 Task: Get directions from Grand Canyon National Park, Arizona, United States to Schlitterbahn, Texas, United States and explore the nearby things to do with rating 4.5 and open @ 5:00 Sunday
Action: Mouse moved to (144, 74)
Screenshot: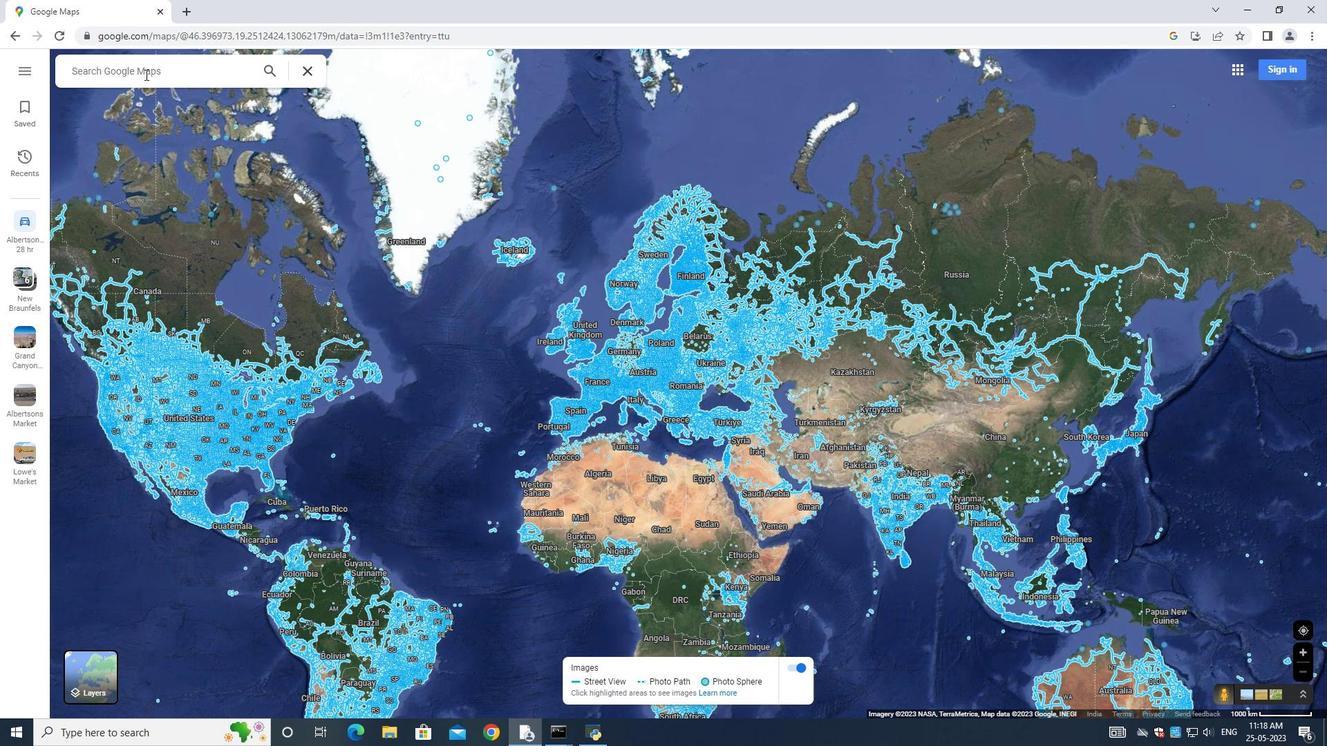 
Action: Mouse pressed left at (144, 74)
Screenshot: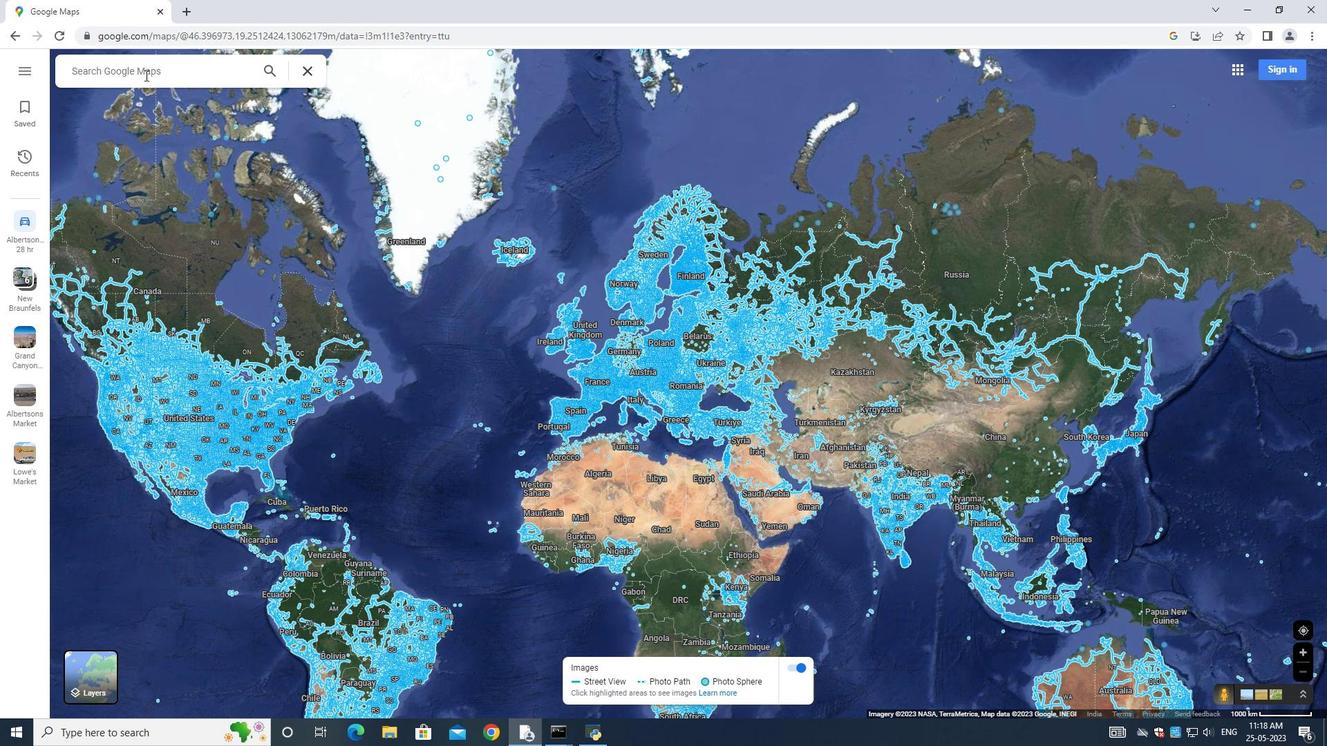 
Action: Mouse moved to (143, 74)
Screenshot: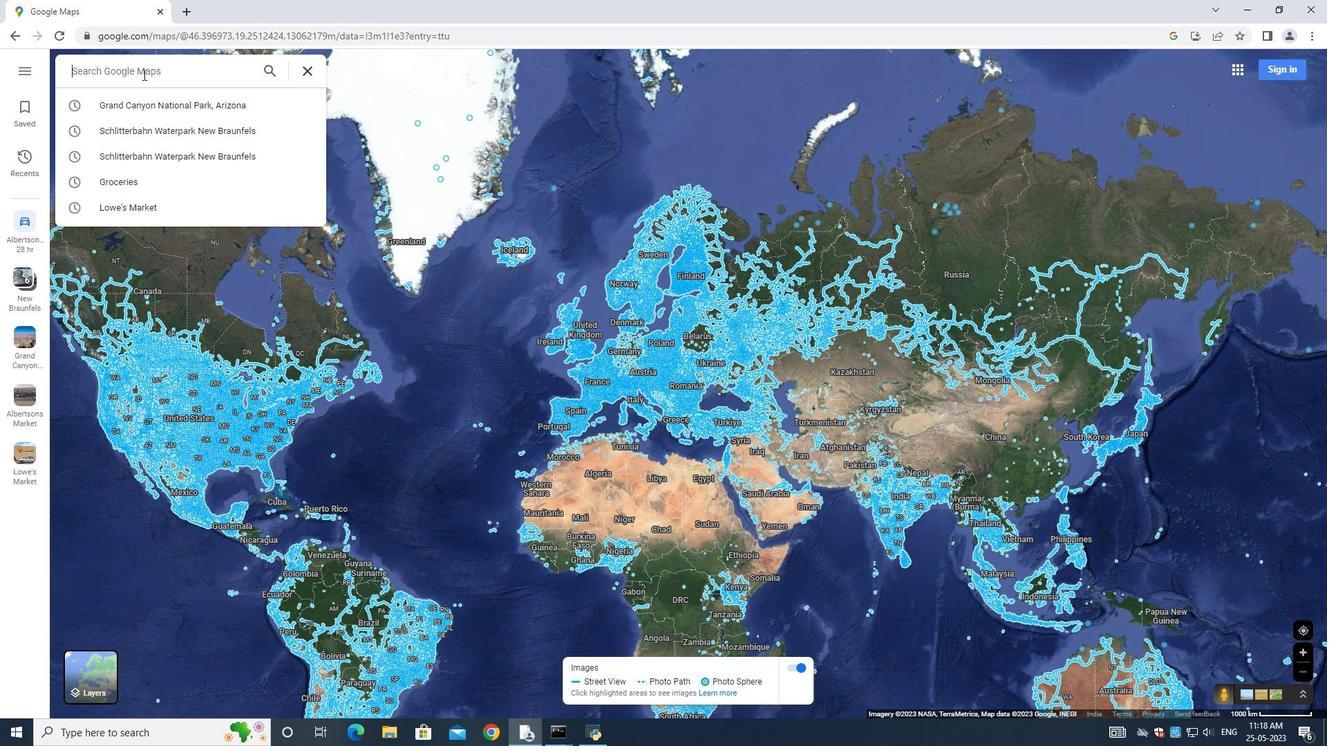 
Action: Key pressed grand<Key.space>canyon<Key.space>national<Key.space>park
Screenshot: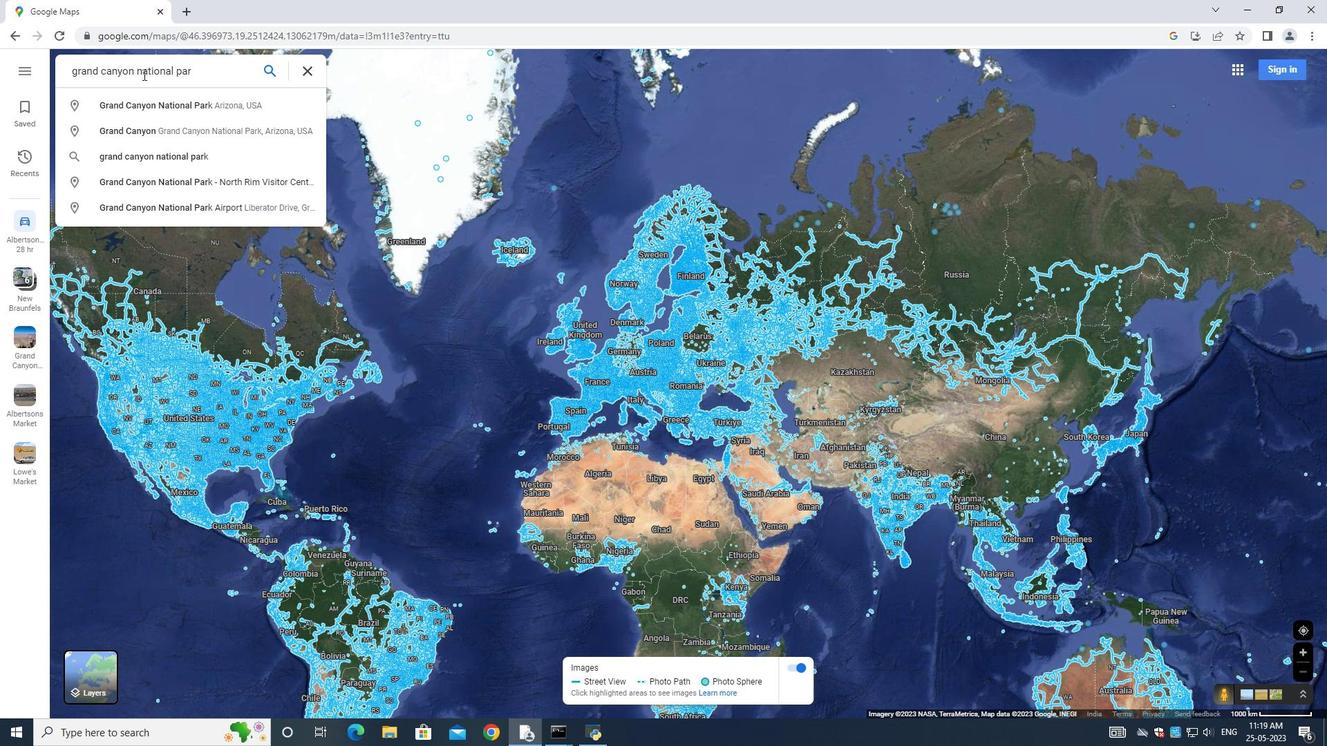 
Action: Mouse moved to (217, 87)
Screenshot: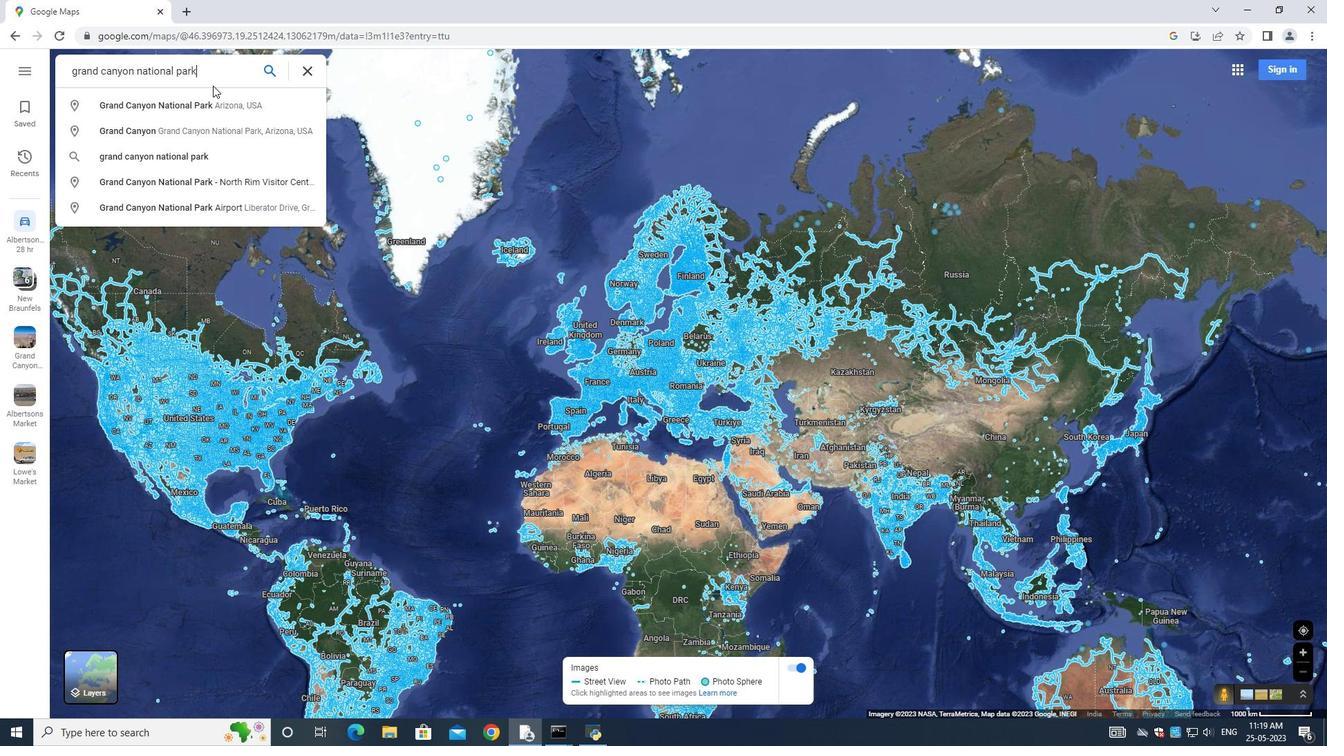
Action: Key pressed <Key.enter>
Screenshot: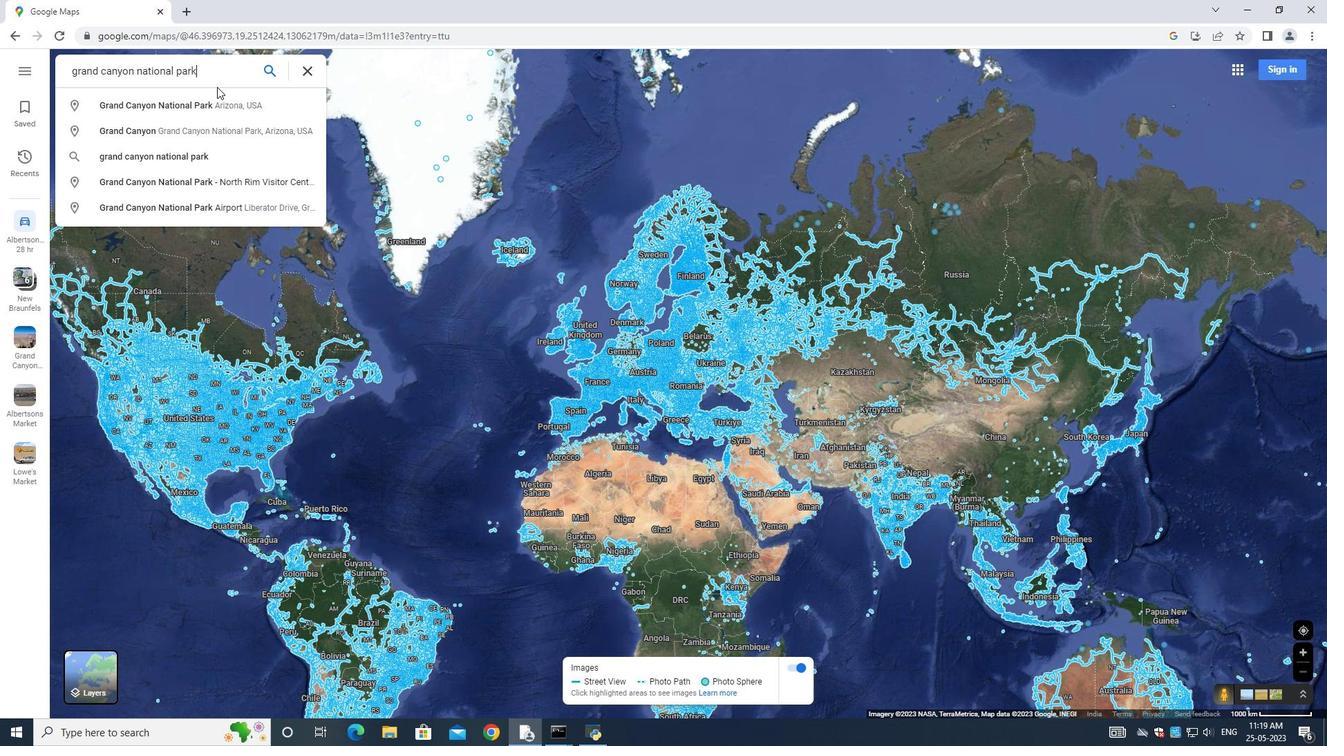 
Action: Mouse moved to (213, 75)
Screenshot: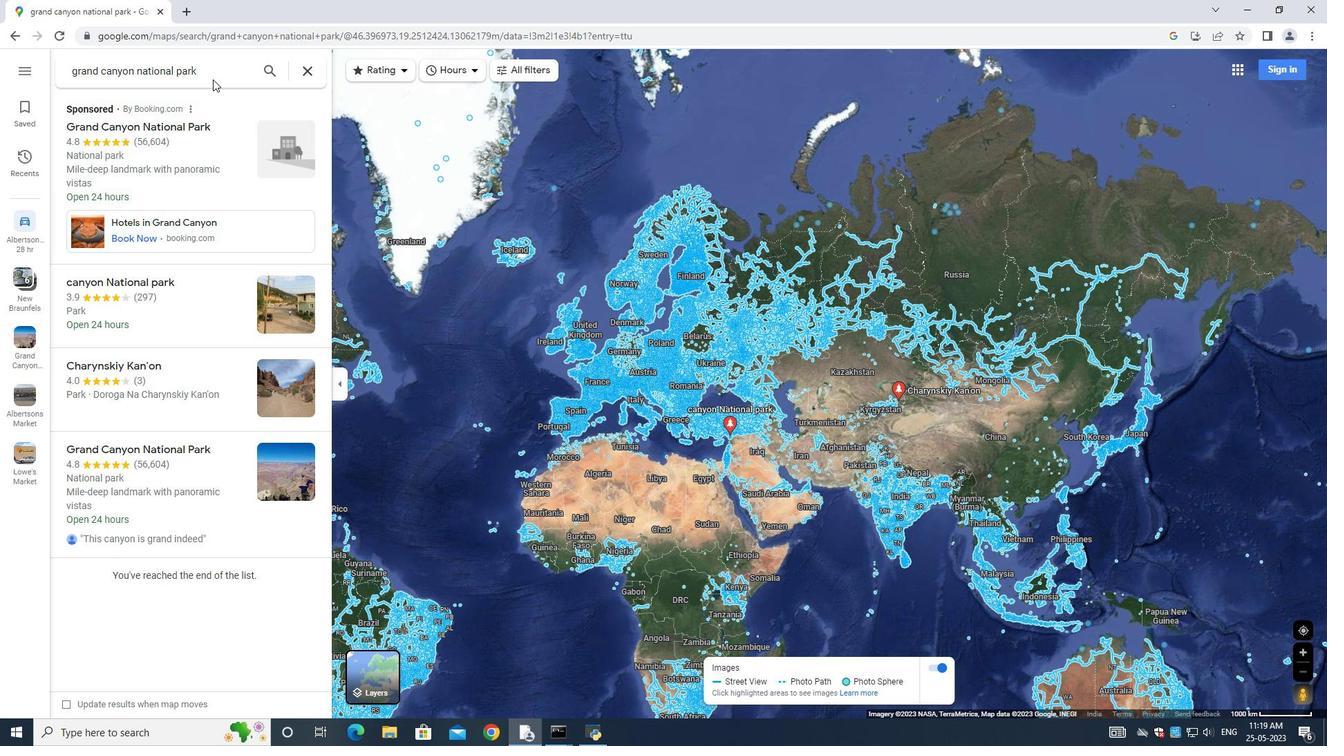 
Action: Mouse pressed left at (213, 75)
Screenshot: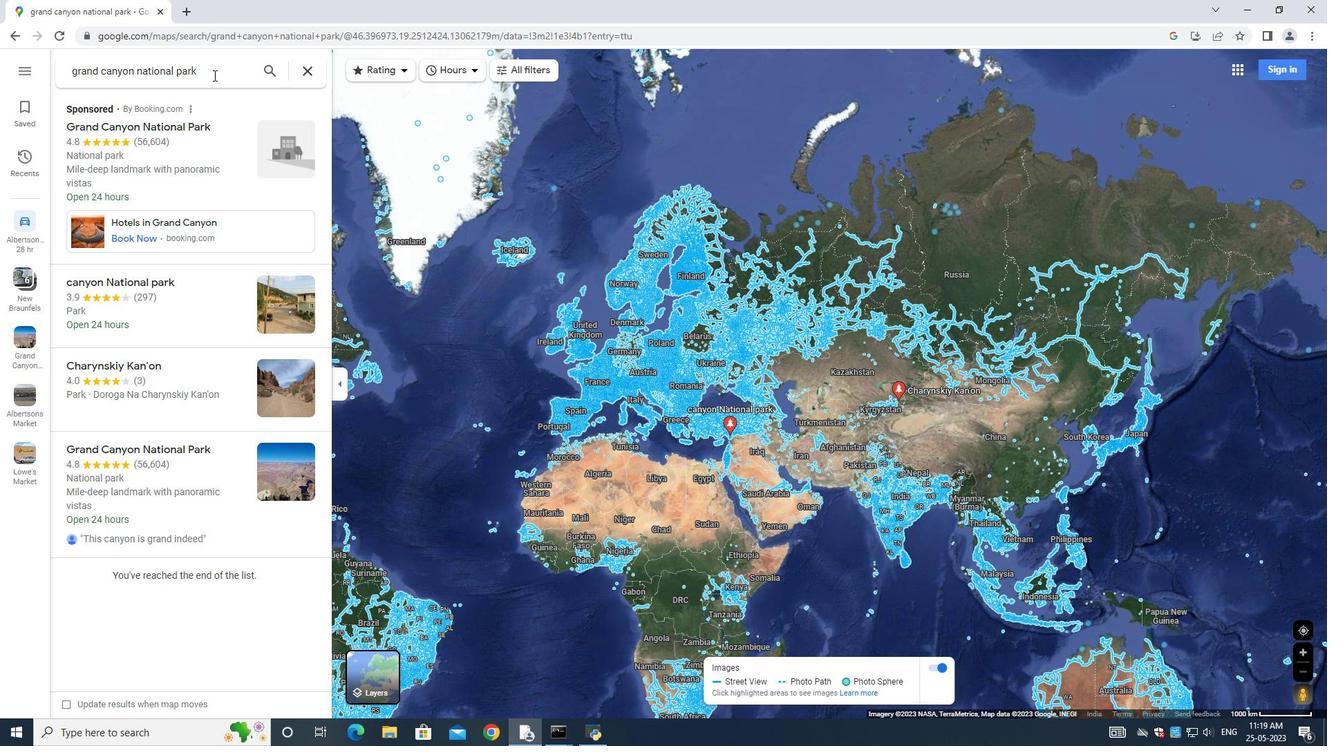 
Action: Mouse moved to (215, 75)
Screenshot: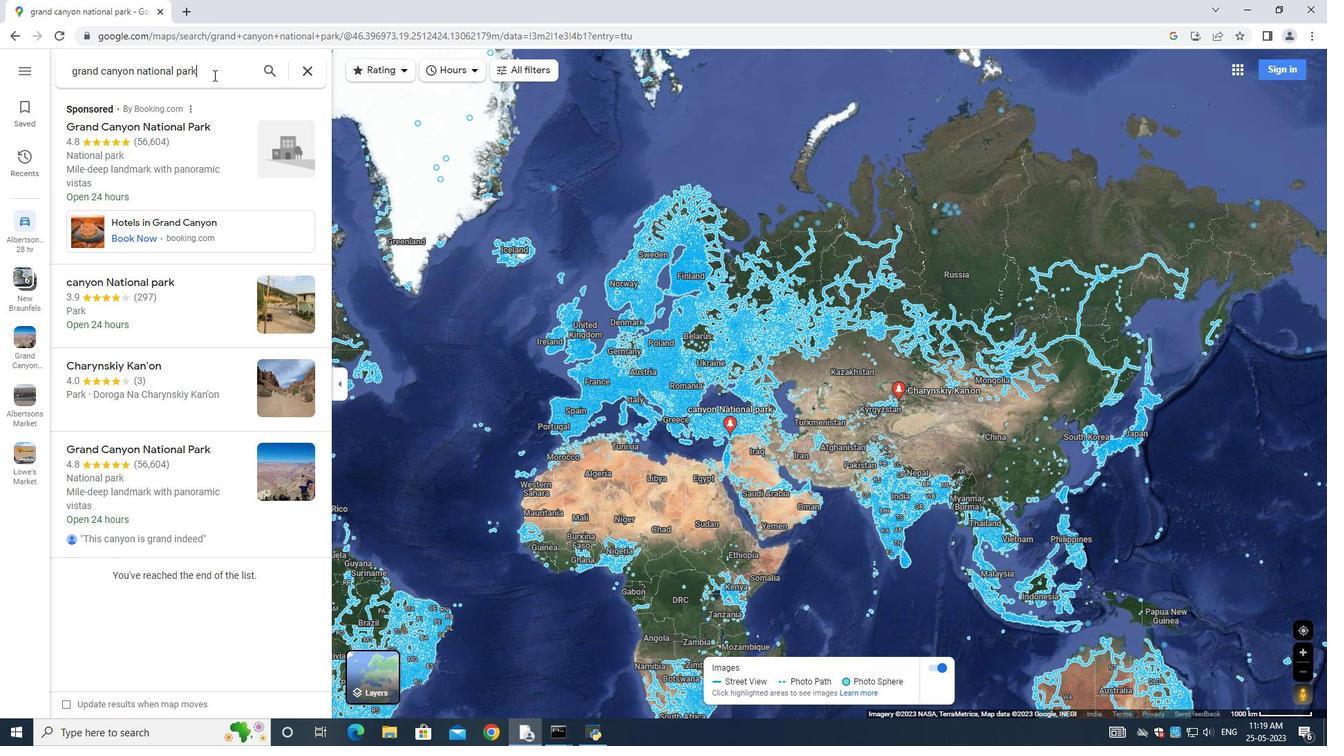
Action: Key pressed <Key.space><Key.shift>Arizona.us<Key.enter>
Screenshot: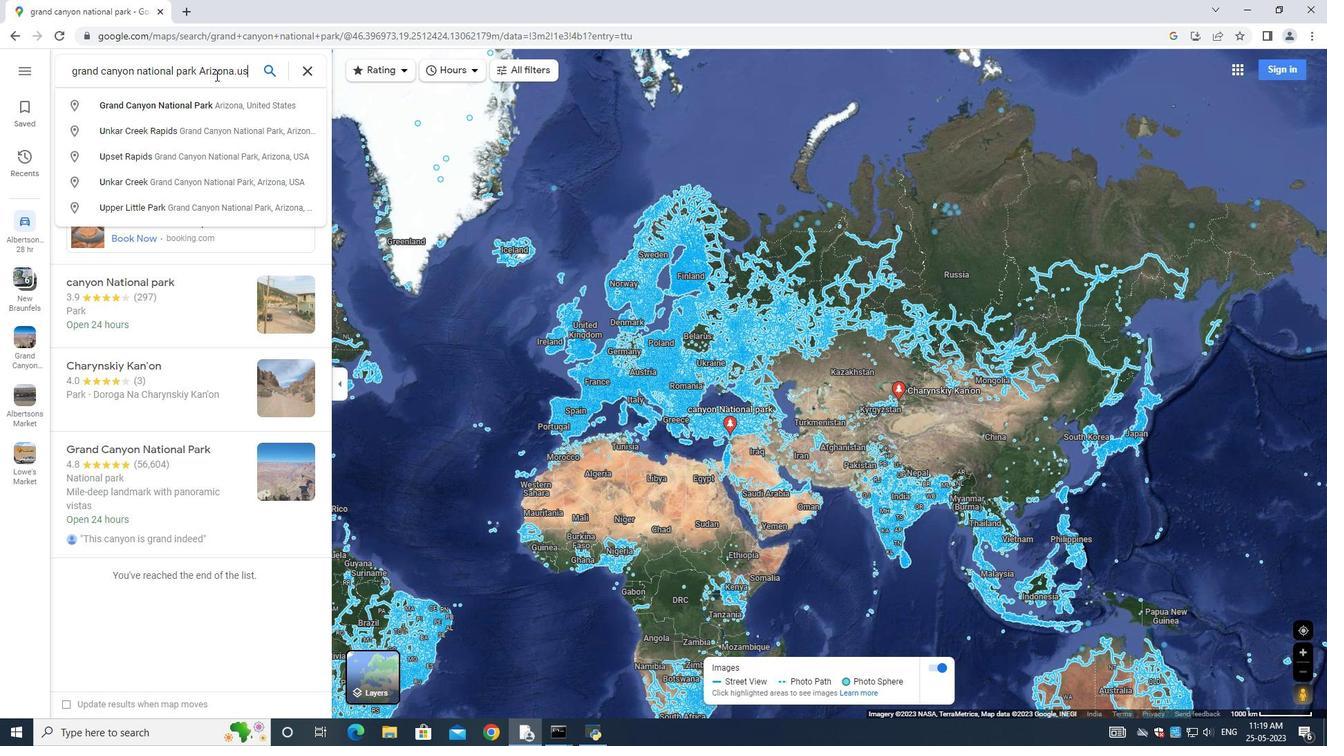 
Action: Mouse moved to (246, 67)
Screenshot: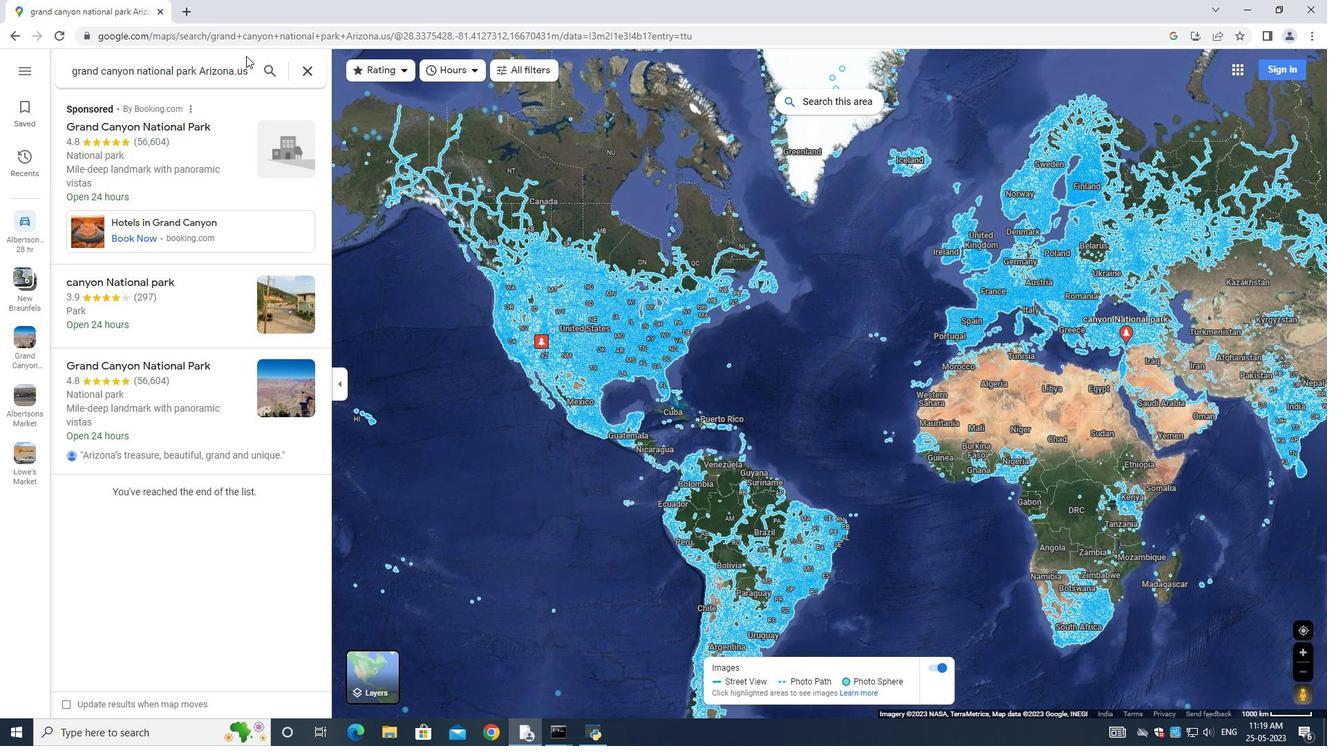 
Action: Mouse pressed left at (246, 67)
Screenshot: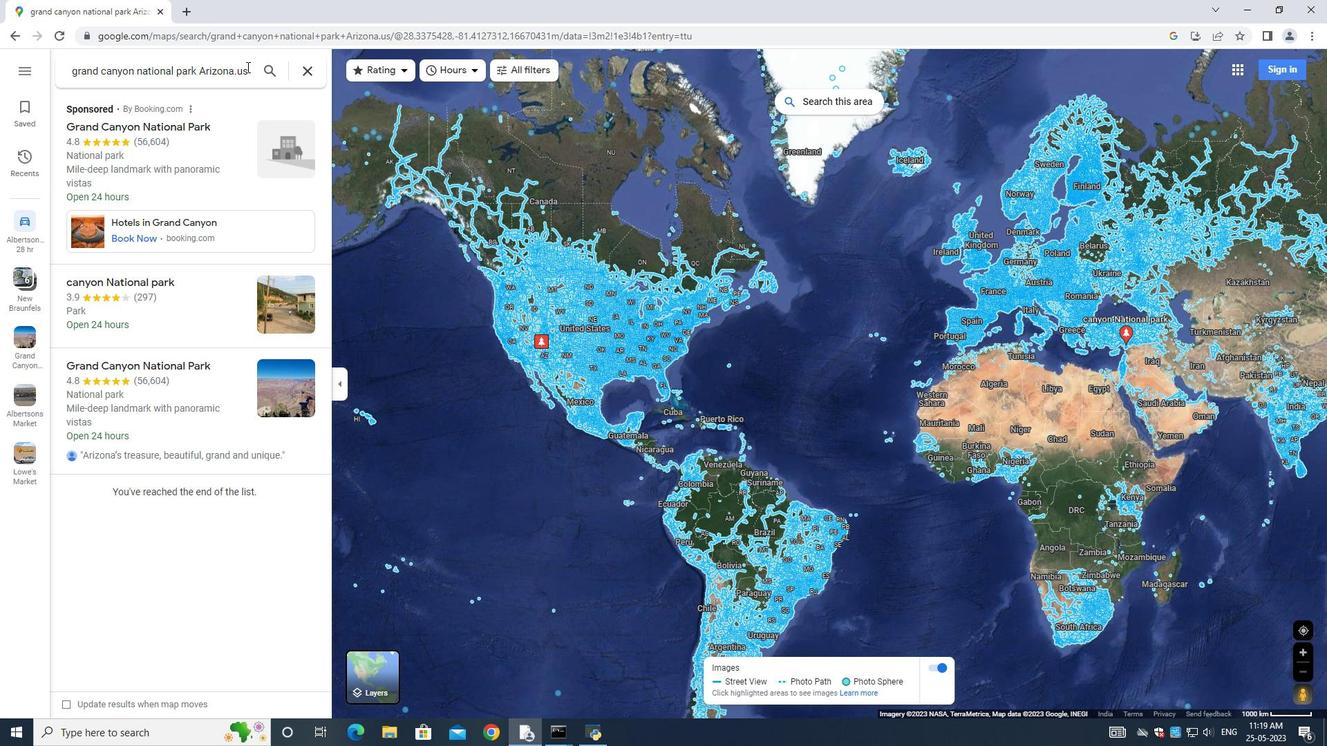 
Action: Mouse moved to (249, 68)
Screenshot: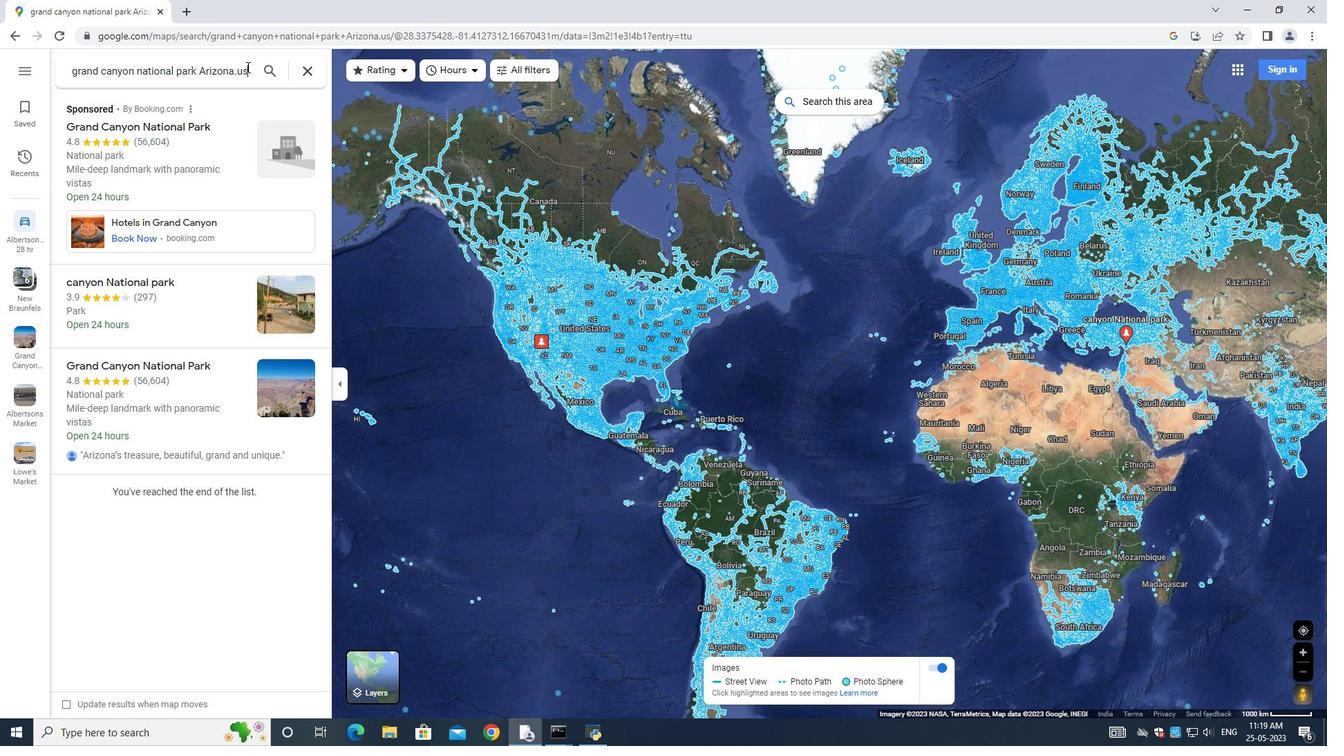 
Action: Key pressed <Key.backspace>
Screenshot: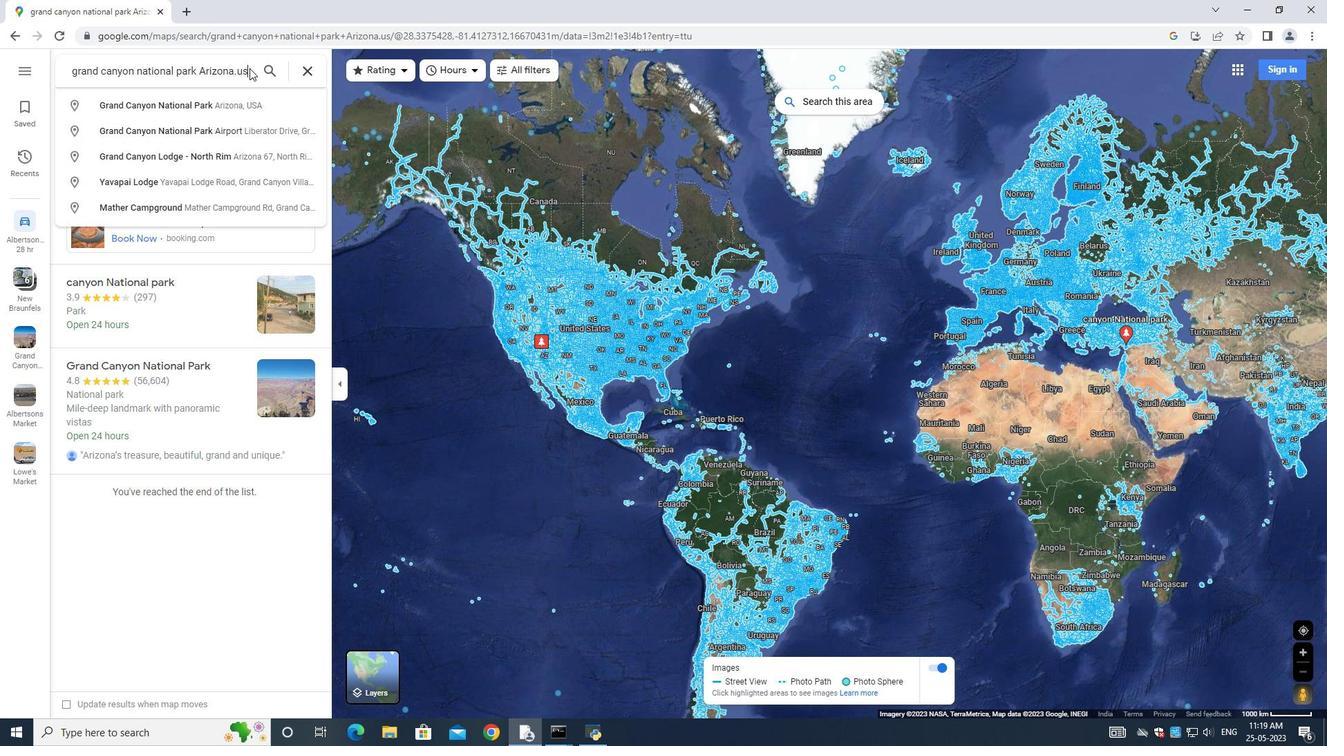 
Action: Mouse moved to (248, 106)
Screenshot: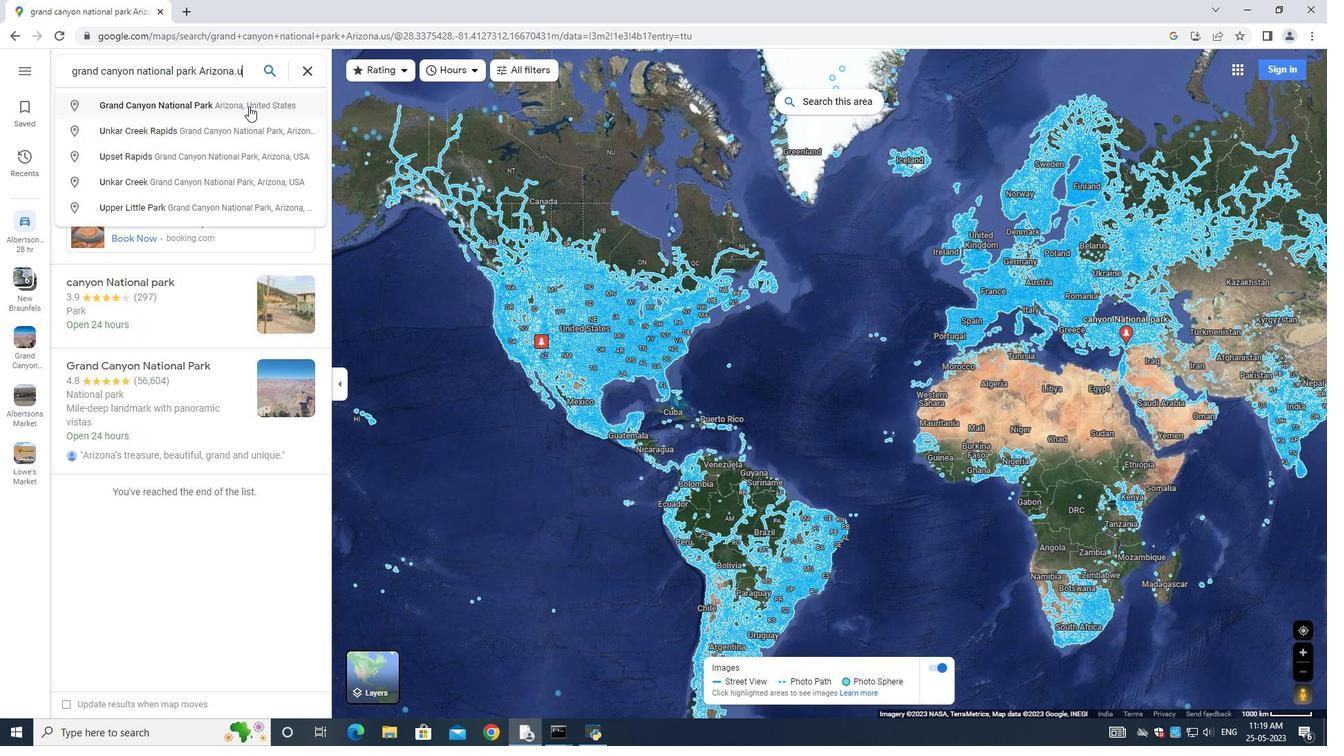 
Action: Mouse pressed left at (248, 106)
Screenshot: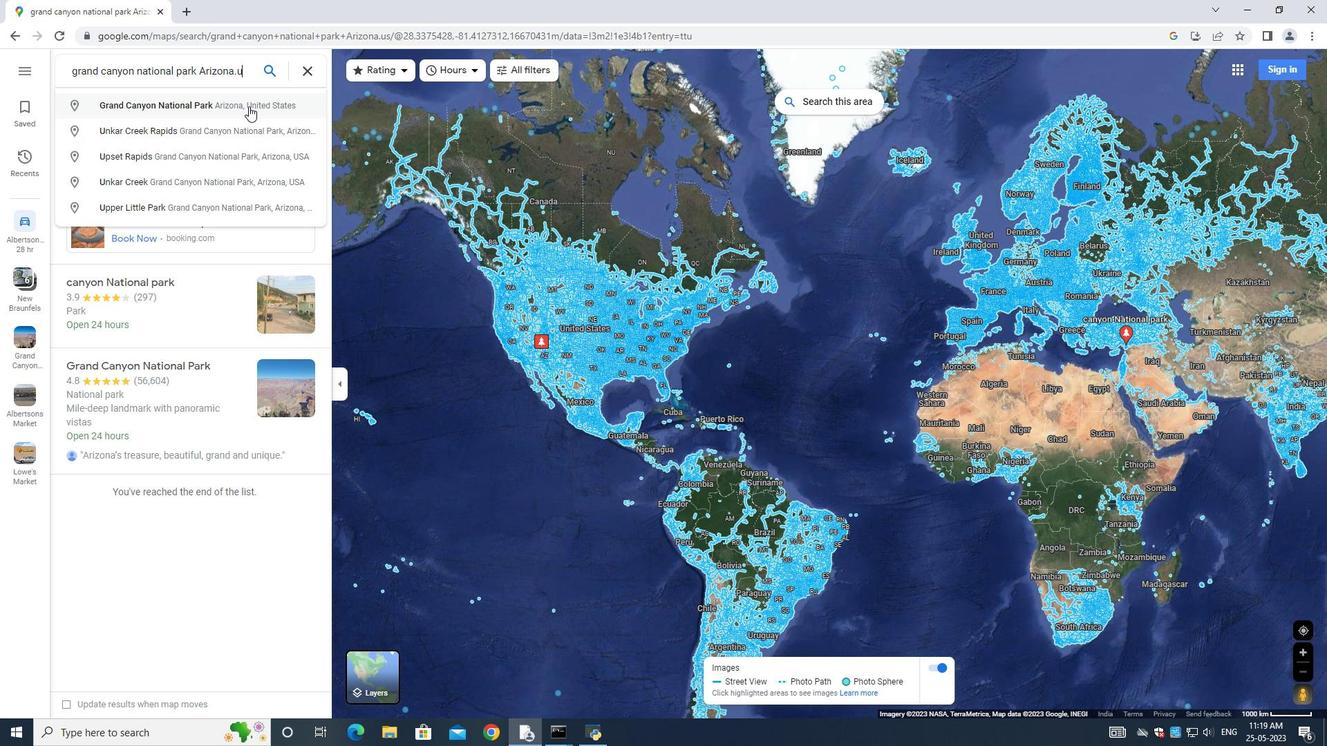 
Action: Mouse moved to (1009, 400)
Screenshot: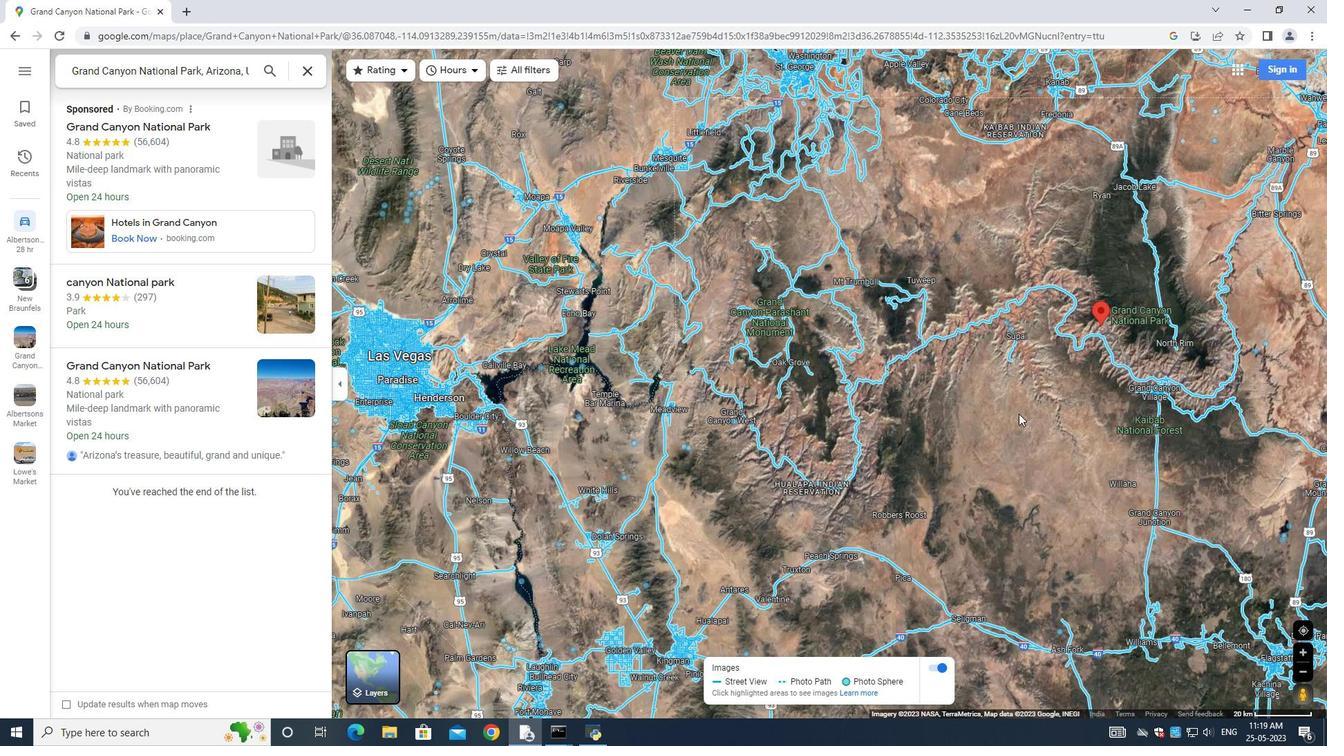 
Action: Mouse pressed left at (1009, 400)
Screenshot: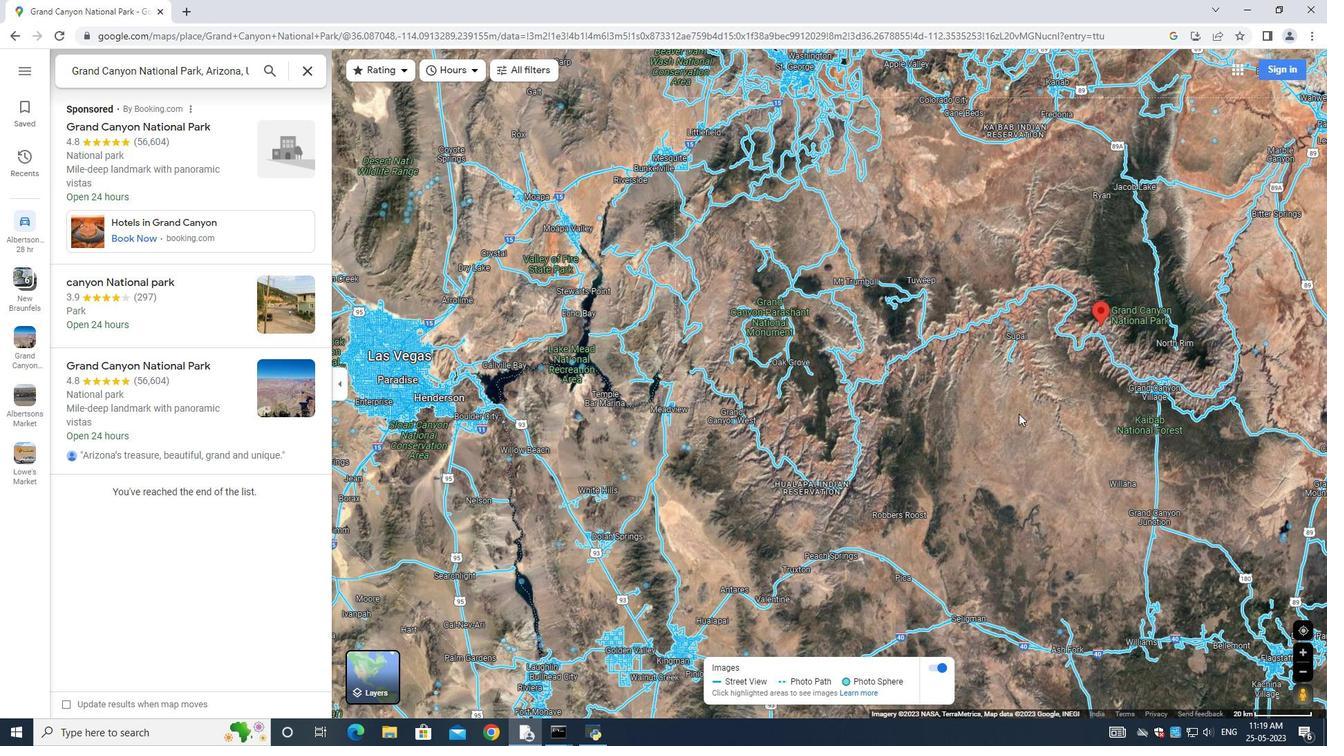 
Action: Mouse moved to (98, 335)
Screenshot: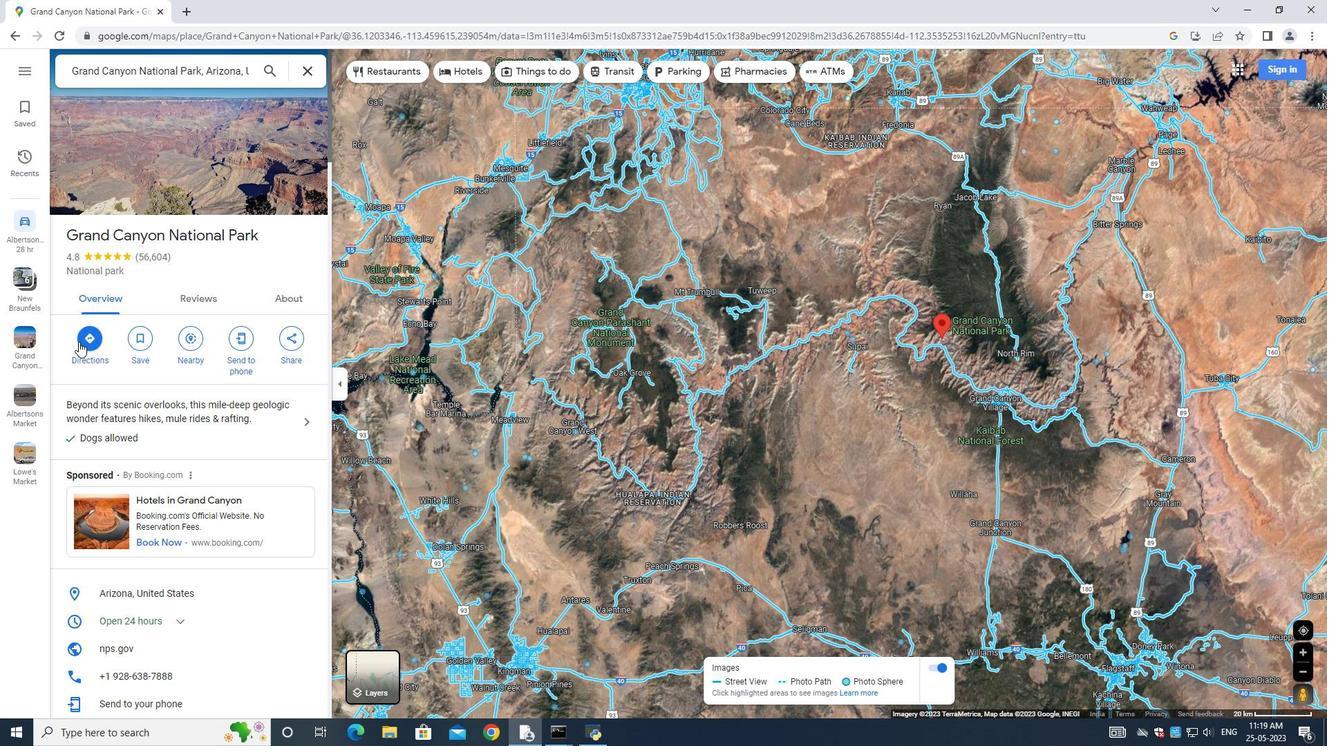 
Action: Mouse pressed left at (98, 335)
Screenshot: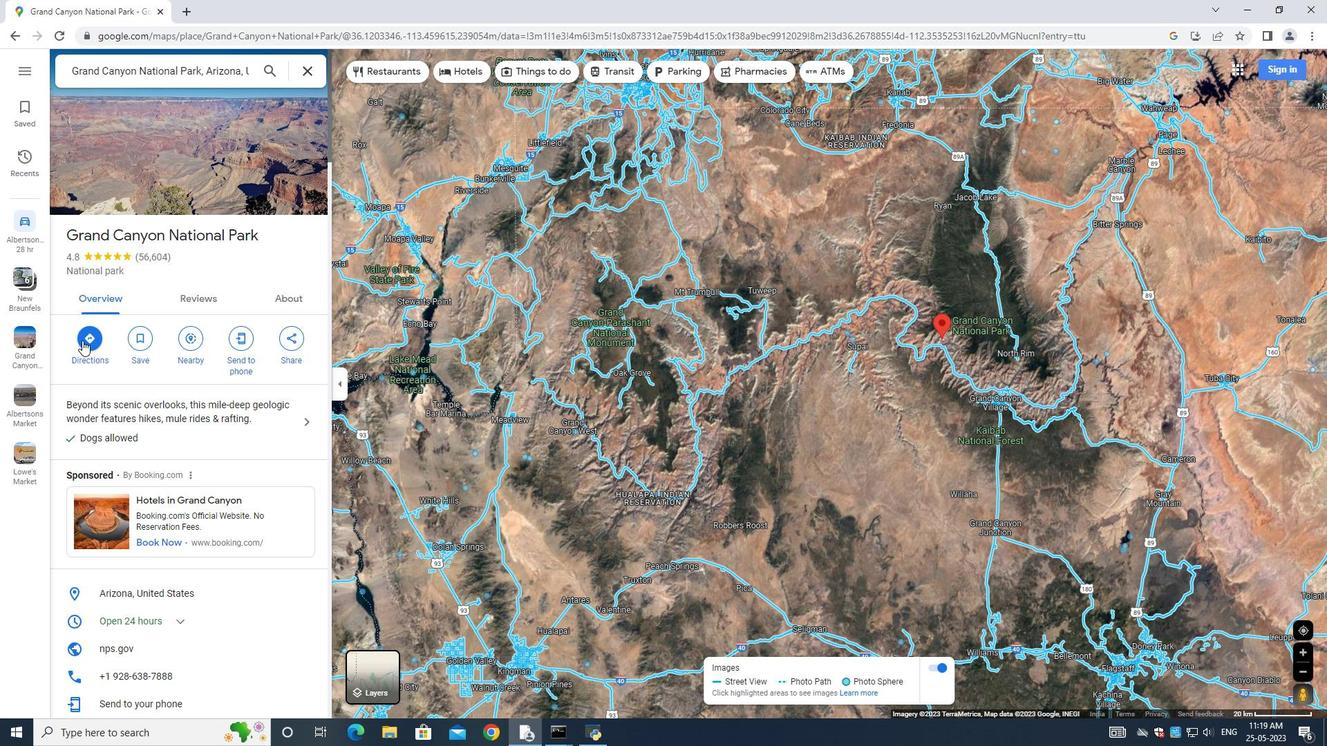 
Action: Mouse moved to (304, 123)
Screenshot: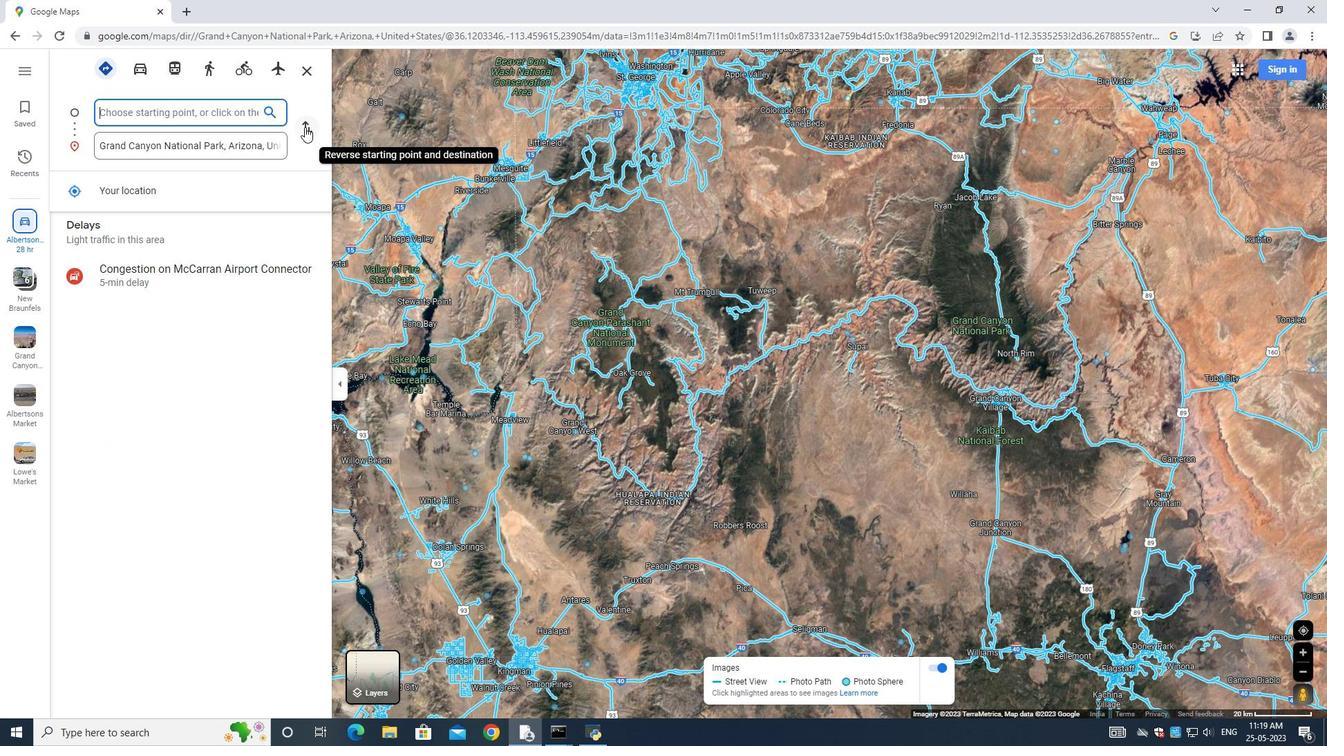 
Action: Mouse pressed left at (304, 123)
Screenshot: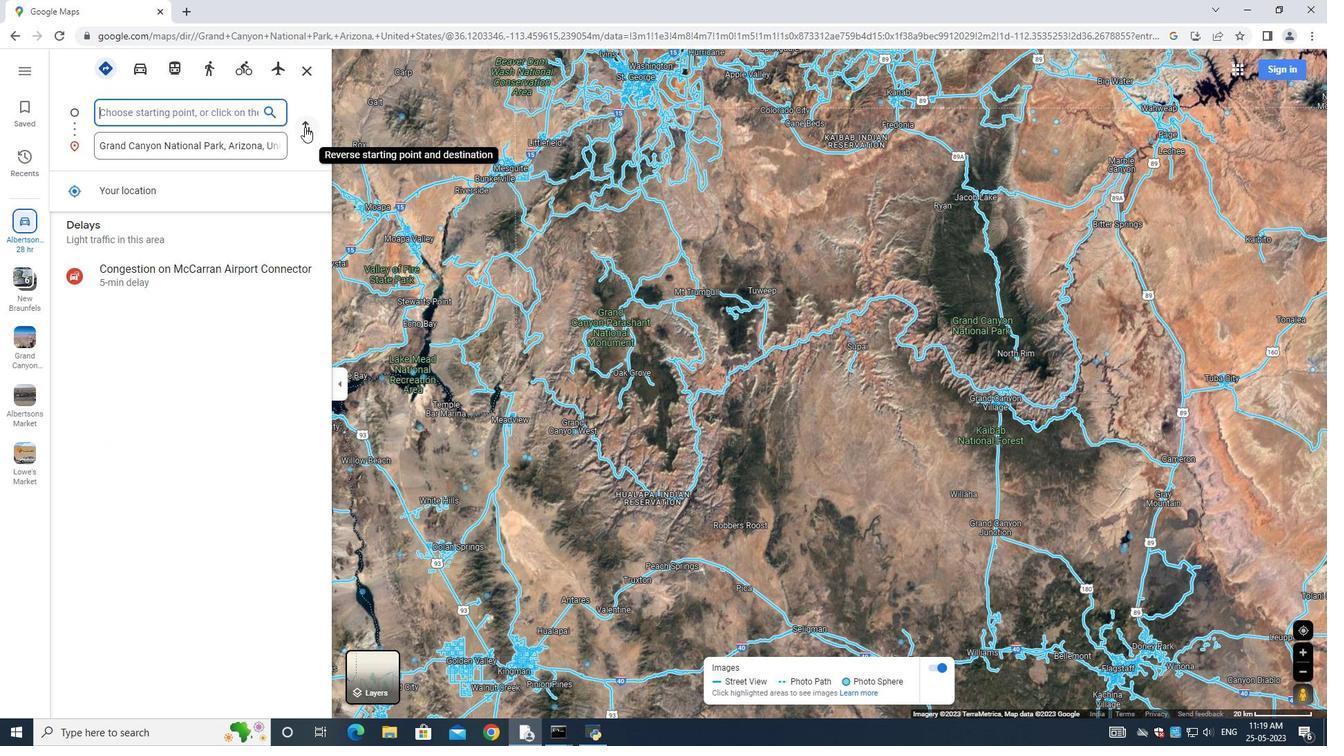 
Action: Mouse moved to (305, 123)
Screenshot: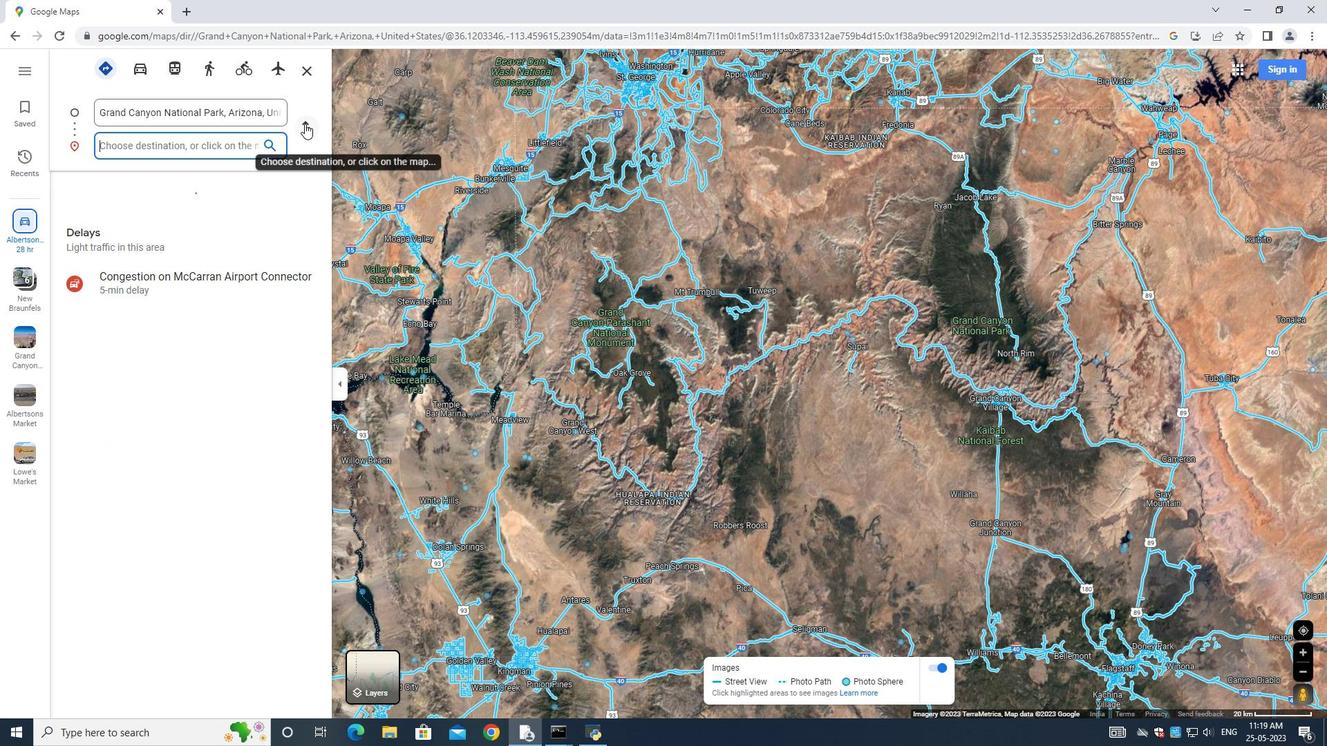 
Action: Mouse pressed left at (305, 123)
Screenshot: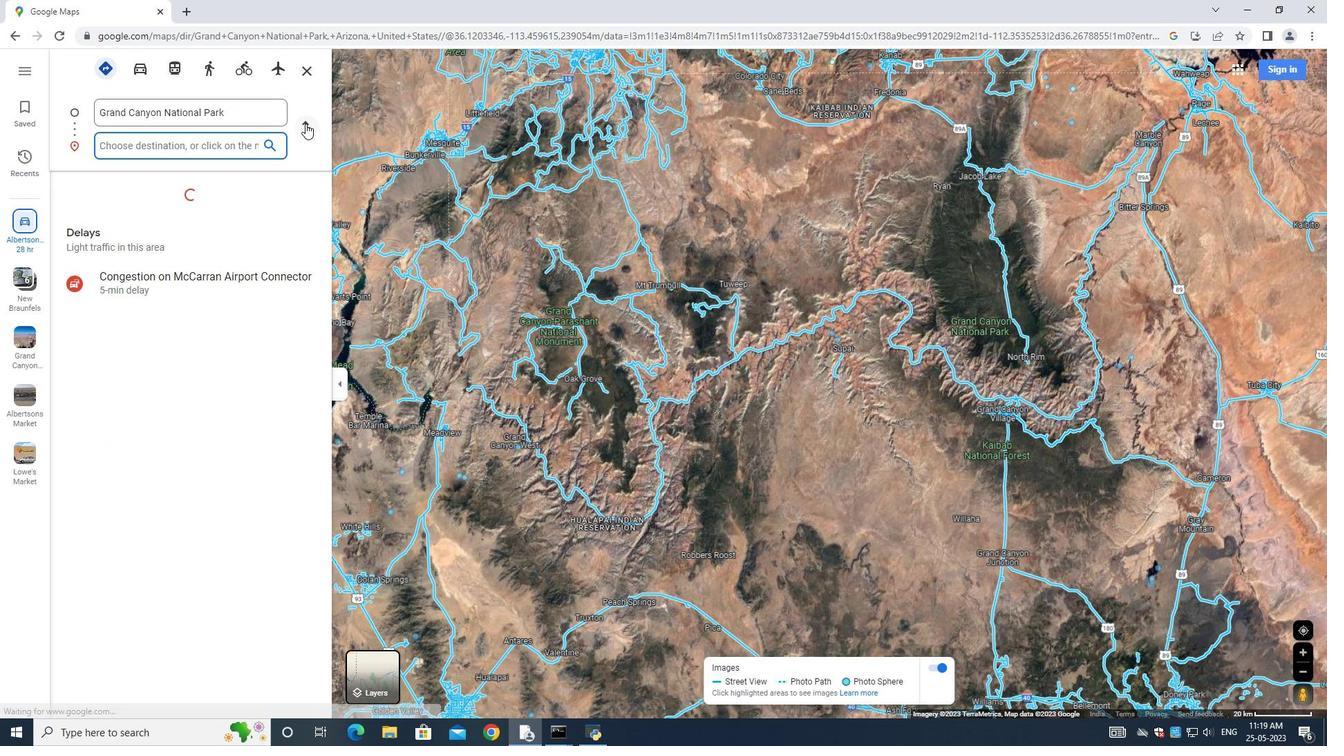 
Action: Mouse moved to (169, 111)
Screenshot: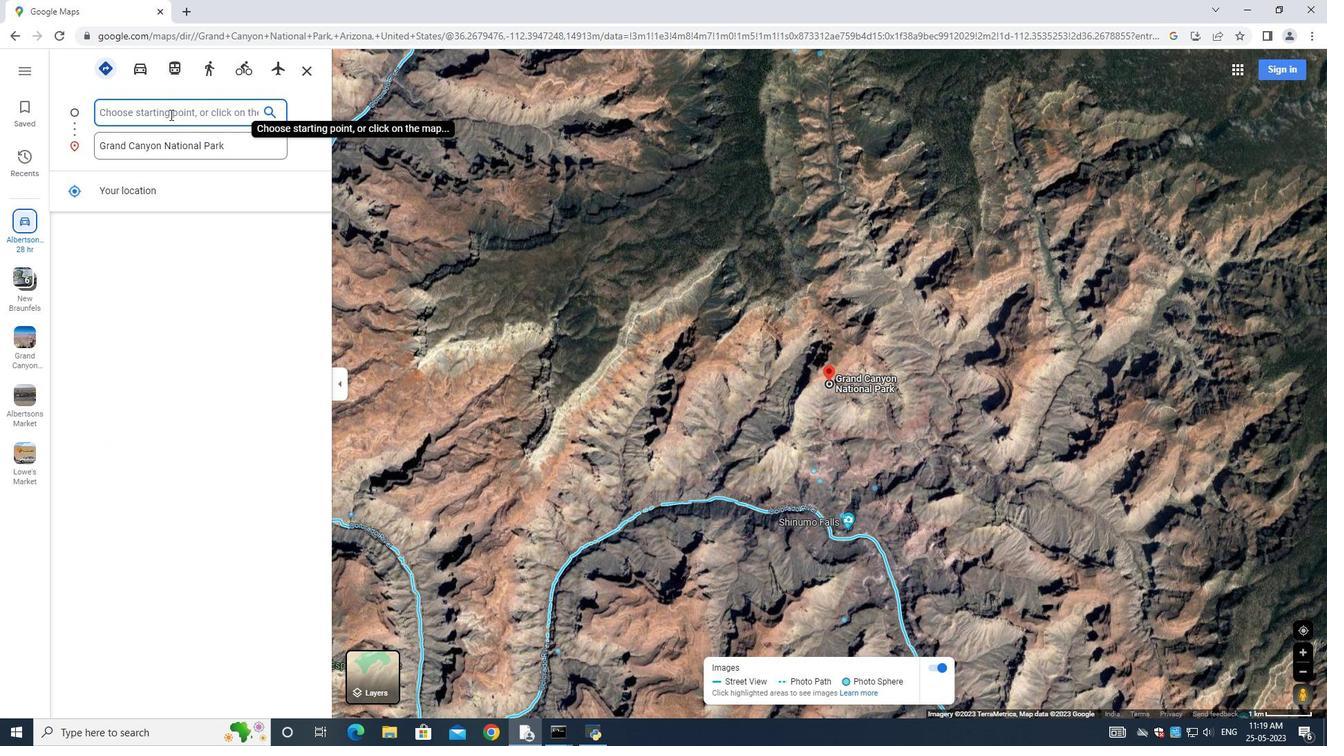 
Action: Mouse pressed left at (169, 111)
Screenshot: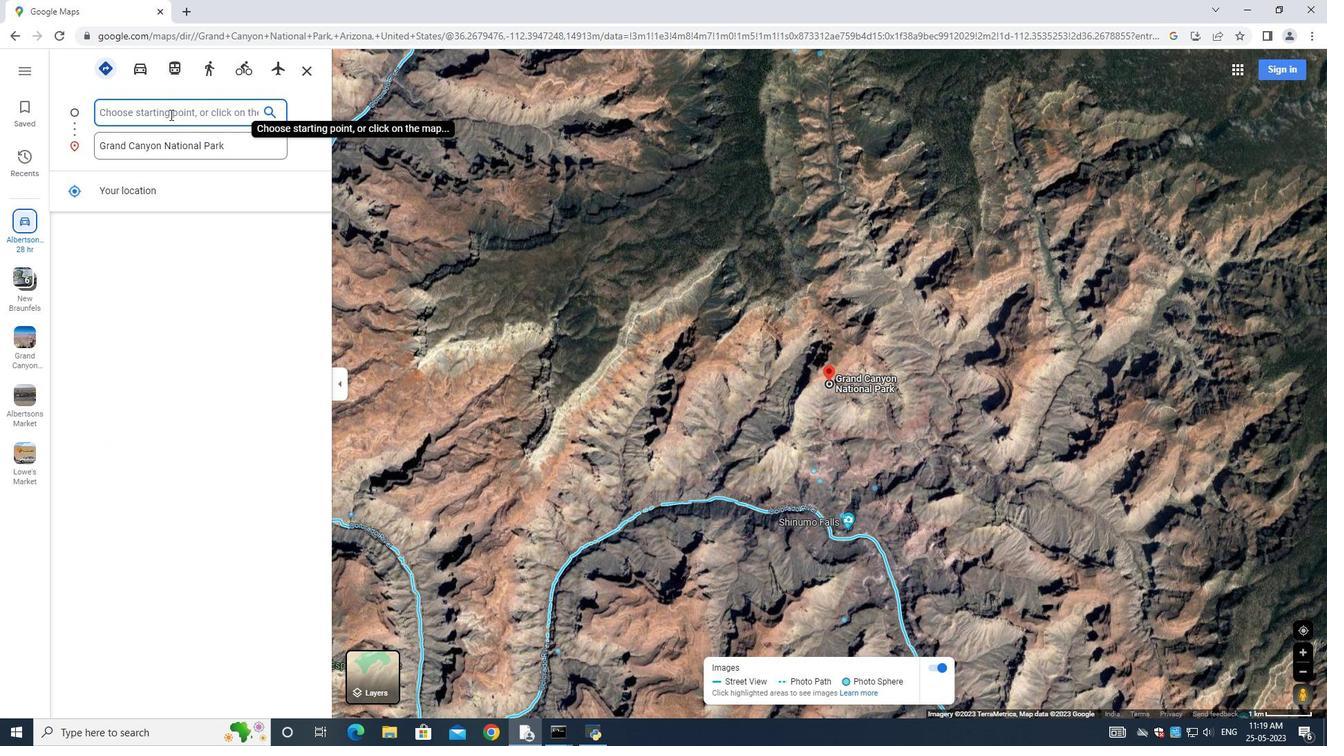 
Action: Mouse moved to (170, 111)
Screenshot: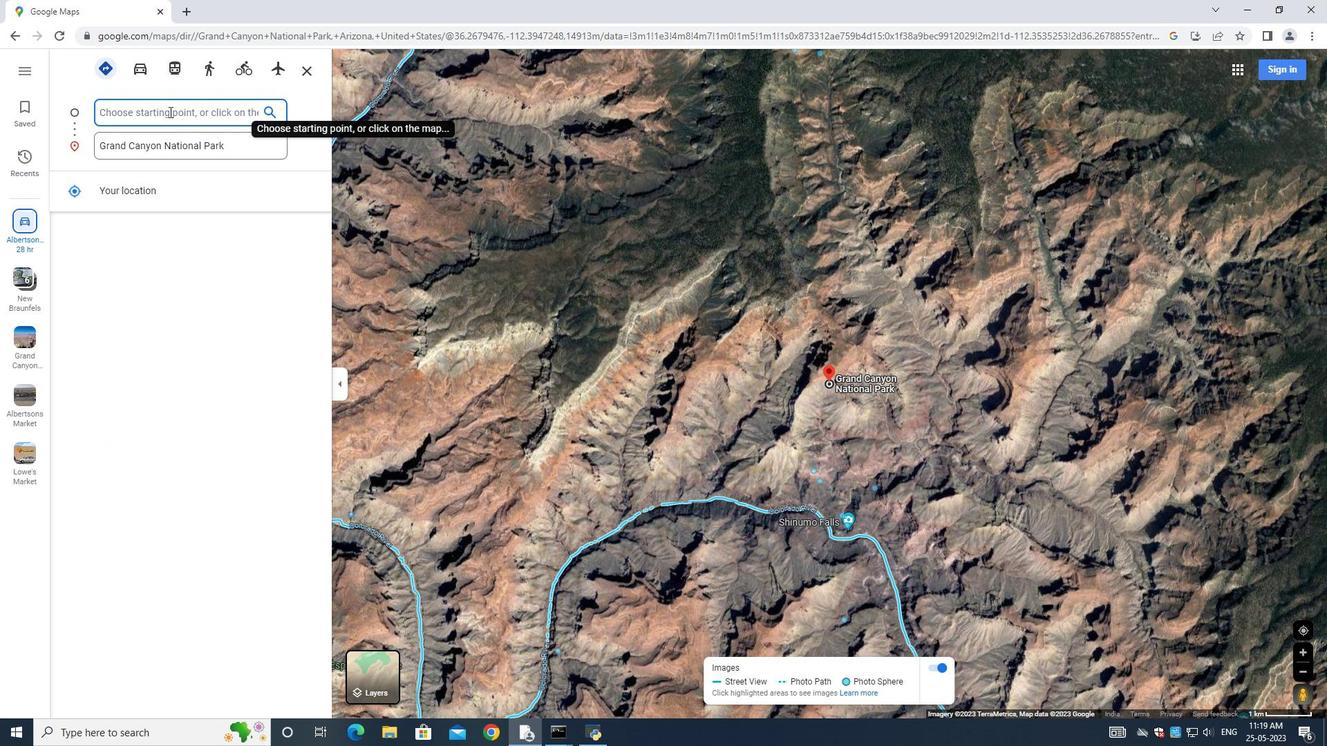 
Action: Key pressed <Key.shift>Schlitterbahn,<Key.space>texas,inted<Key.space>states<Key.enter>
Screenshot: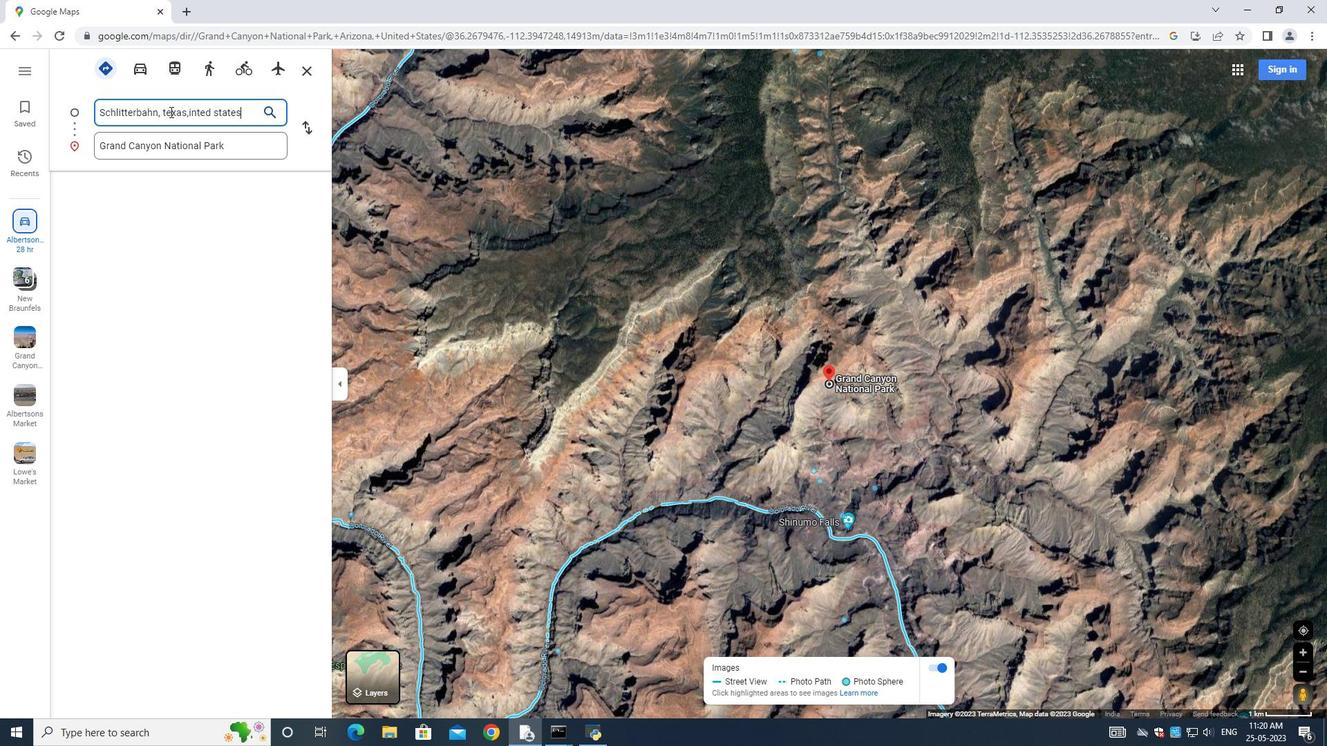 
Action: Mouse moved to (1105, 527)
Screenshot: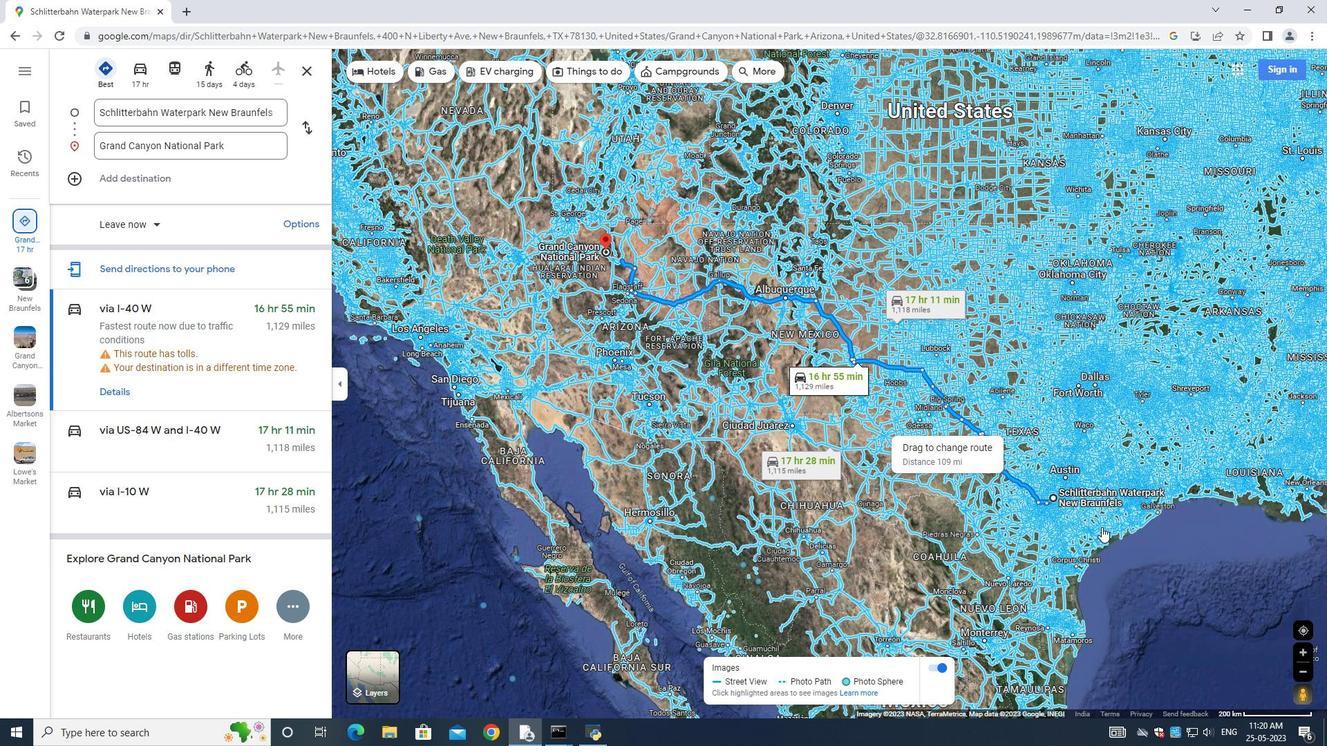 
Action: Mouse scrolled (1105, 528) with delta (0, 0)
Screenshot: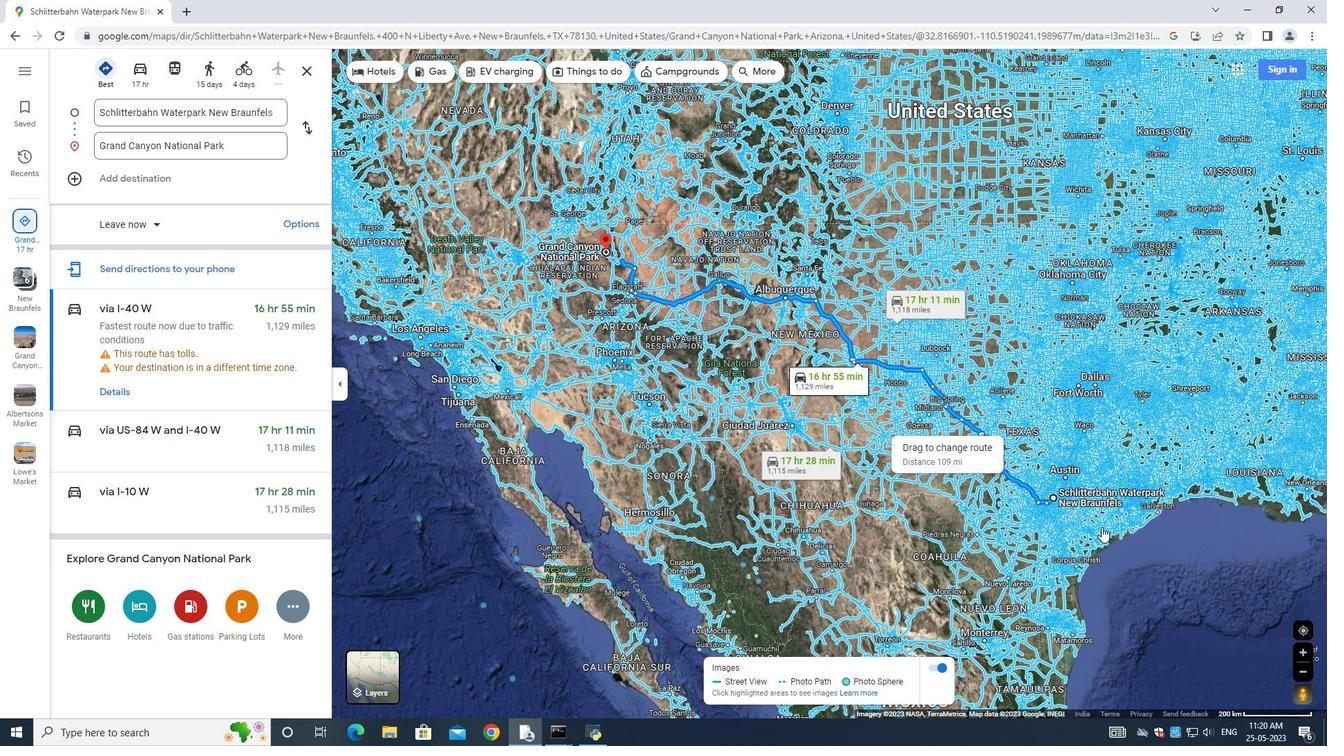 
Action: Mouse scrolled (1105, 528) with delta (0, 0)
Screenshot: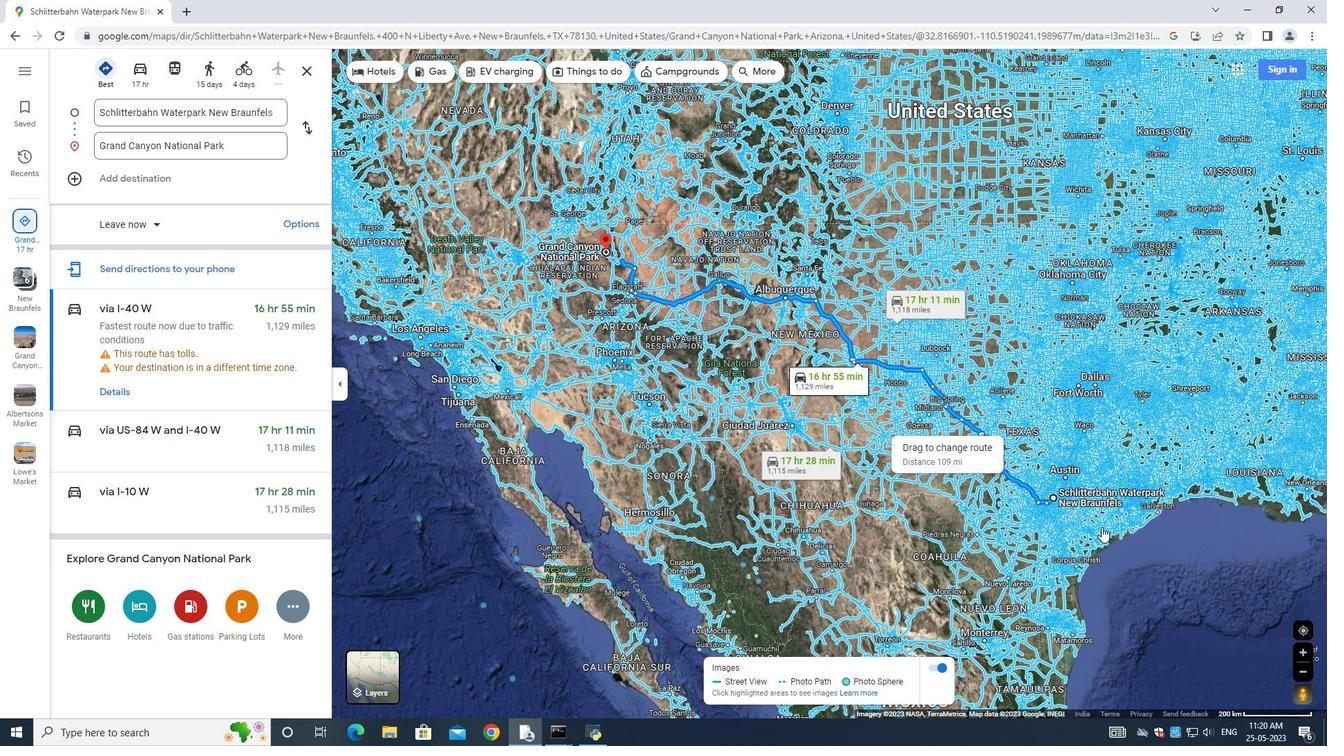 
Action: Mouse scrolled (1105, 528) with delta (0, 0)
Screenshot: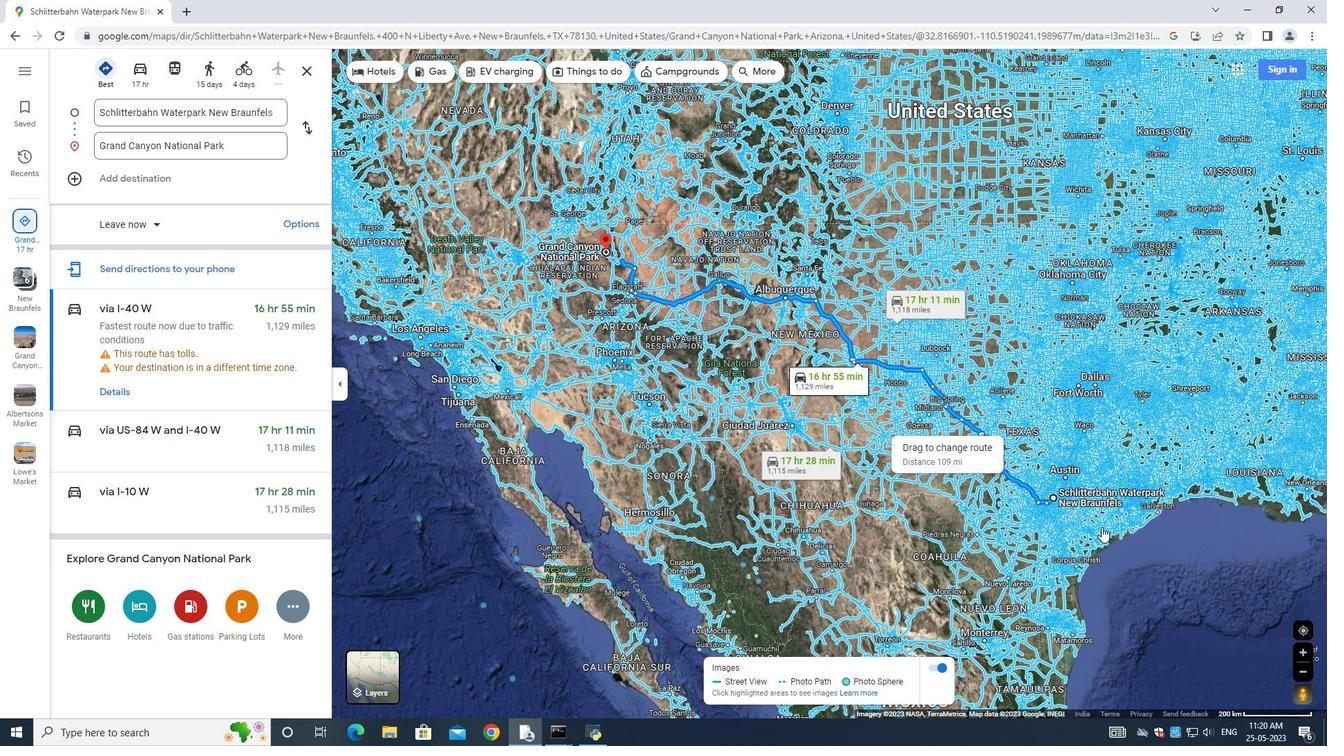
Action: Mouse scrolled (1105, 528) with delta (0, 0)
Screenshot: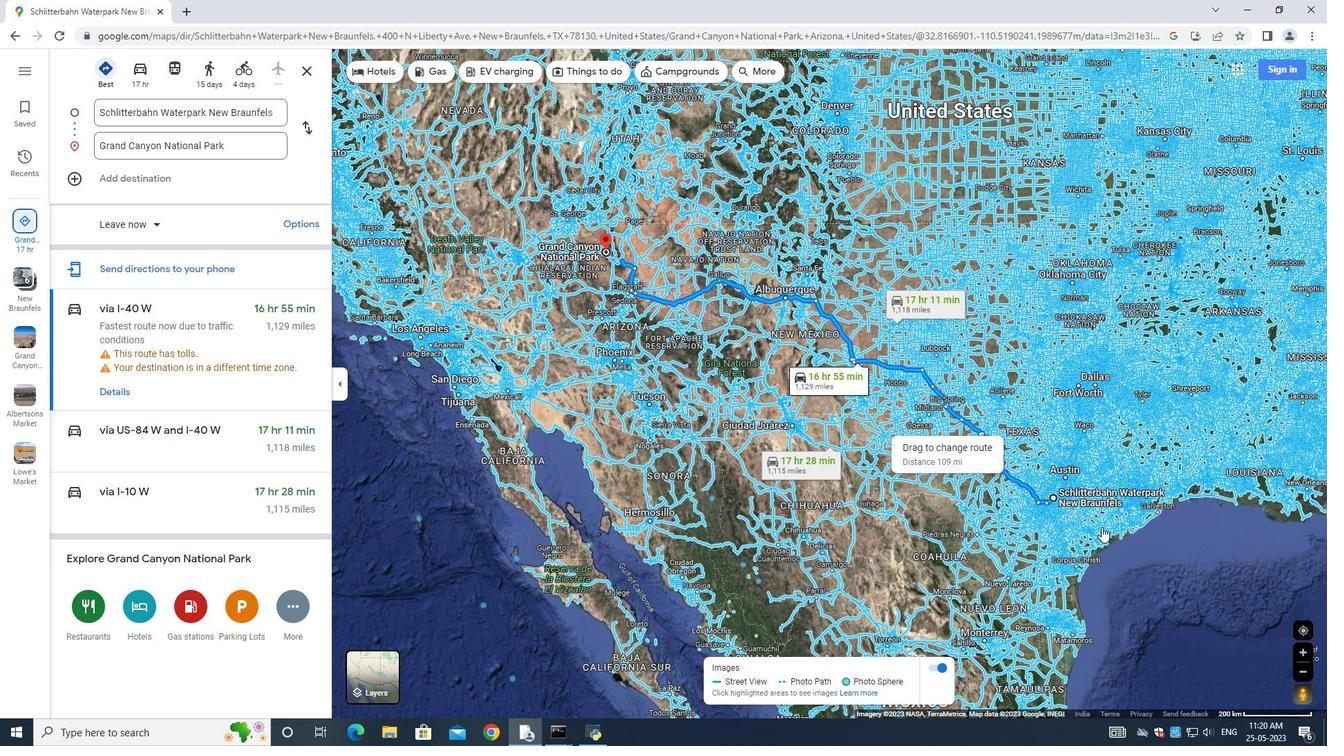 
Action: Mouse scrolled (1105, 528) with delta (0, 0)
Screenshot: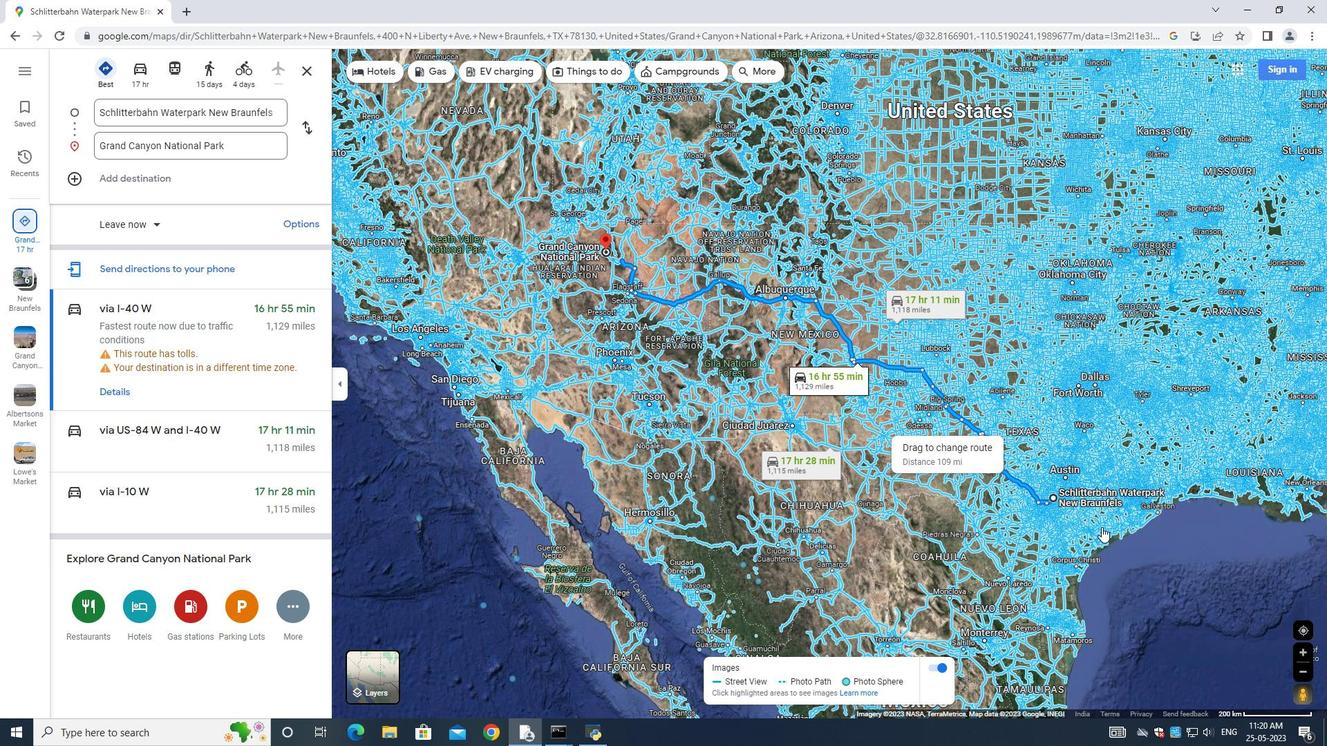 
Action: Mouse scrolled (1105, 528) with delta (0, 0)
Screenshot: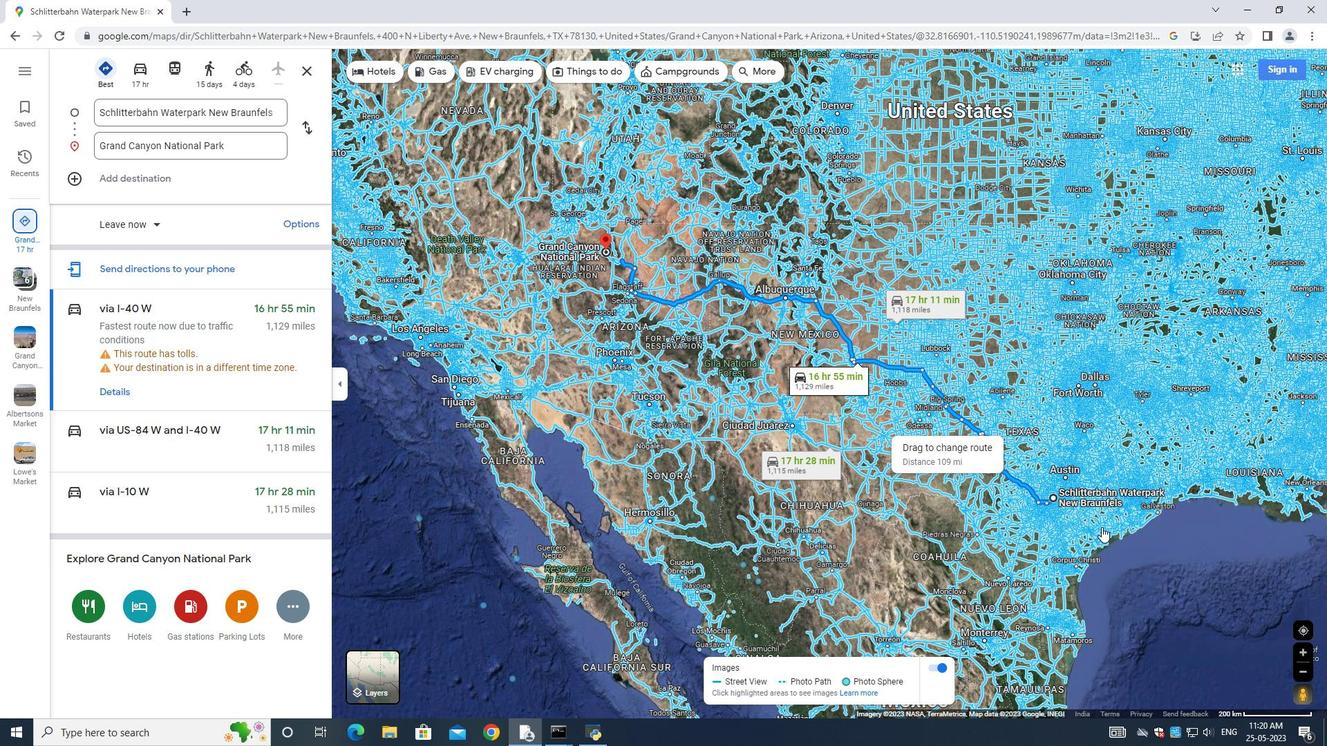 
Action: Mouse moved to (1034, 505)
Screenshot: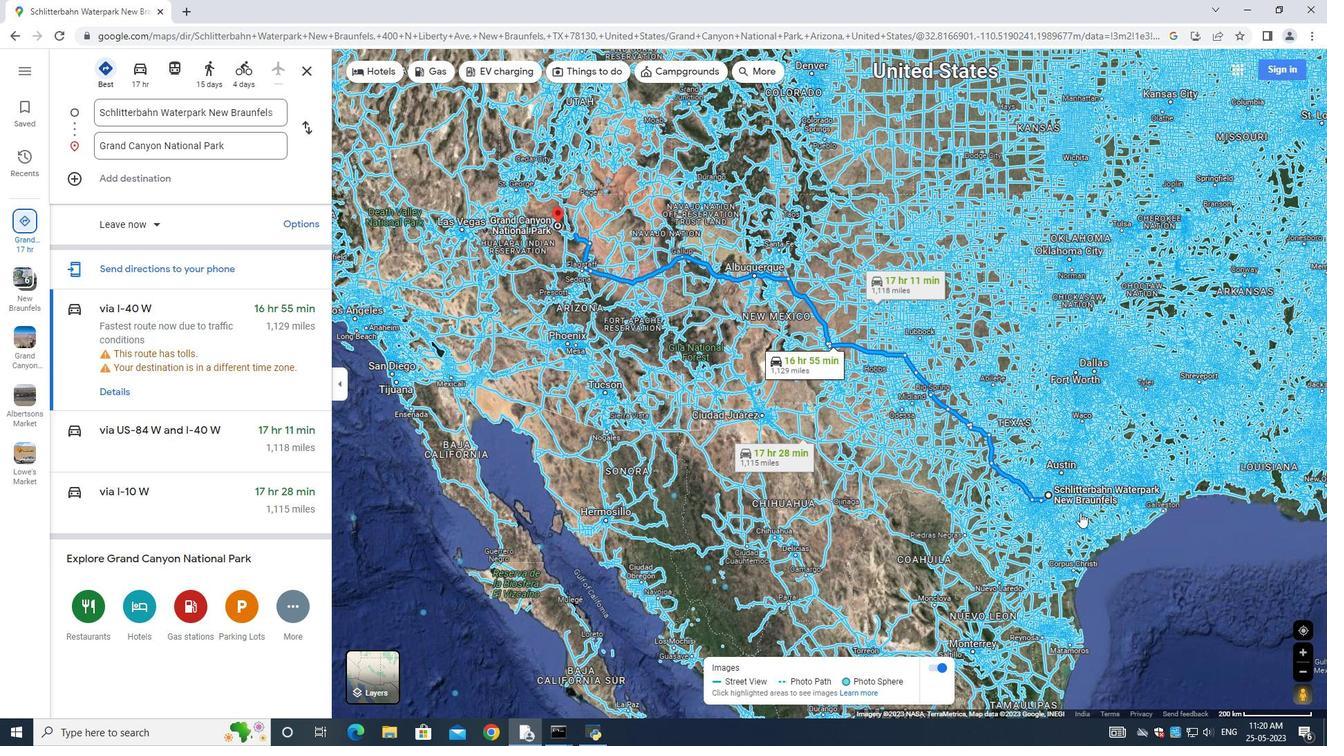 
Action: Mouse scrolled (1034, 506) with delta (0, 0)
Screenshot: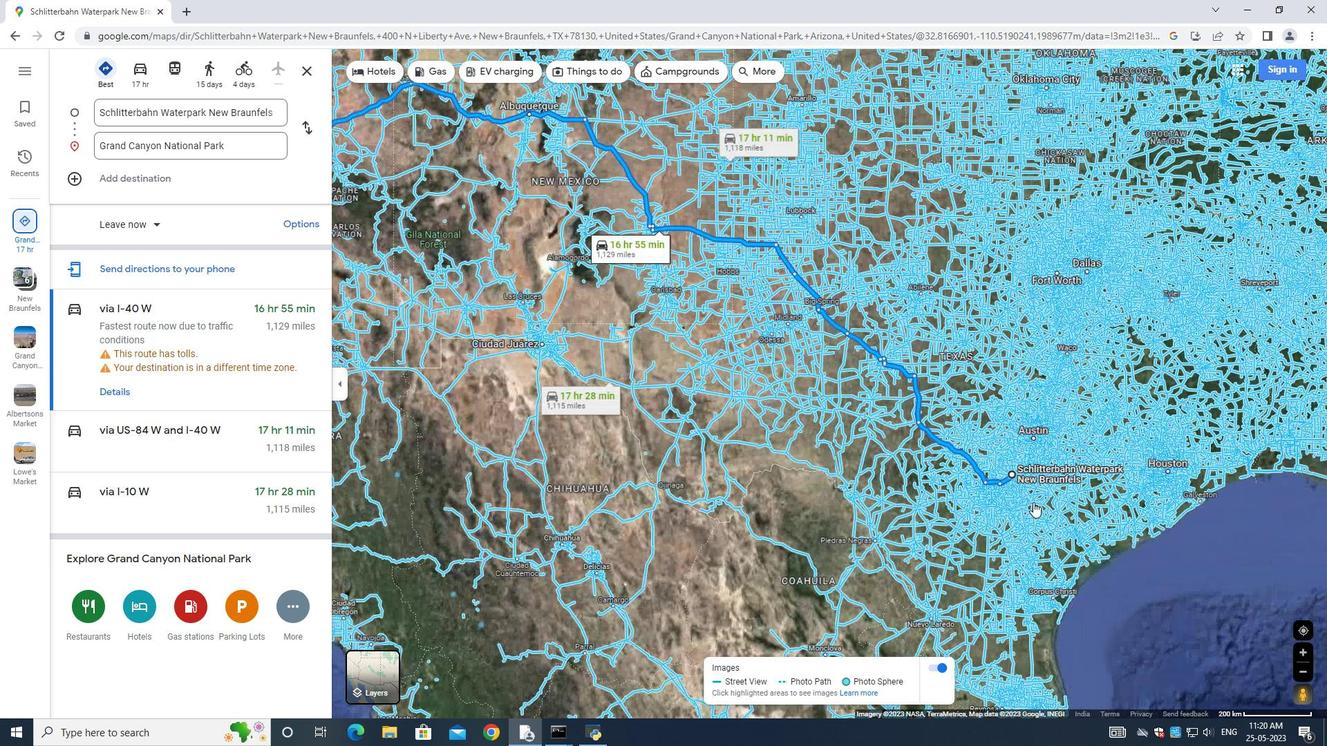 
Action: Mouse scrolled (1034, 506) with delta (0, 0)
Screenshot: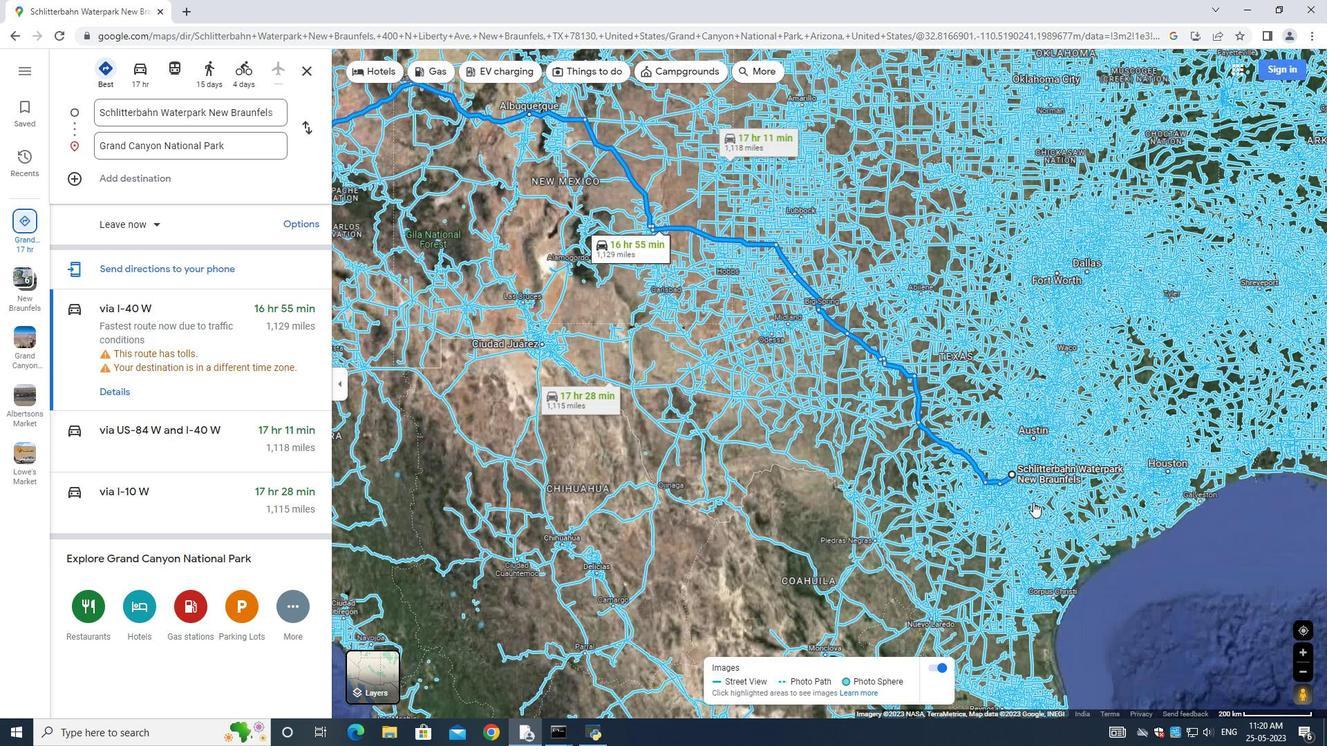 
Action: Mouse scrolled (1034, 506) with delta (0, 0)
Screenshot: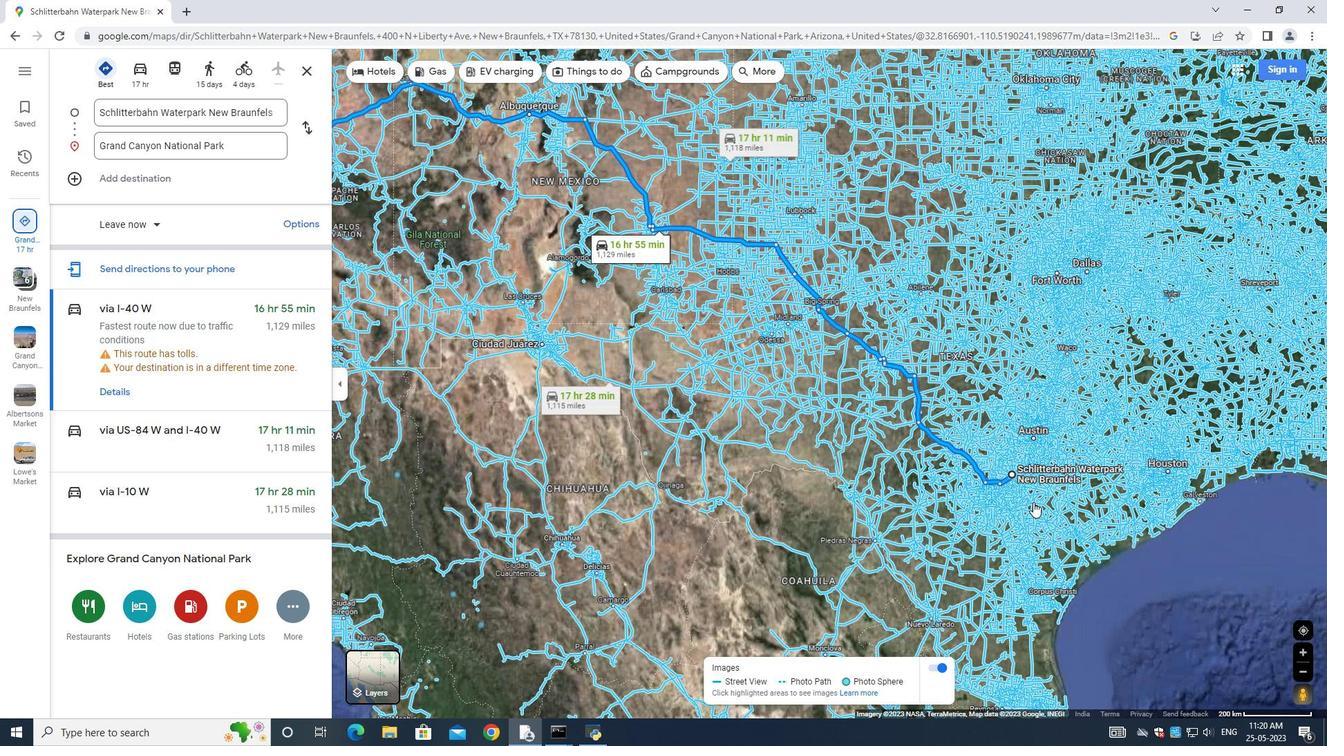 
Action: Mouse scrolled (1034, 506) with delta (0, 0)
Screenshot: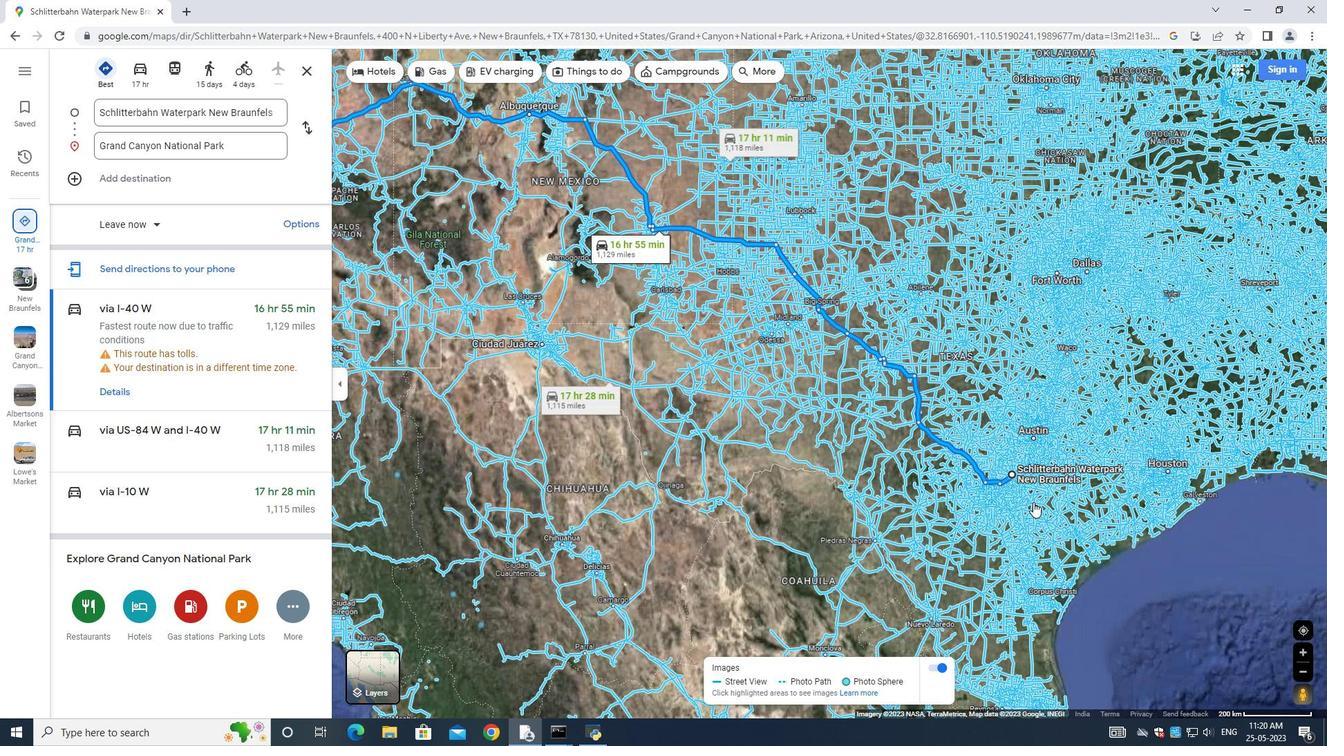 
Action: Mouse scrolled (1034, 506) with delta (0, 0)
Screenshot: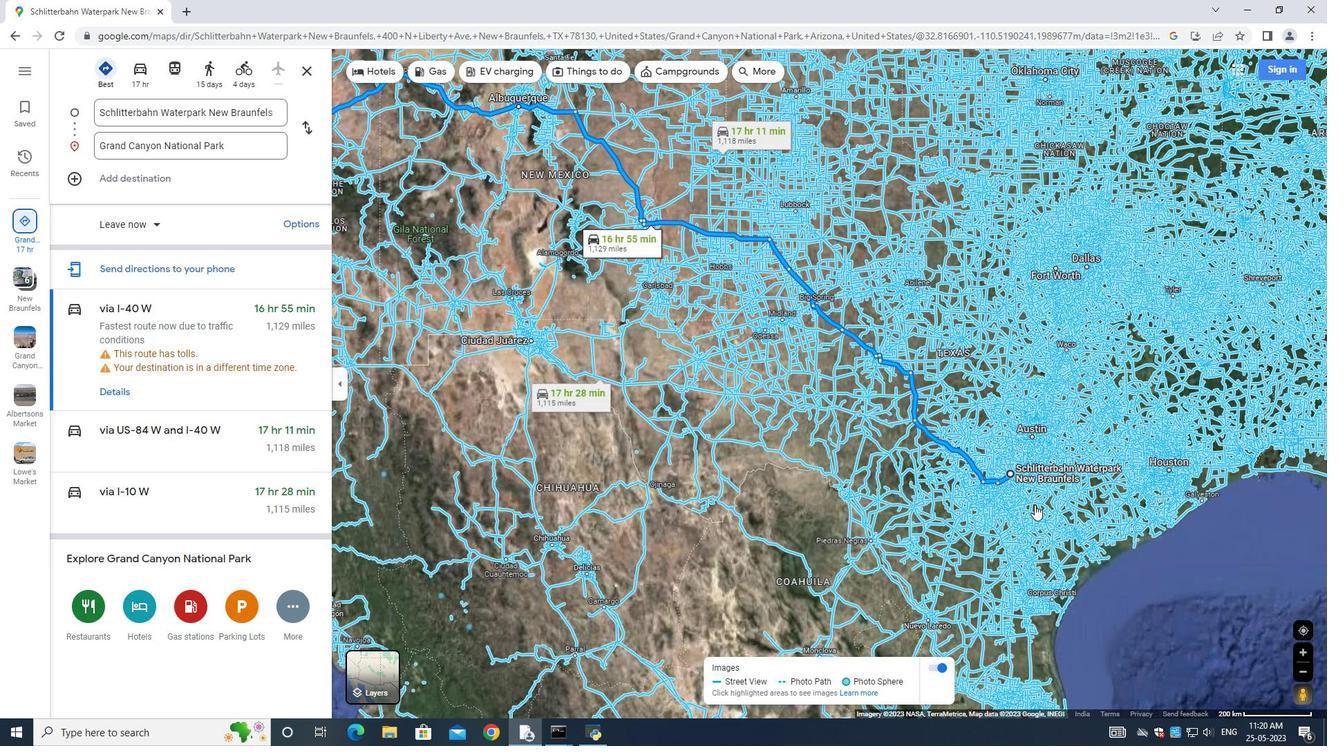 
Action: Mouse moved to (1034, 505)
Screenshot: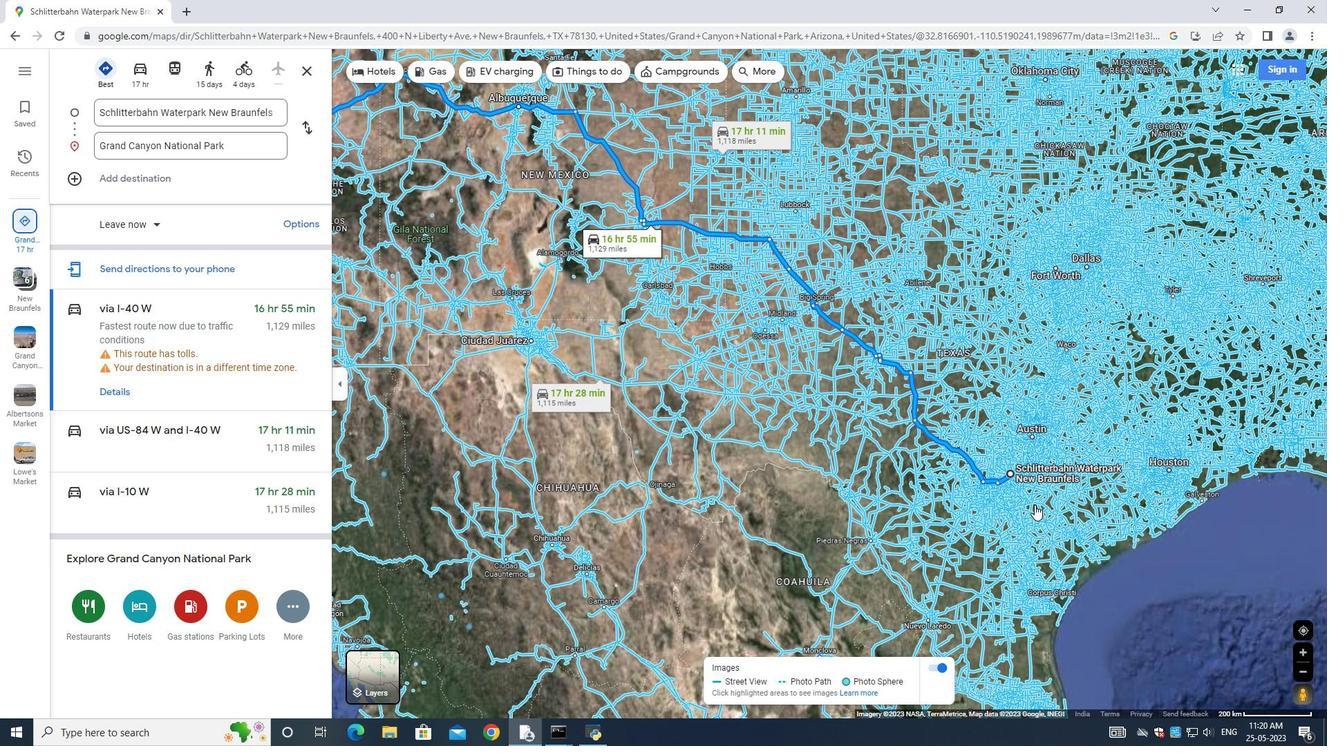 
Action: Mouse scrolled (1034, 506) with delta (0, 0)
Screenshot: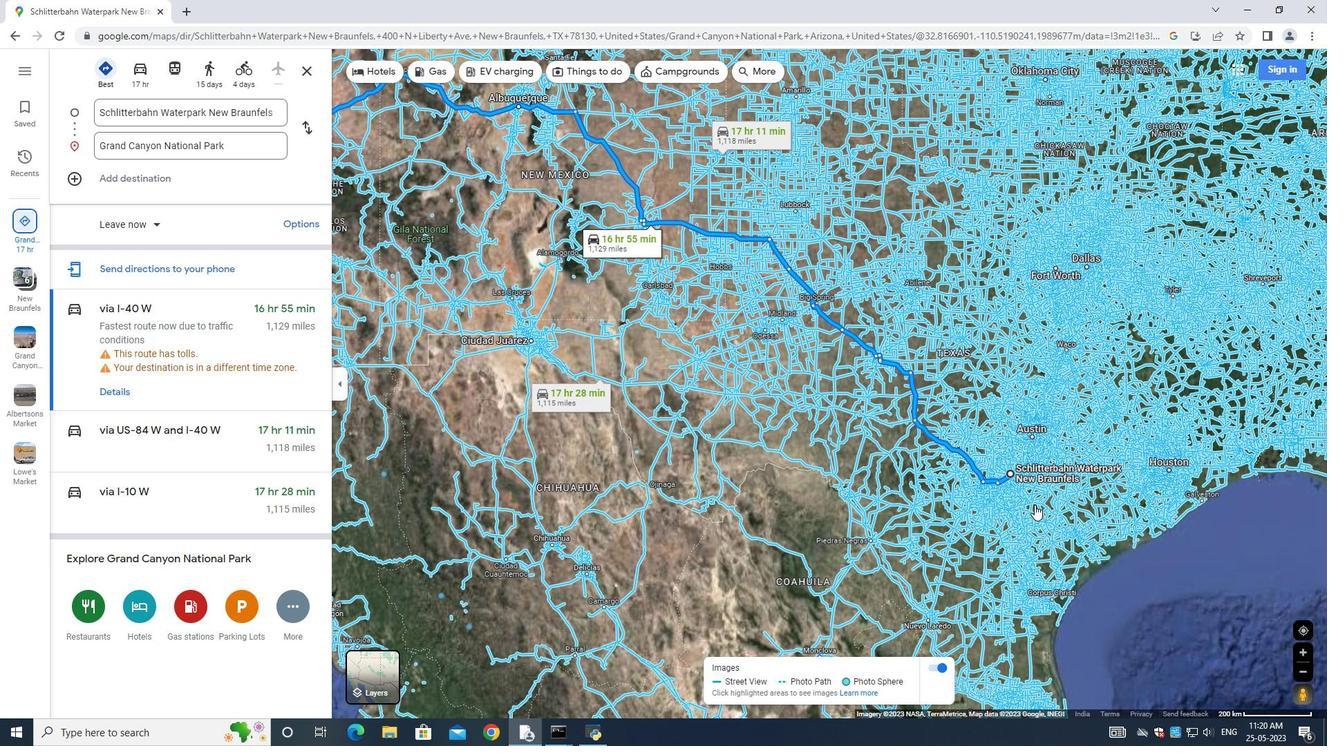 
Action: Mouse moved to (1019, 496)
Screenshot: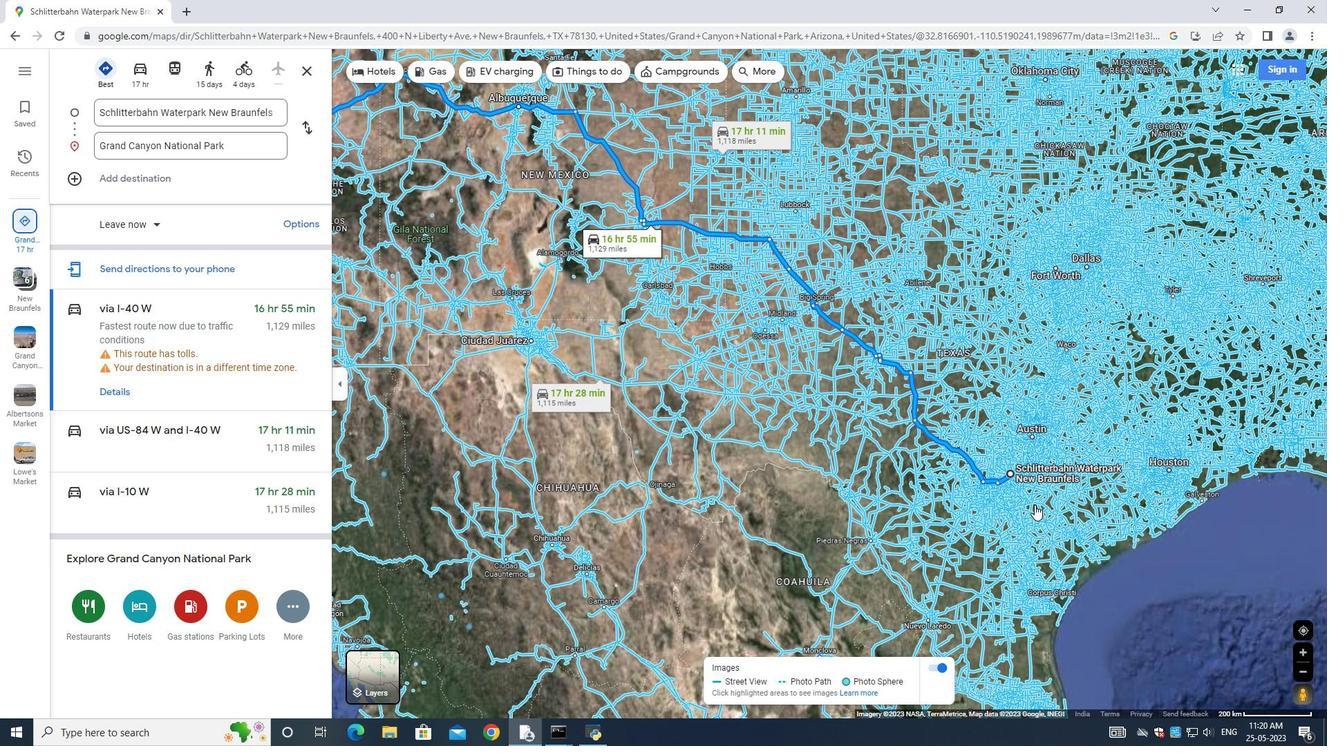 
Action: Mouse scrolled (1034, 506) with delta (0, 0)
Screenshot: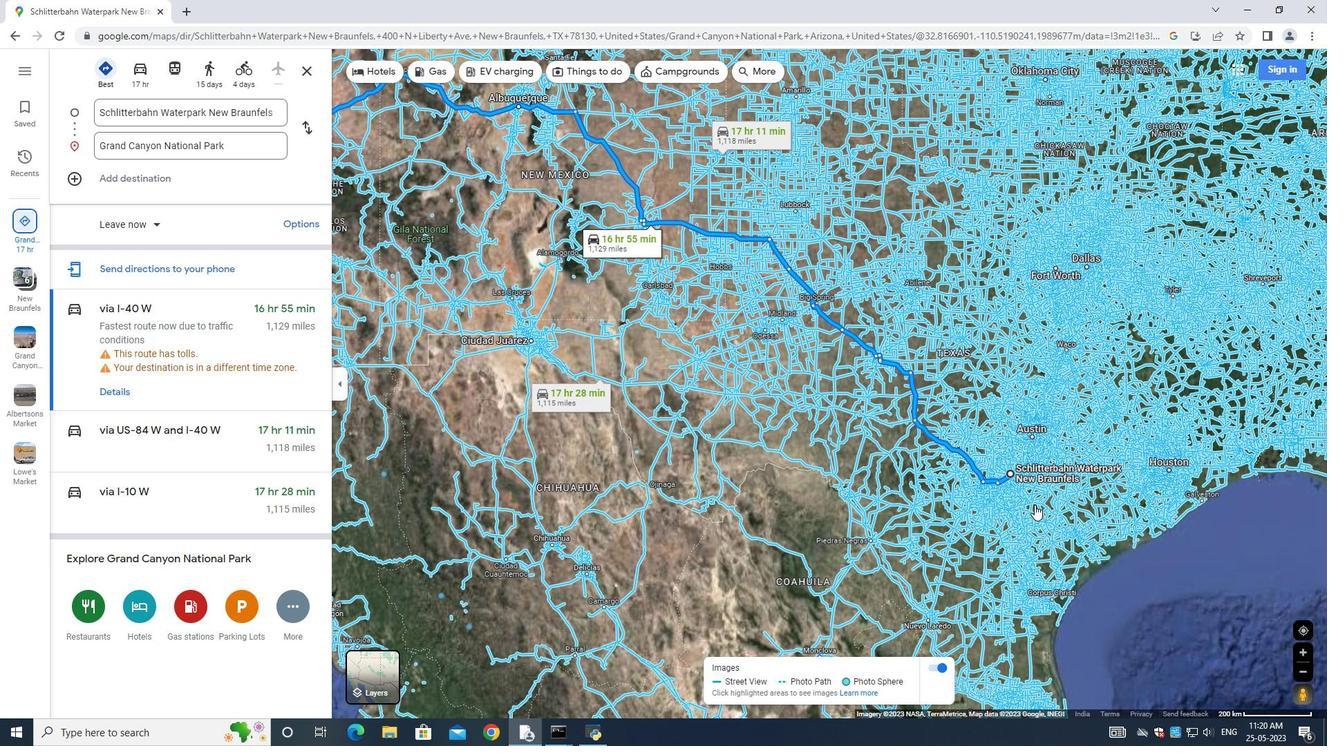 
Action: Mouse moved to (967, 472)
Screenshot: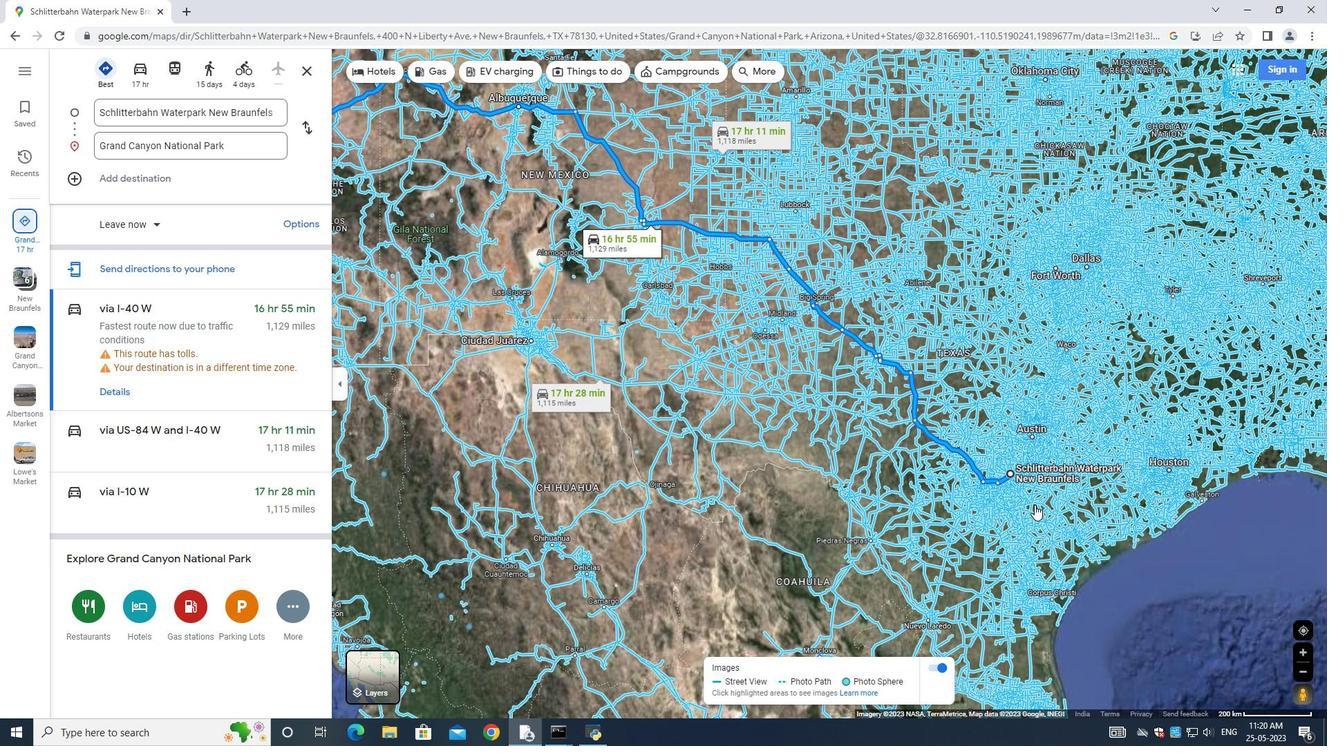 
Action: Mouse scrolled (967, 473) with delta (0, 0)
Screenshot: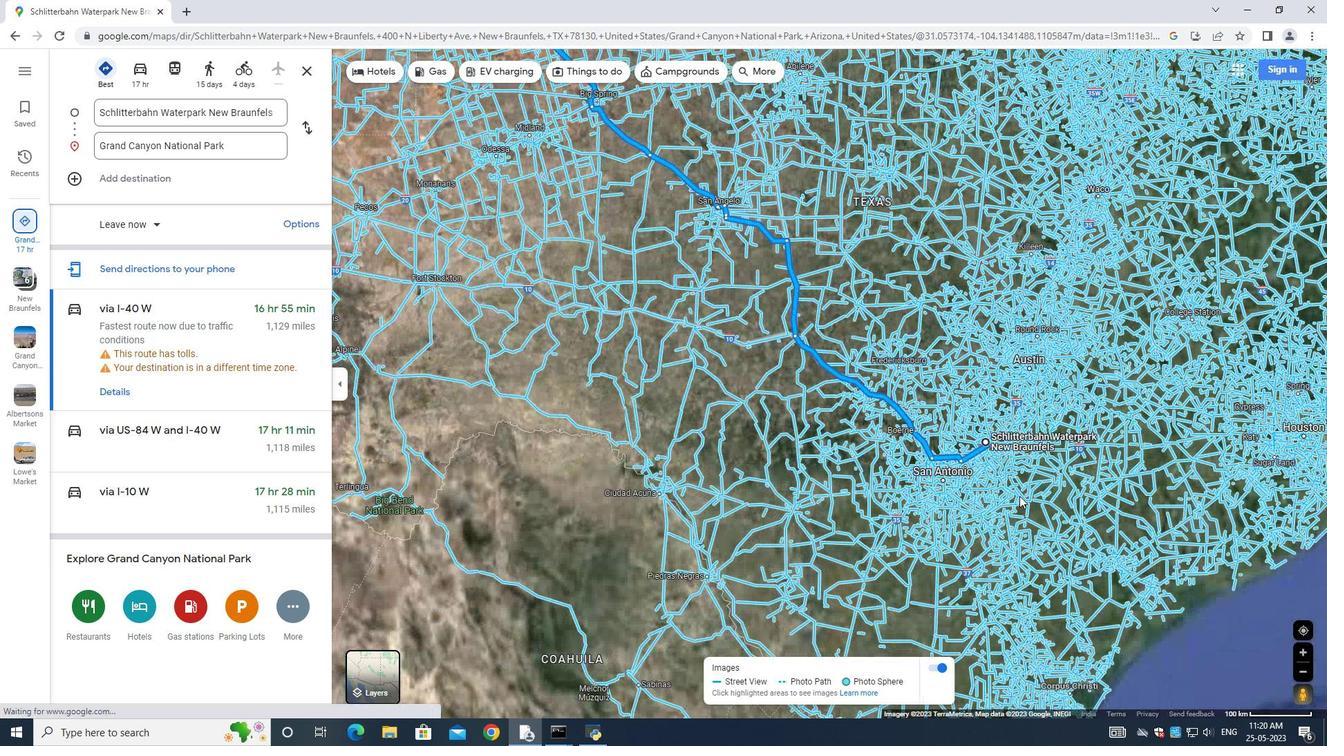 
Action: Mouse scrolled (967, 473) with delta (0, 0)
Screenshot: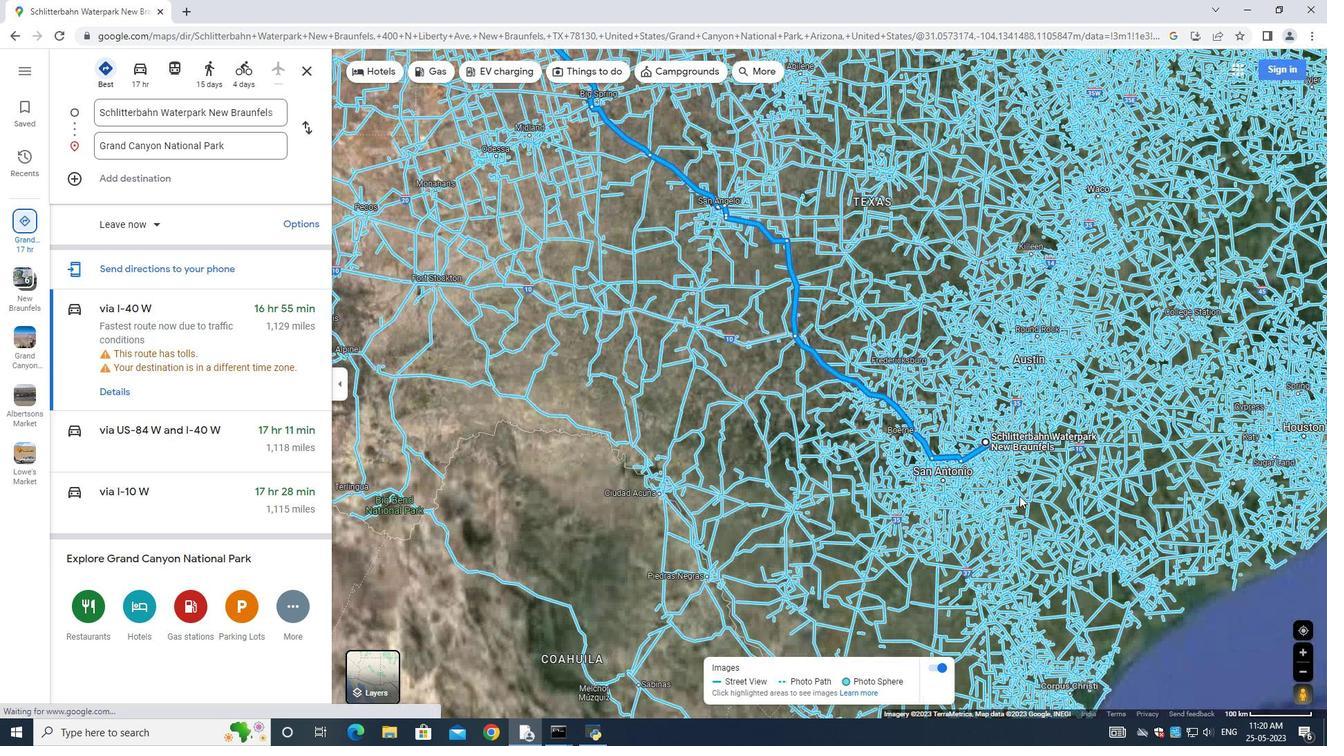 
Action: Mouse scrolled (967, 473) with delta (0, 0)
Screenshot: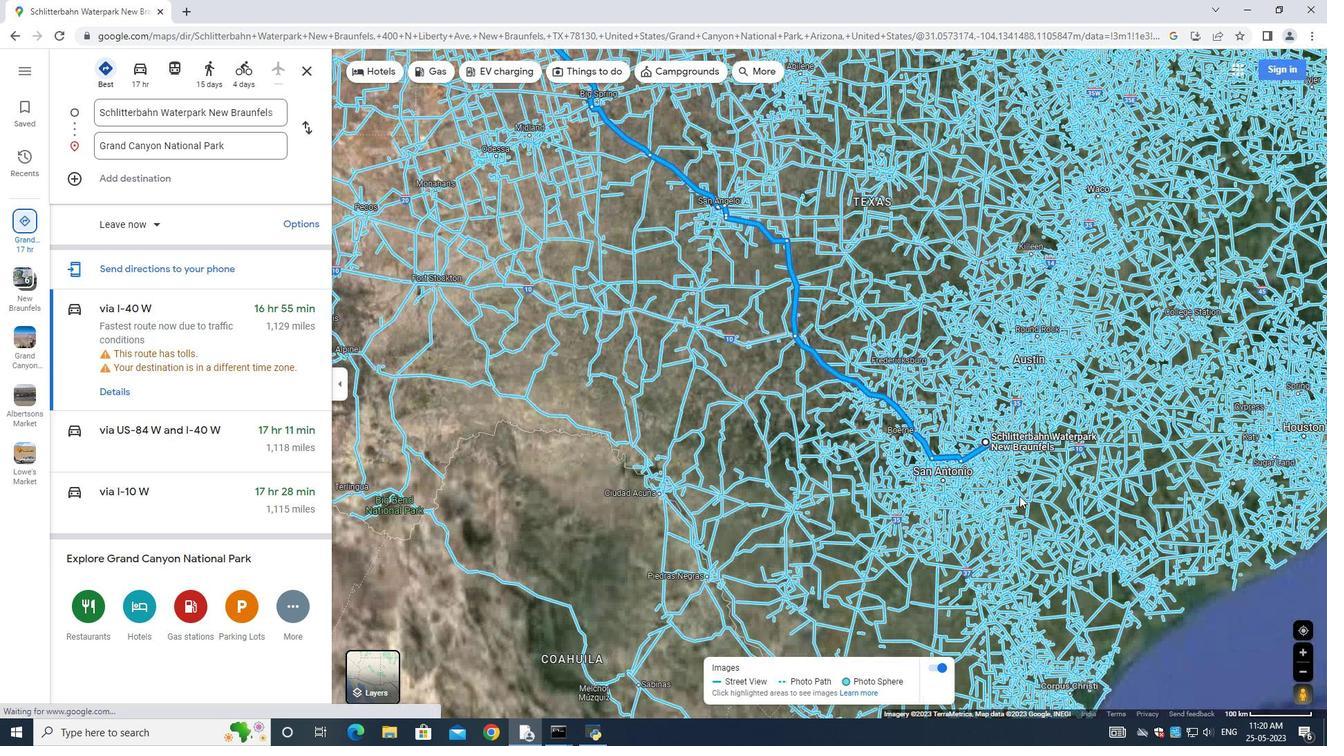 
Action: Mouse moved to (967, 472)
Screenshot: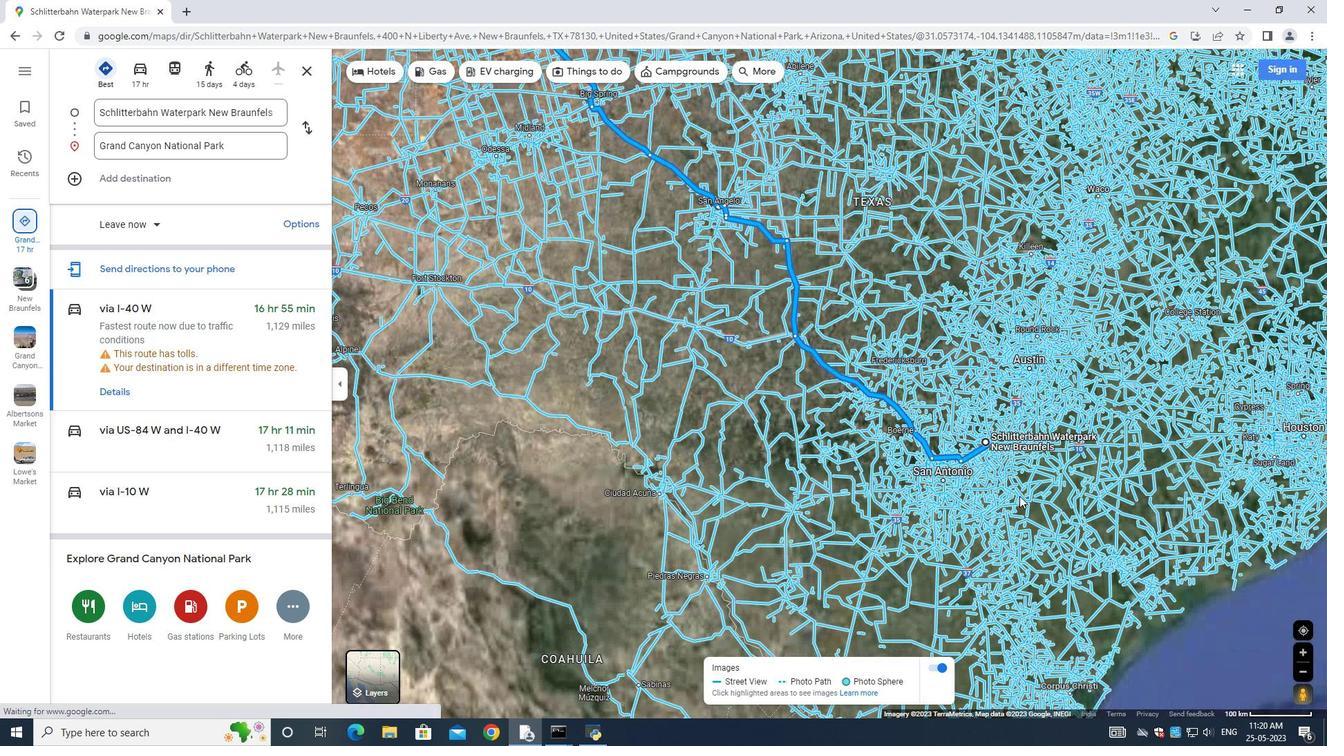 
Action: Mouse scrolled (967, 473) with delta (0, 0)
Screenshot: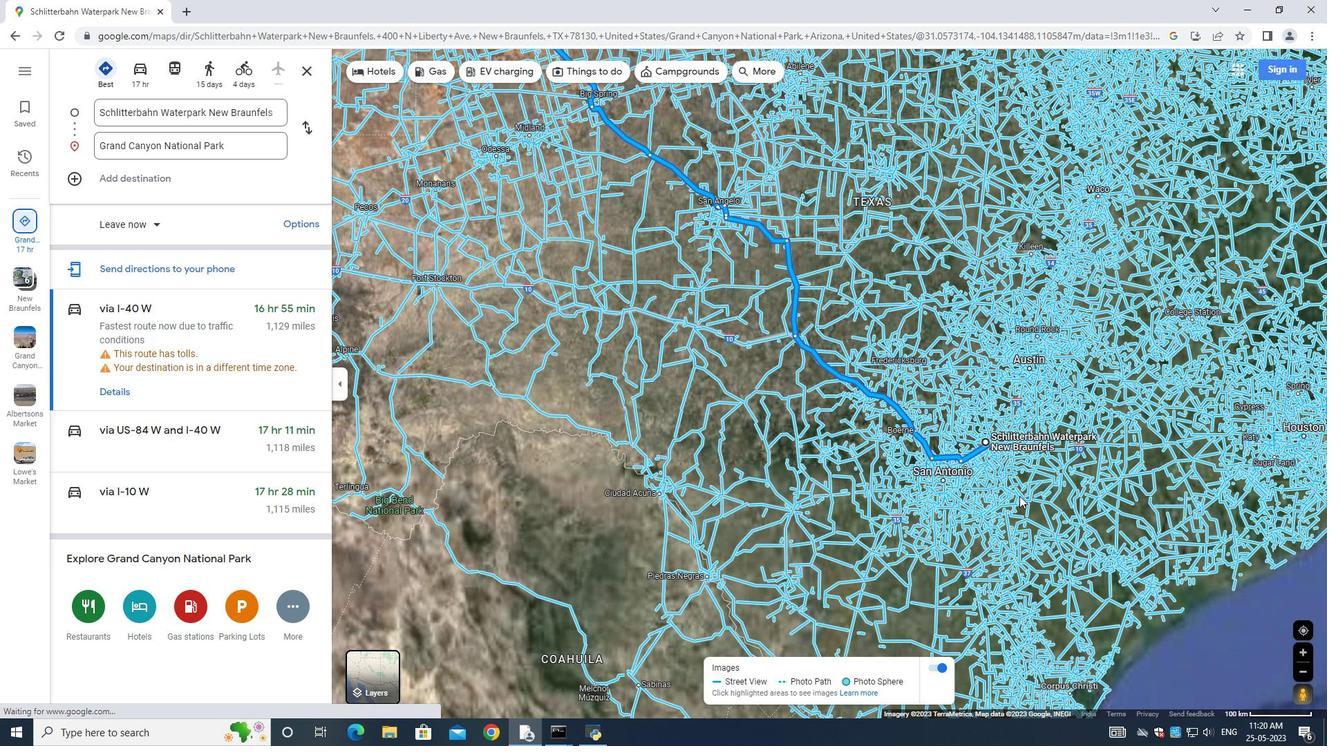 
Action: Mouse moved to (966, 472)
Screenshot: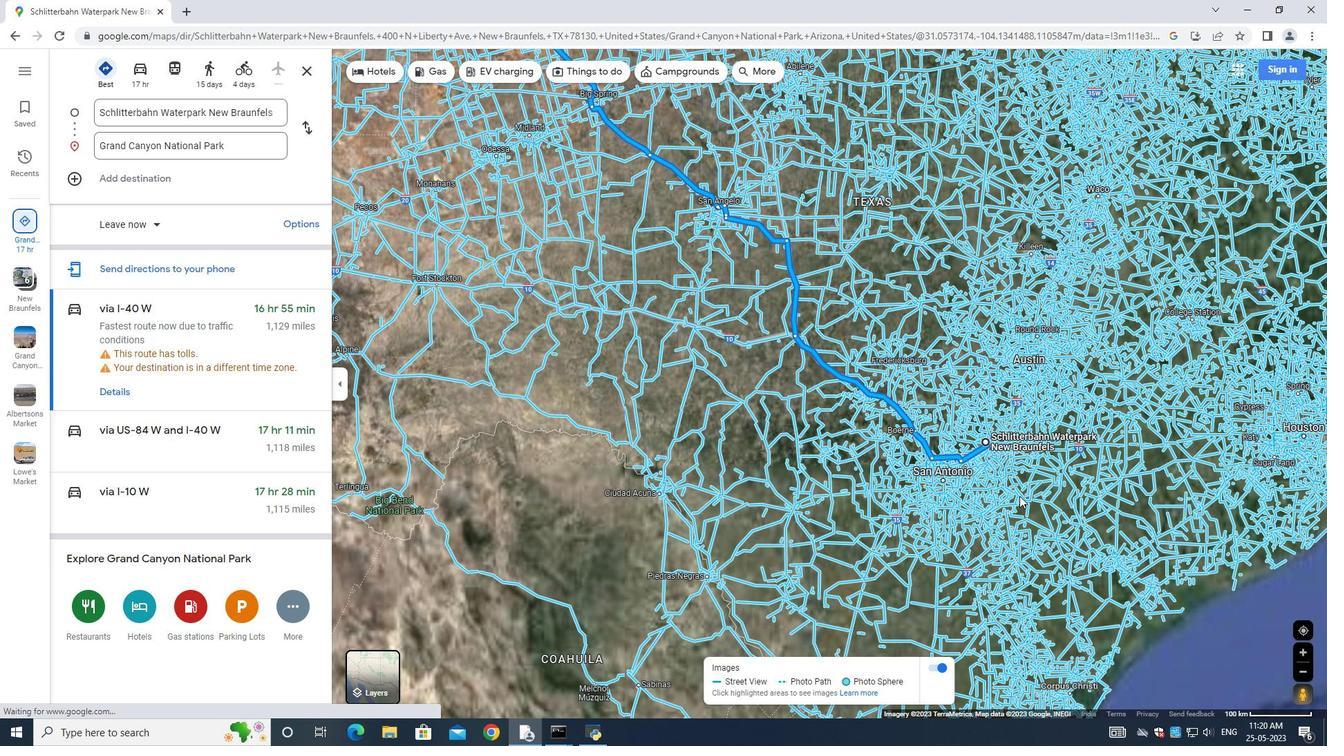 
Action: Mouse scrolled (966, 473) with delta (0, 0)
Screenshot: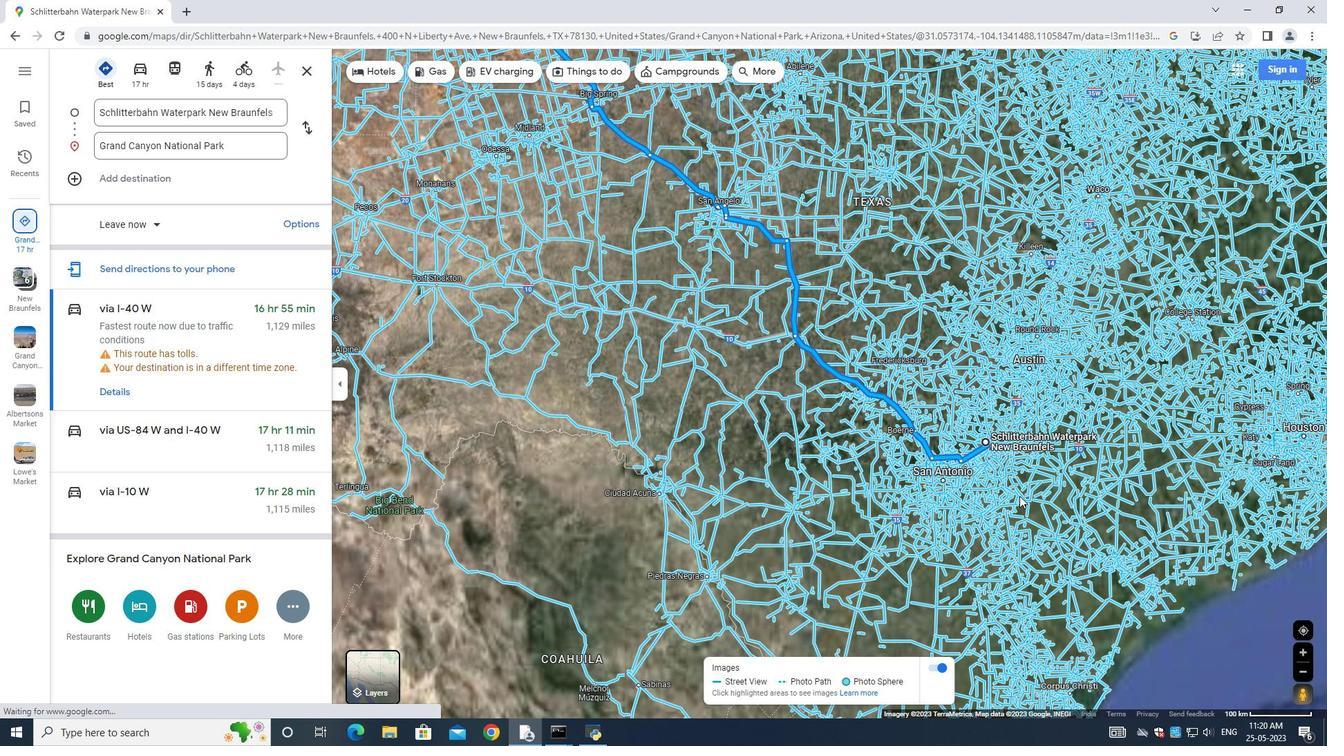 
Action: Mouse scrolled (966, 473) with delta (0, 0)
Screenshot: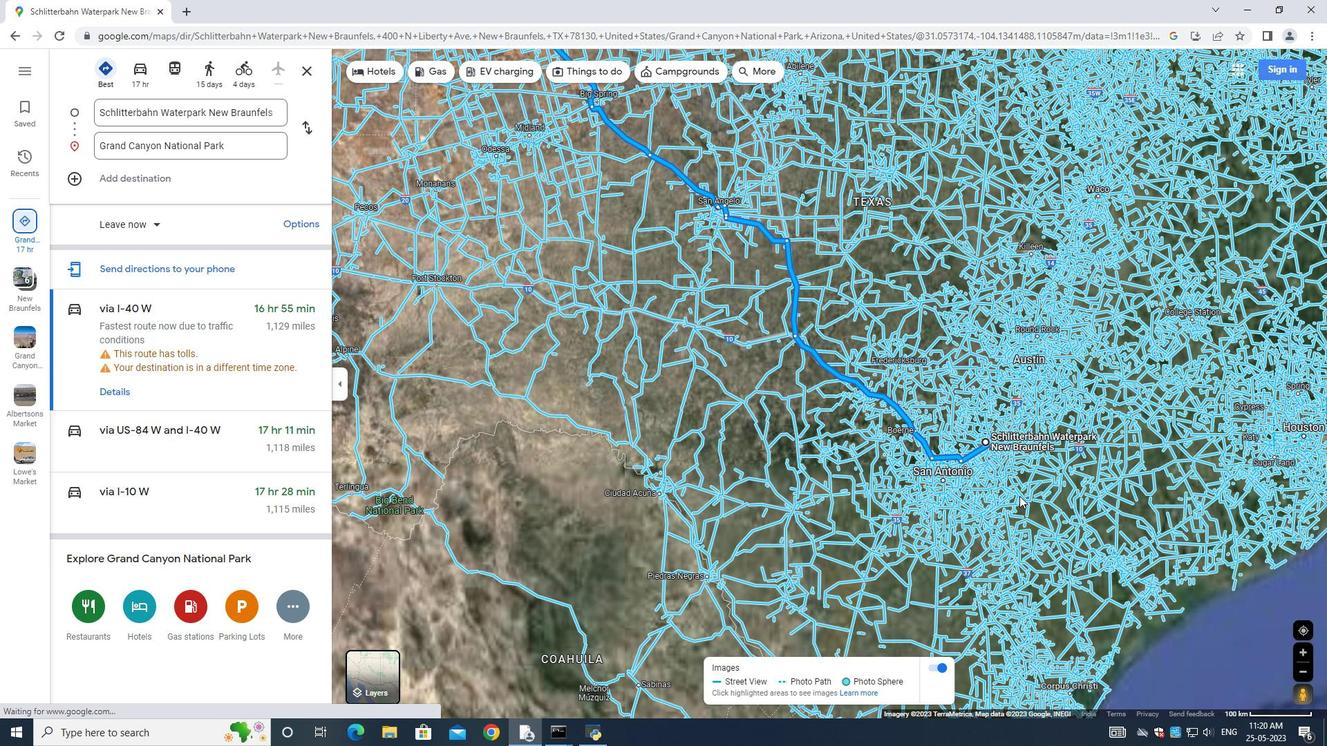 
Action: Mouse scrolled (966, 473) with delta (0, 0)
Screenshot: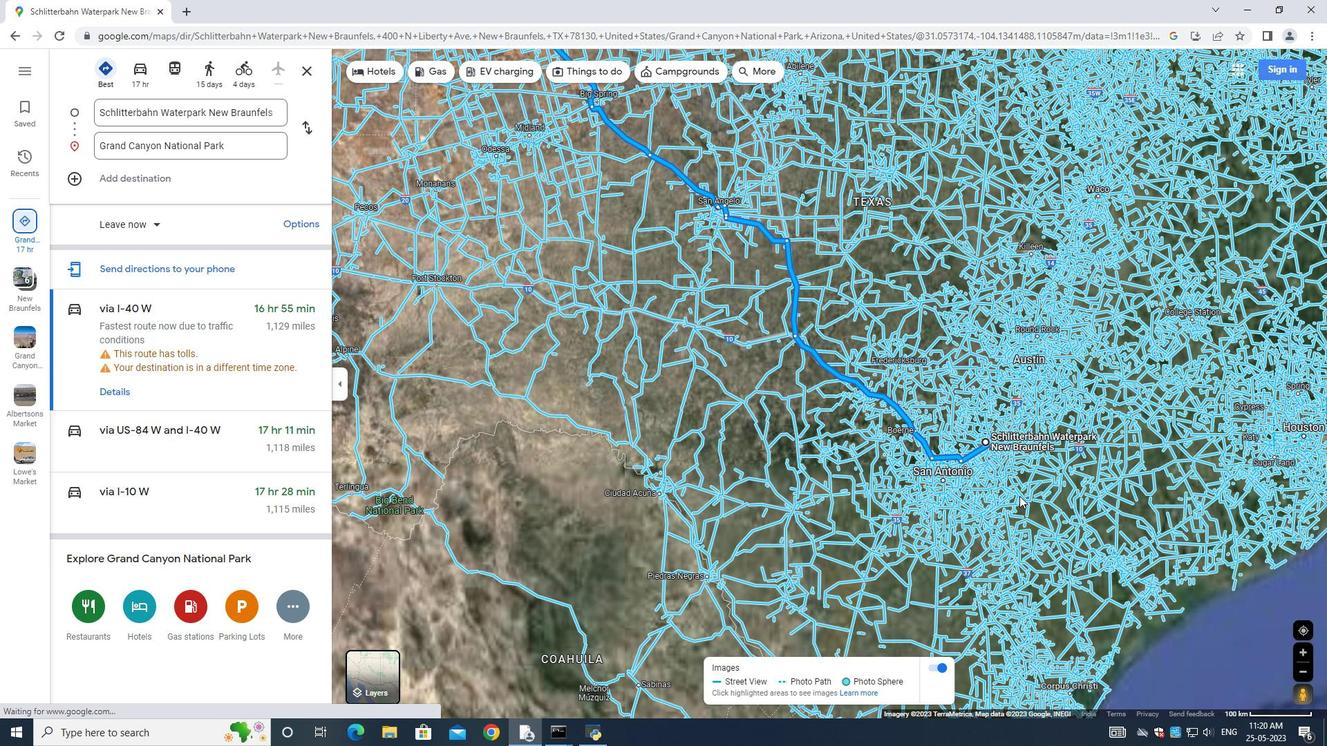 
Action: Mouse moved to (965, 472)
Screenshot: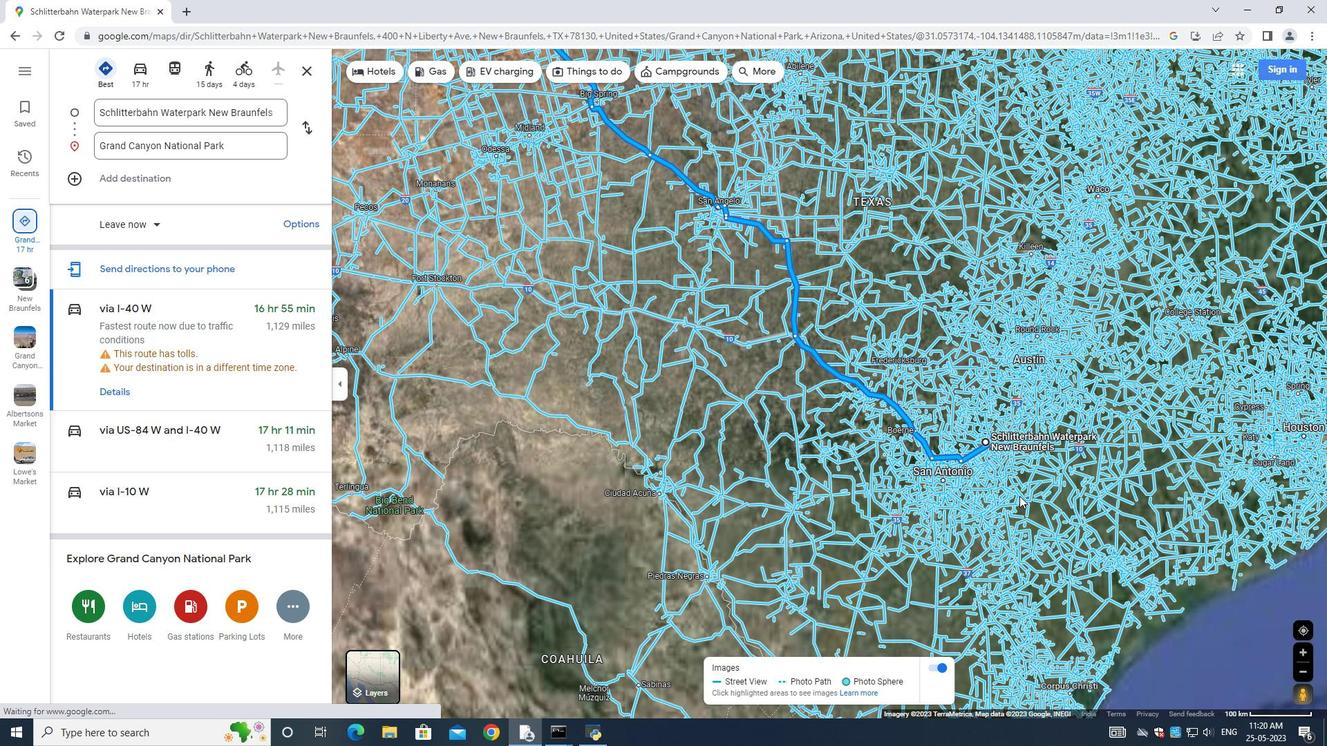 
Action: Mouse scrolled (966, 472) with delta (0, 0)
Screenshot: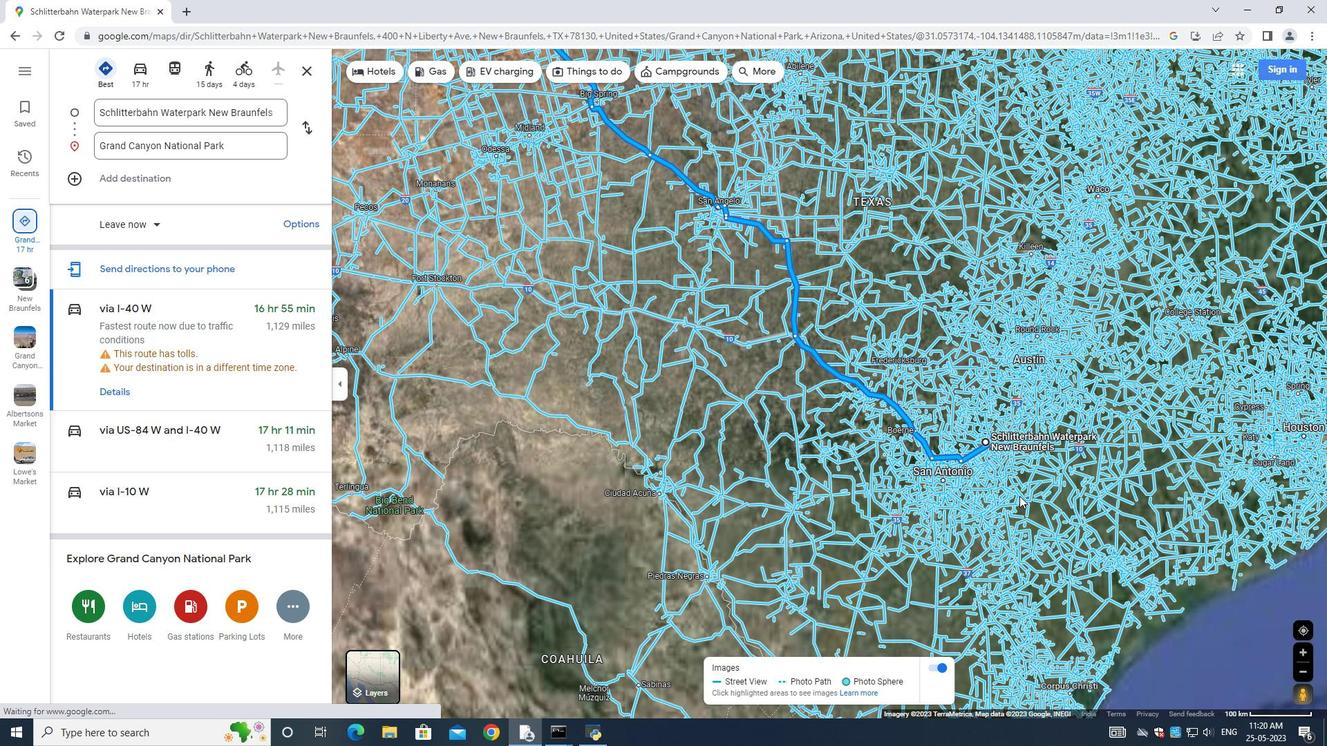 
Action: Mouse moved to (963, 297)
Screenshot: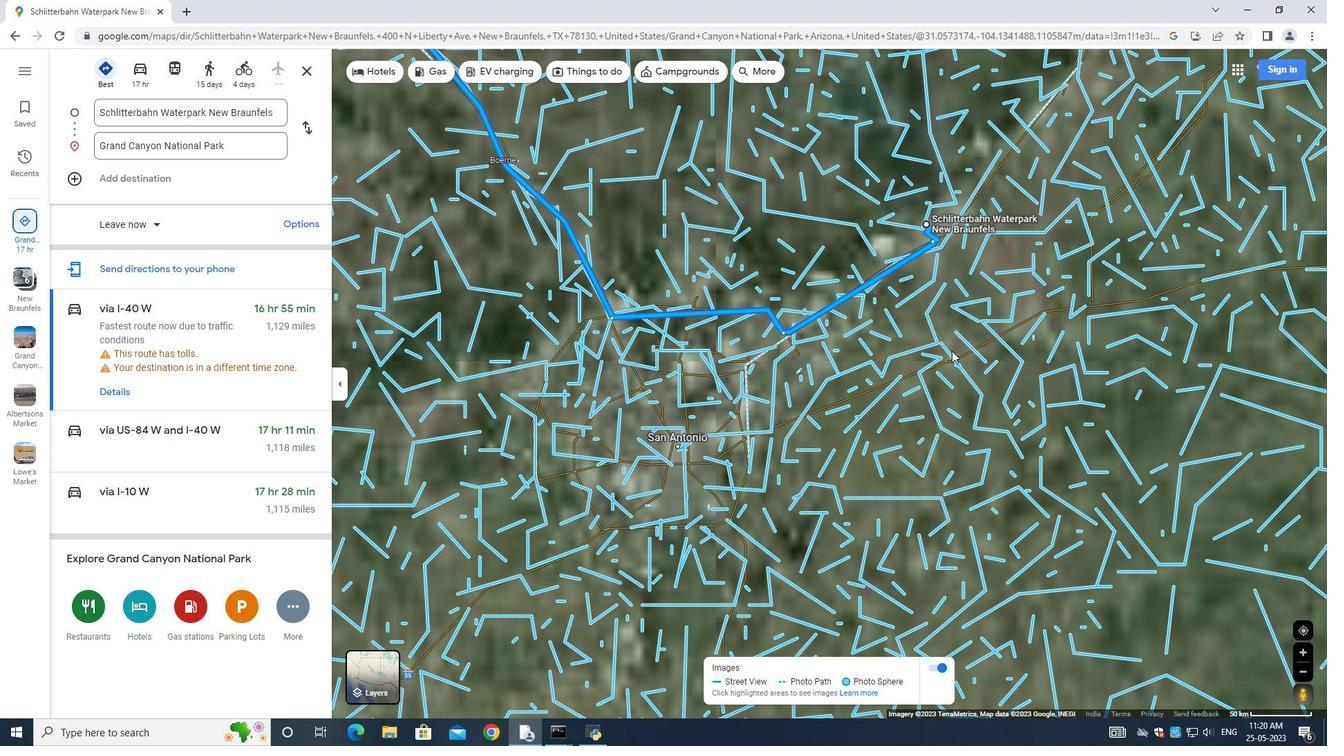 
Action: Mouse pressed left at (963, 297)
Screenshot: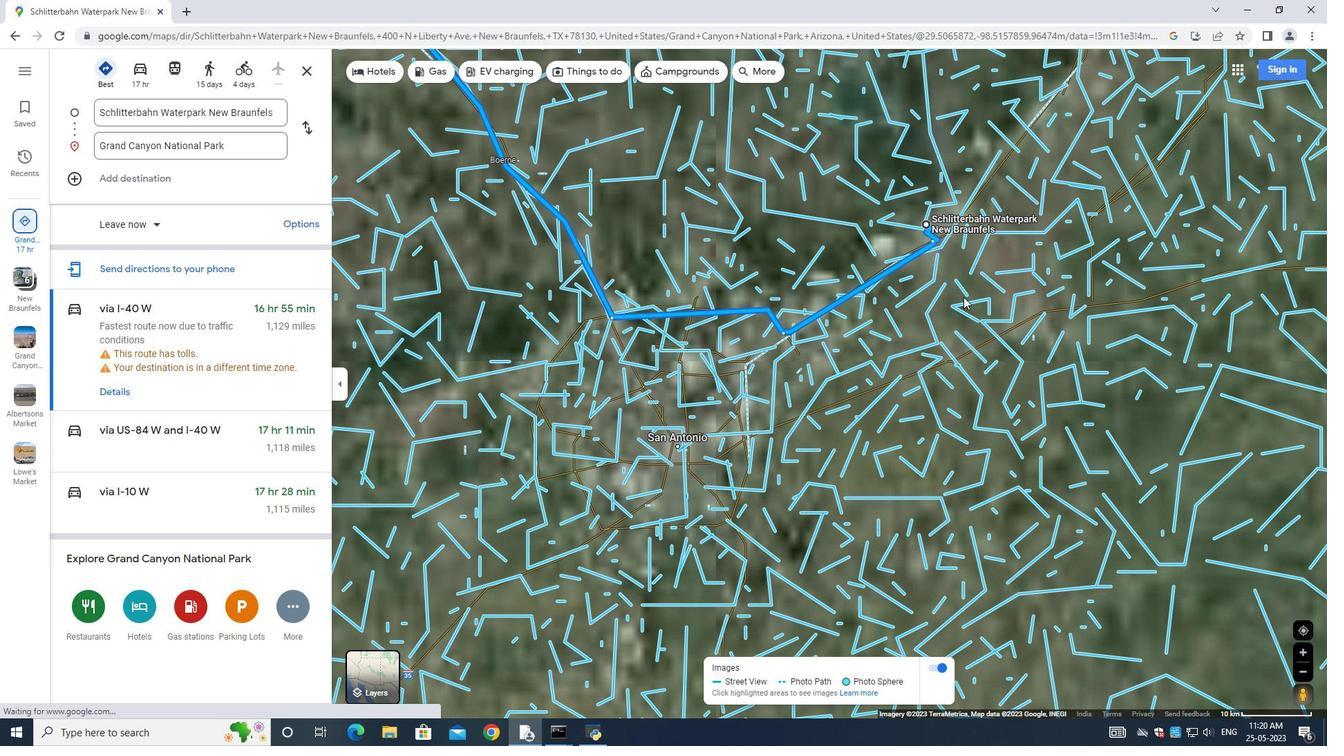 
Action: Mouse moved to (971, 428)
Screenshot: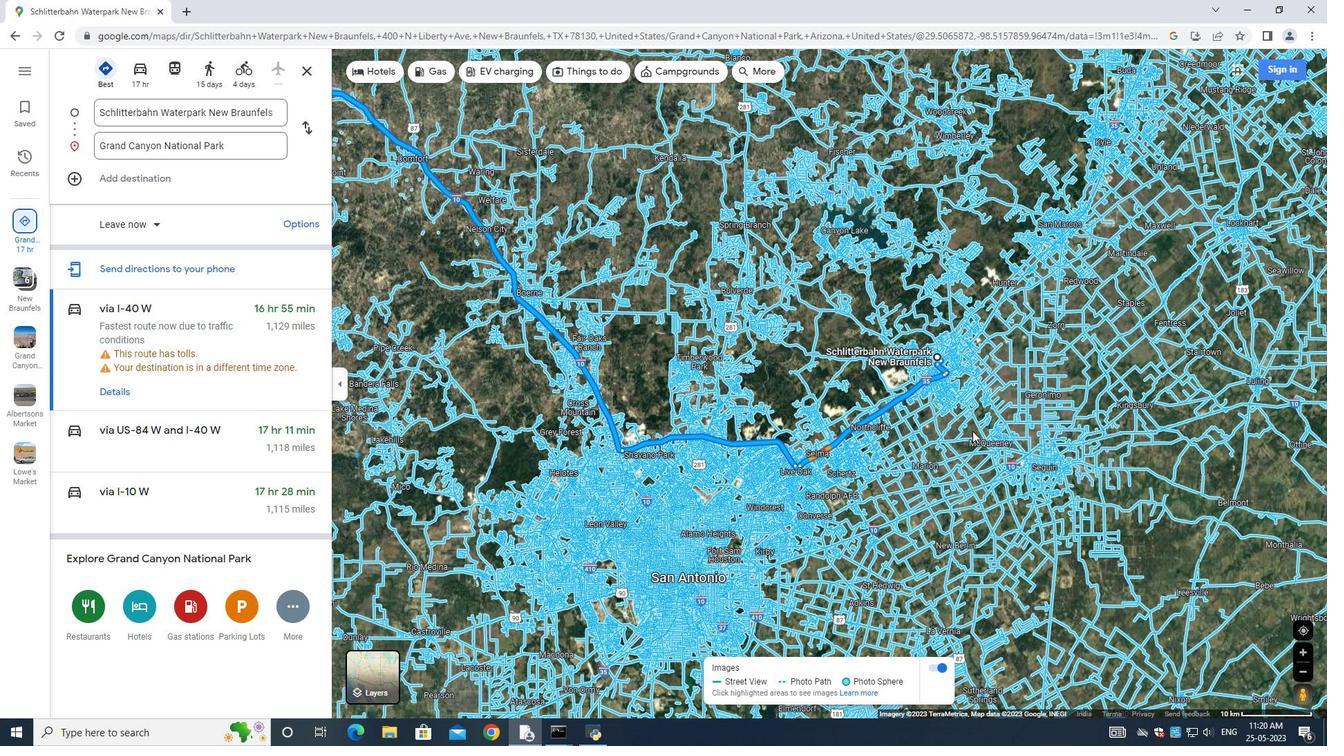 
Action: Mouse scrolled (971, 429) with delta (0, 0)
Screenshot: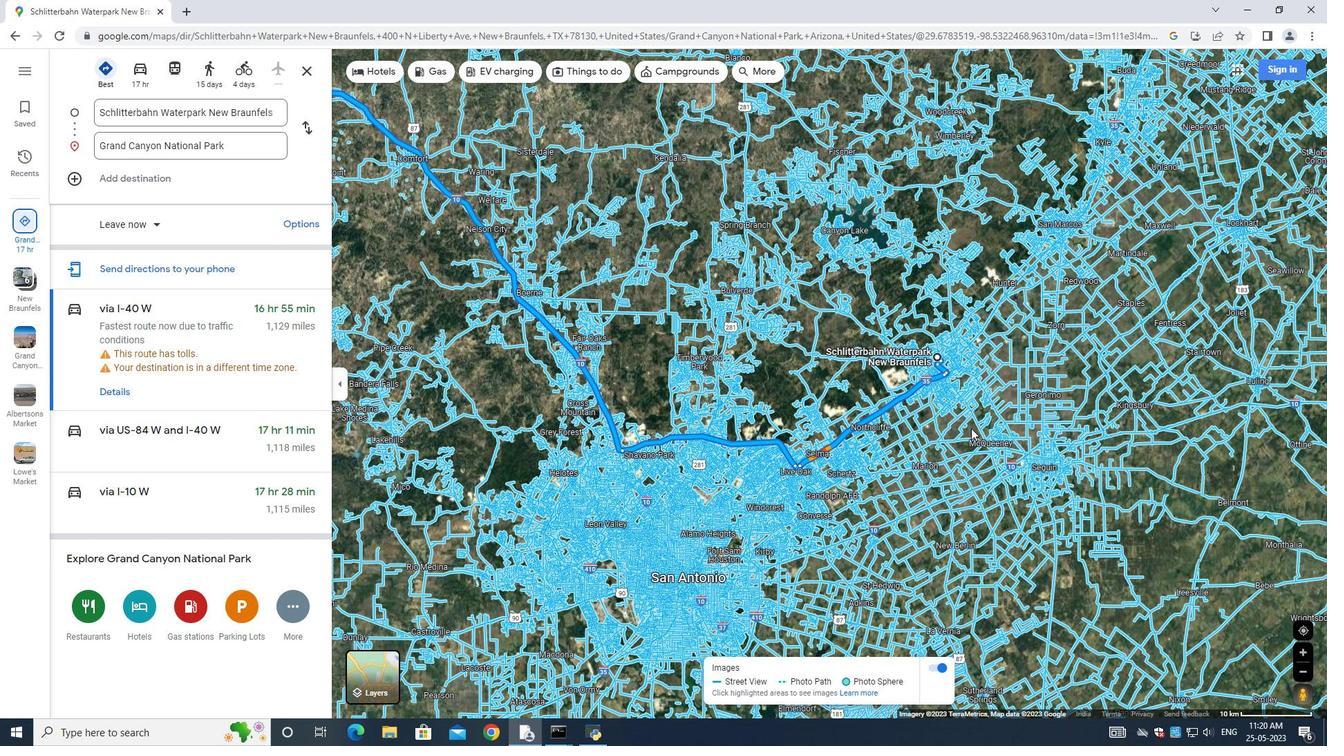 
Action: Mouse scrolled (971, 429) with delta (0, 0)
Screenshot: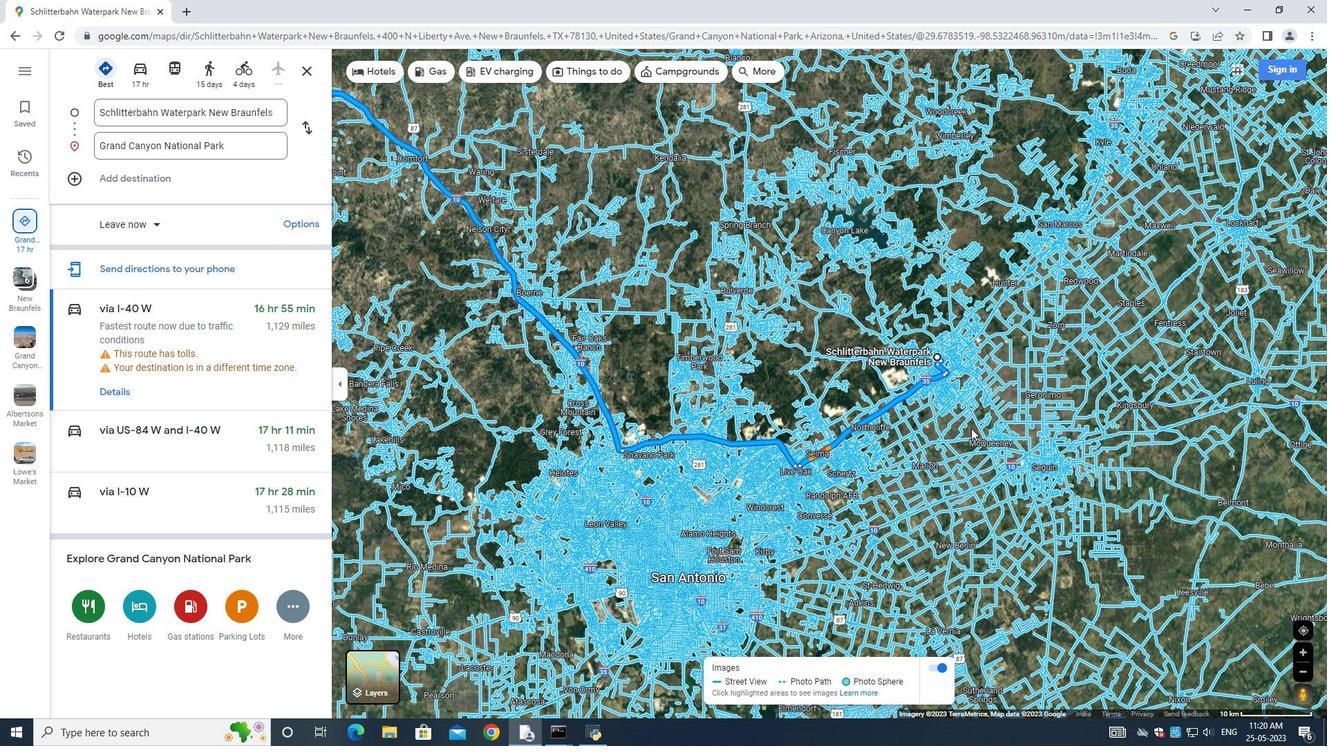 
Action: Mouse scrolled (971, 429) with delta (0, 0)
Screenshot: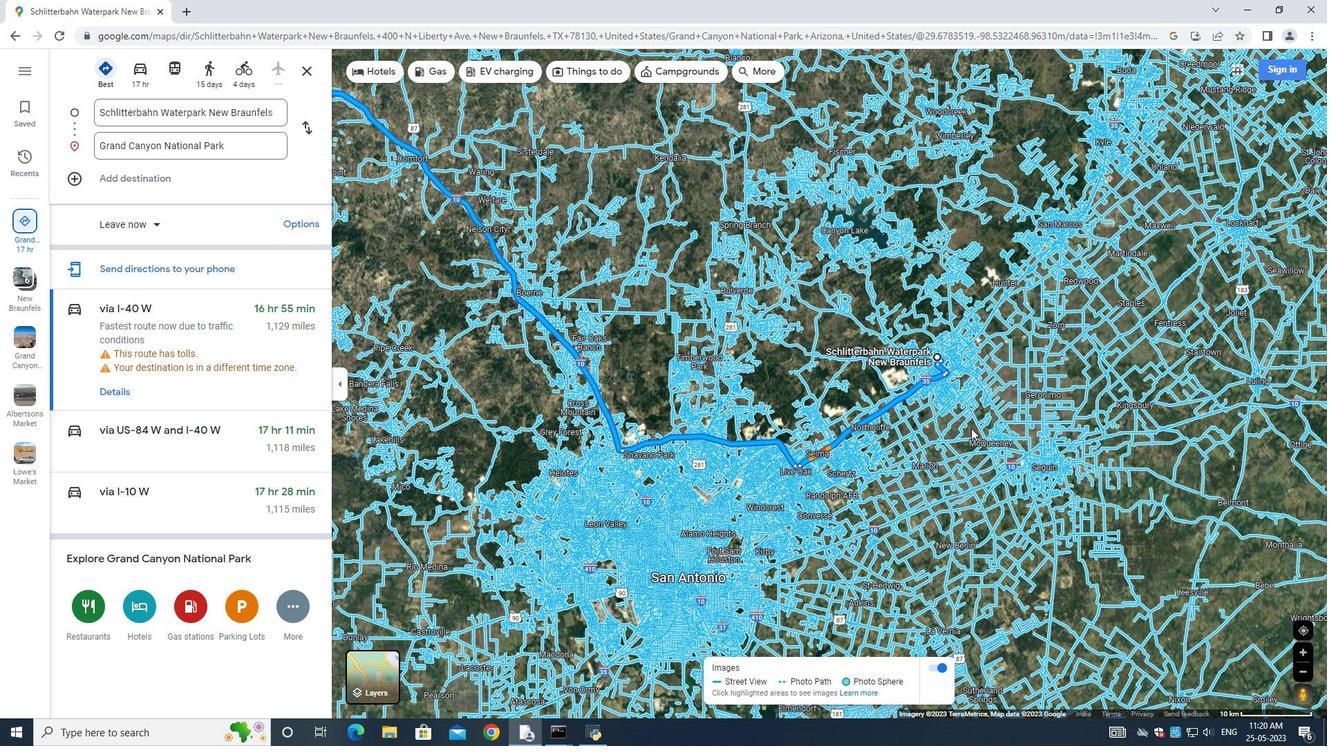 
Action: Mouse scrolled (971, 429) with delta (0, 0)
Screenshot: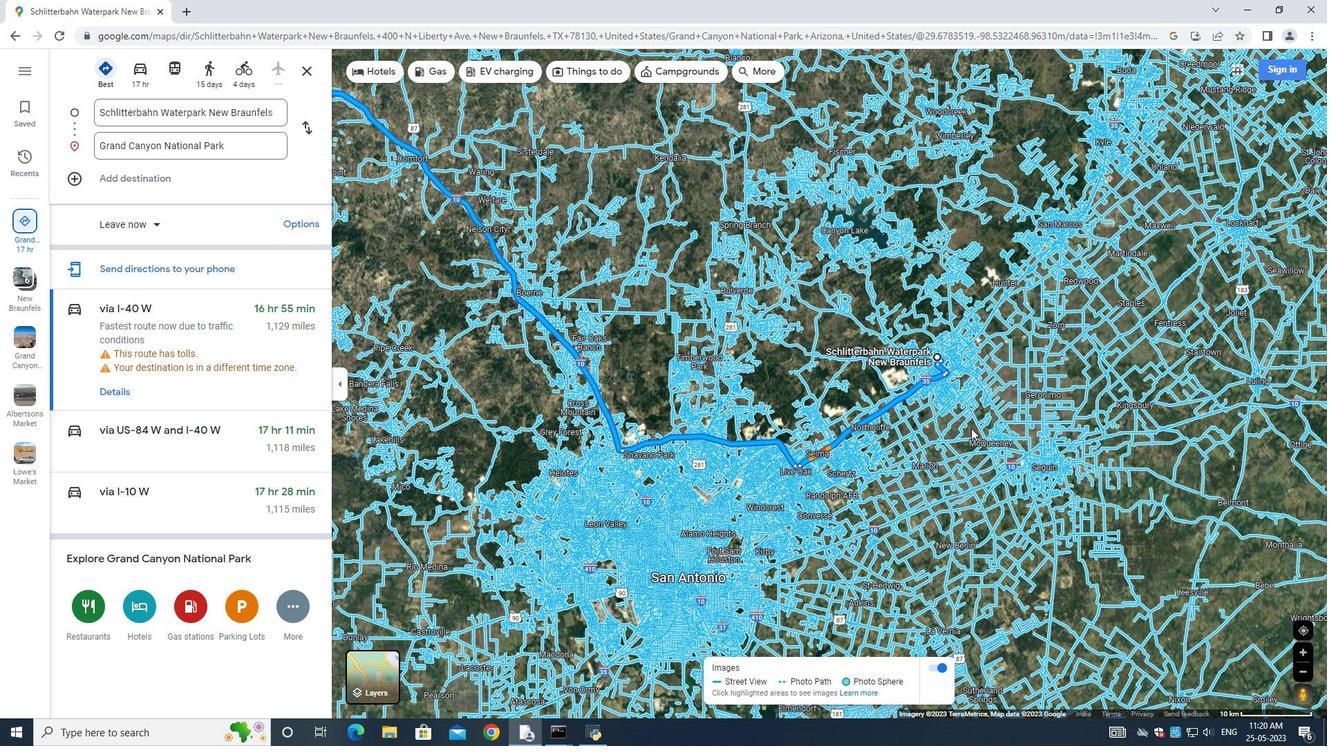 
Action: Mouse moved to (969, 426)
Screenshot: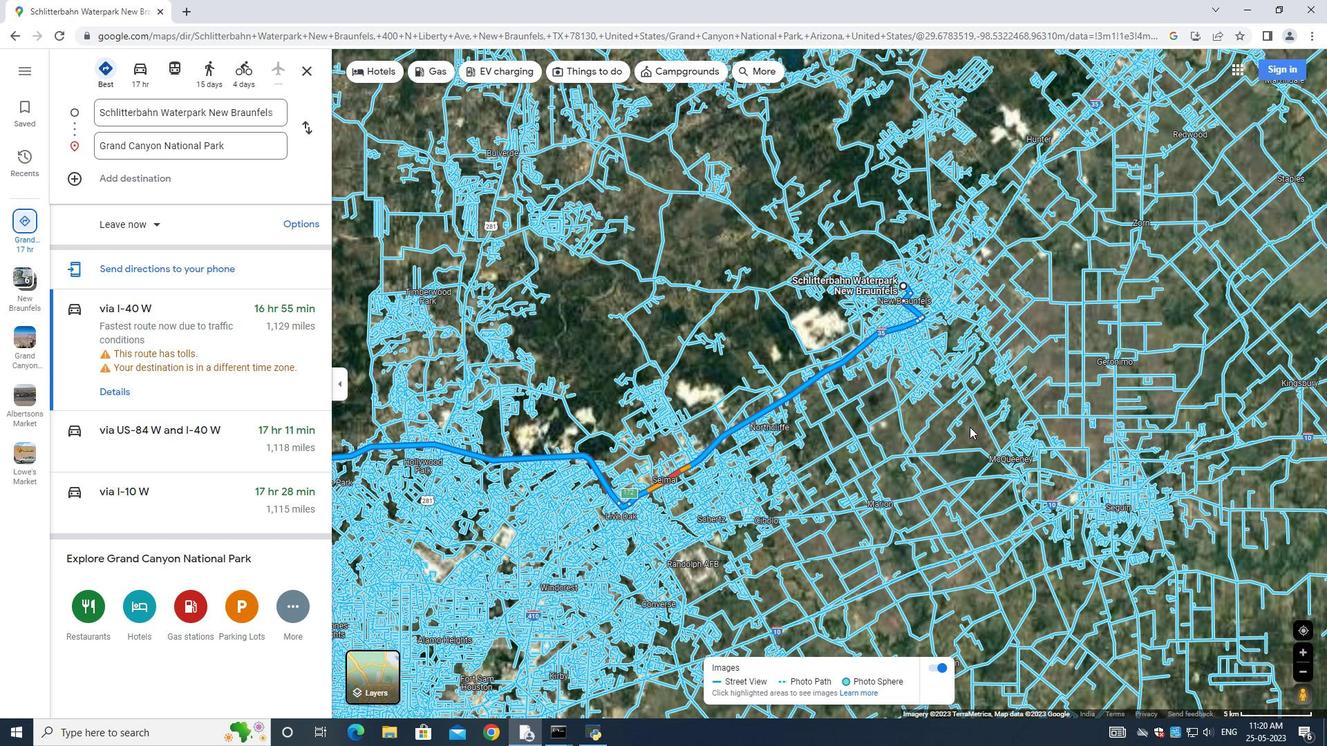 
Action: Mouse scrolled (969, 425) with delta (0, 0)
Screenshot: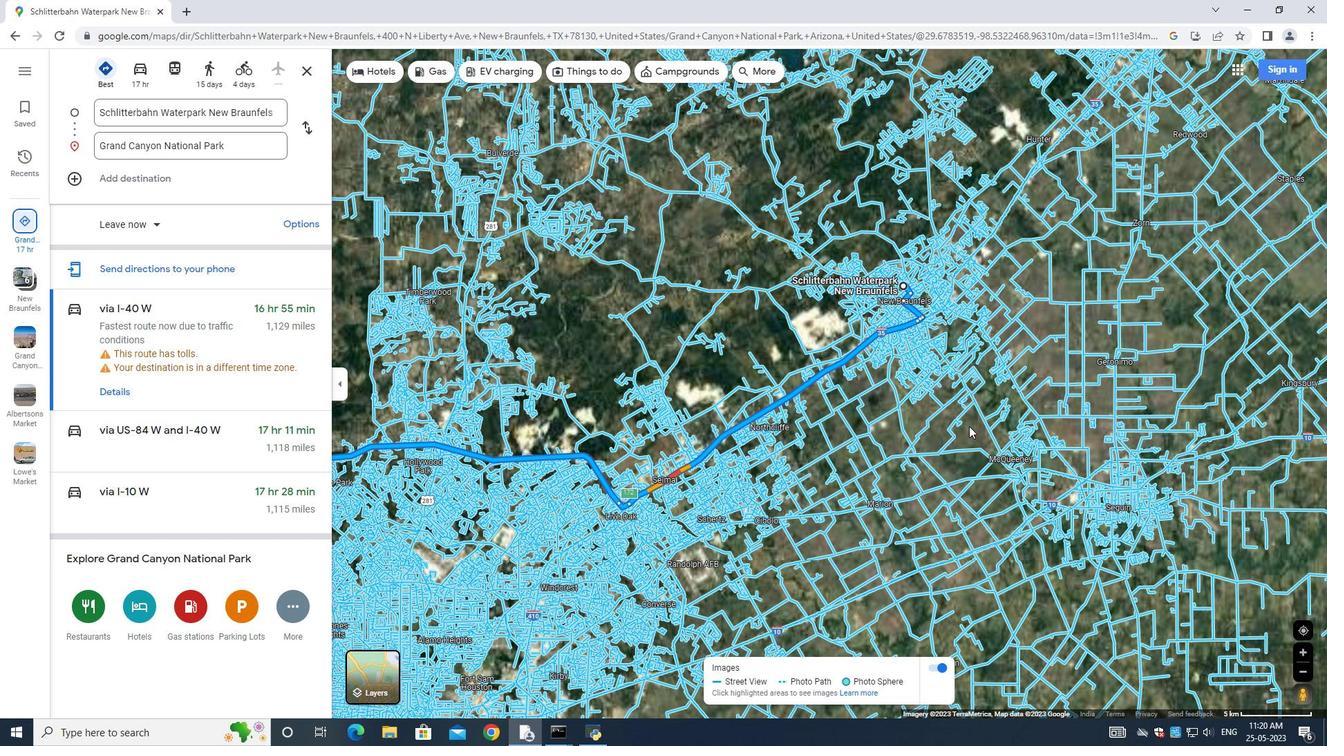 
Action: Mouse scrolled (969, 425) with delta (0, 0)
Screenshot: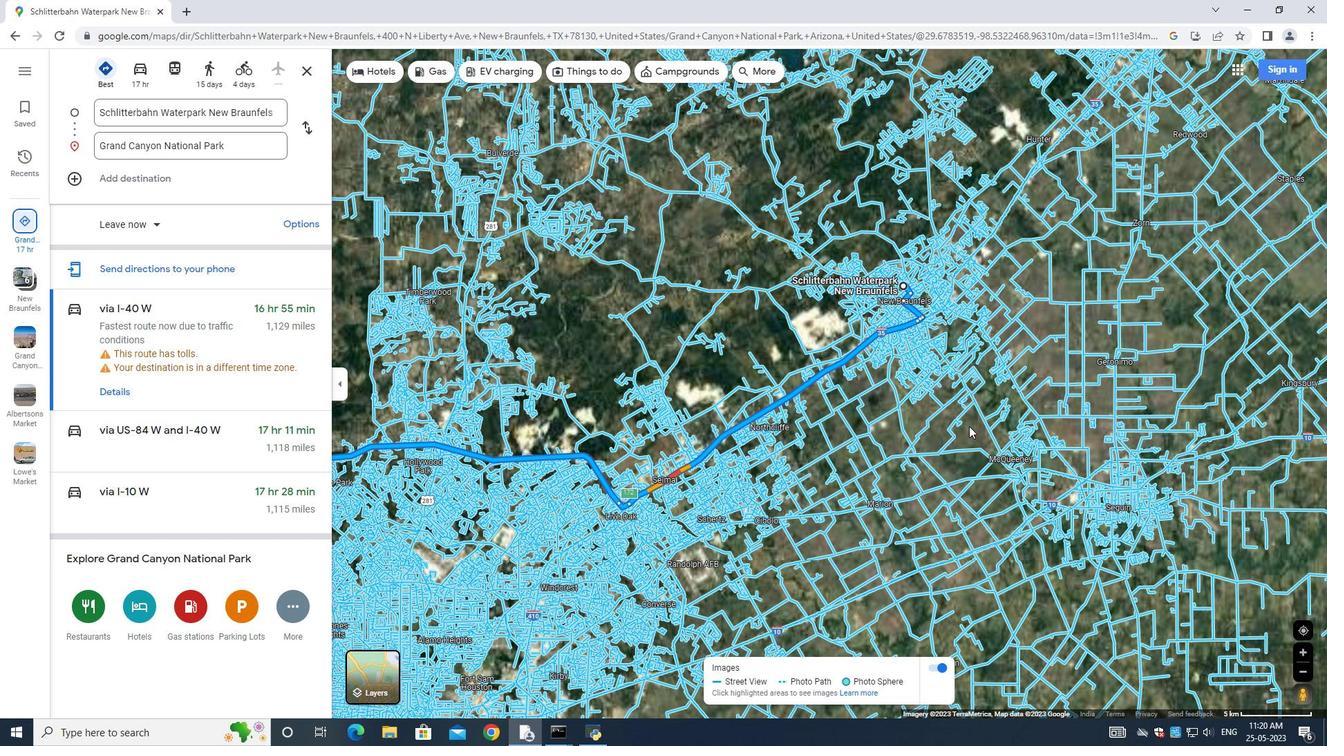 
Action: Mouse moved to (936, 407)
Screenshot: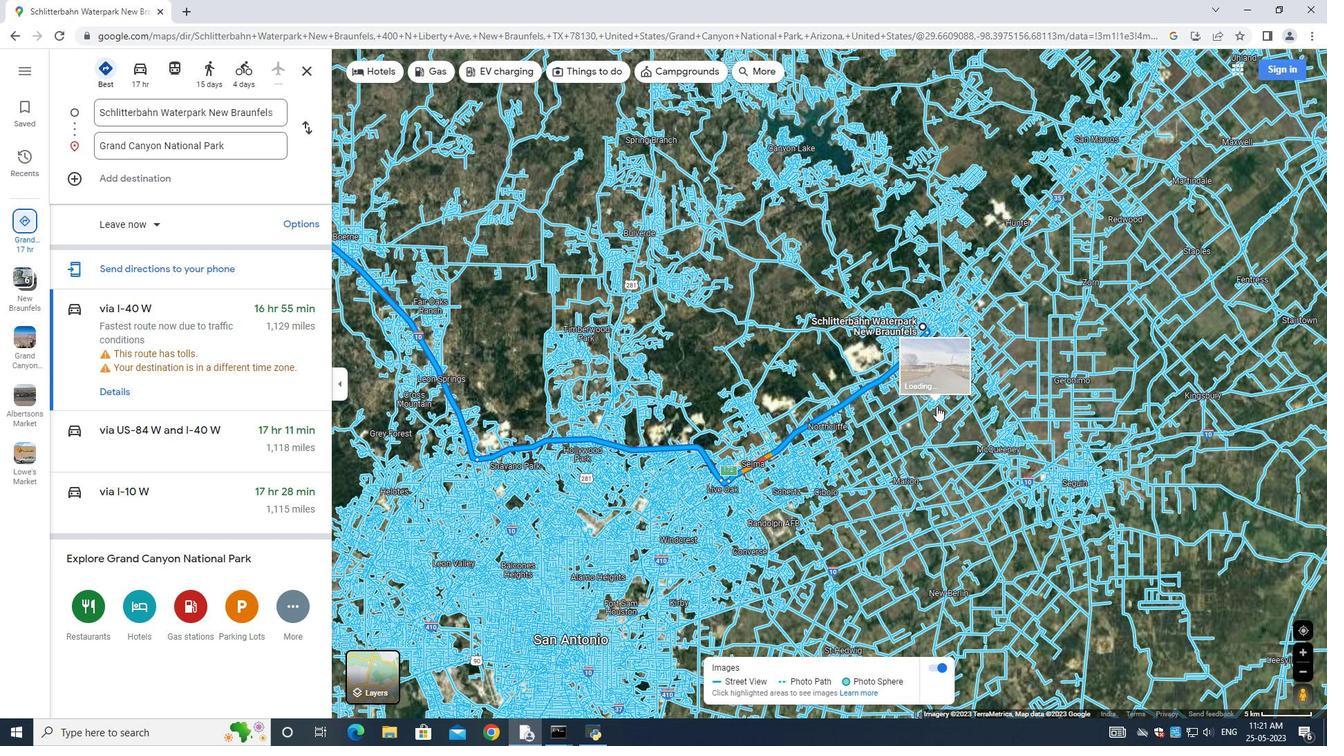 
Action: Mouse scrolled (936, 408) with delta (0, 0)
Screenshot: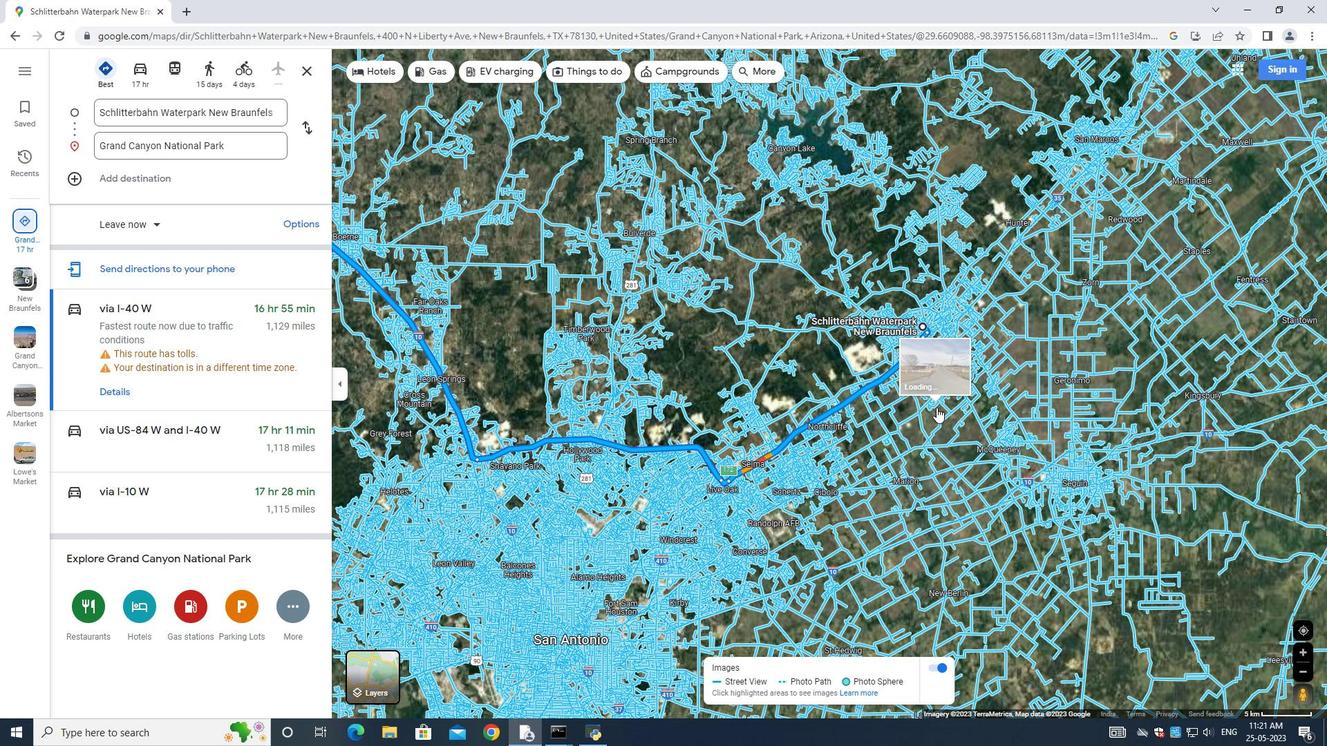 
Action: Mouse scrolled (936, 408) with delta (0, 0)
Screenshot: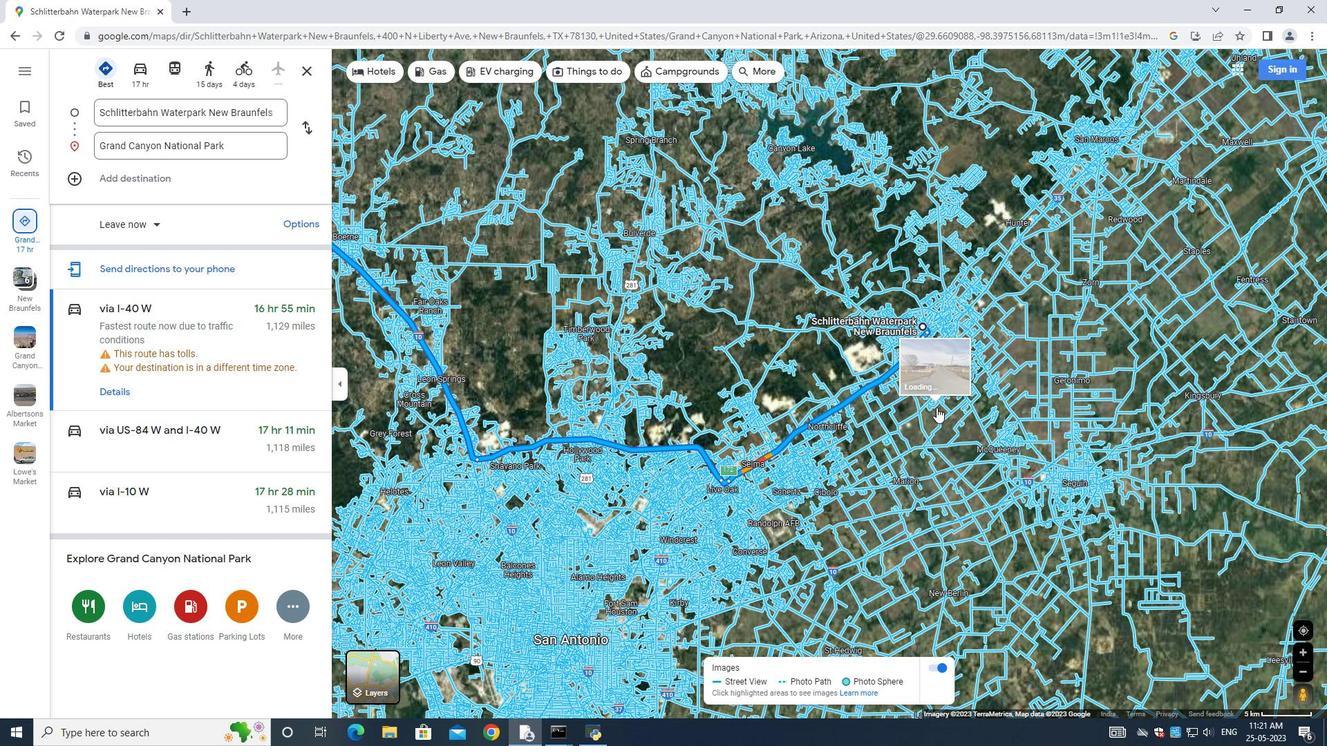 
Action: Mouse scrolled (936, 408) with delta (0, 0)
Screenshot: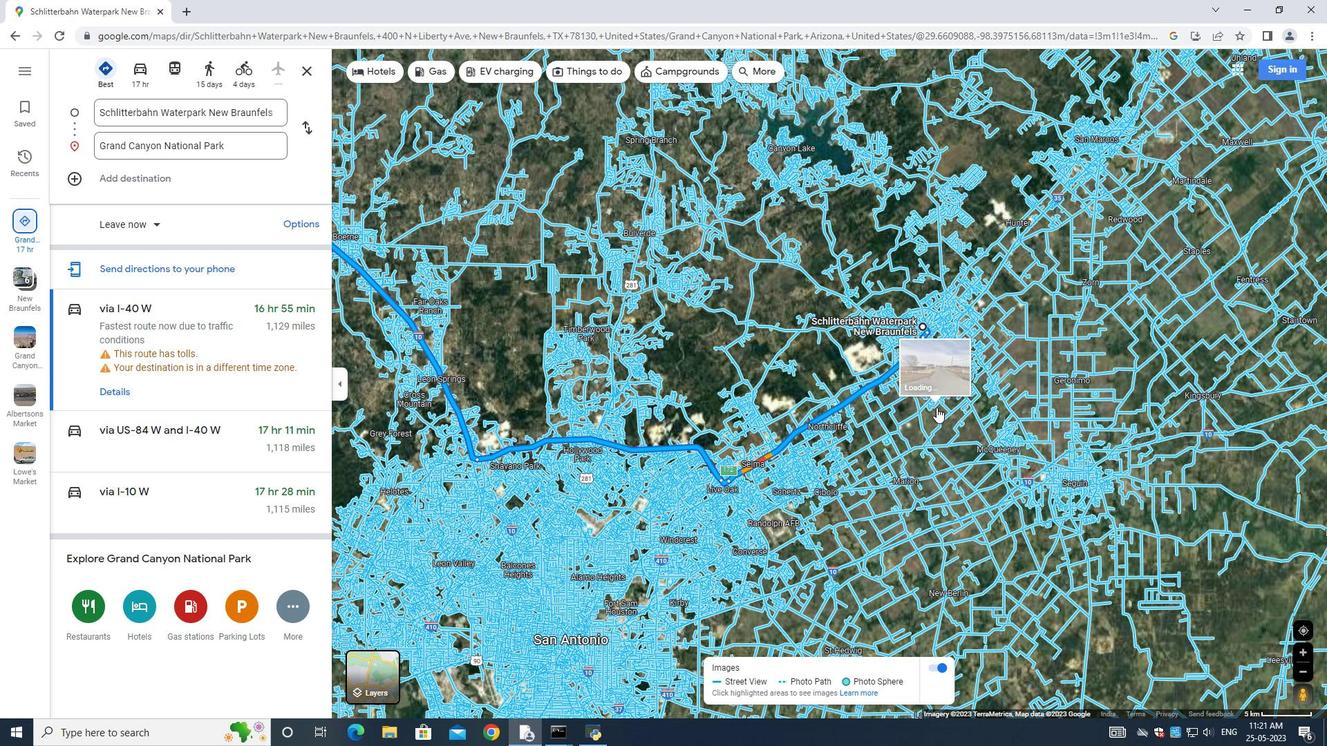 
Action: Mouse scrolled (936, 408) with delta (0, 0)
Screenshot: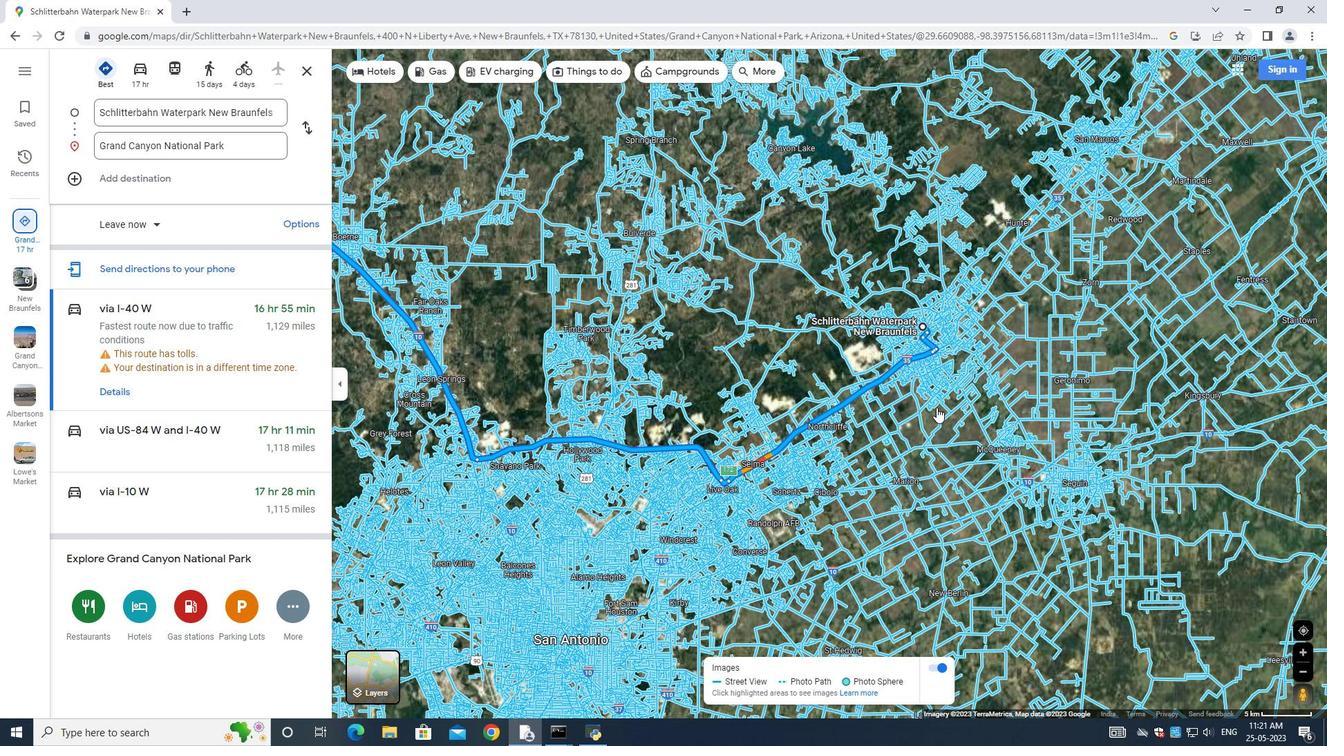 
Action: Mouse scrolled (936, 408) with delta (0, 0)
Screenshot: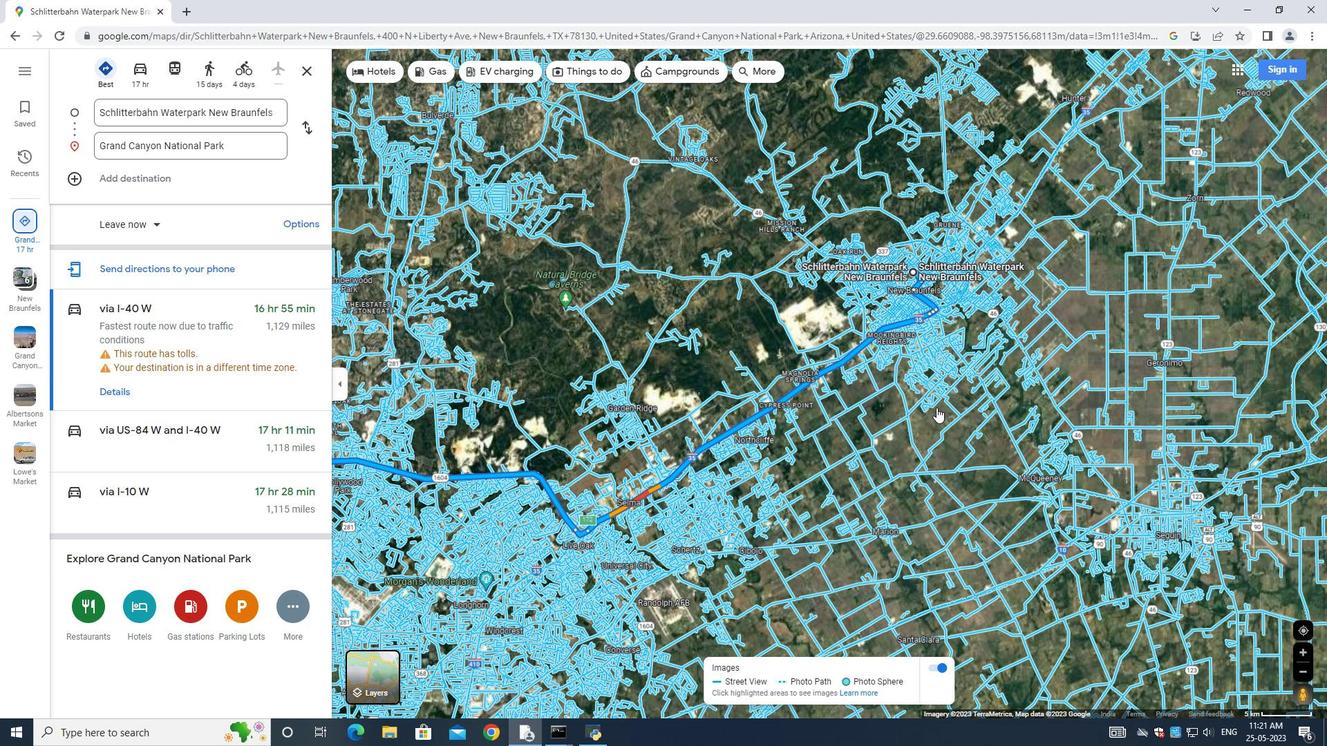 
Action: Mouse scrolled (936, 408) with delta (0, 0)
Screenshot: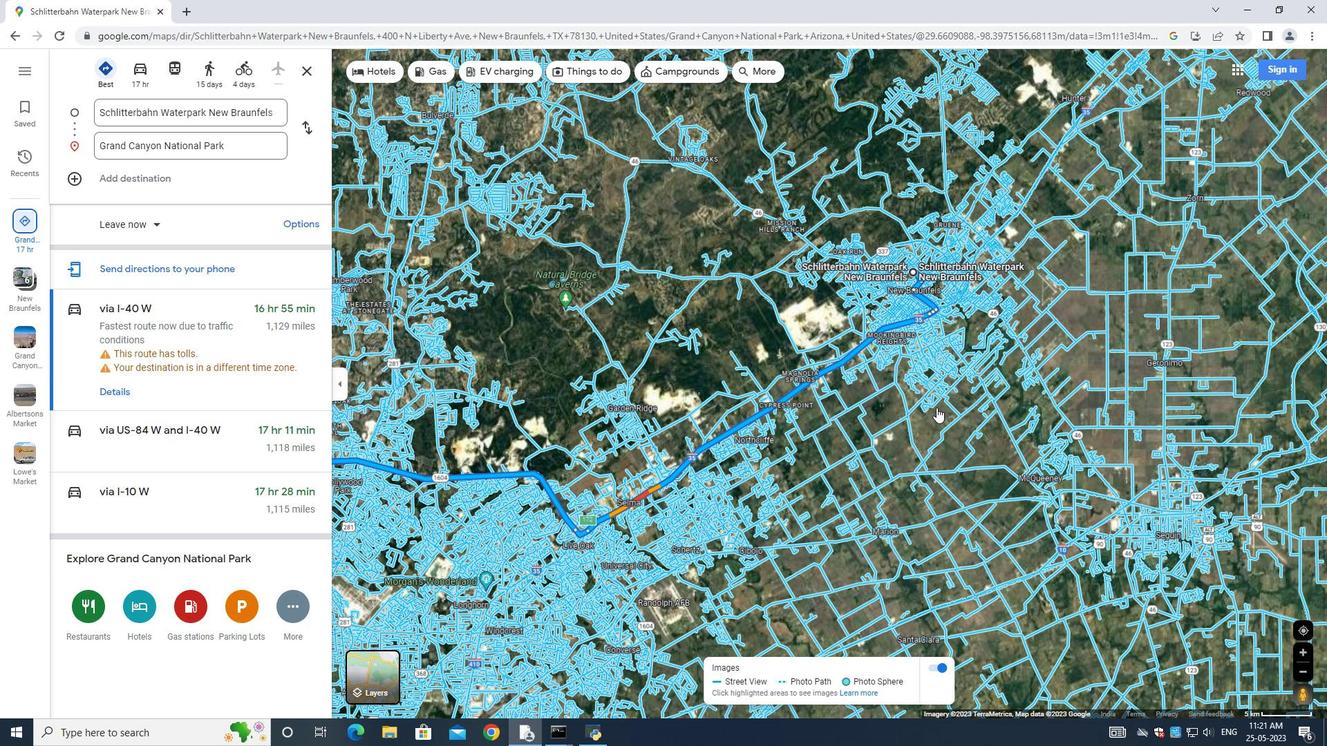 
Action: Mouse scrolled (936, 408) with delta (0, 0)
Screenshot: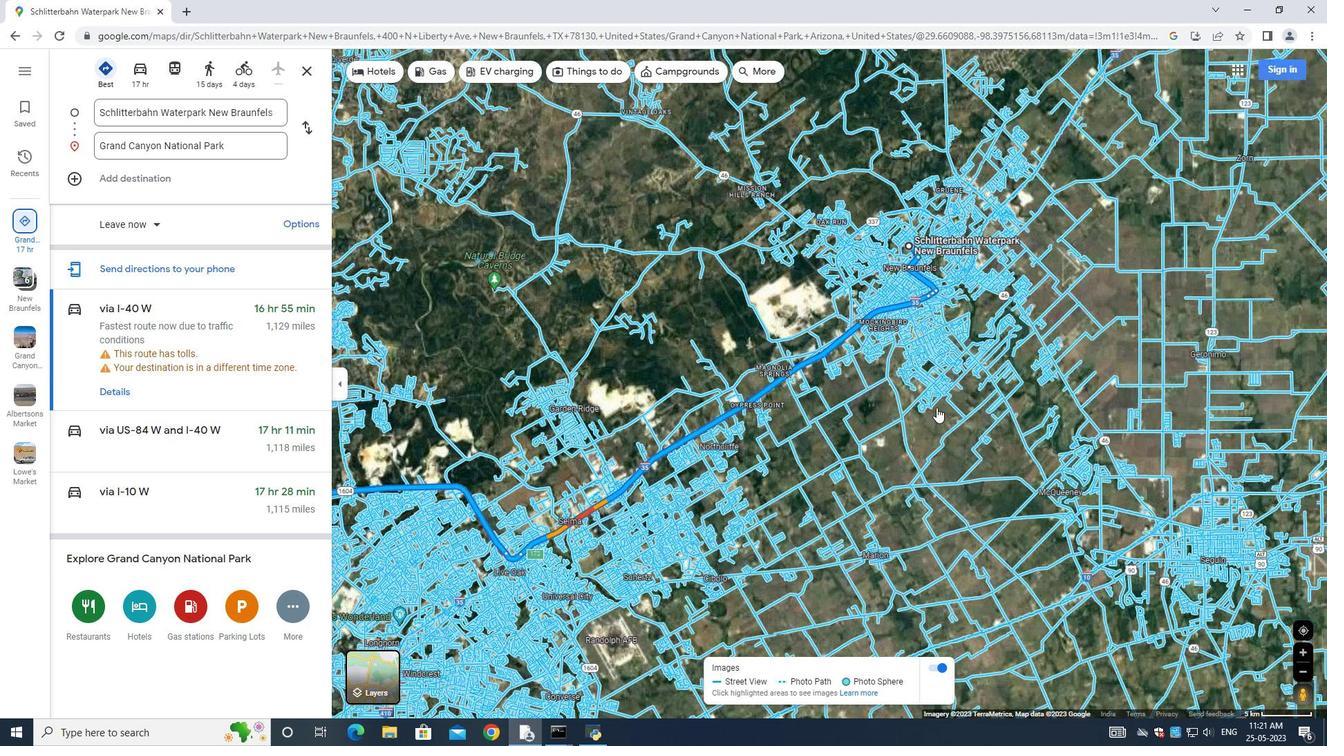 
Action: Mouse scrolled (936, 408) with delta (0, 0)
Screenshot: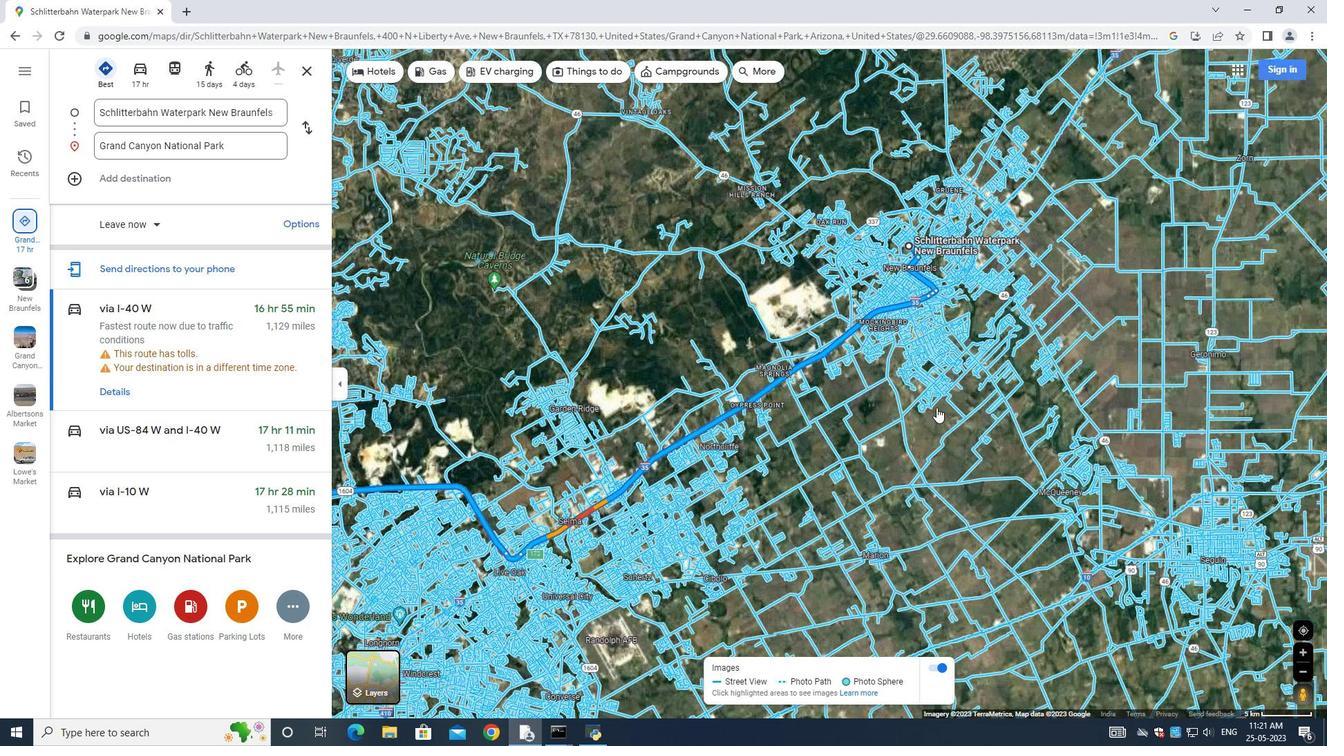
Action: Mouse moved to (923, 331)
Screenshot: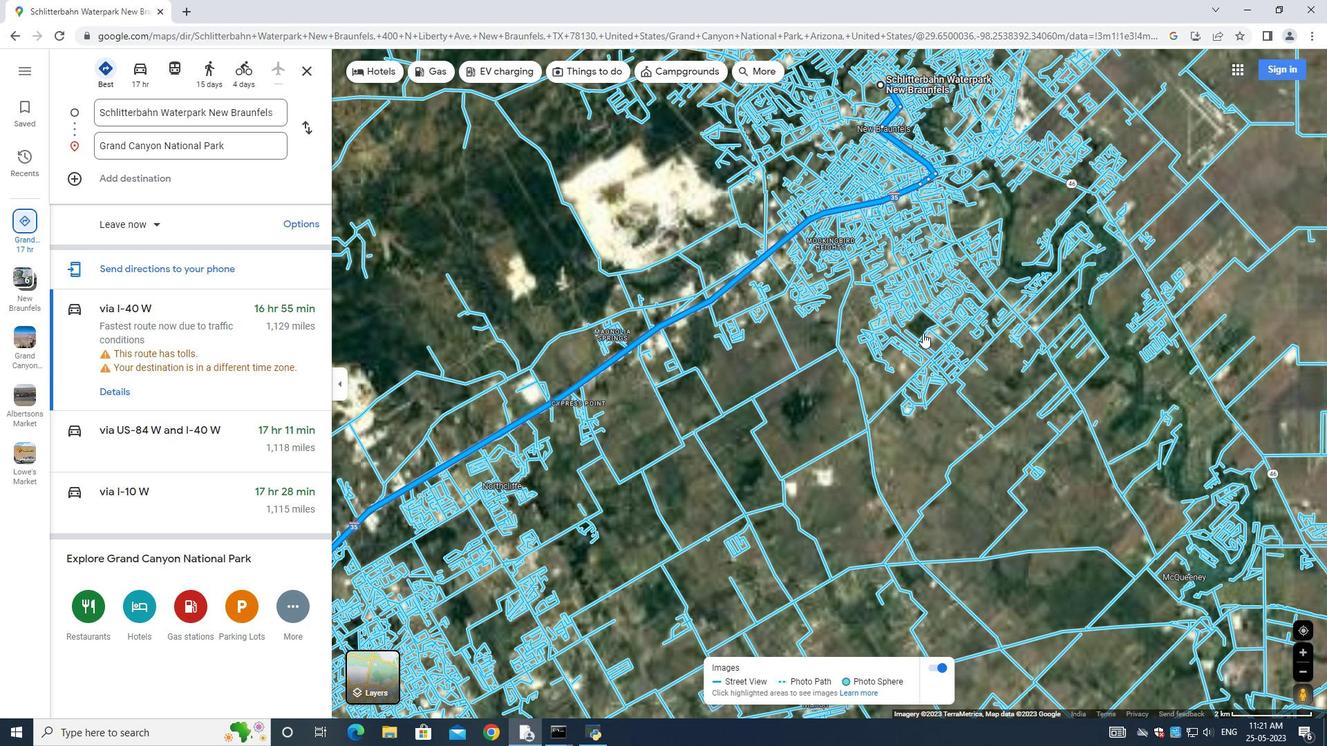 
Action: Mouse scrolled (923, 331) with delta (0, 0)
Screenshot: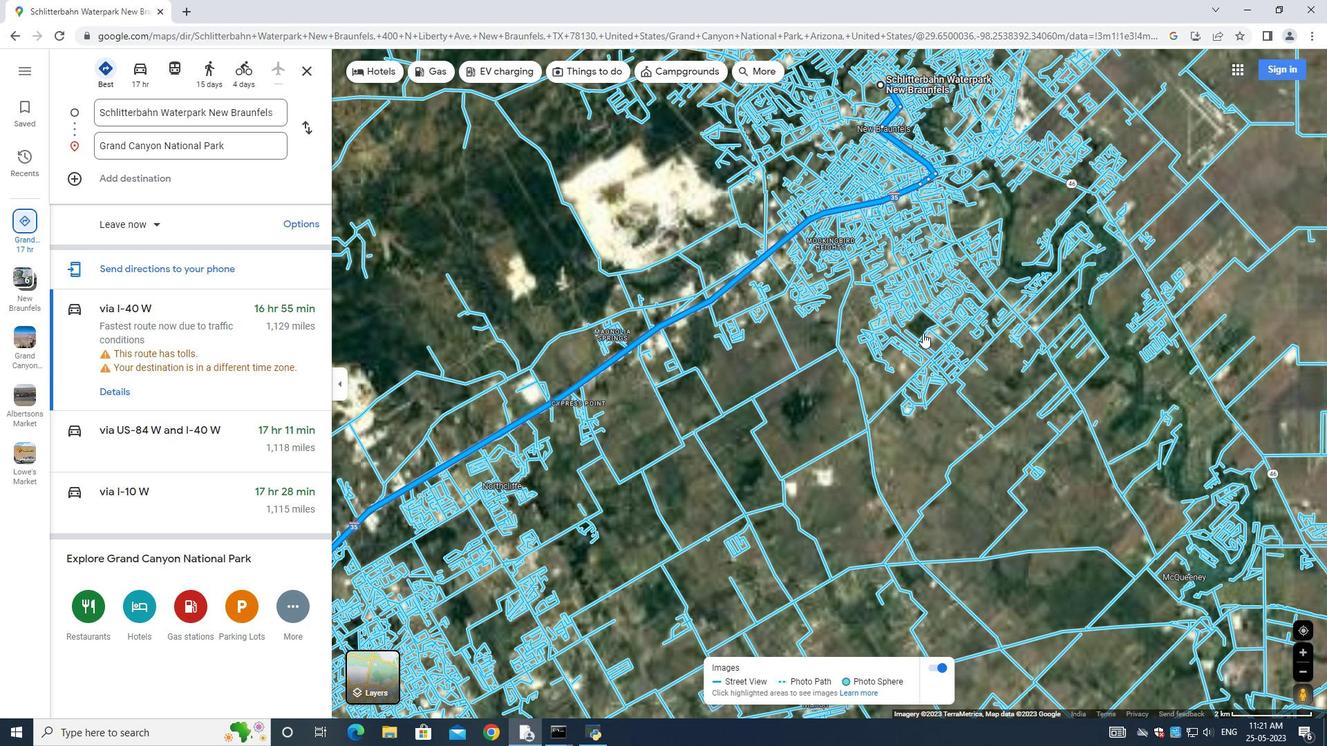
Action: Mouse scrolled (923, 331) with delta (0, 0)
Screenshot: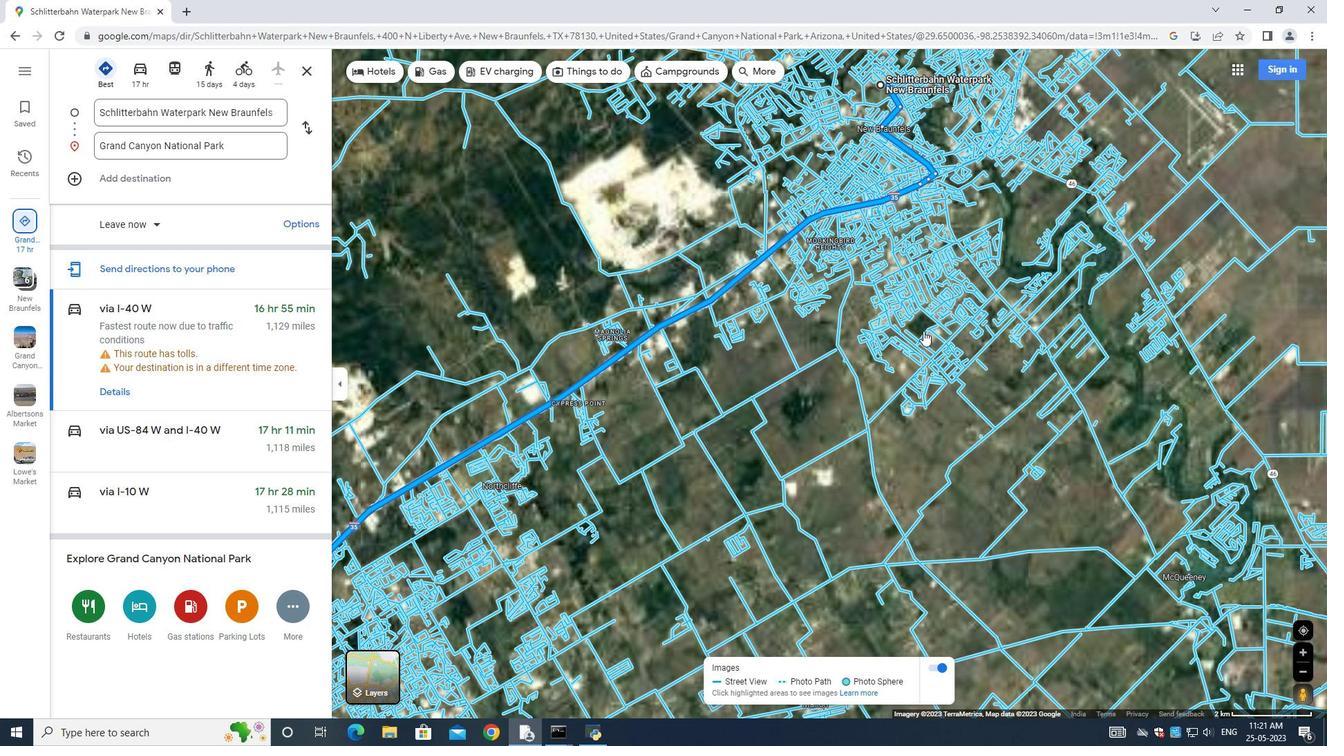 
Action: Mouse moved to (139, 609)
Screenshot: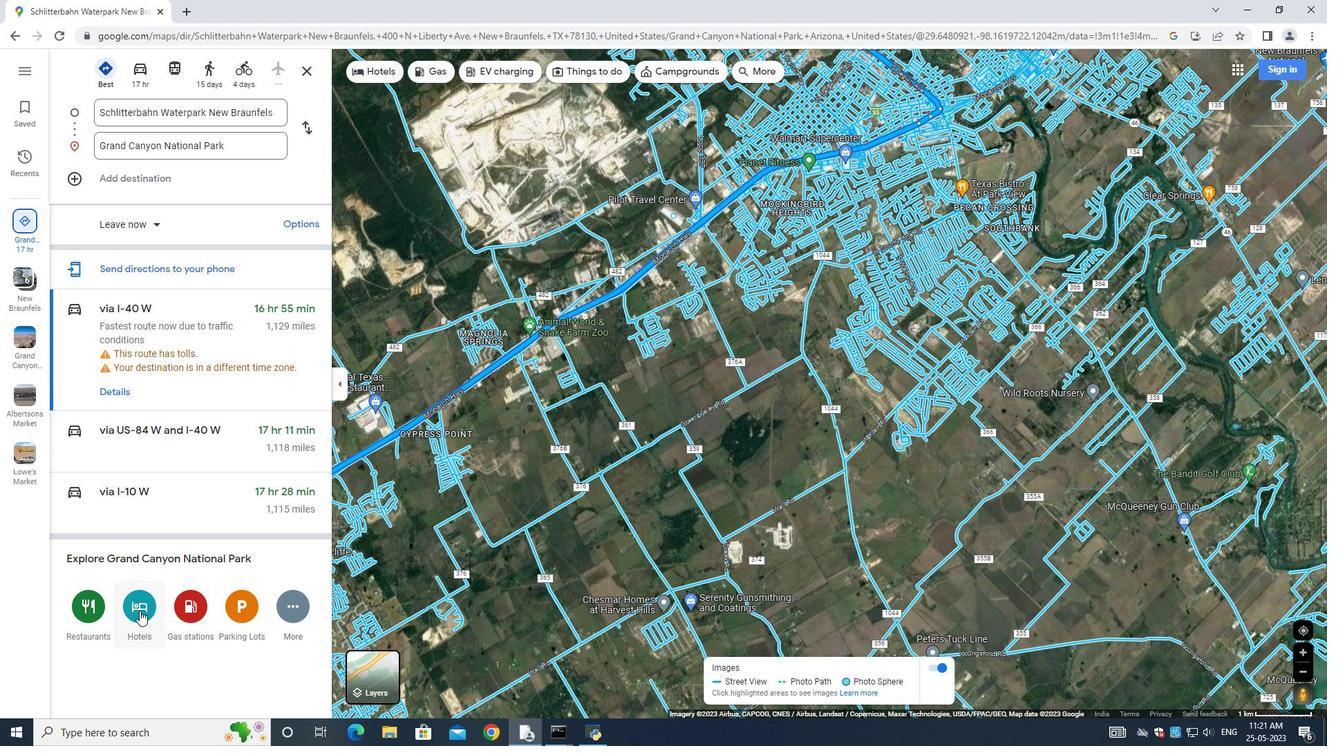 
Action: Mouse pressed left at (139, 609)
Screenshot: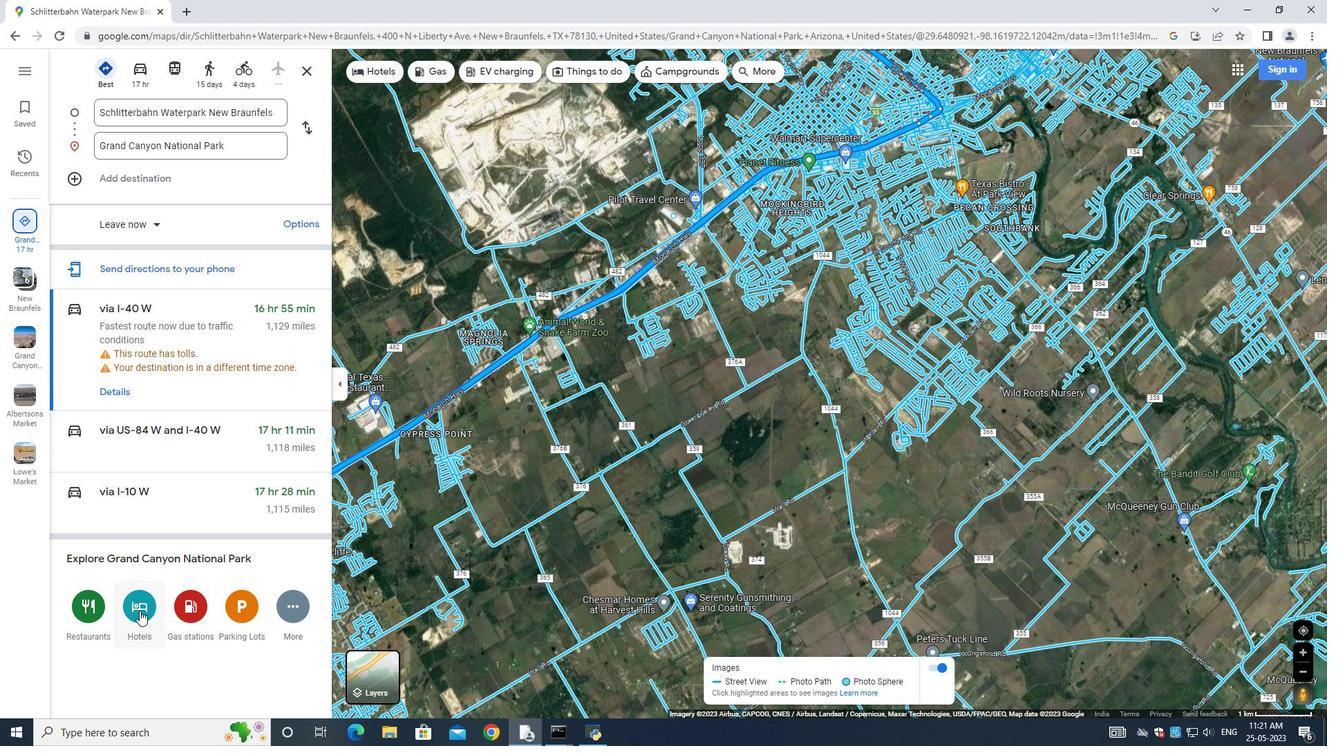 
Action: Mouse moved to (231, 493)
Screenshot: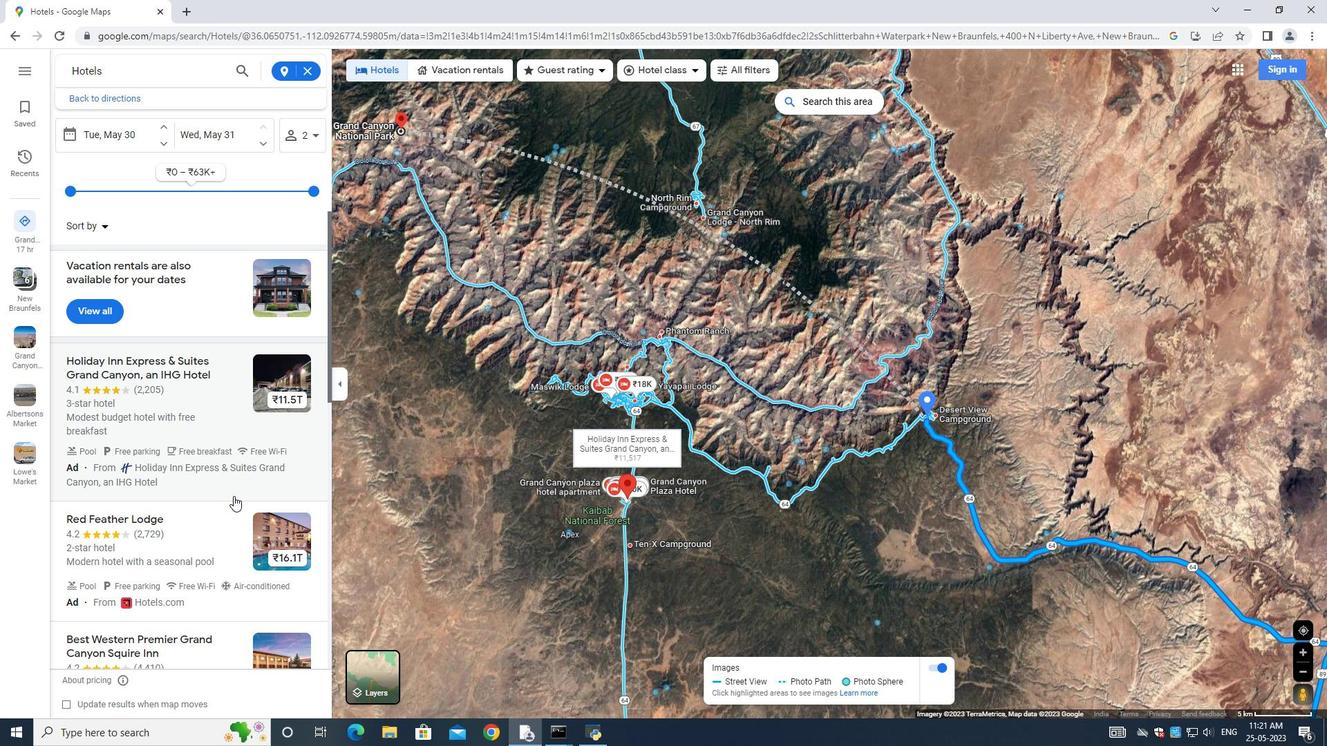 
Action: Mouse scrolled (231, 492) with delta (0, 0)
Screenshot: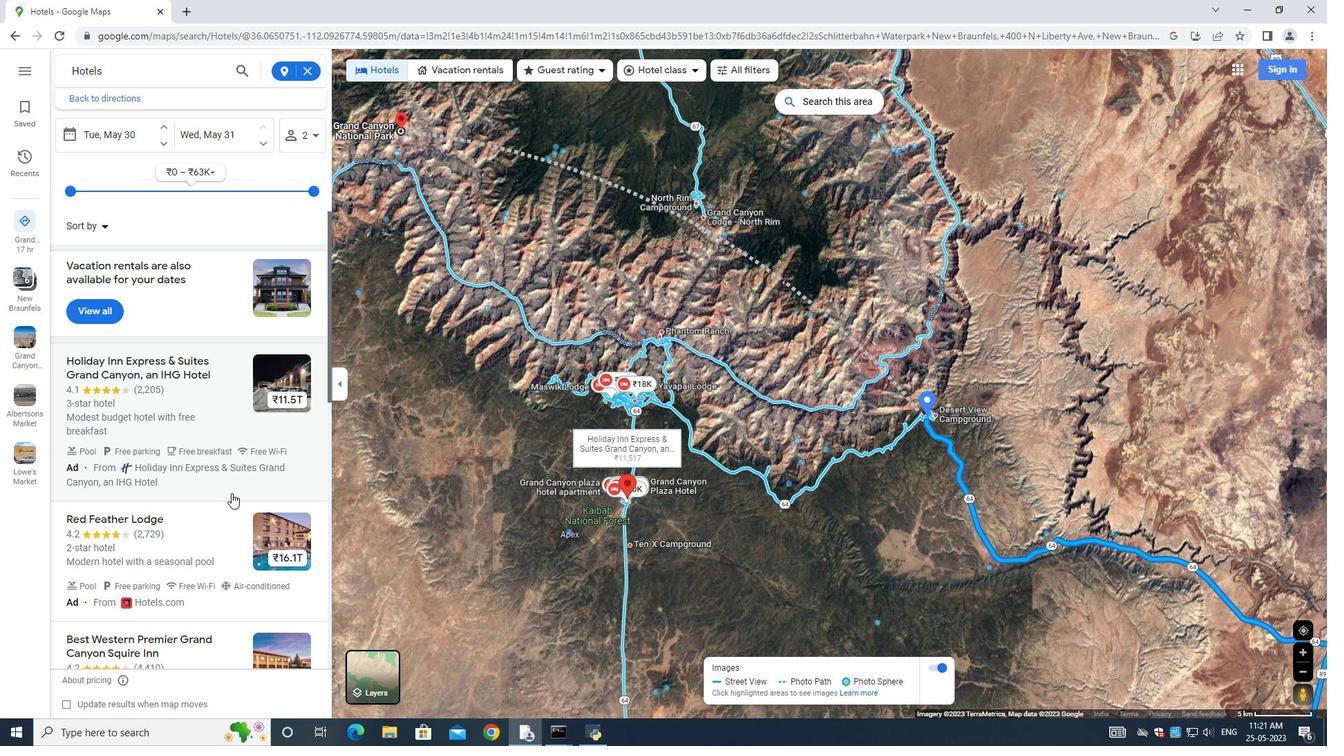 
Action: Mouse scrolled (231, 492) with delta (0, 0)
Screenshot: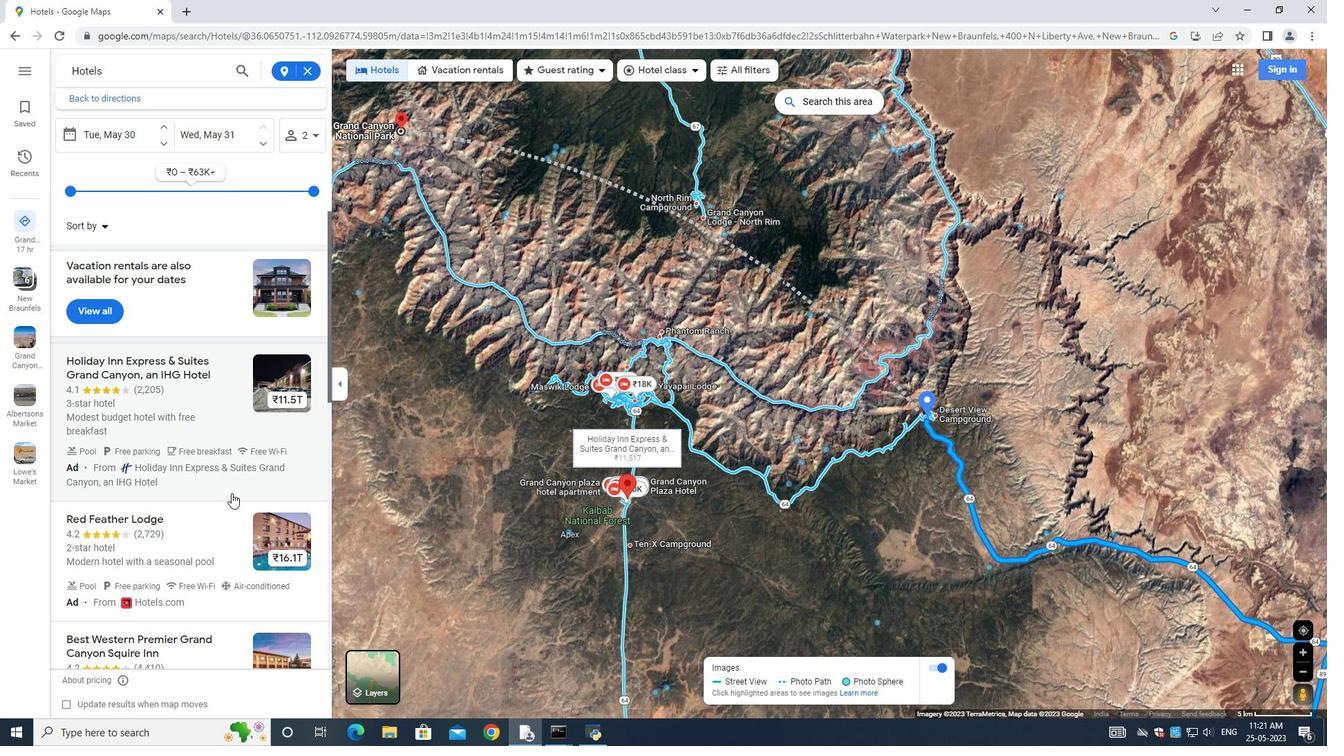 
Action: Mouse scrolled (231, 492) with delta (0, 0)
Screenshot: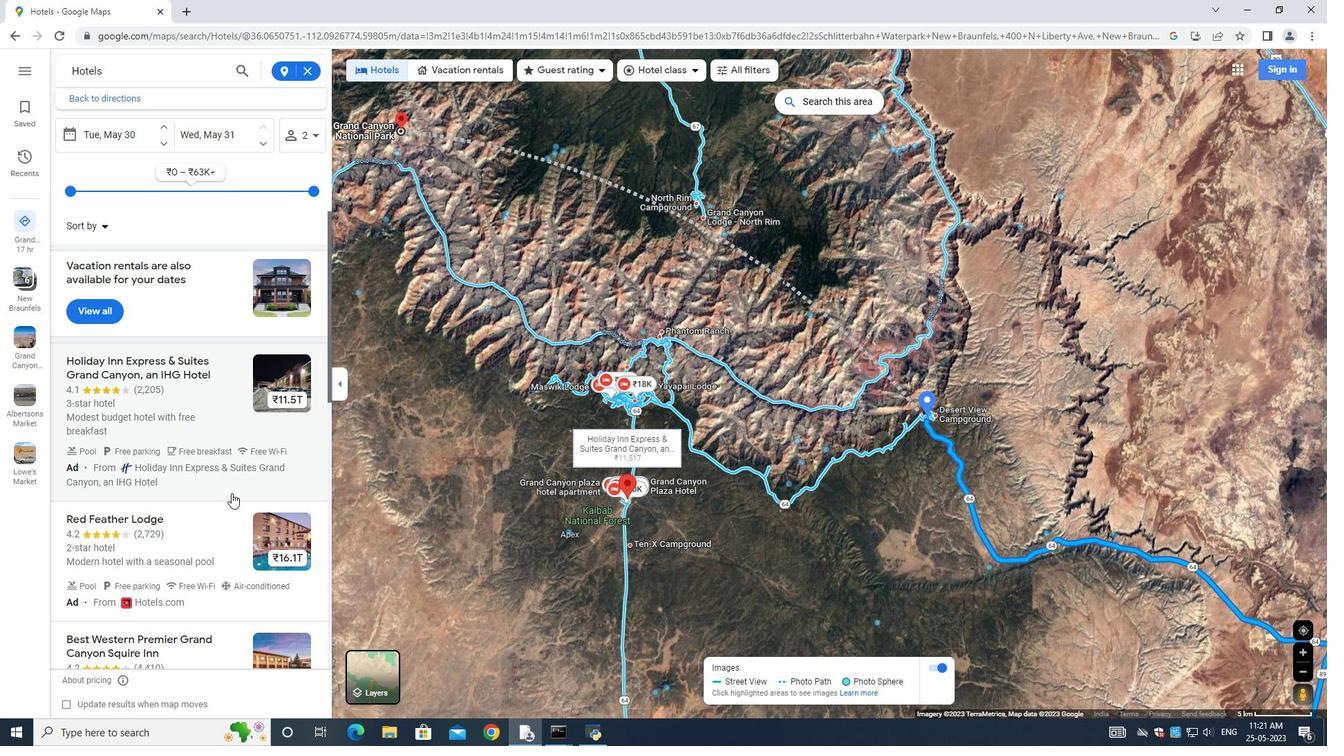 
Action: Mouse scrolled (231, 492) with delta (0, 0)
Screenshot: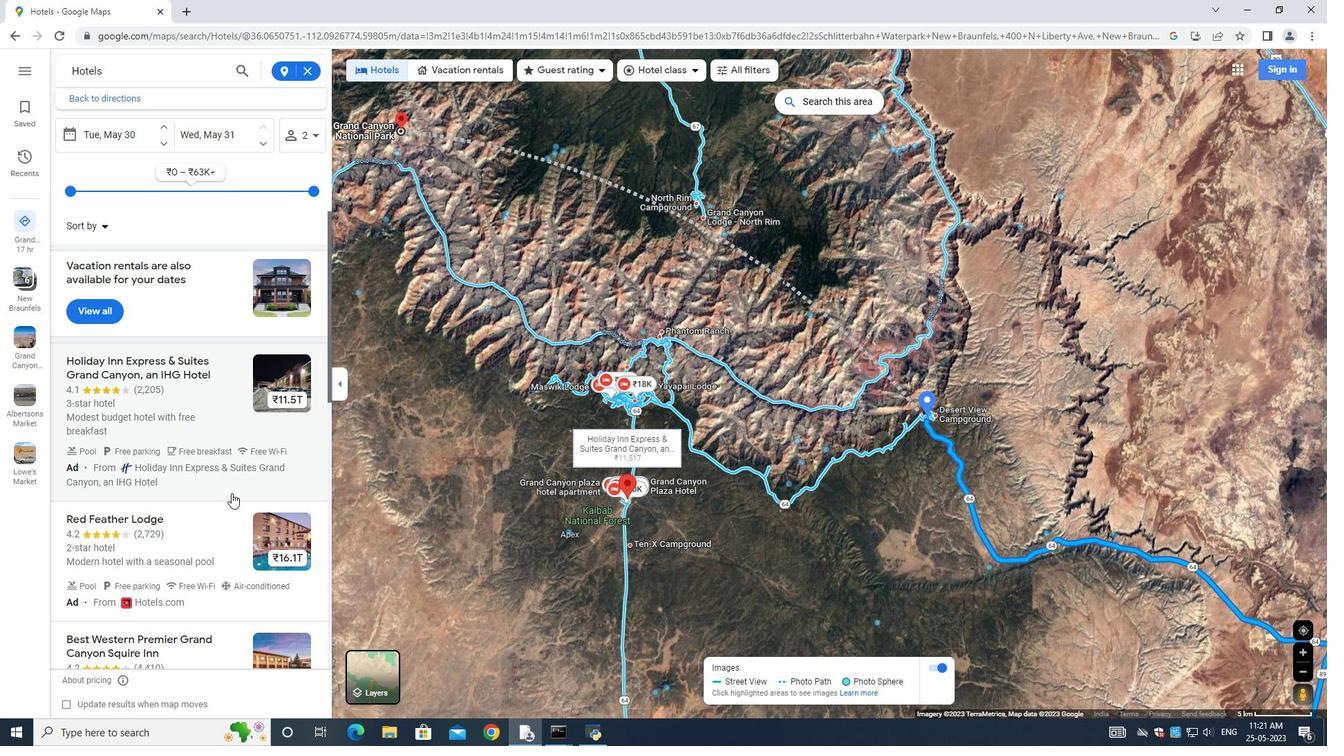 
Action: Mouse moved to (197, 554)
Screenshot: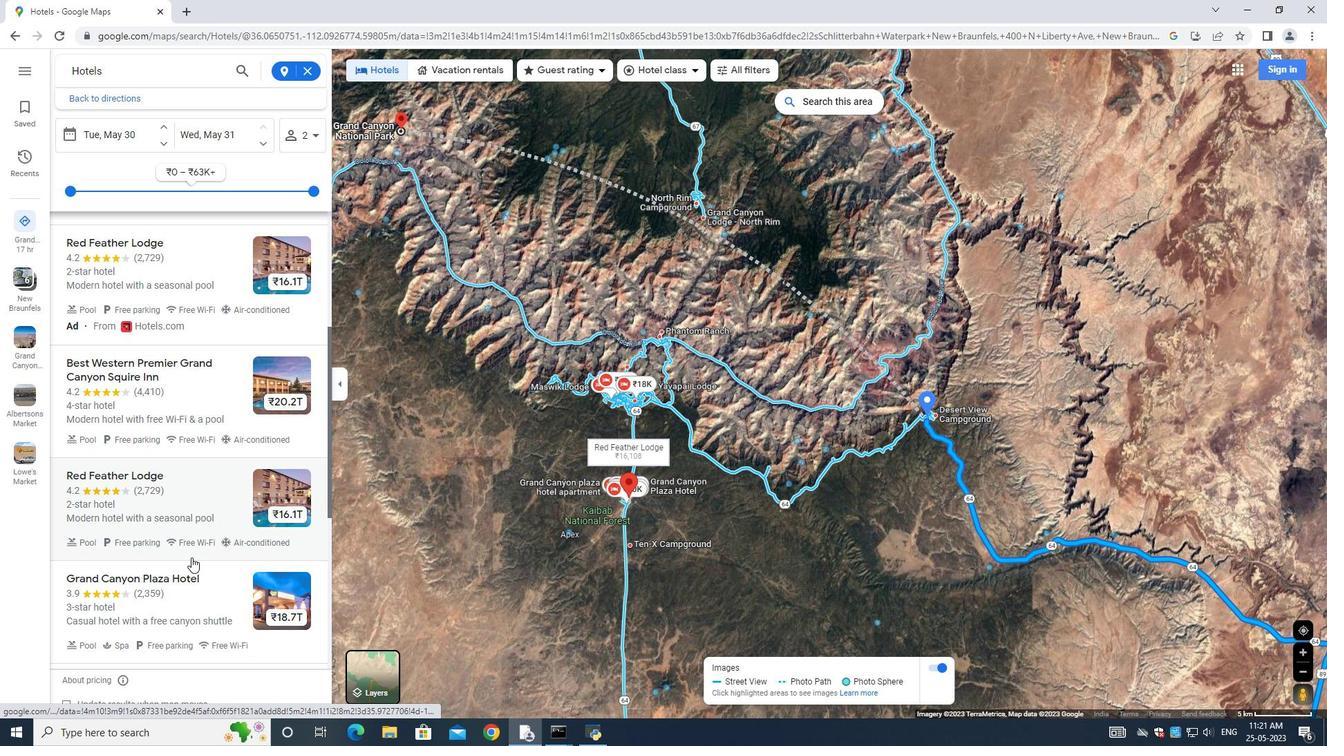 
Action: Mouse scrolled (197, 553) with delta (0, 0)
Screenshot: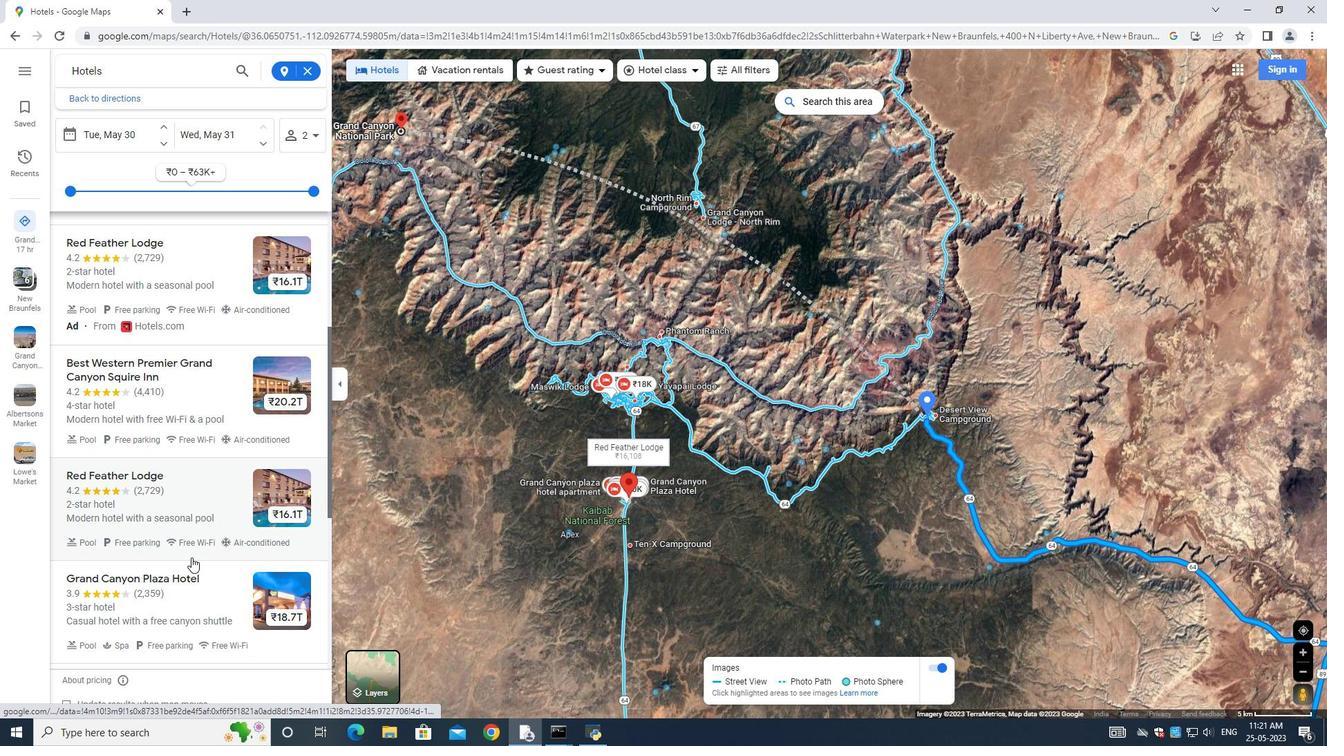 
Action: Mouse scrolled (197, 553) with delta (0, 0)
Screenshot: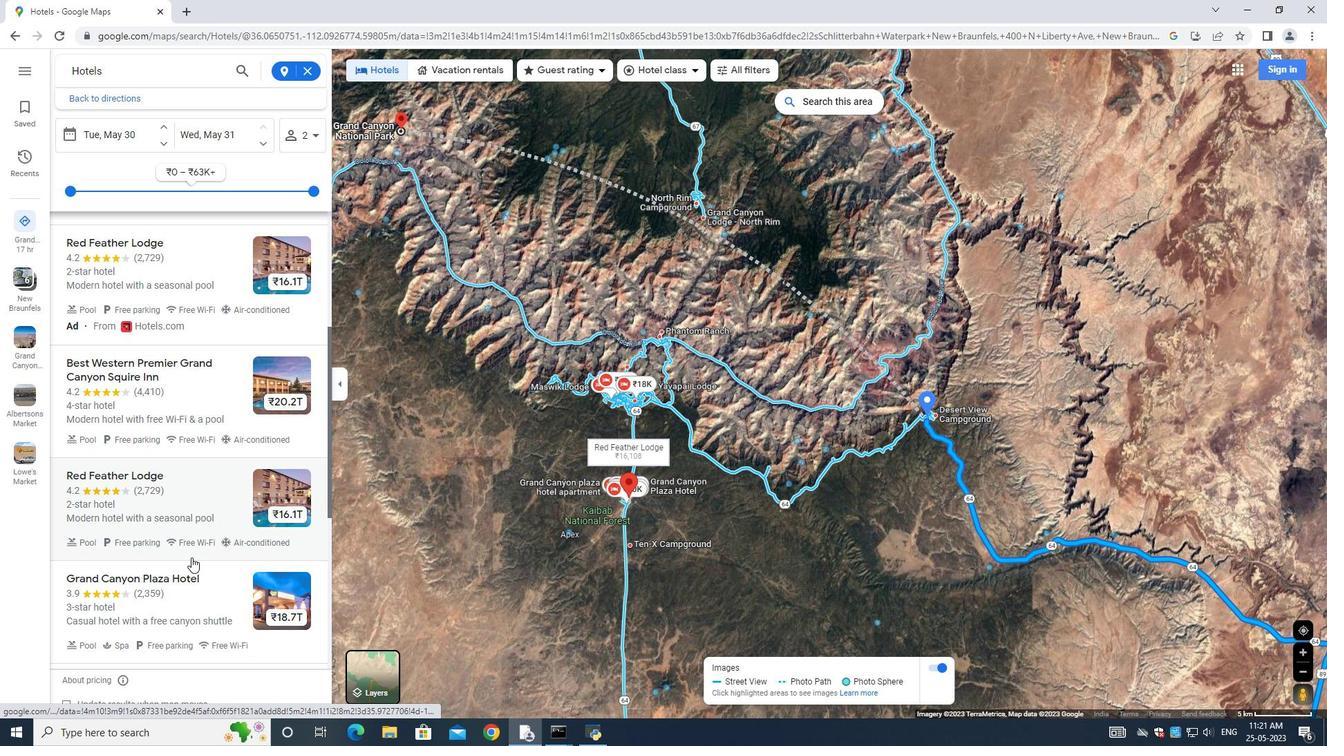 
Action: Mouse scrolled (197, 553) with delta (0, 0)
Screenshot: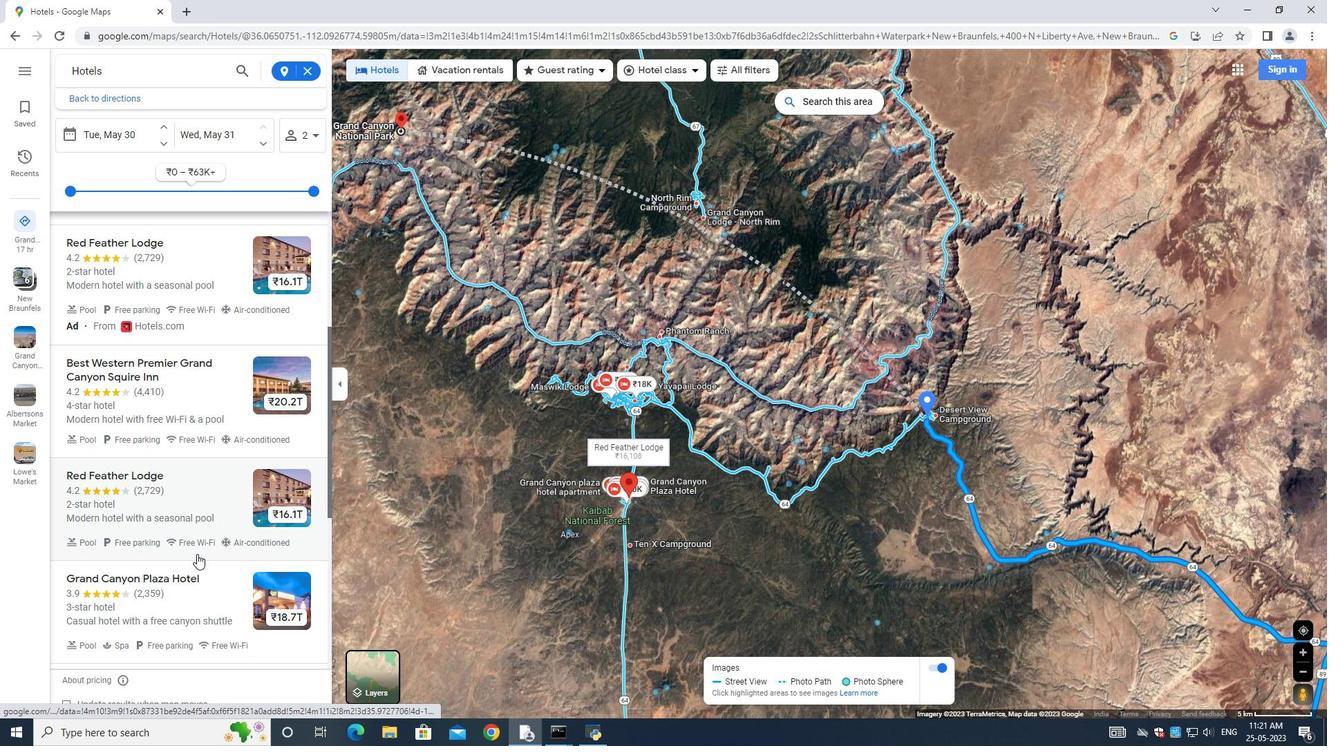 
Action: Mouse scrolled (197, 553) with delta (0, 0)
Screenshot: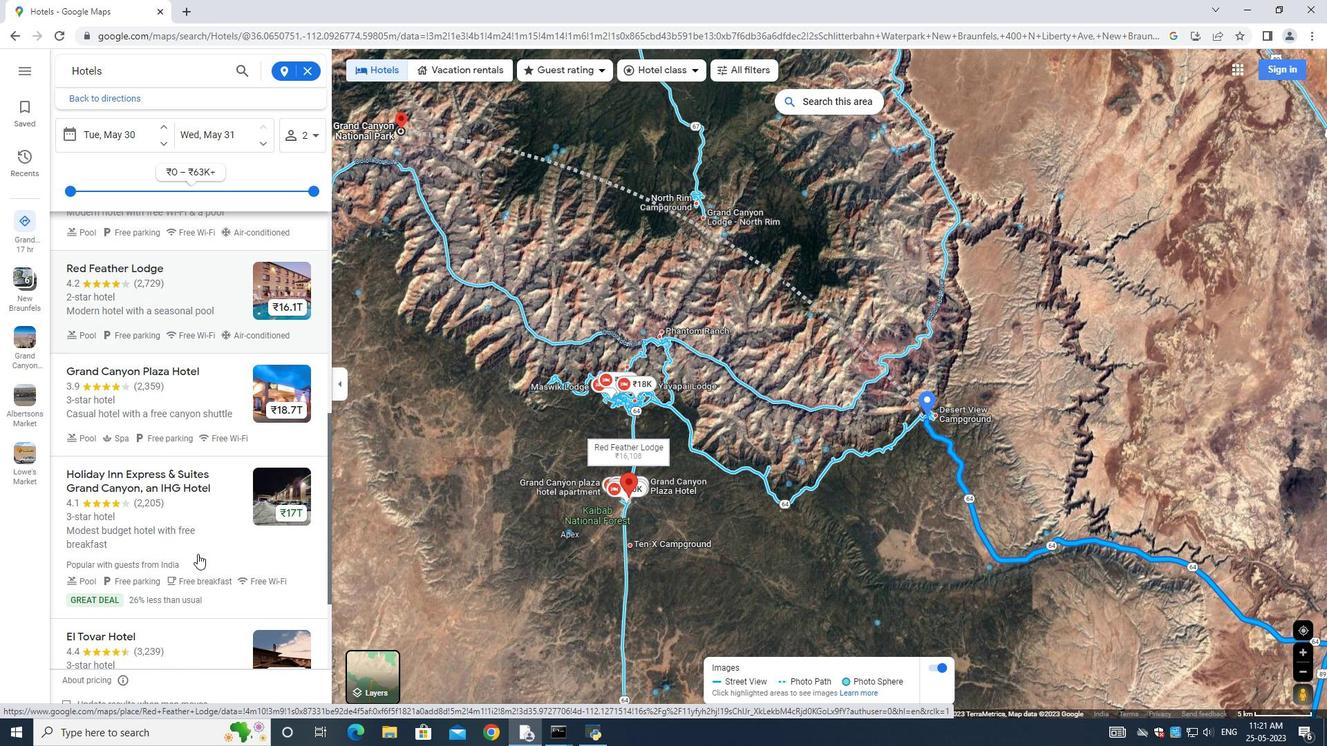 
Action: Mouse scrolled (197, 553) with delta (0, 0)
Screenshot: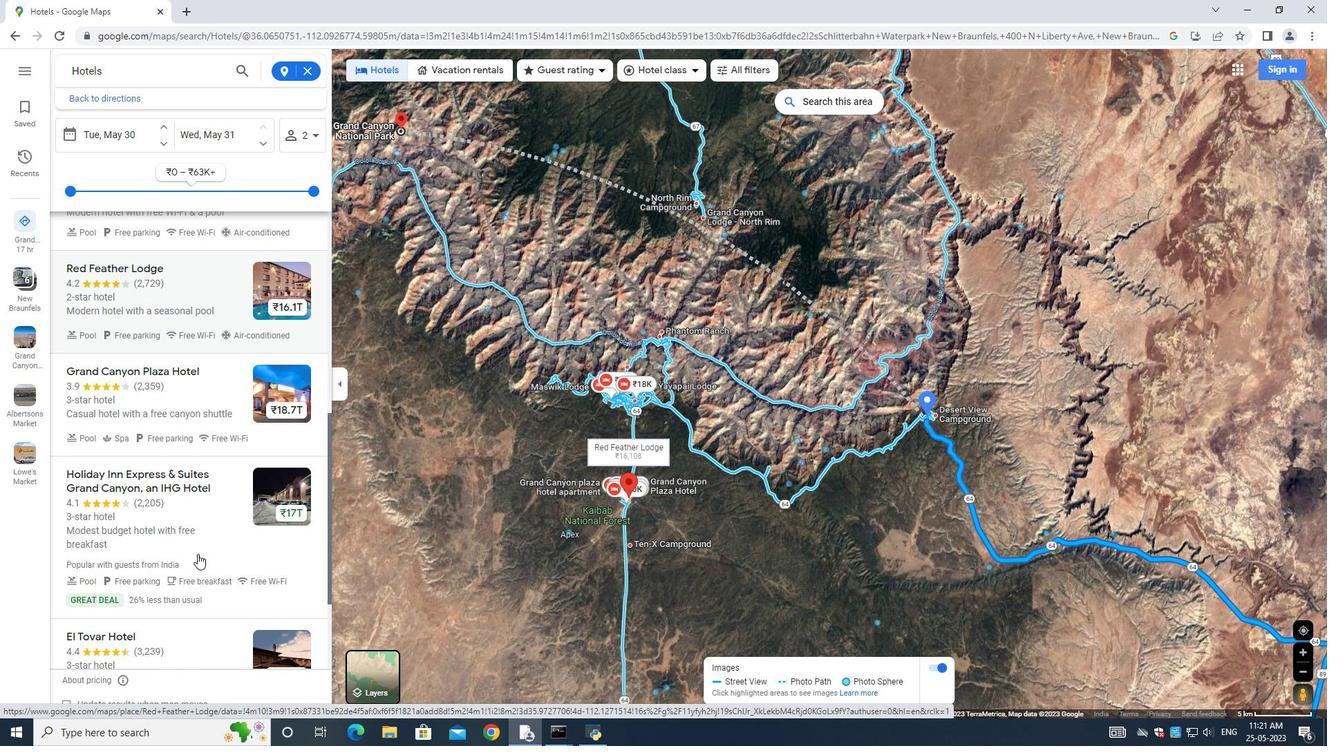 
Action: Mouse scrolled (197, 553) with delta (0, 0)
Screenshot: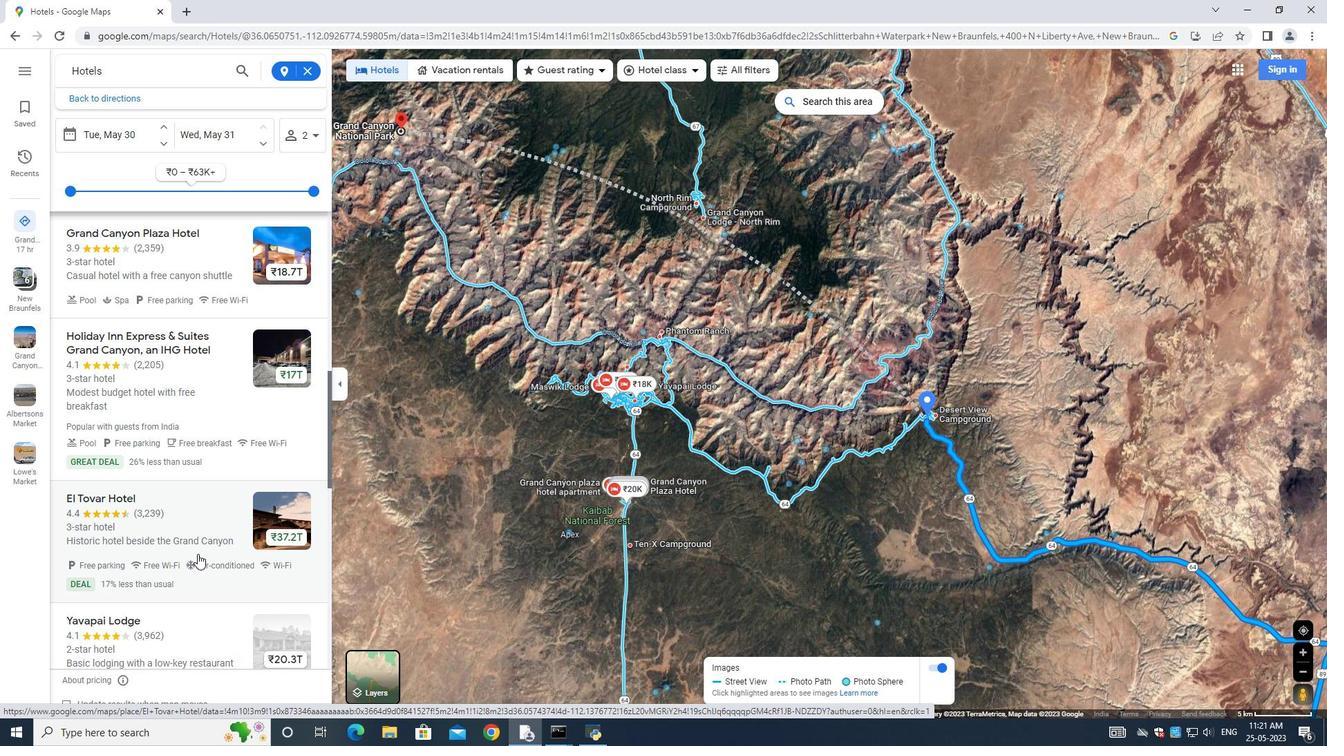 
Action: Mouse scrolled (197, 553) with delta (0, 0)
Screenshot: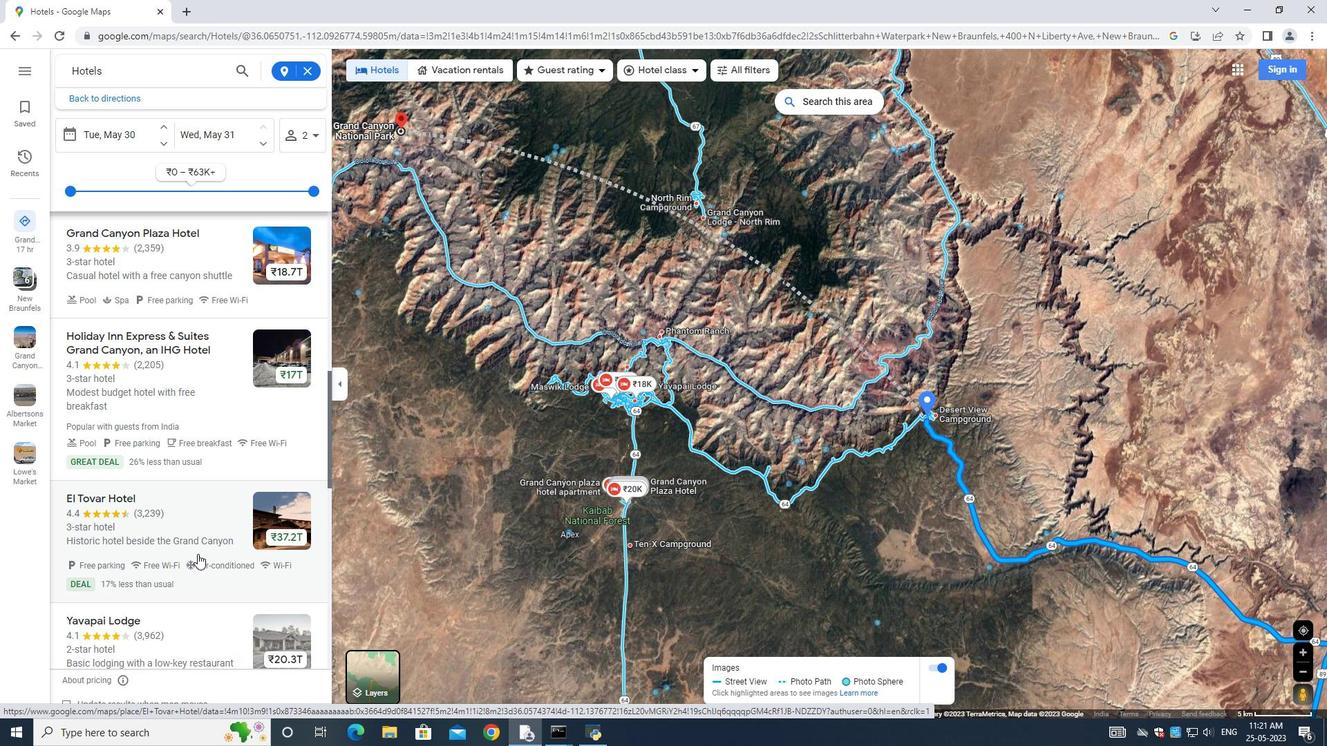 
Action: Mouse moved to (197, 551)
Screenshot: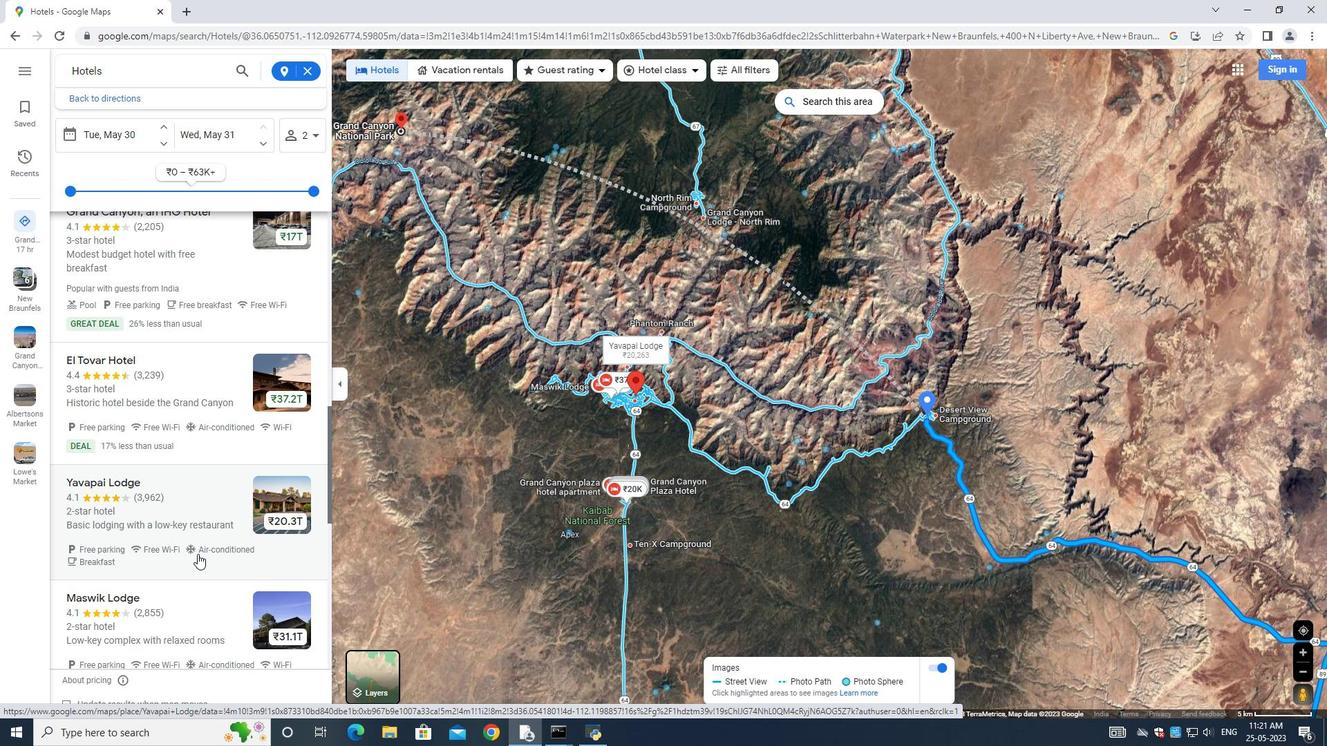 
Action: Mouse scrolled (197, 550) with delta (0, 0)
Screenshot: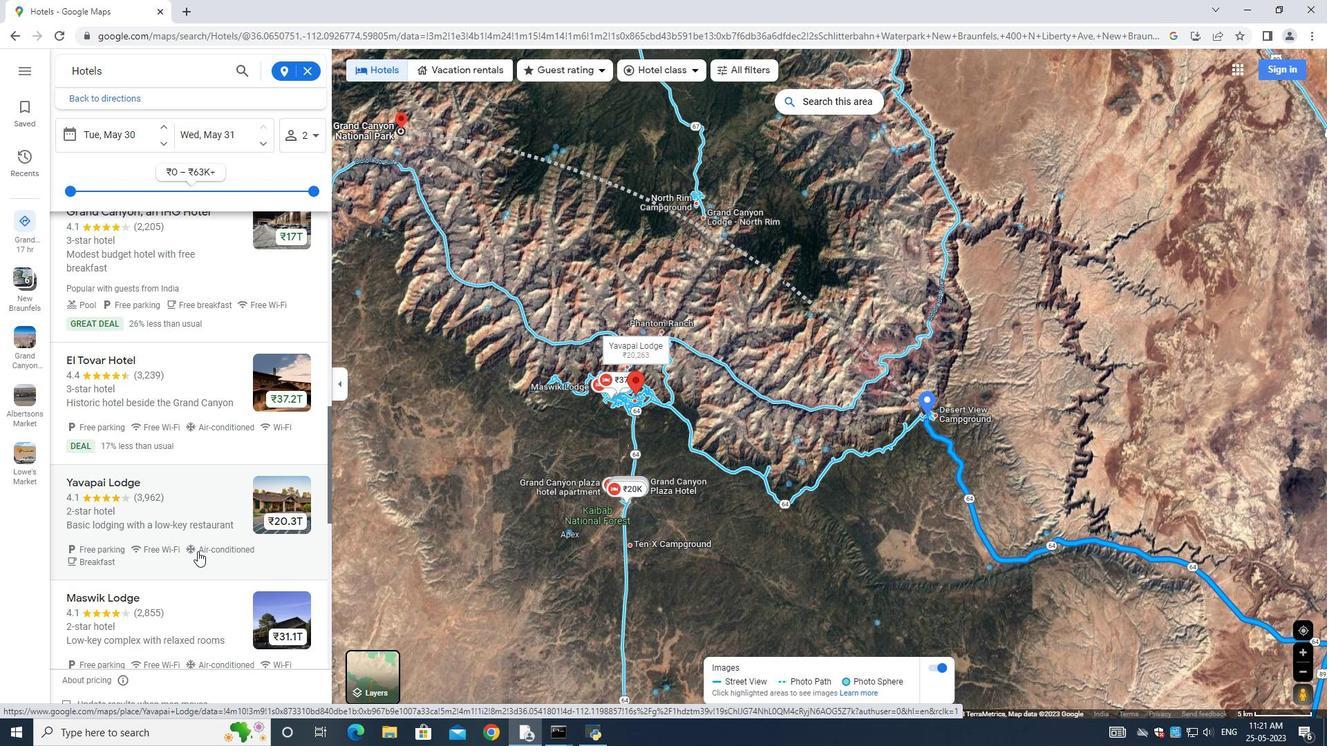 
Action: Mouse scrolled (197, 550) with delta (0, 0)
Screenshot: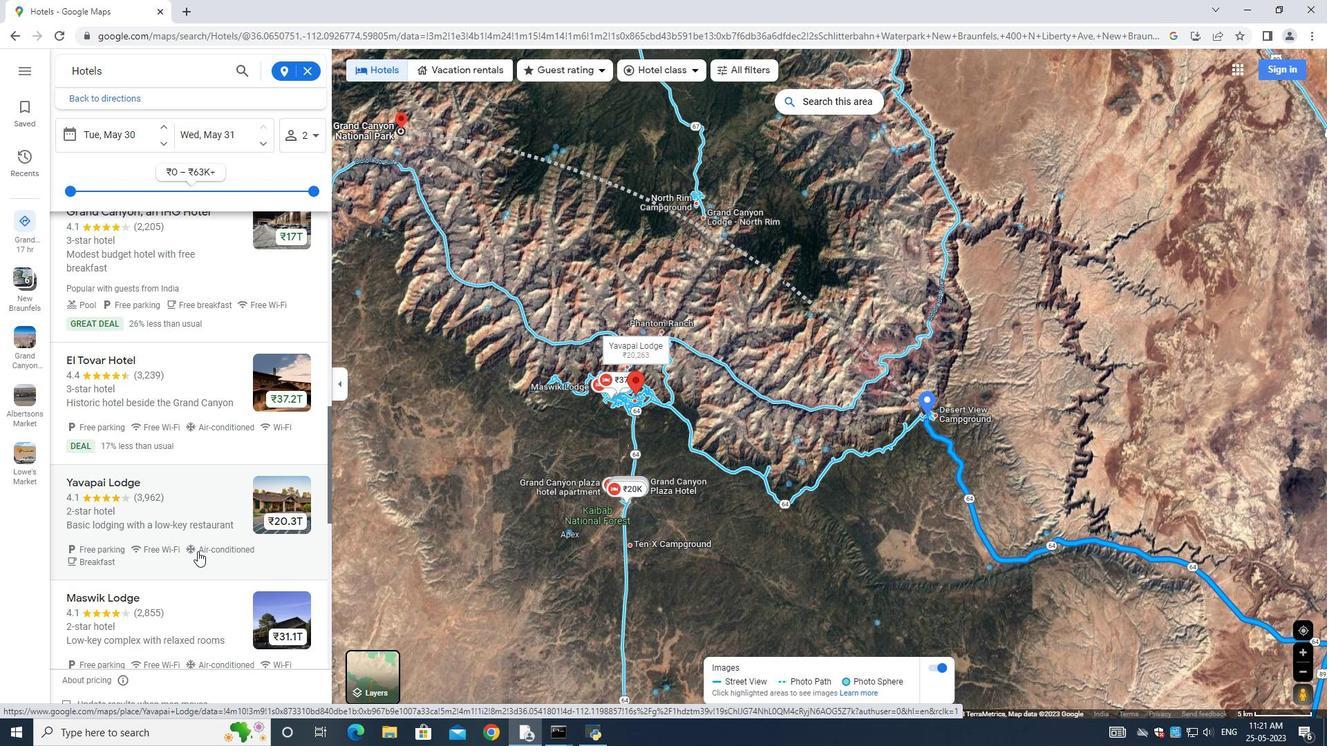 
Action: Mouse moved to (197, 549)
Screenshot: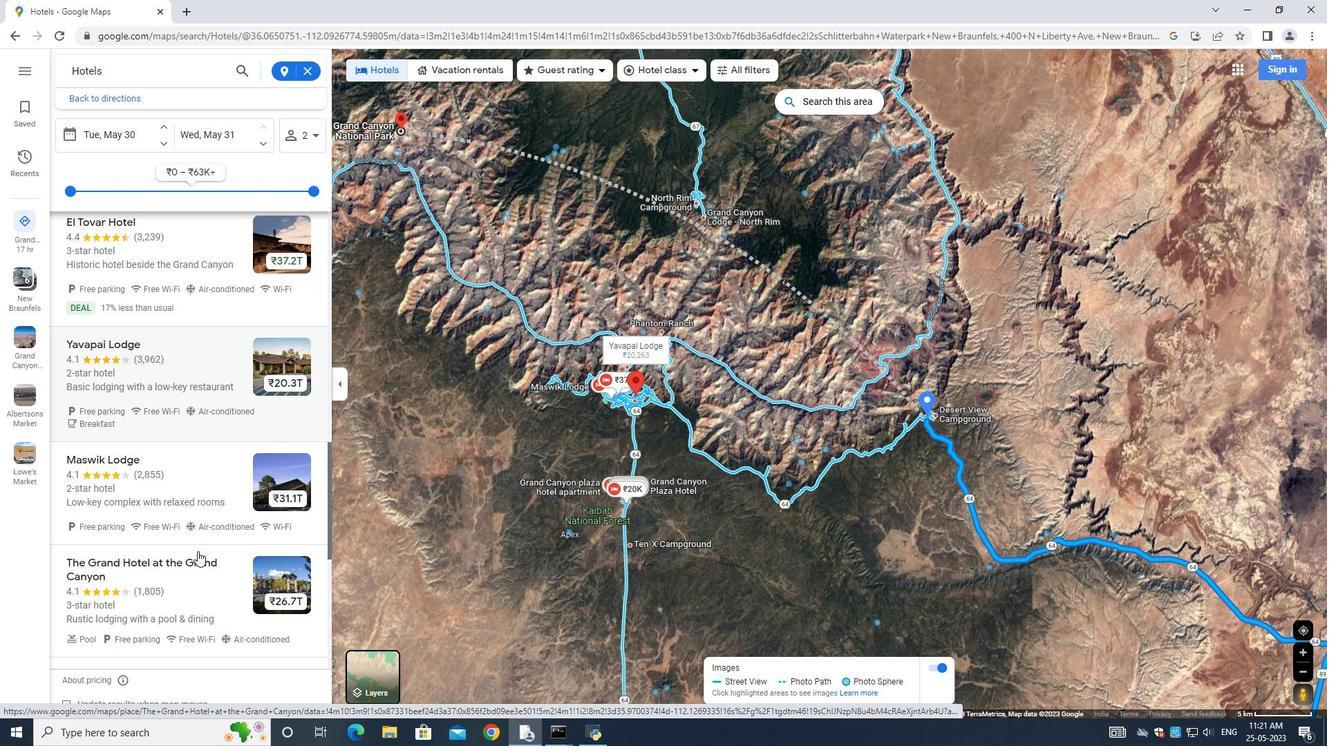 
Action: Mouse scrolled (197, 548) with delta (0, 0)
Screenshot: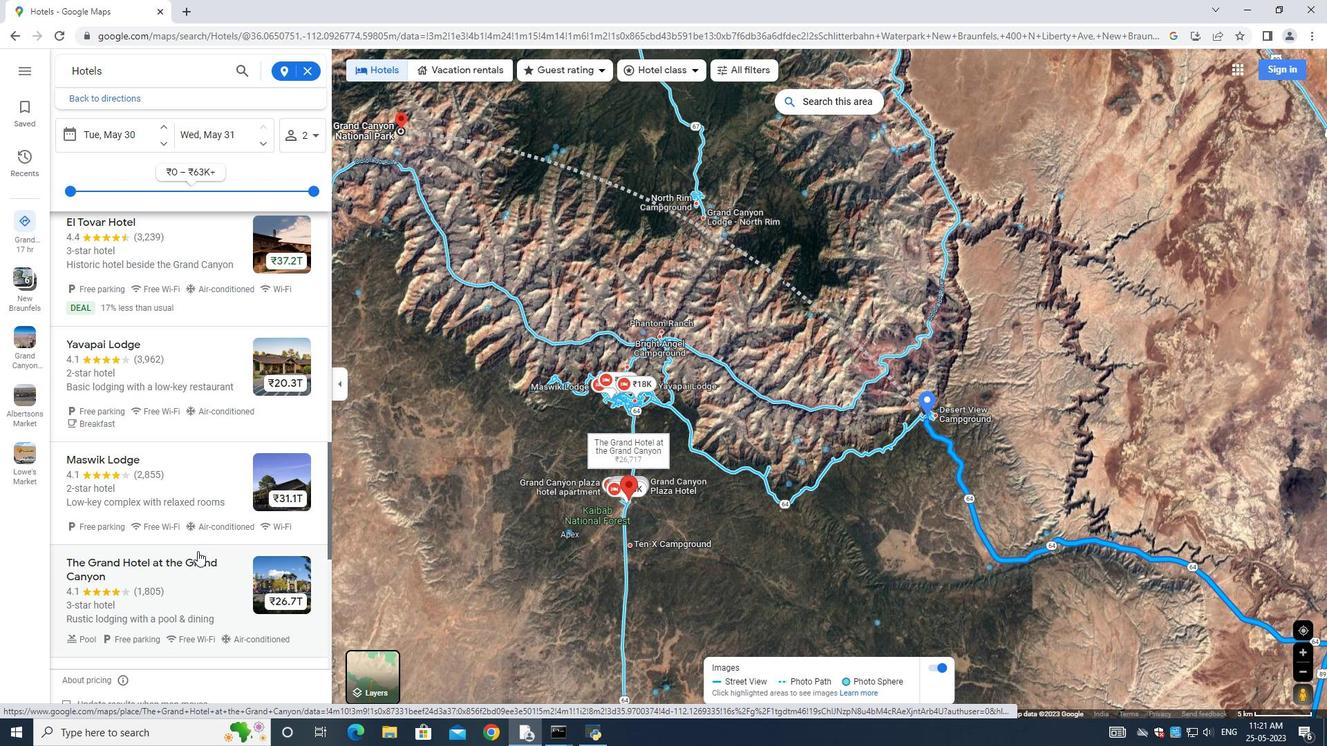 
Action: Mouse scrolled (197, 548) with delta (0, 0)
Screenshot: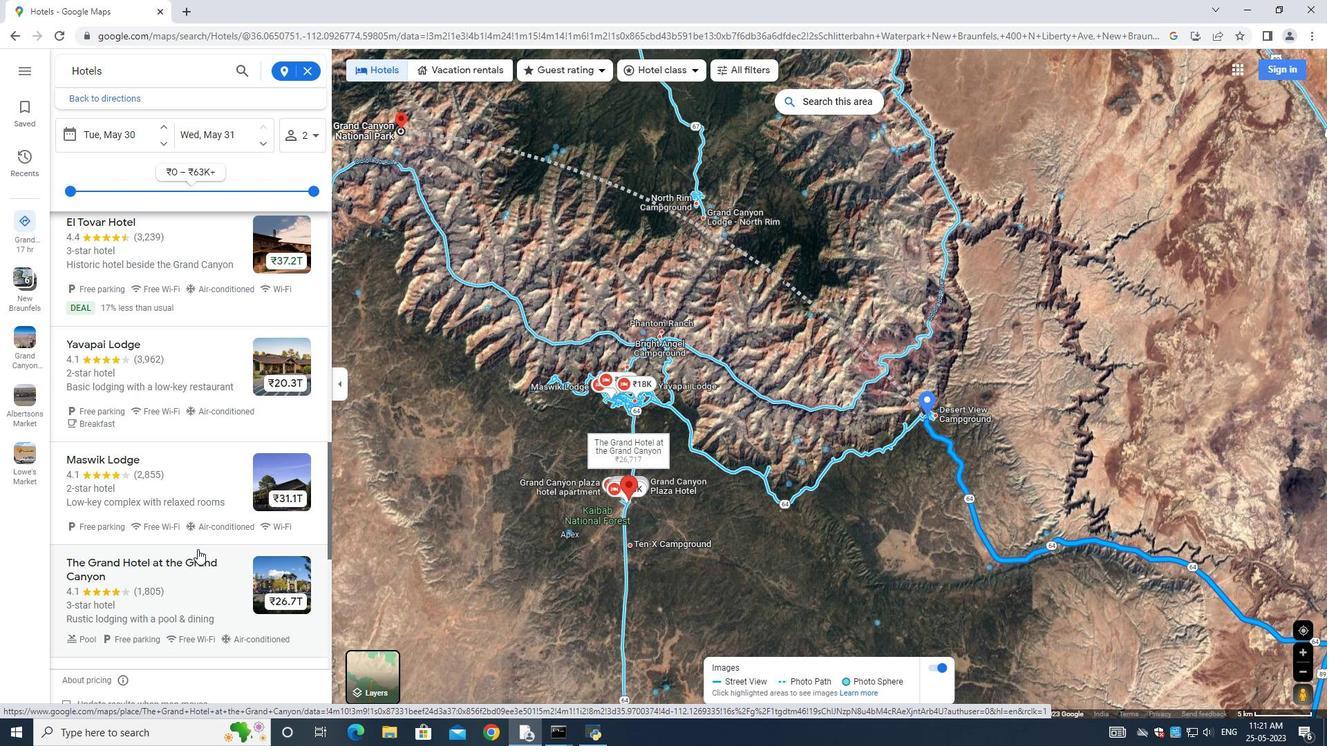 
Action: Mouse scrolled (197, 548) with delta (0, 0)
Screenshot: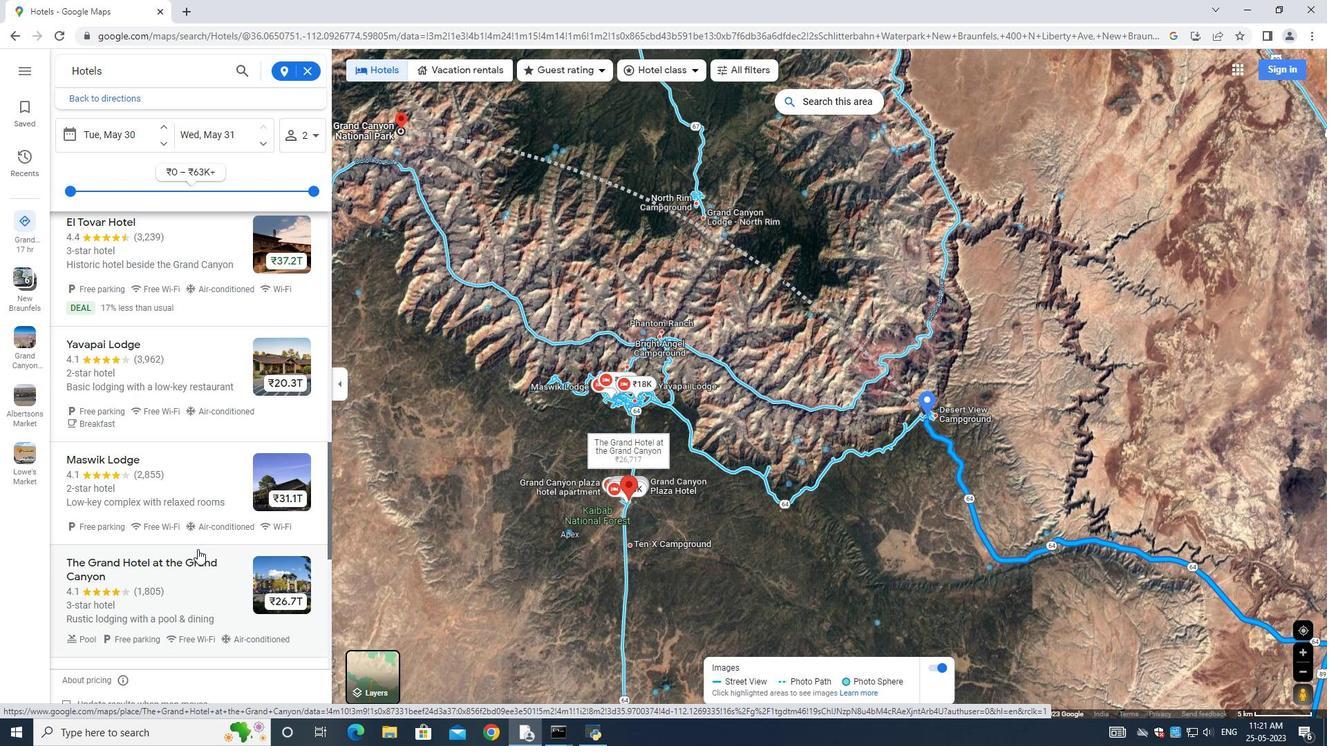 
Action: Mouse scrolled (197, 548) with delta (0, 0)
Screenshot: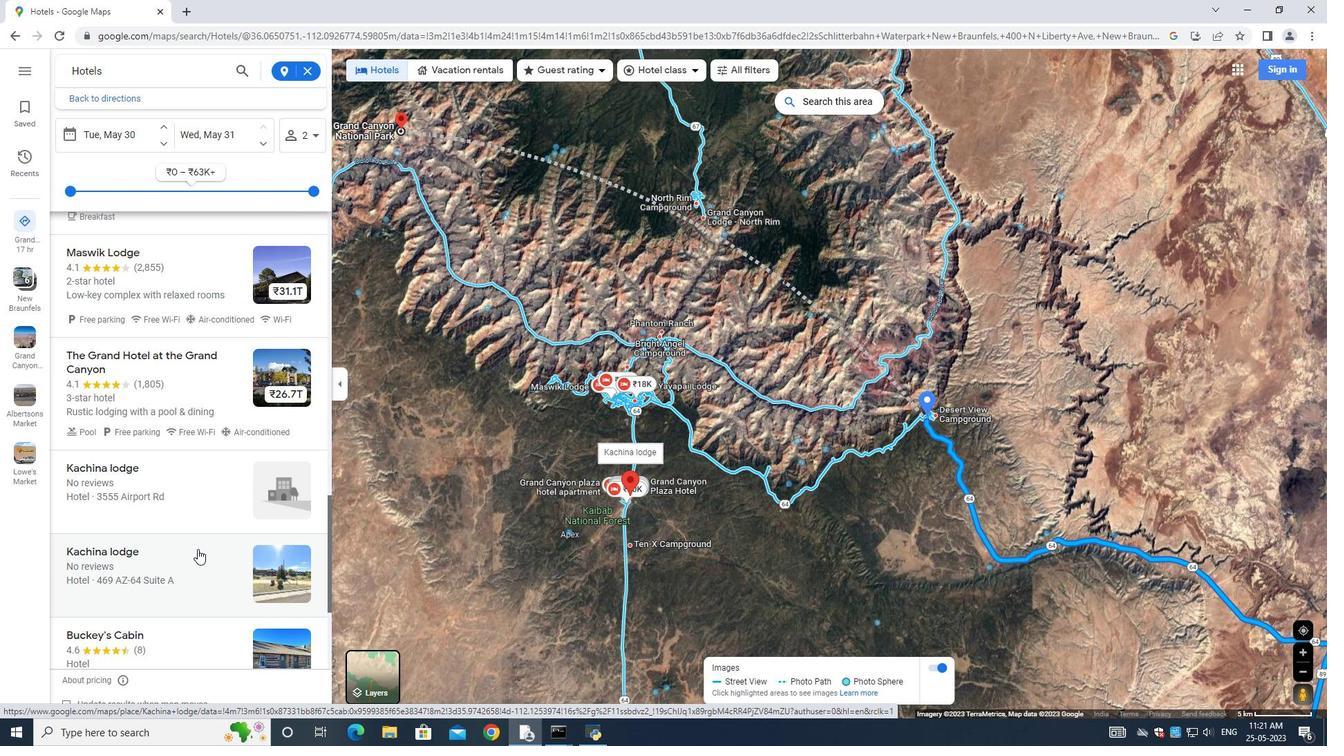 
Action: Mouse scrolled (197, 548) with delta (0, 0)
Screenshot: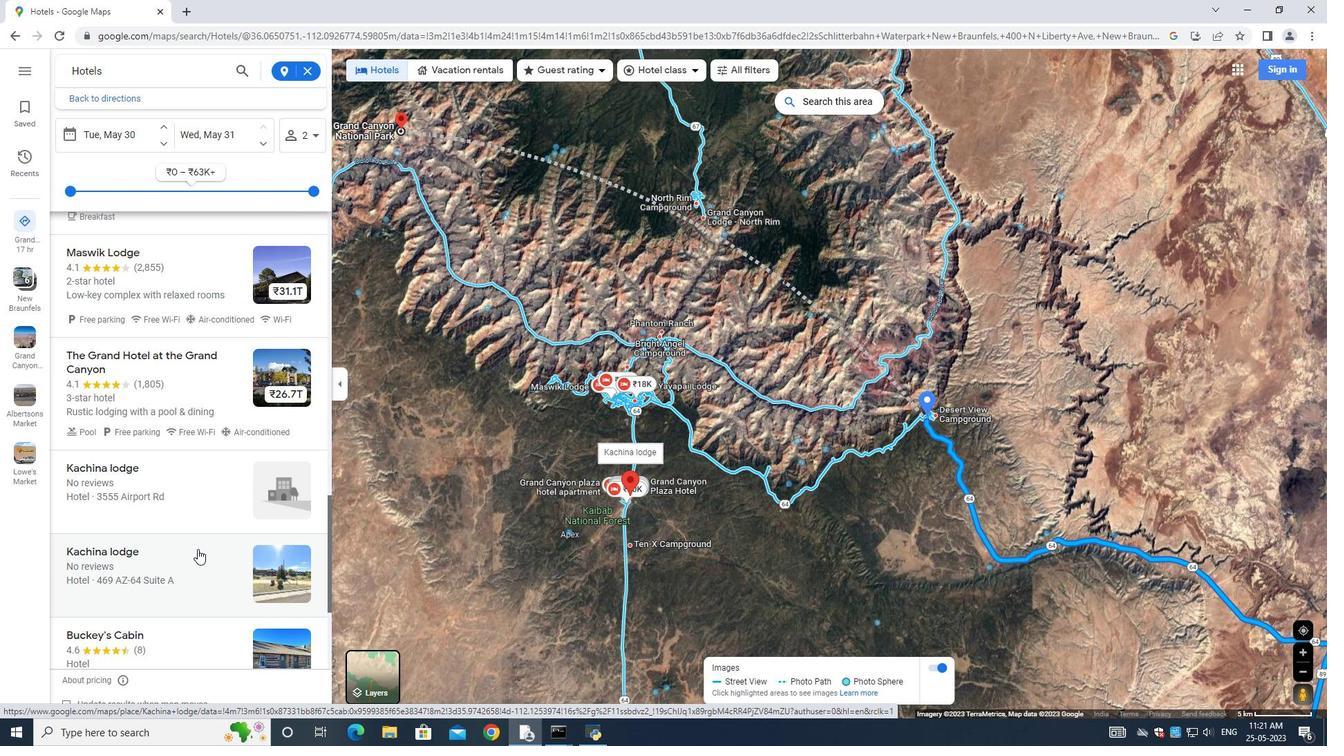 
Action: Mouse scrolled (197, 548) with delta (0, 0)
Screenshot: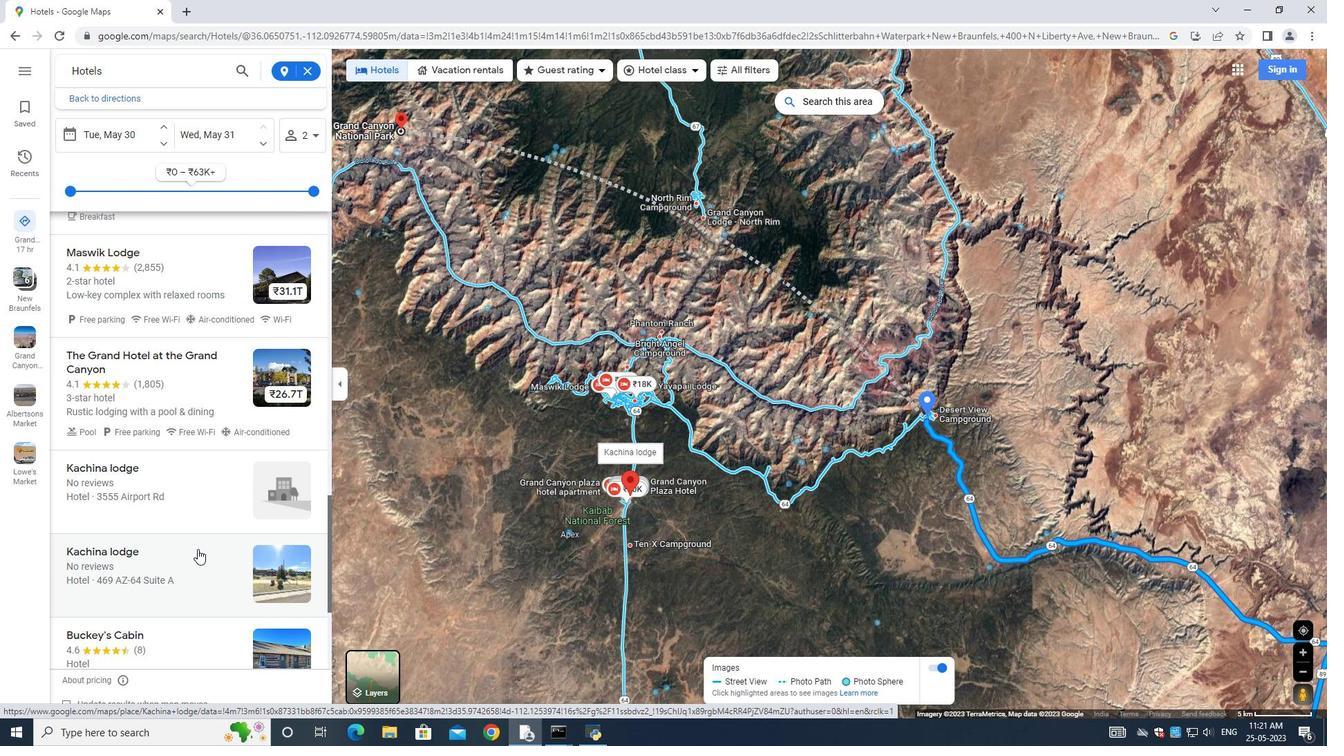 
Action: Mouse moved to (261, 540)
Screenshot: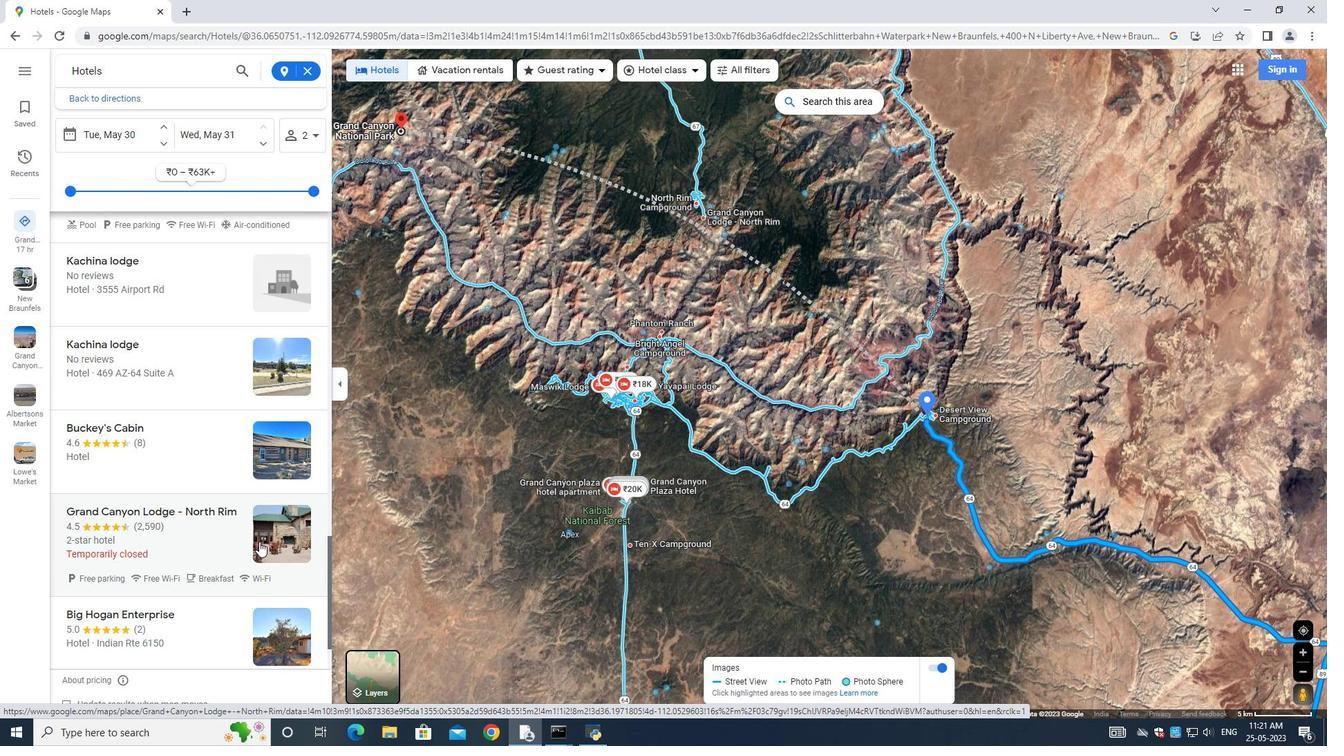 
Action: Mouse pressed left at (261, 540)
Screenshot: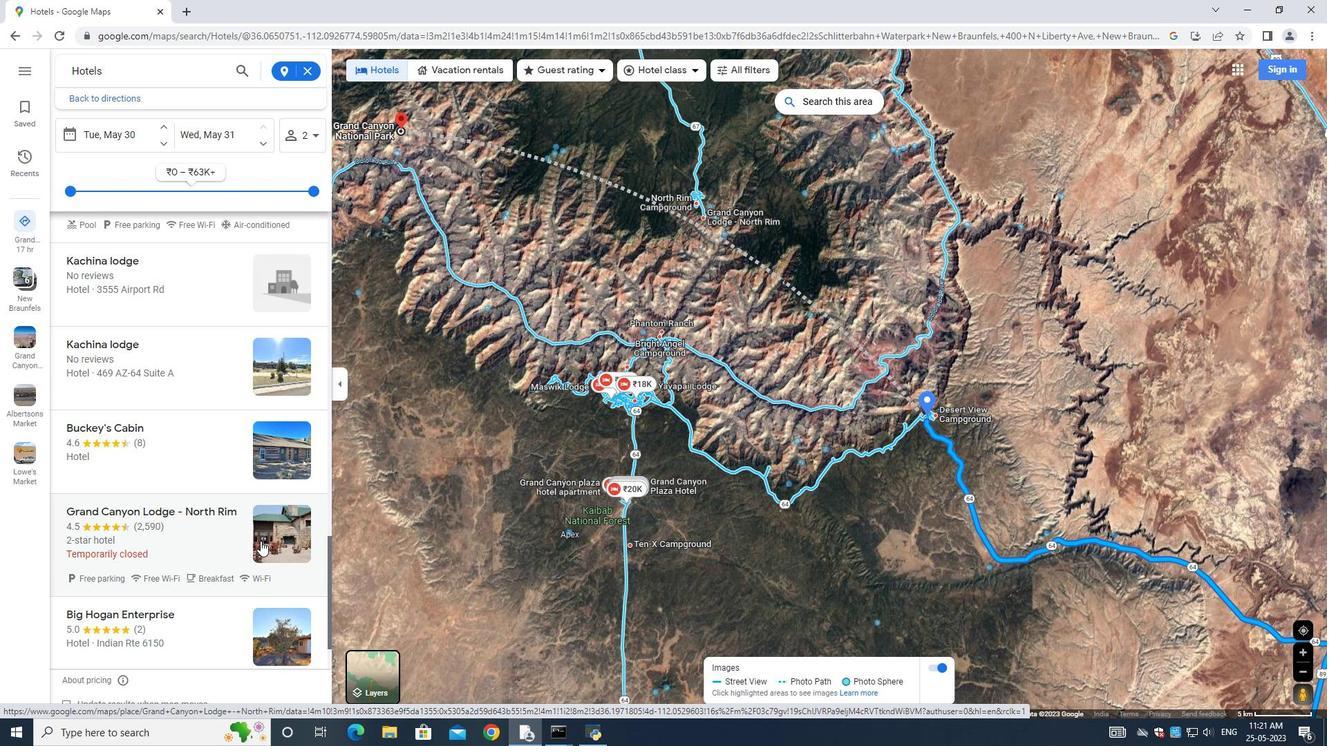 
Action: Mouse moved to (521, 531)
Screenshot: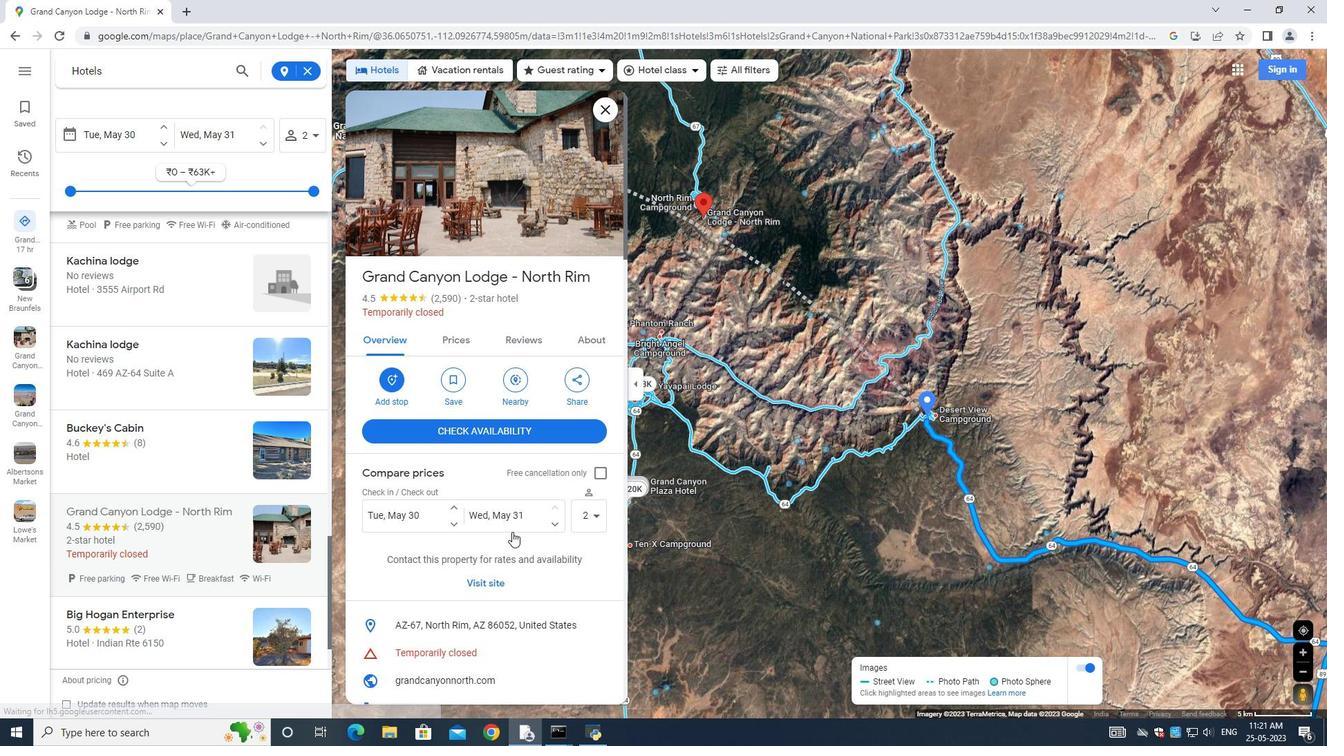 
Action: Mouse scrolled (521, 530) with delta (0, 0)
Screenshot: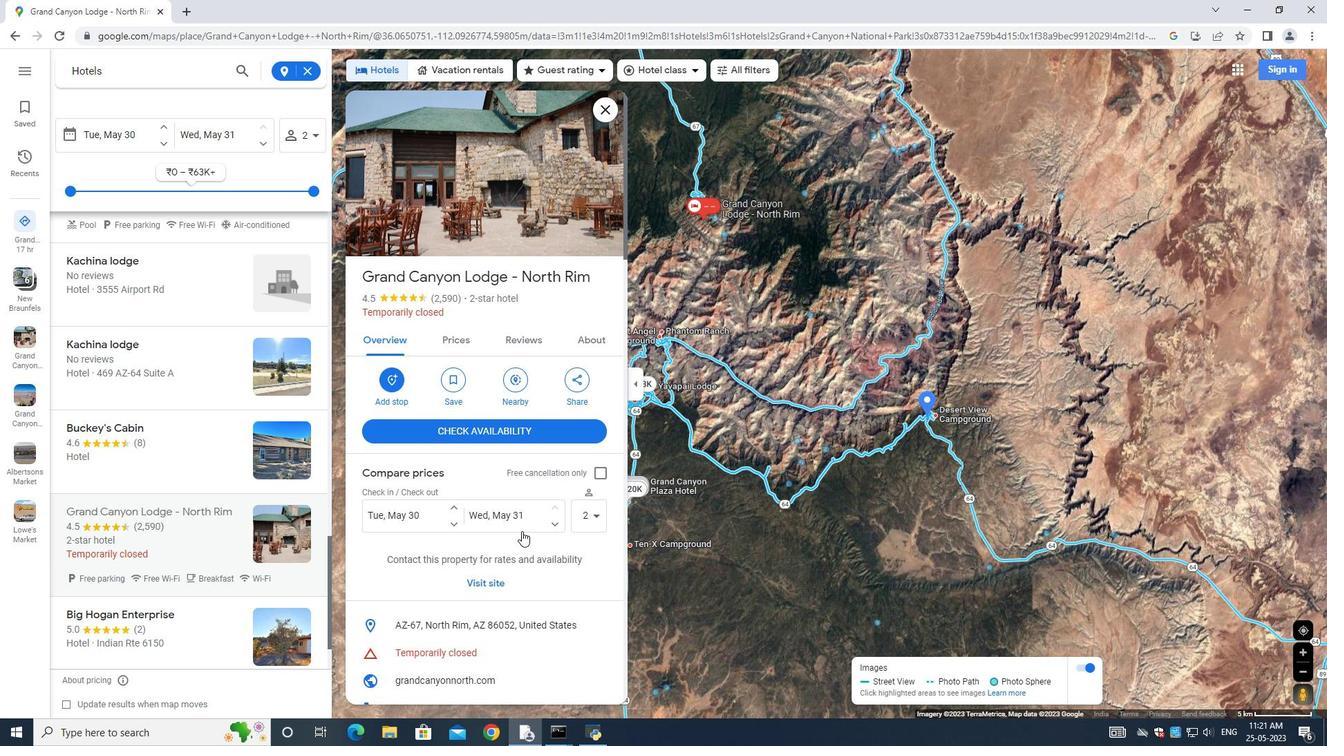 
Action: Mouse scrolled (521, 530) with delta (0, 0)
Screenshot: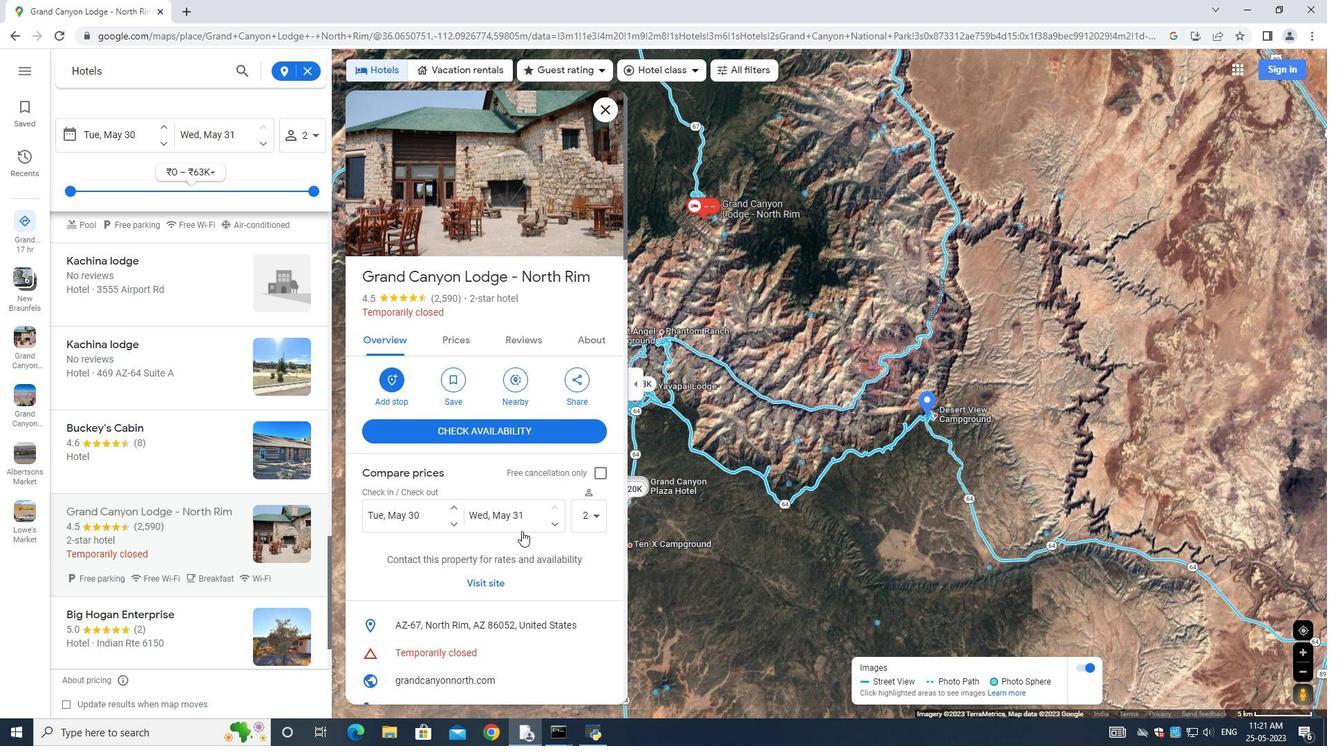 
Action: Mouse scrolled (521, 530) with delta (0, 0)
Screenshot: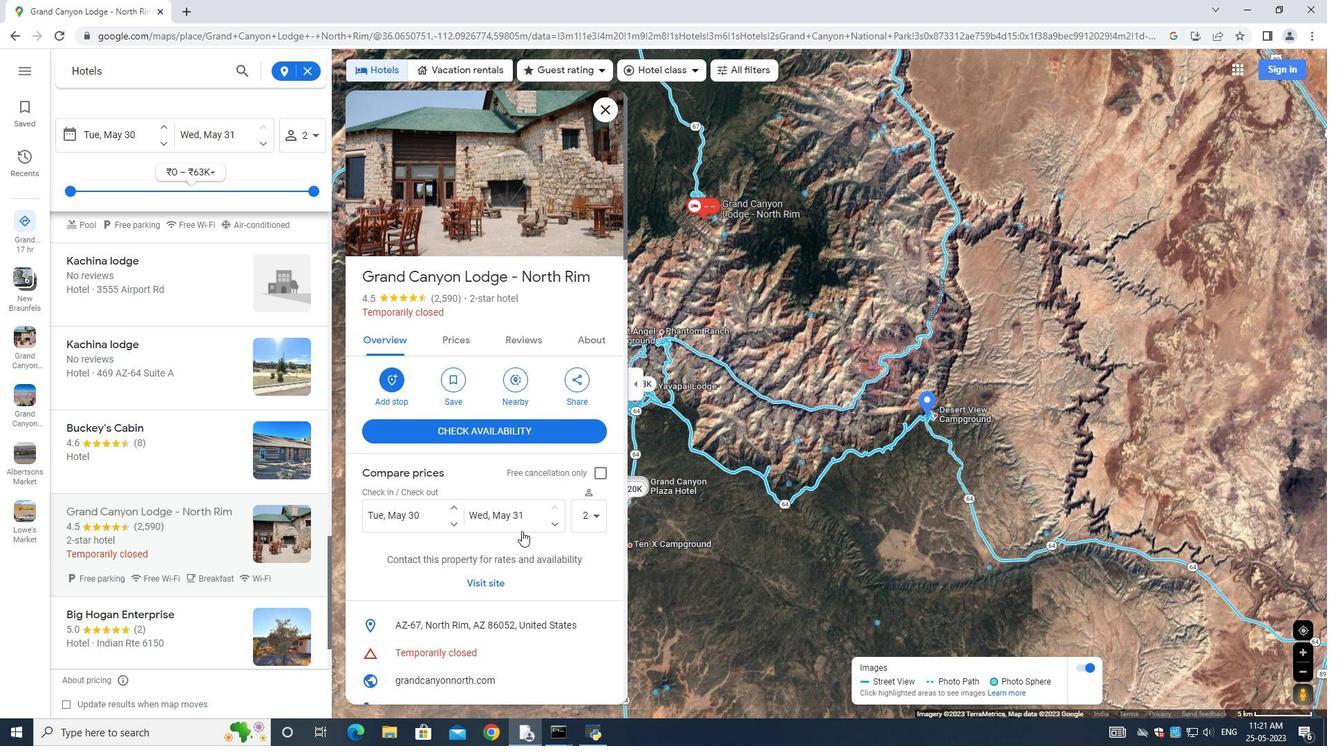 
Action: Mouse scrolled (521, 530) with delta (0, 0)
Screenshot: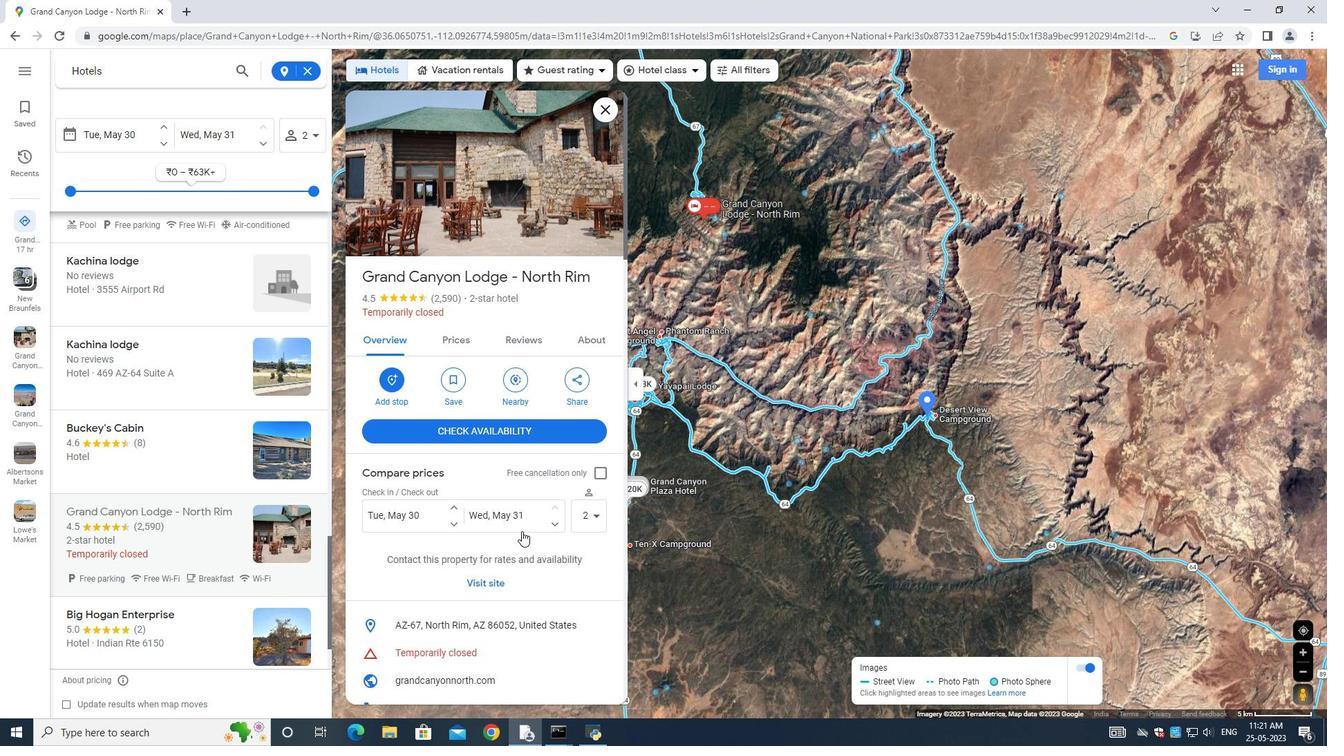 
Action: Mouse moved to (528, 488)
Screenshot: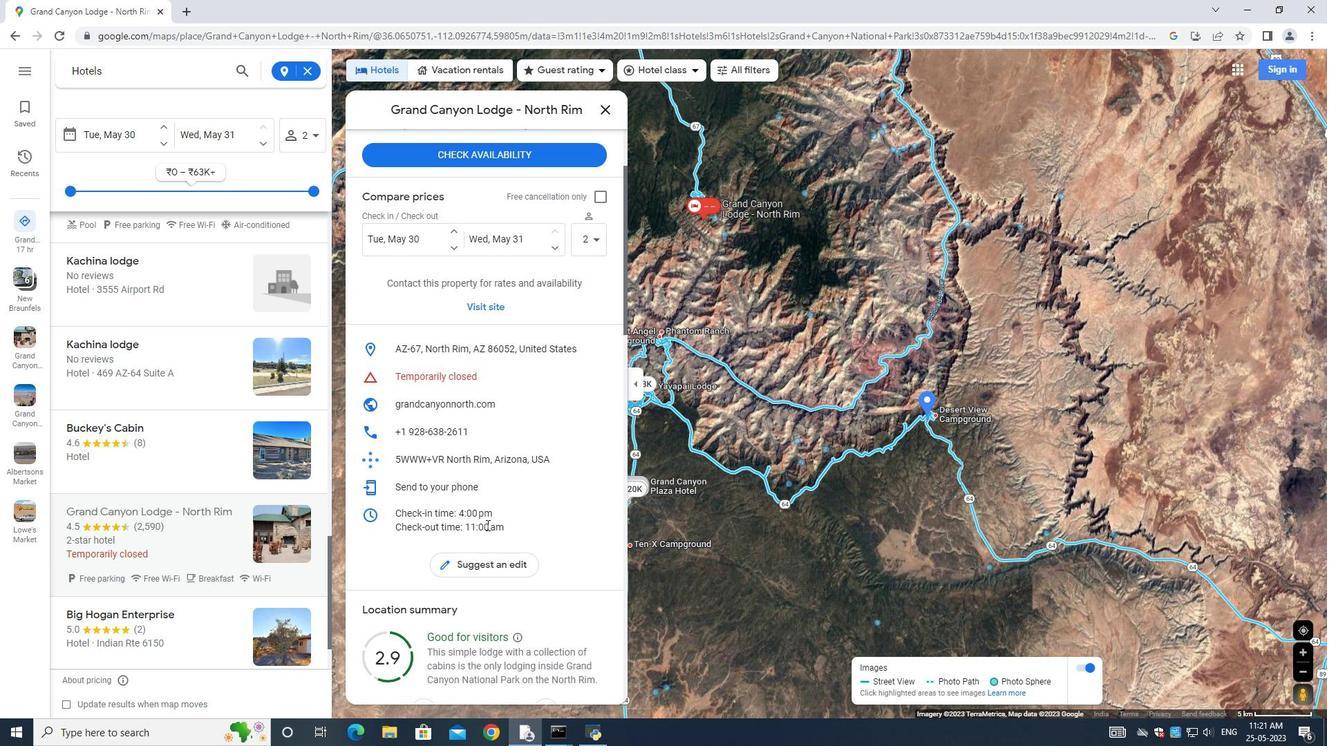 
Action: Mouse scrolled (528, 488) with delta (0, 0)
Screenshot: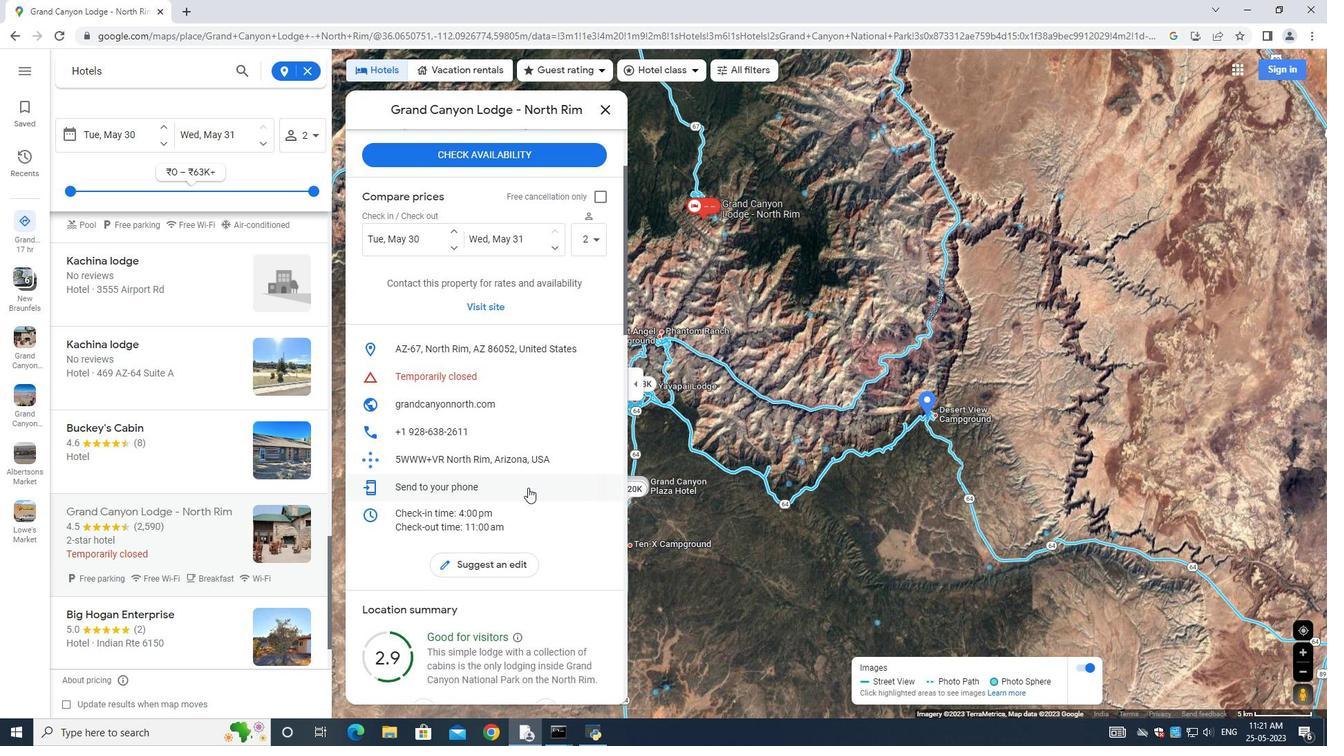 
Action: Mouse scrolled (528, 488) with delta (0, 0)
Screenshot: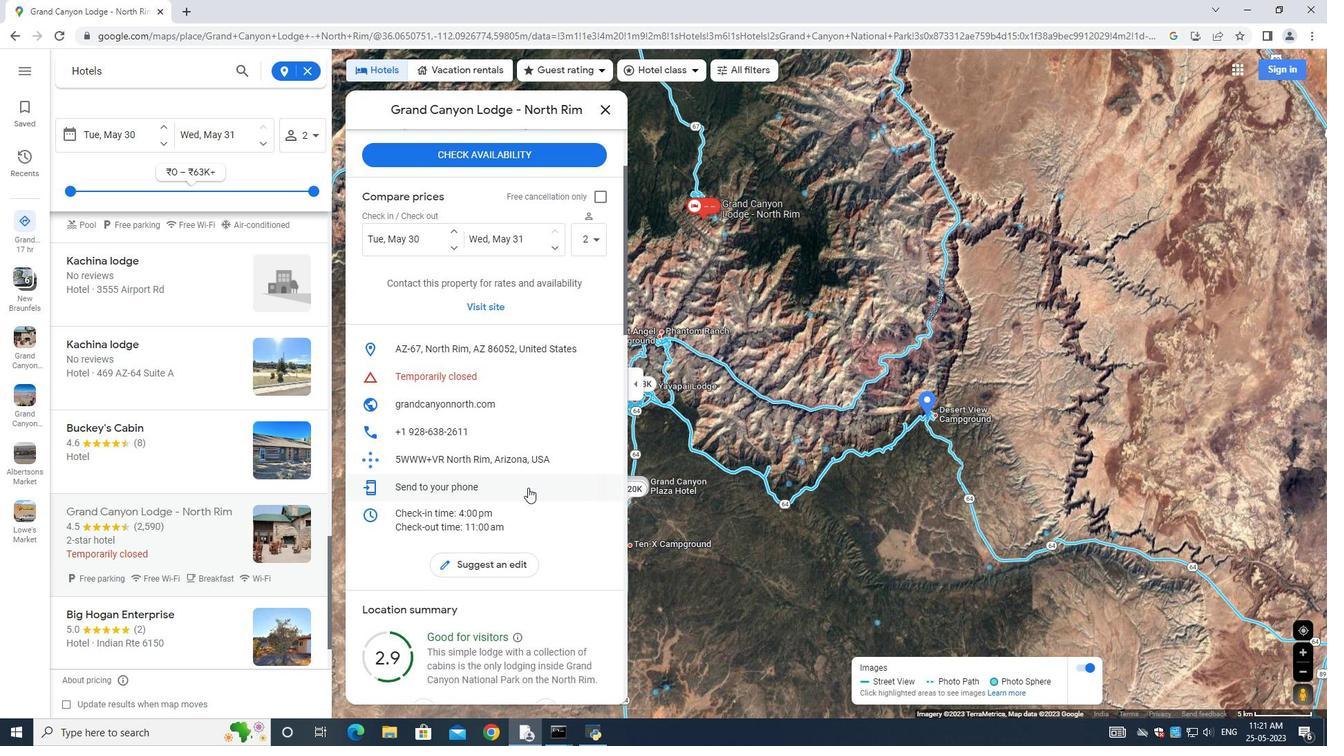 
Action: Mouse scrolled (528, 488) with delta (0, 0)
Screenshot: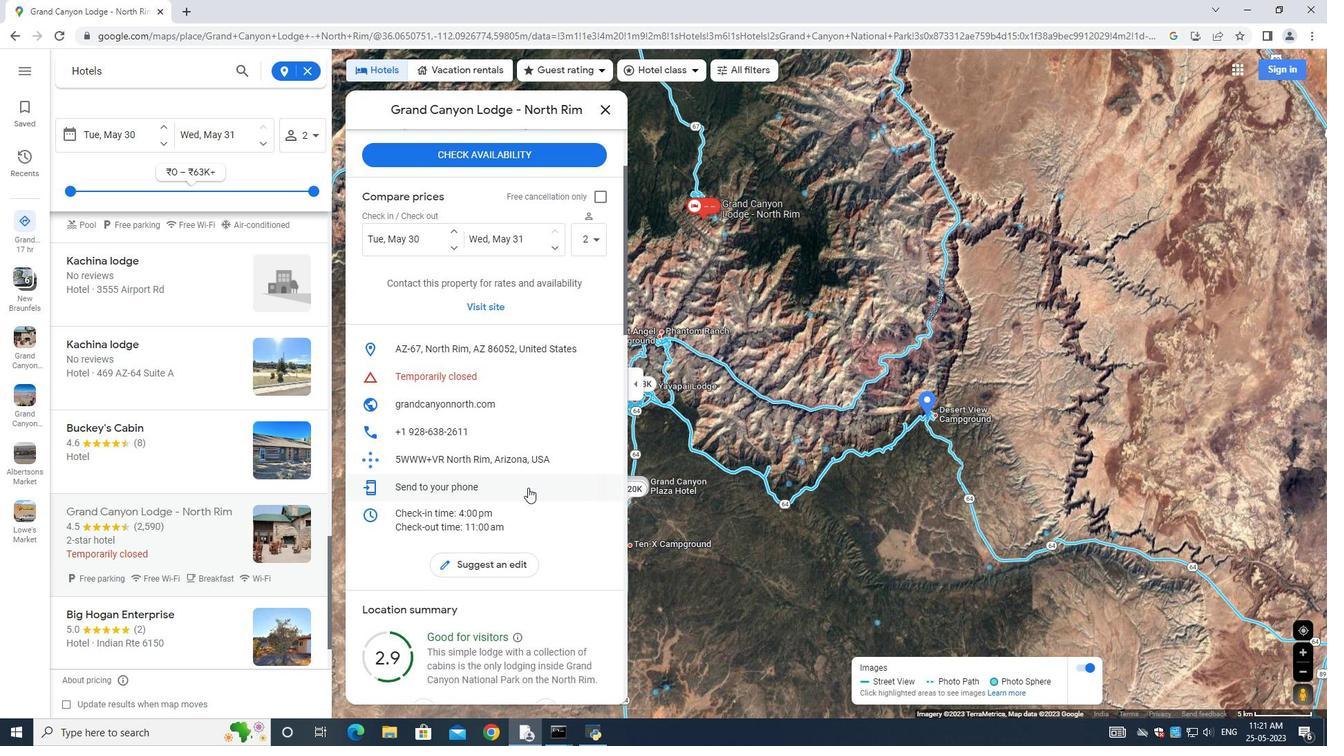 
Action: Mouse scrolled (528, 488) with delta (0, 0)
Screenshot: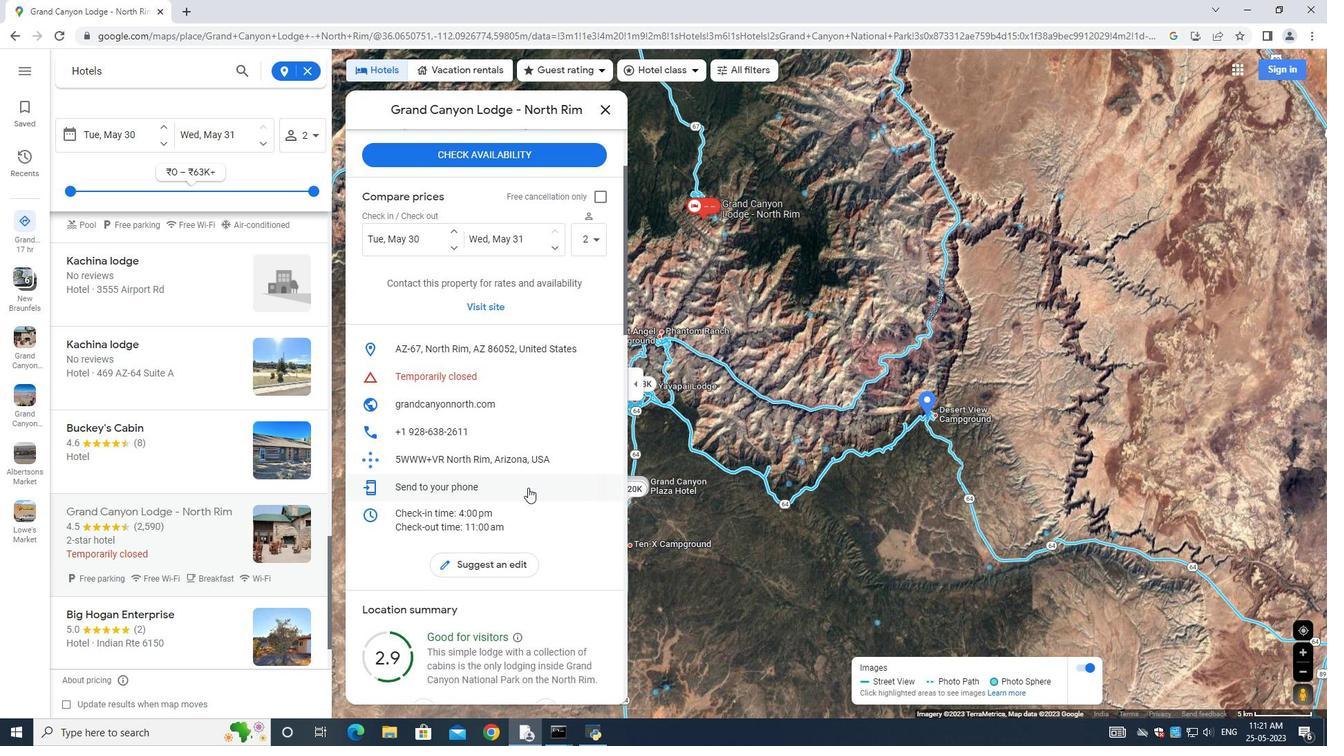 
Action: Mouse scrolled (528, 488) with delta (0, 0)
Screenshot: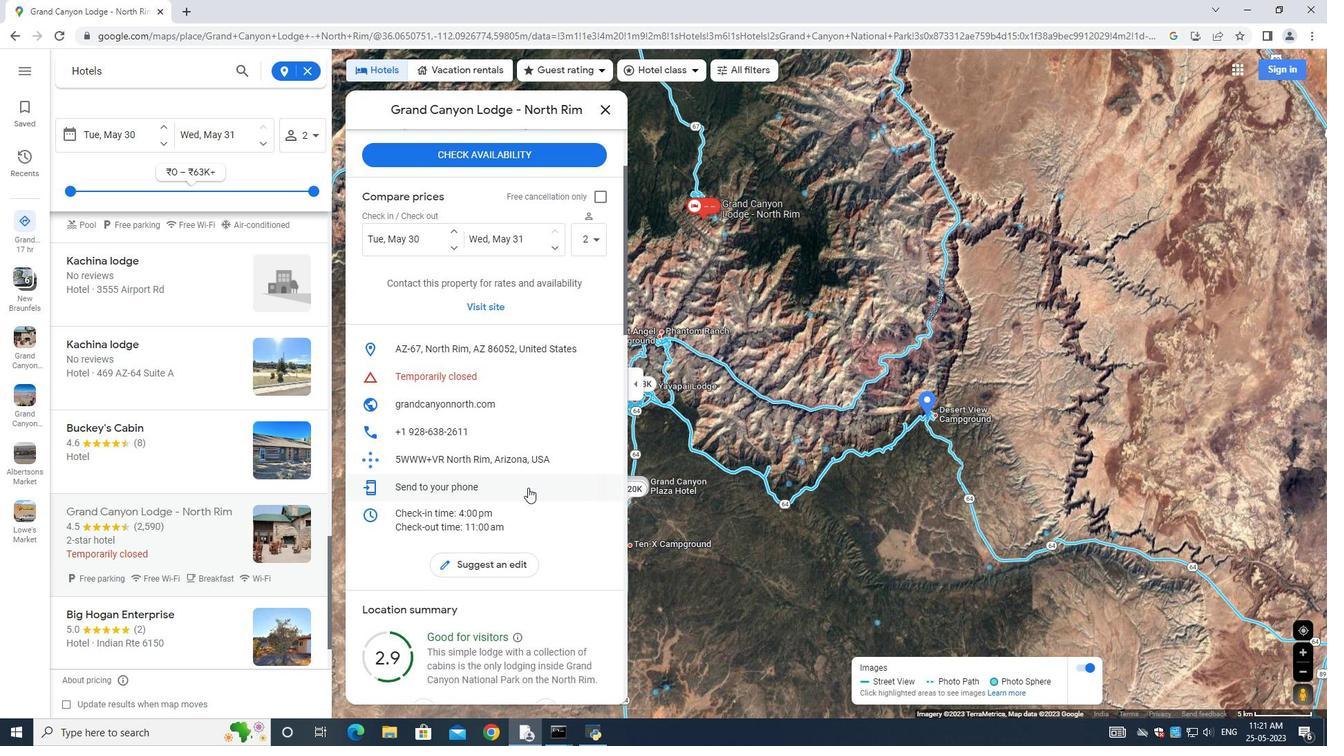 
Action: Mouse moved to (528, 488)
Screenshot: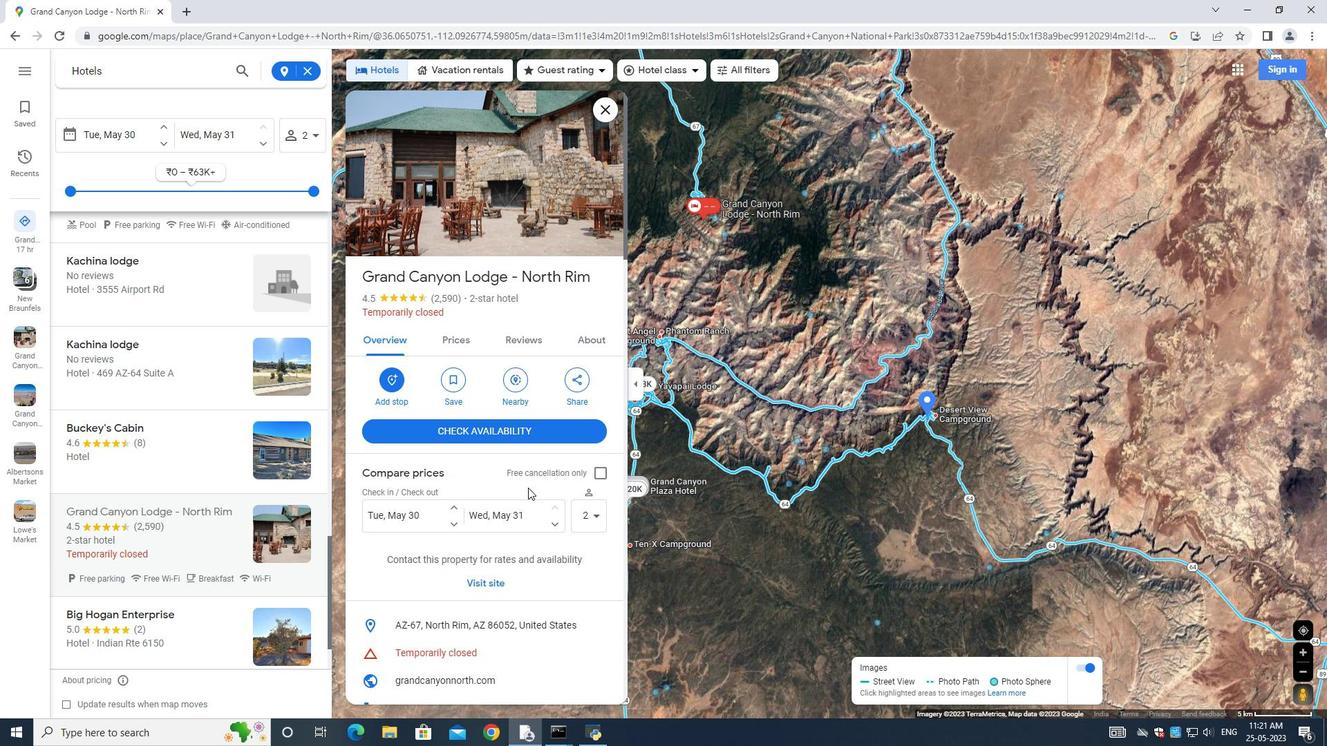 
Action: Mouse scrolled (528, 487) with delta (0, 0)
Screenshot: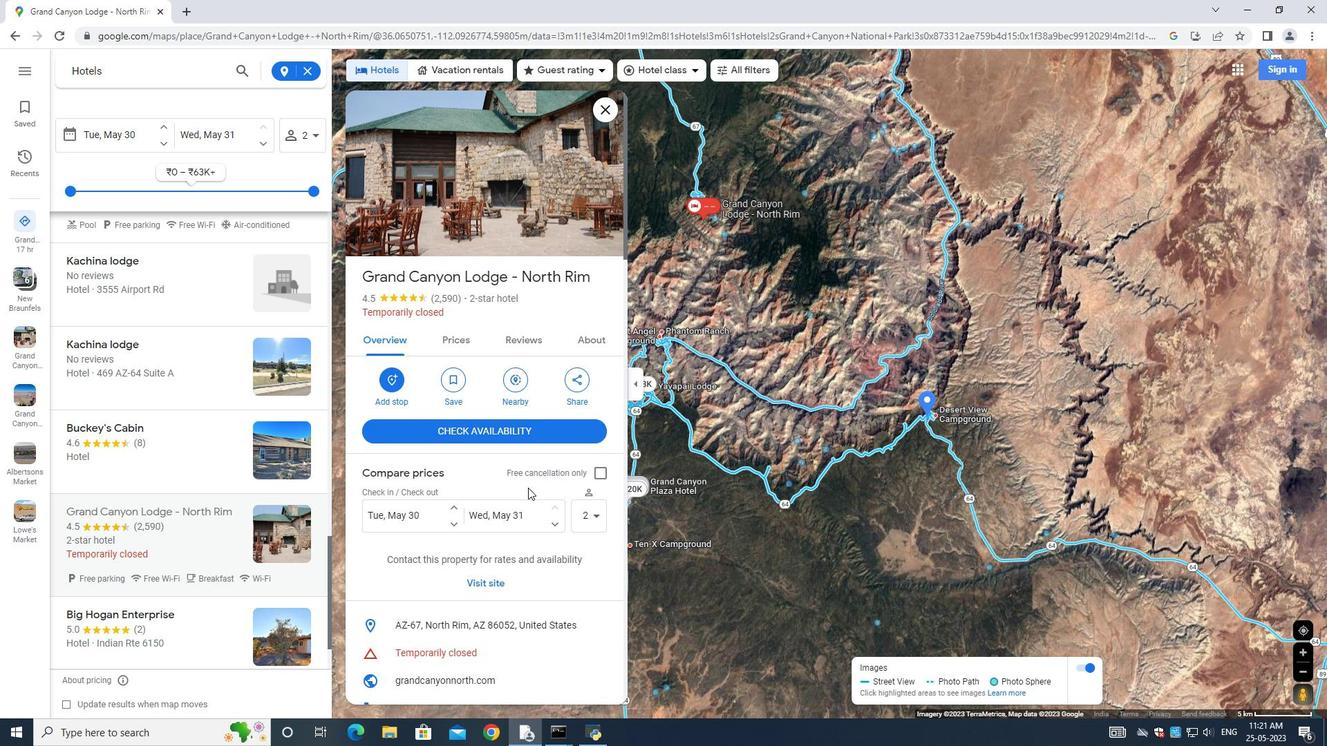 
Action: Mouse scrolled (528, 487) with delta (0, 0)
Screenshot: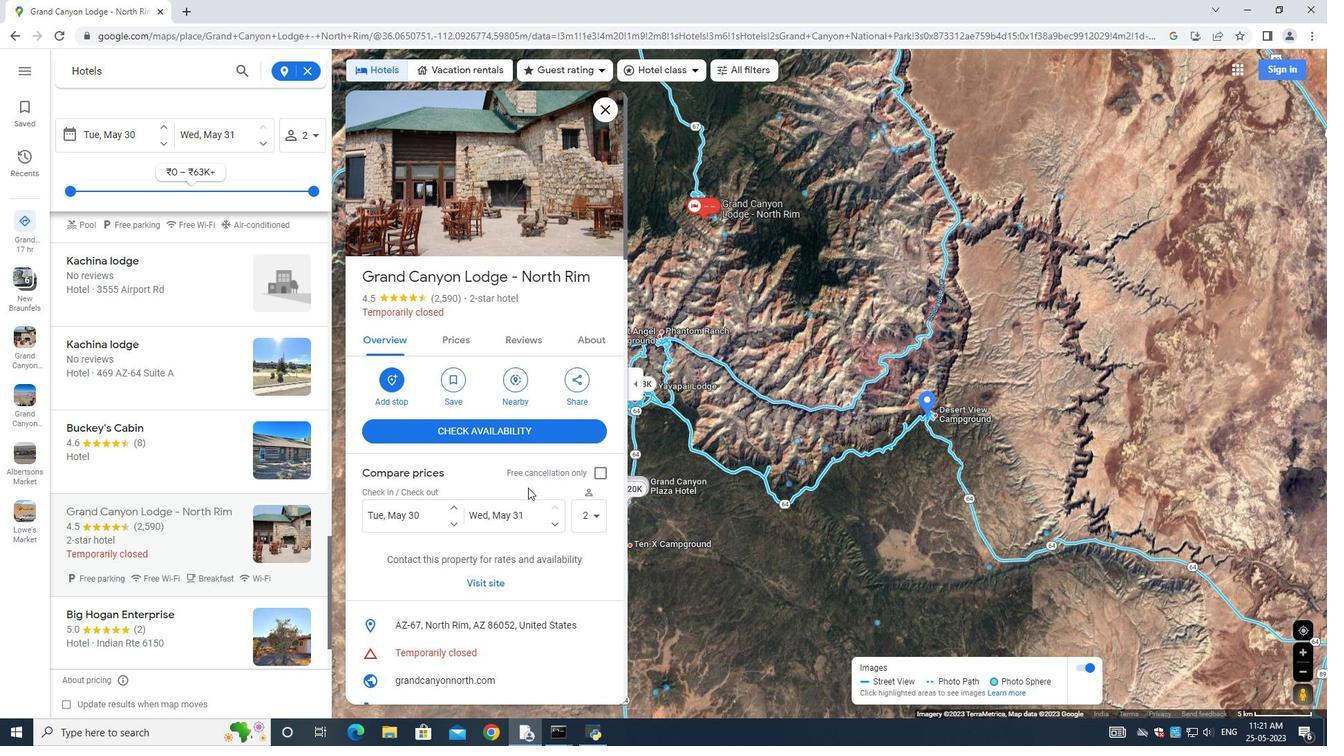 
Action: Mouse scrolled (528, 487) with delta (0, 0)
Screenshot: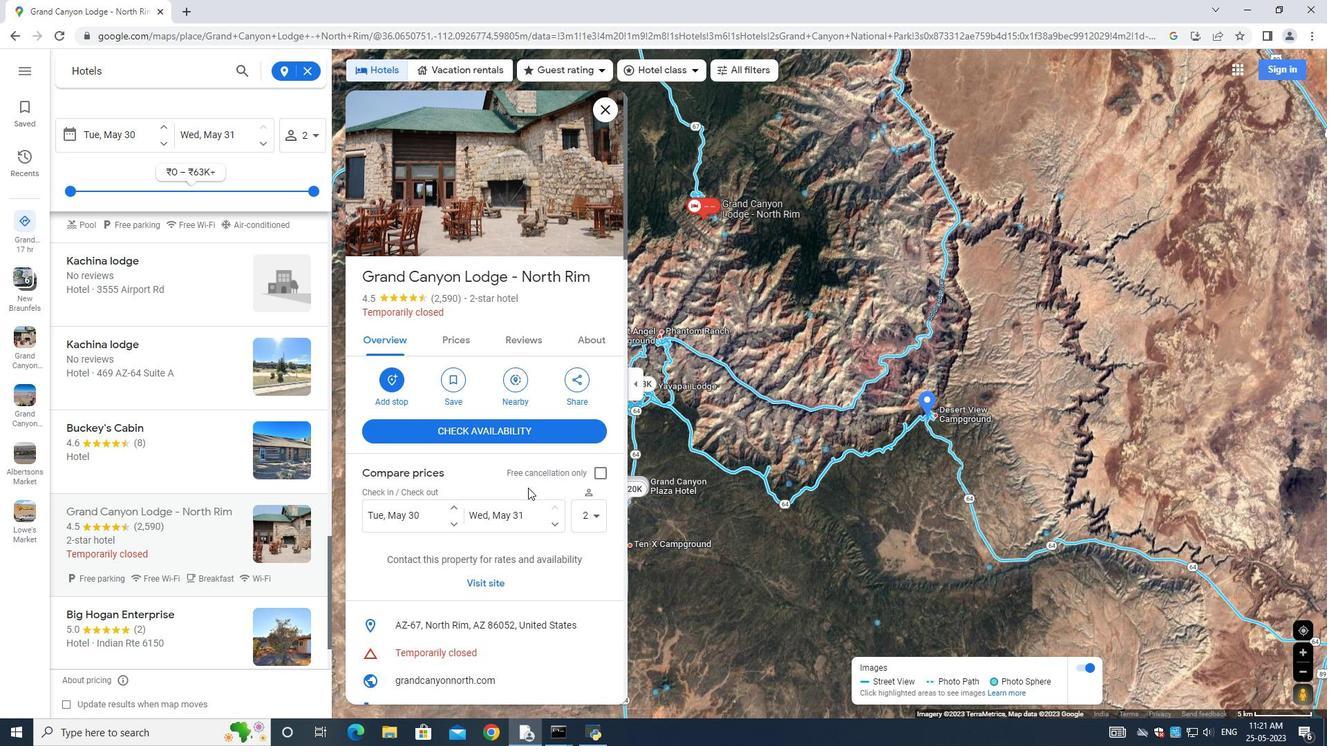
Action: Mouse scrolled (528, 487) with delta (0, 0)
Screenshot: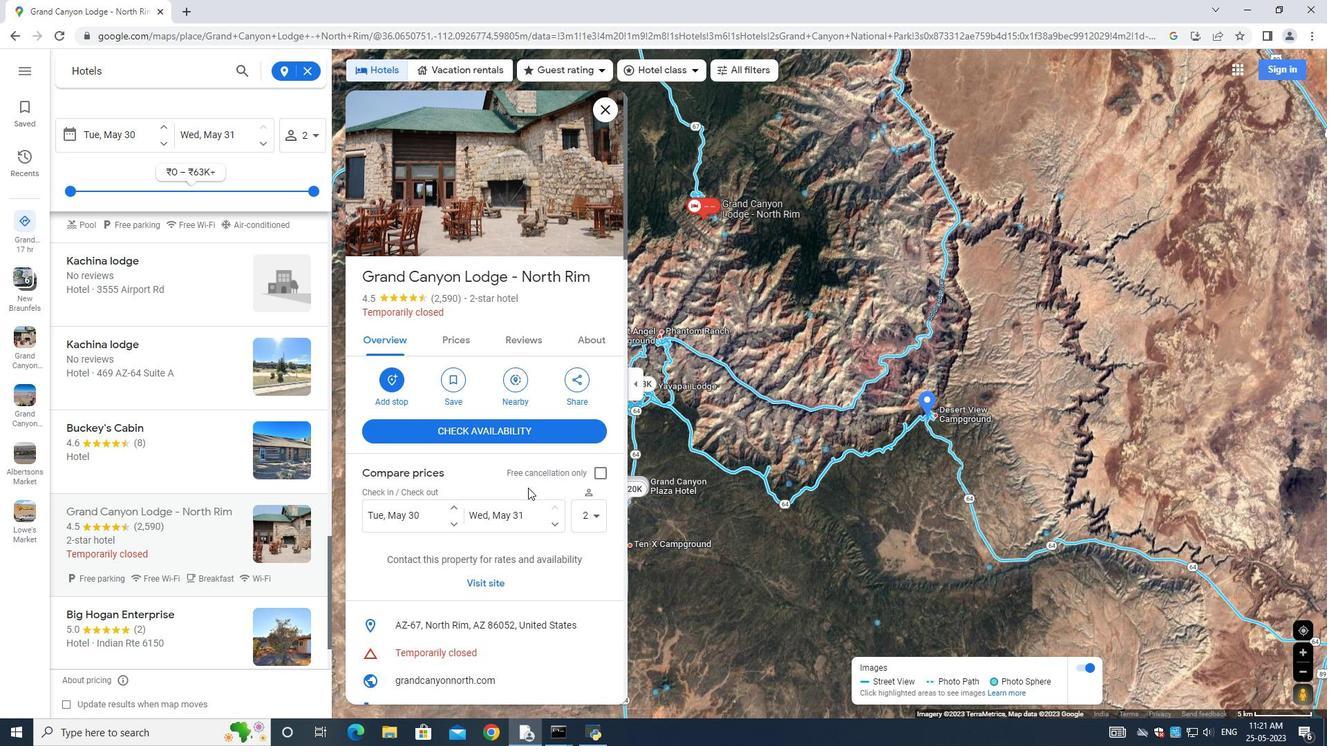 
Action: Mouse scrolled (528, 487) with delta (0, 0)
Screenshot: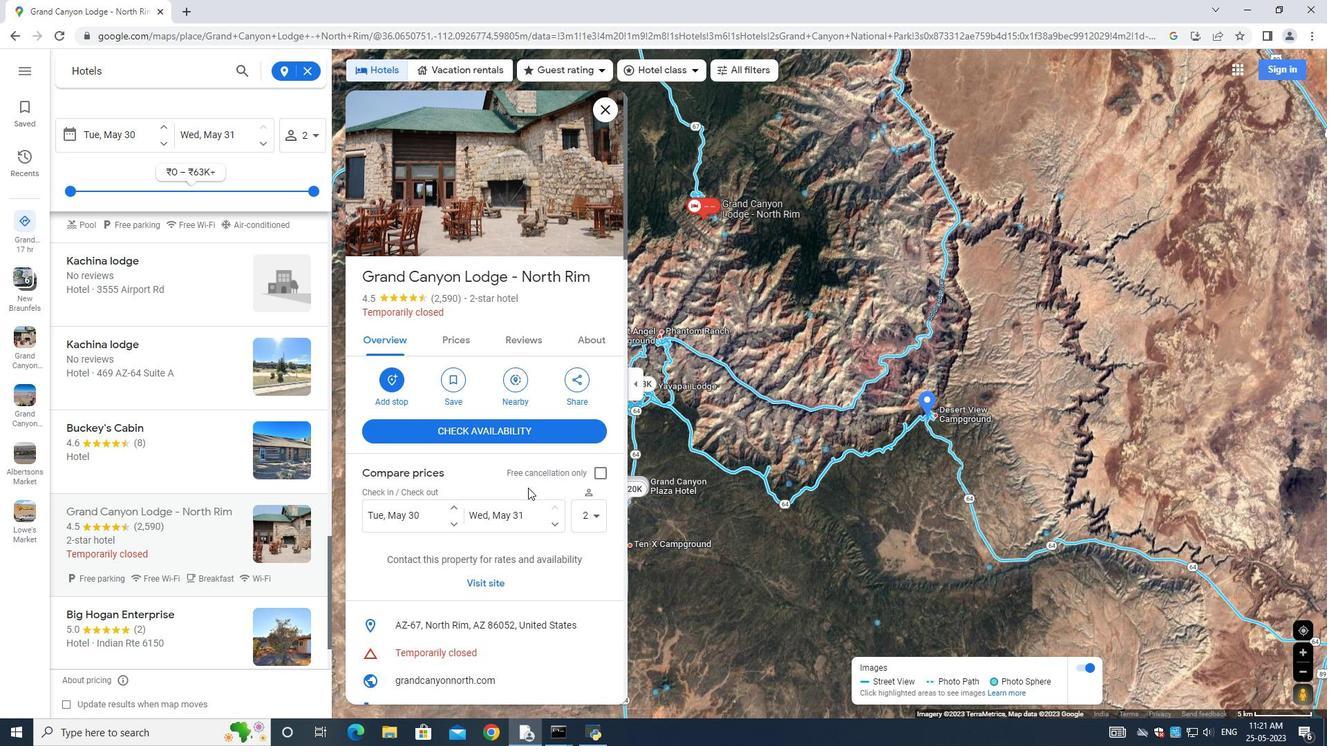 
Action: Mouse scrolled (528, 487) with delta (0, 0)
Screenshot: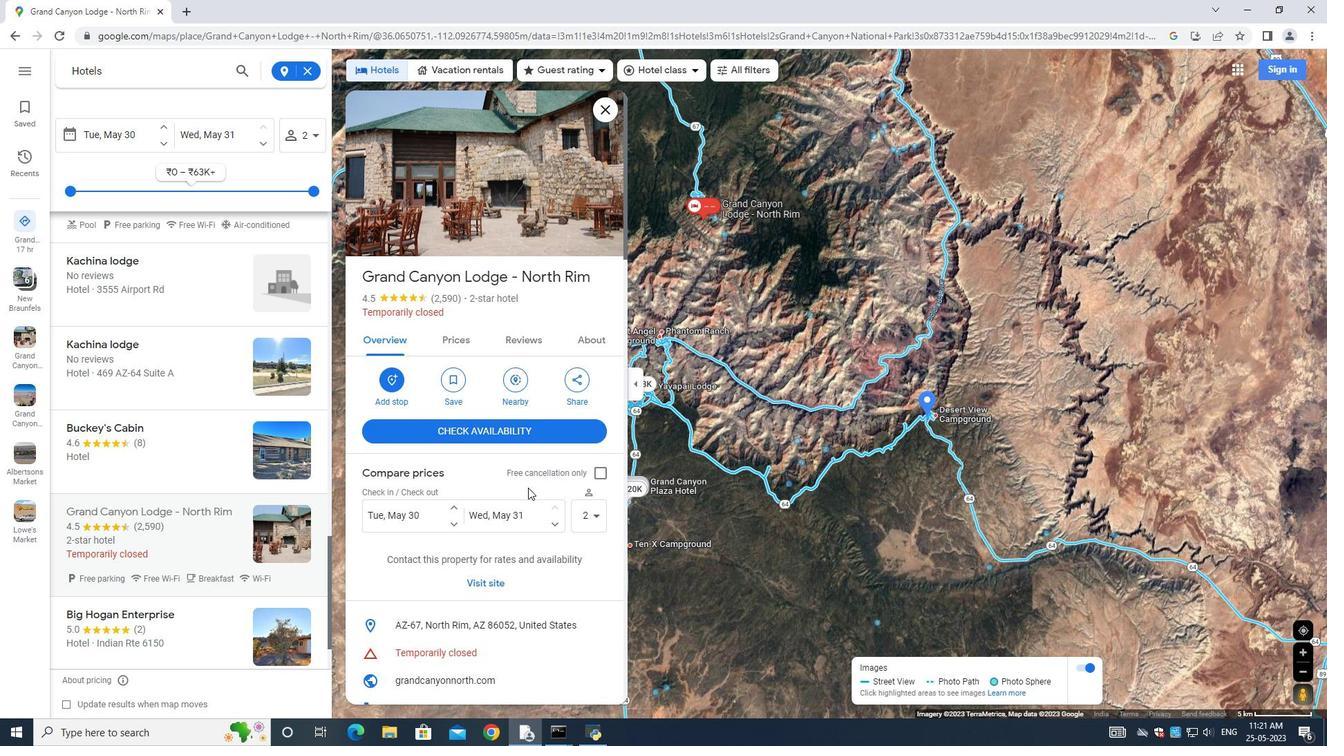 
Action: Mouse scrolled (528, 487) with delta (0, 0)
Screenshot: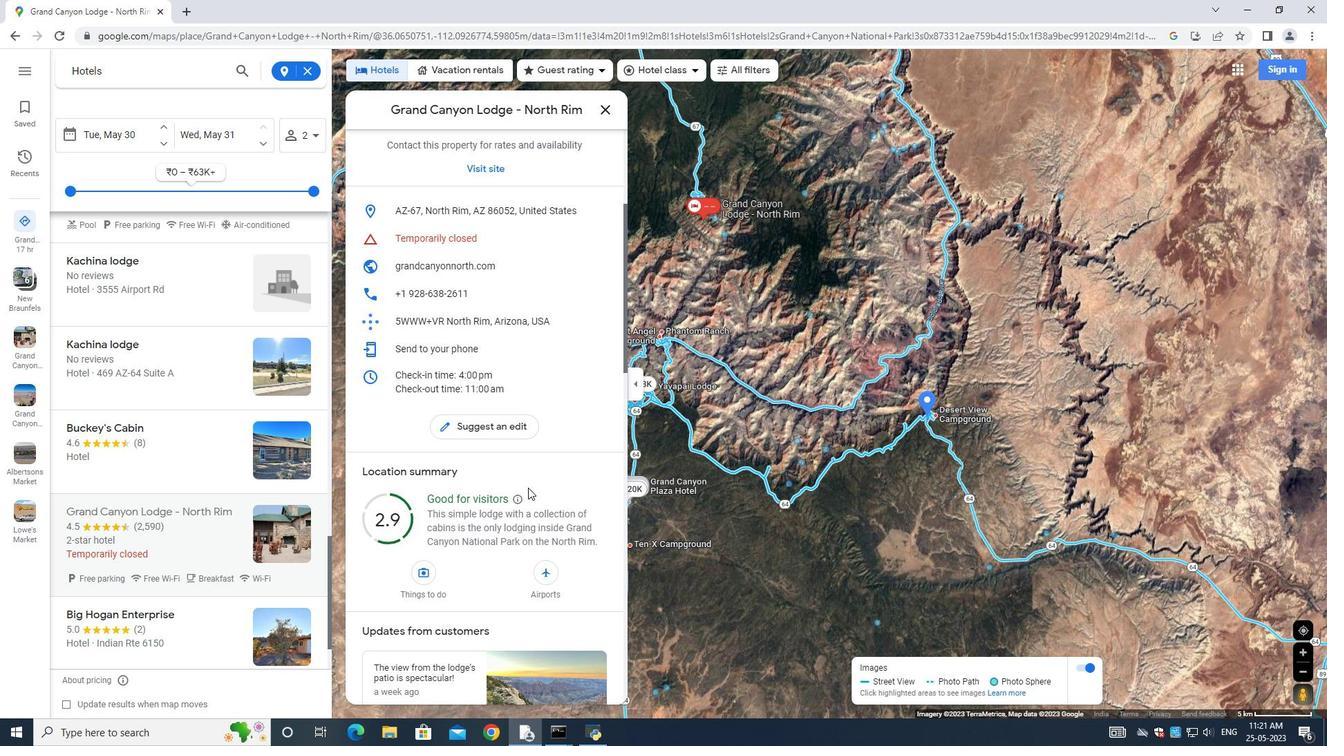 
Action: Mouse scrolled (528, 487) with delta (0, 0)
Screenshot: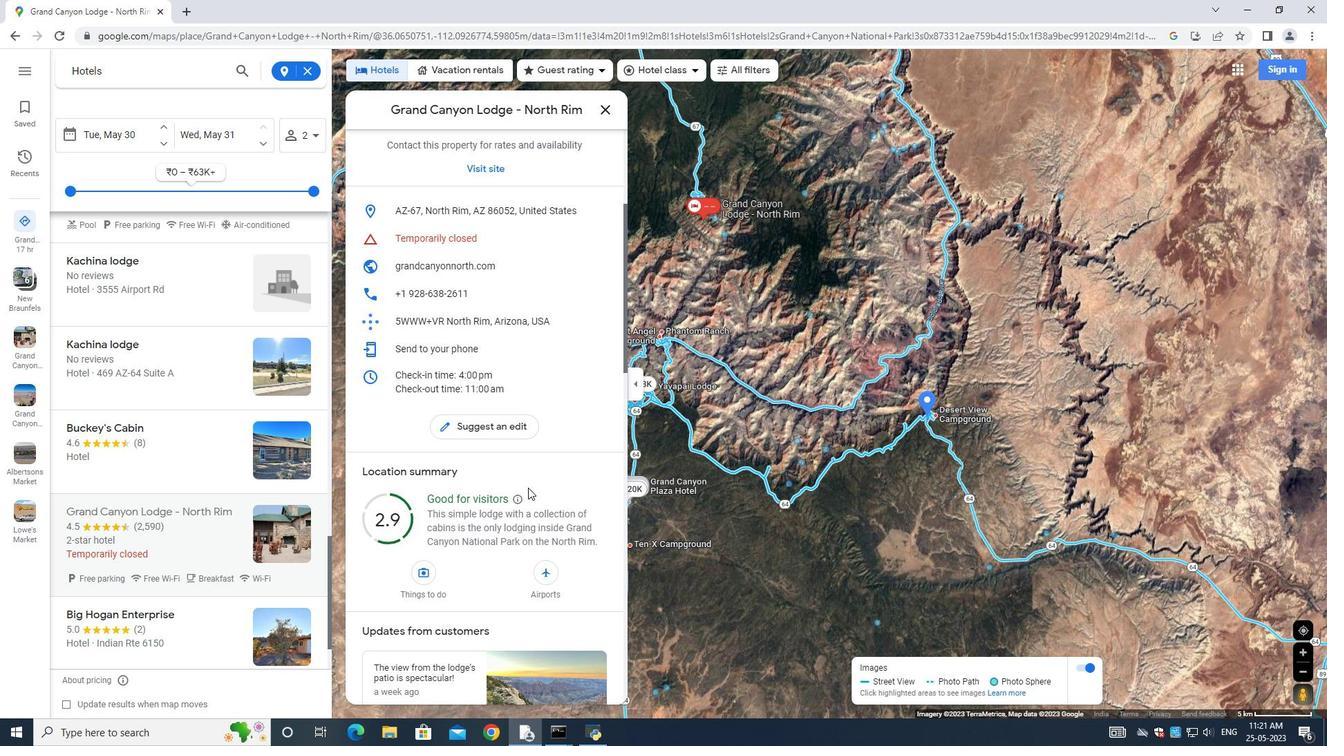 
Action: Mouse scrolled (528, 487) with delta (0, 0)
Screenshot: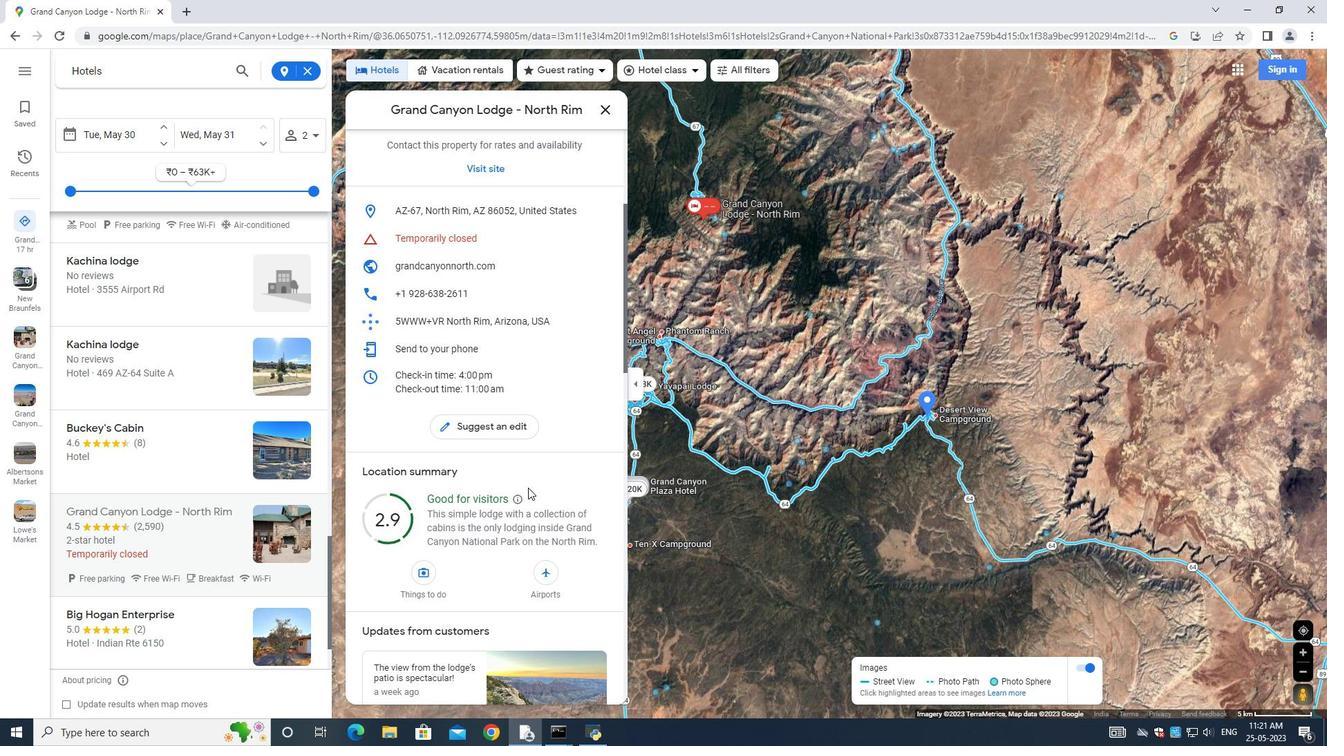 
Action: Mouse scrolled (528, 487) with delta (0, 0)
Screenshot: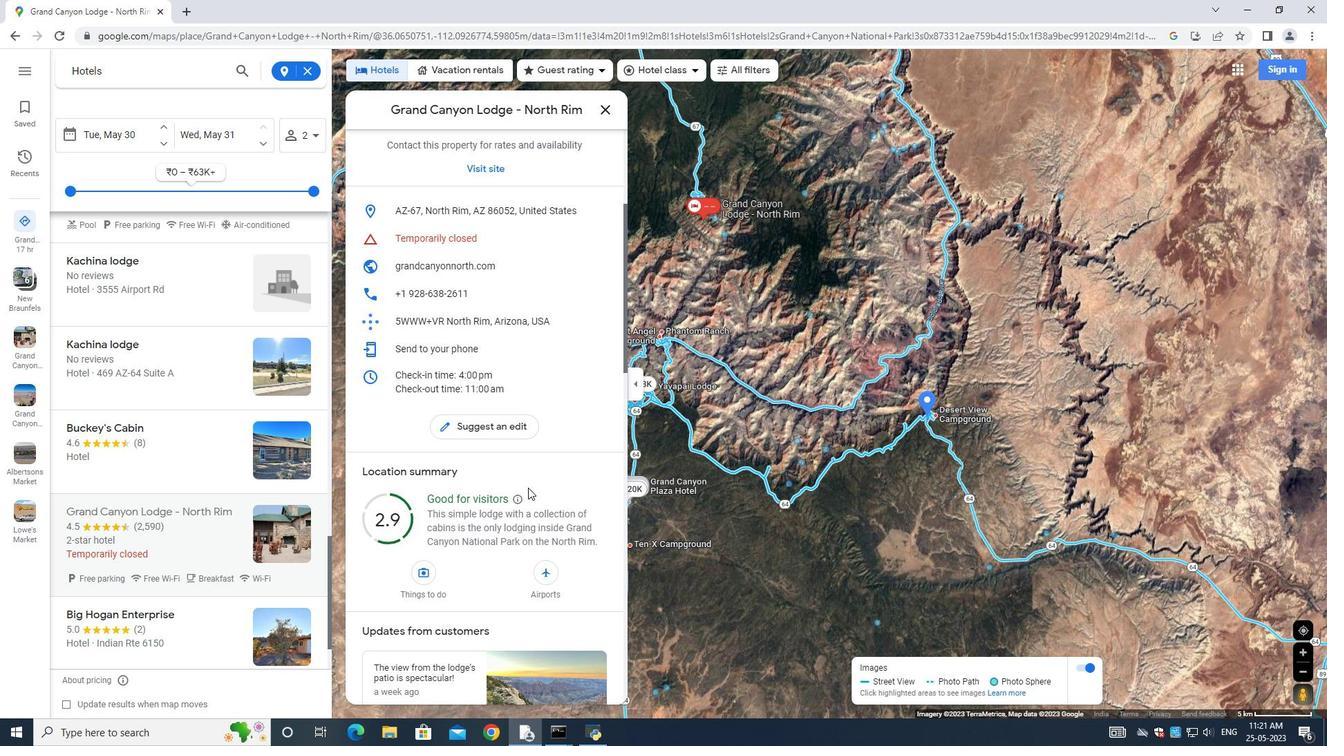 
Action: Mouse scrolled (528, 487) with delta (0, 0)
Screenshot: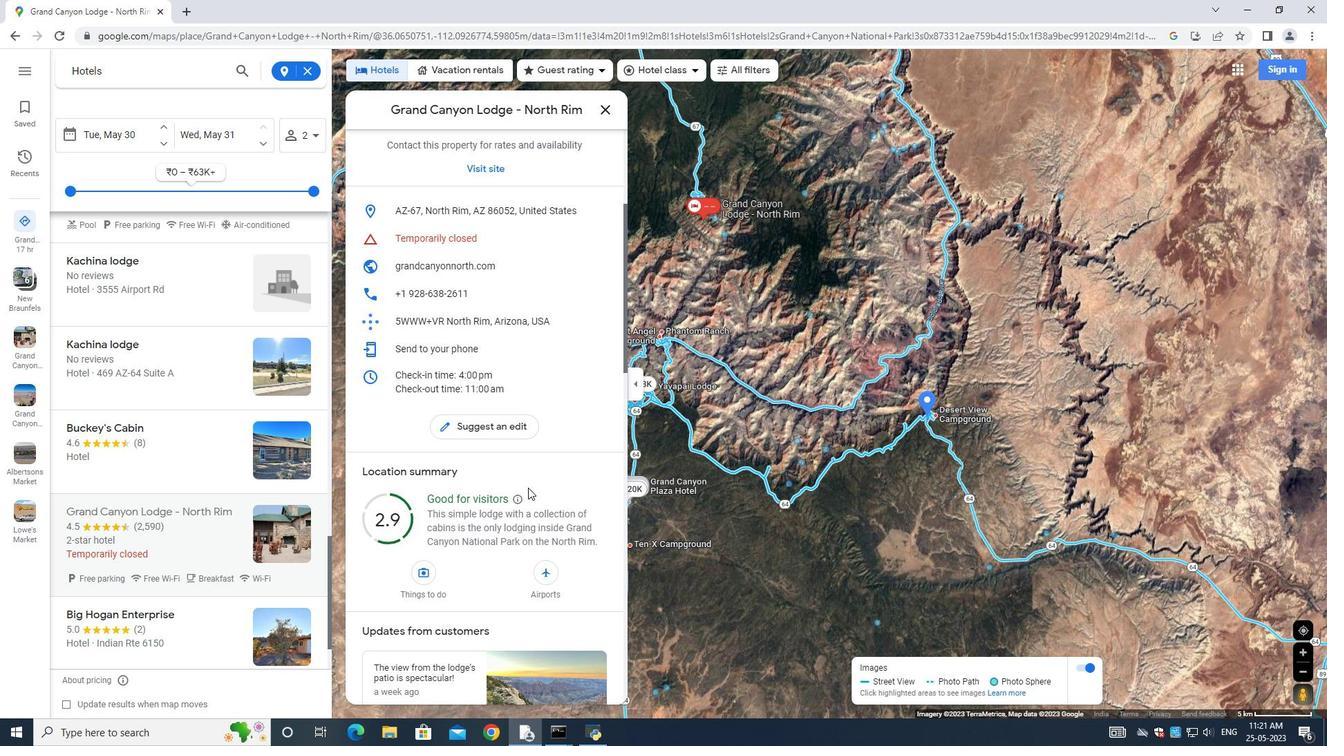 
Action: Mouse scrolled (528, 487) with delta (0, 0)
Screenshot: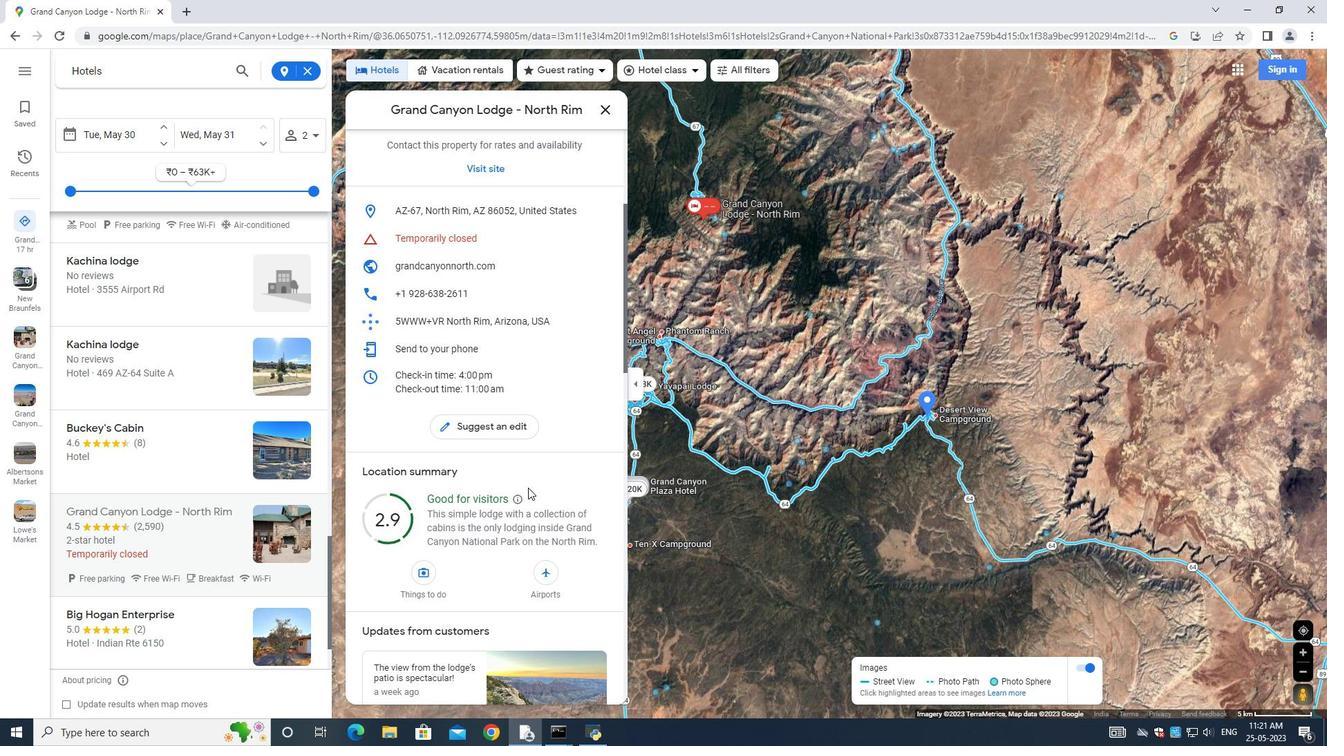 
Action: Mouse scrolled (528, 487) with delta (0, 0)
Screenshot: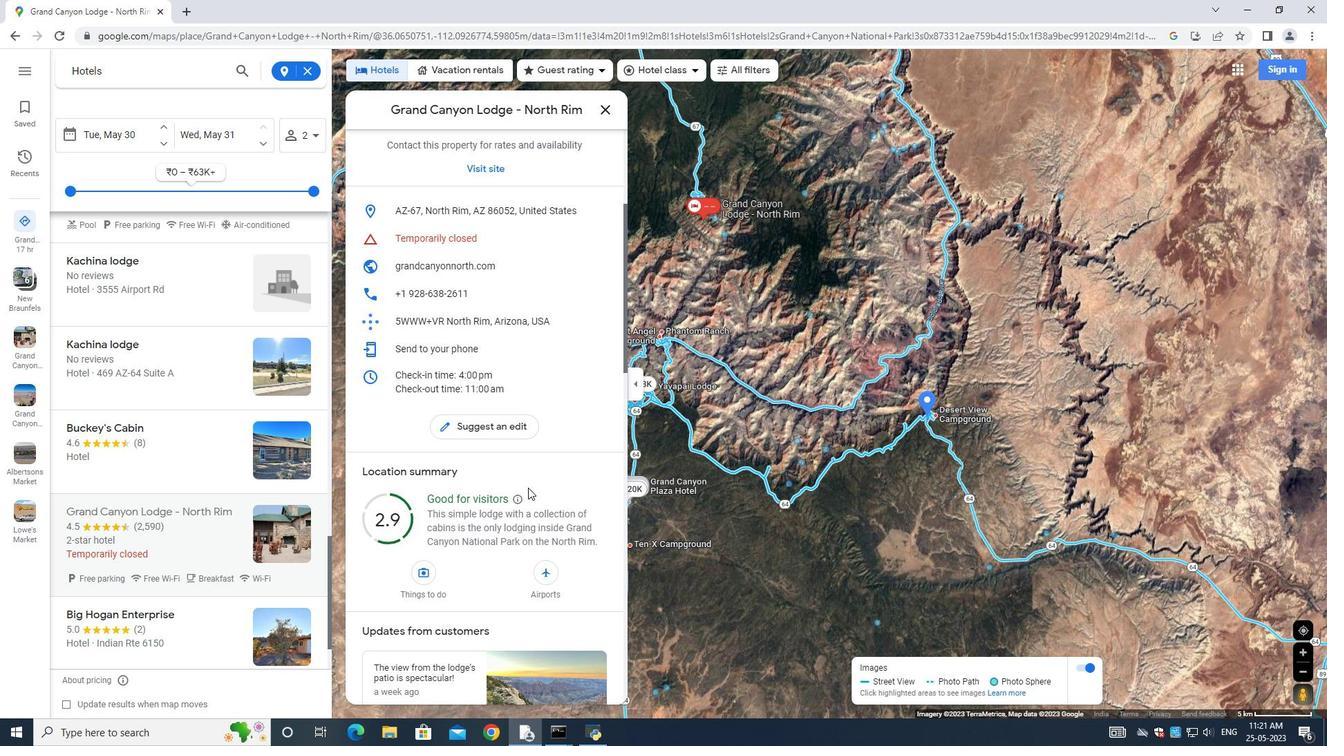 
Action: Mouse moved to (218, 559)
Screenshot: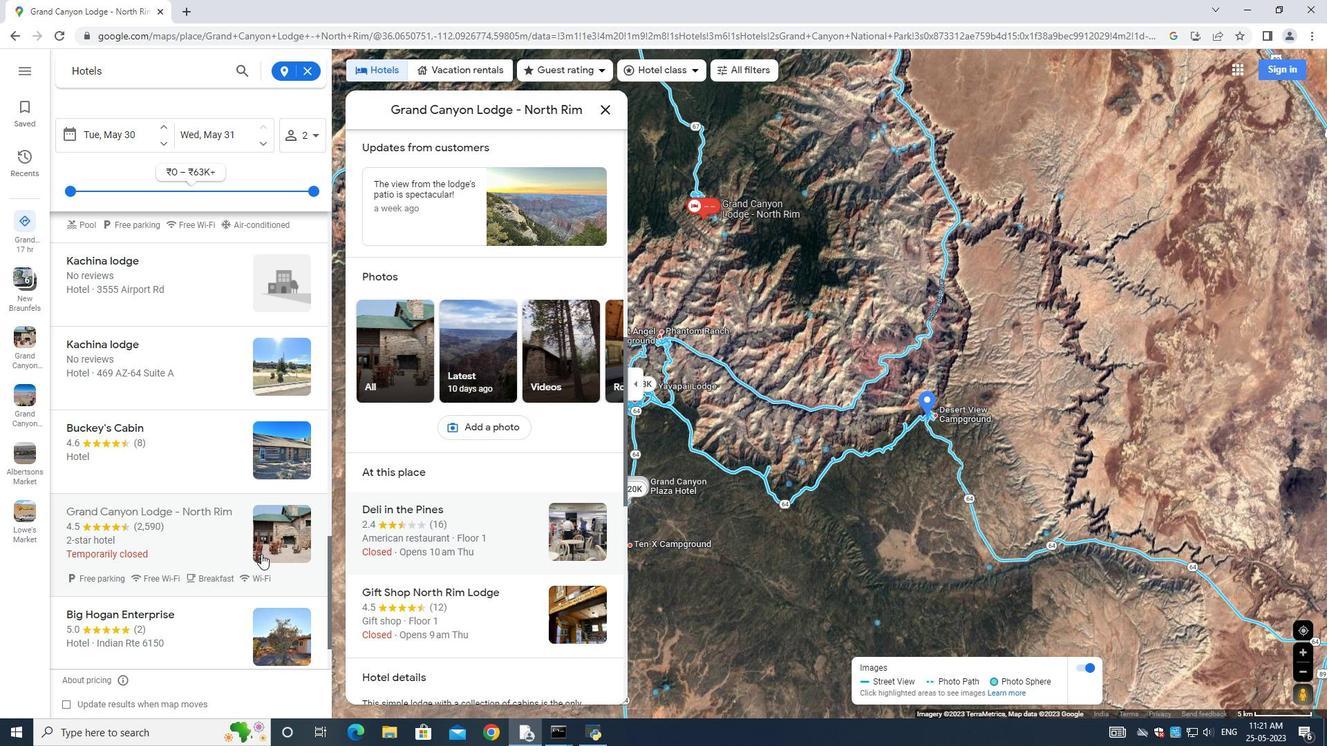 
Action: Mouse scrolled (218, 559) with delta (0, 0)
Screenshot: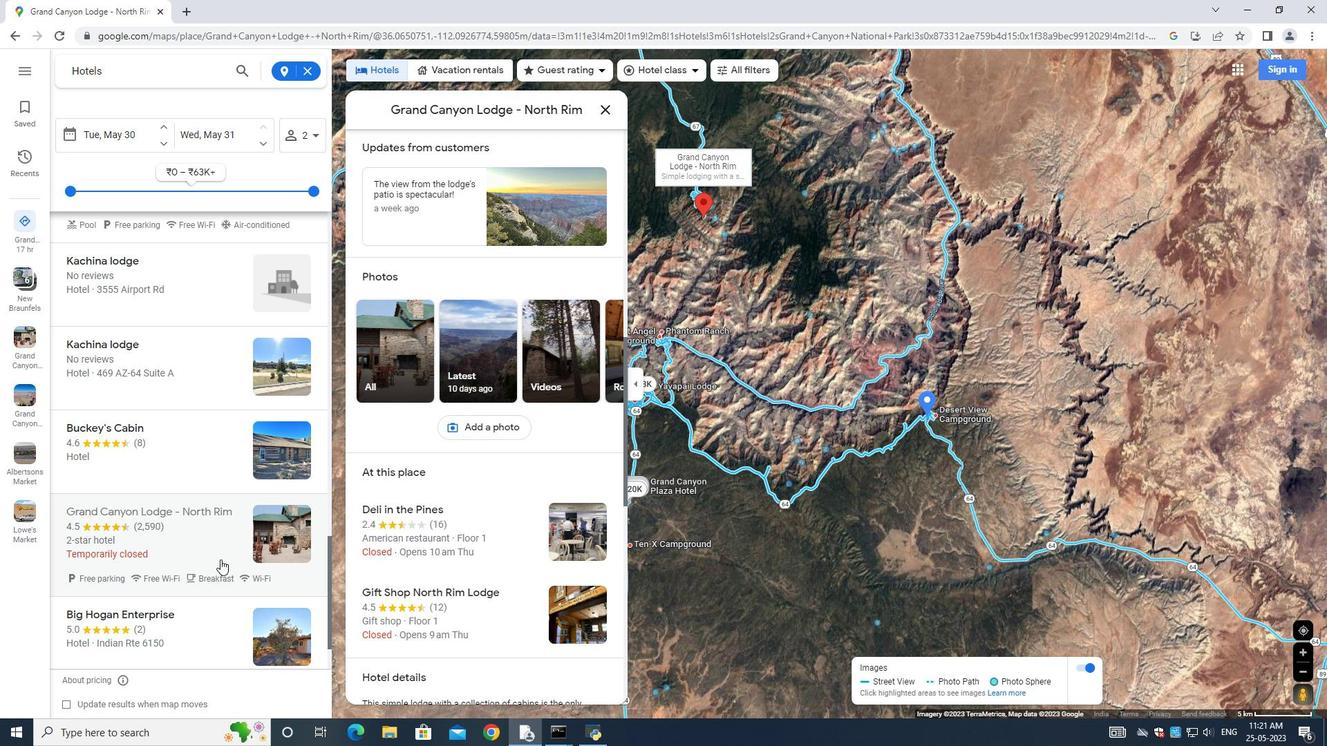 
Action: Mouse moved to (218, 559)
Screenshot: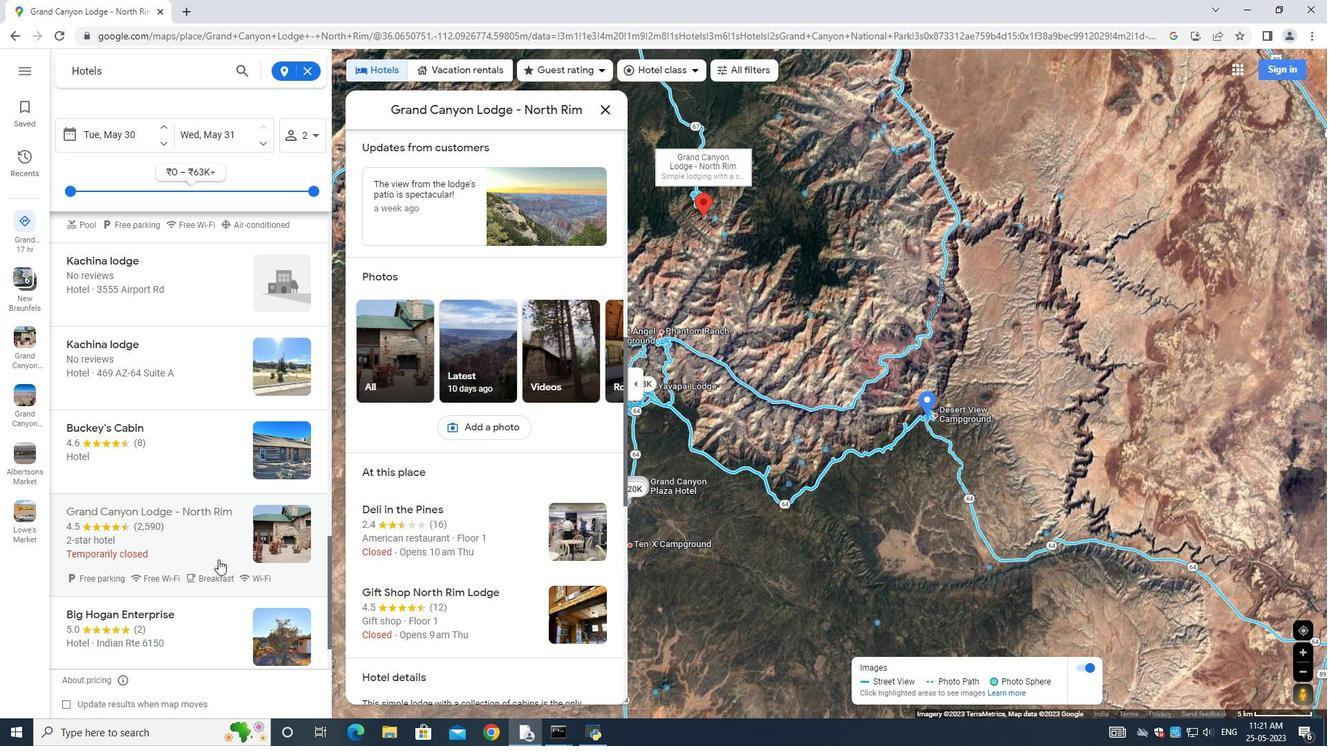 
Action: Mouse scrolled (218, 559) with delta (0, 0)
Screenshot: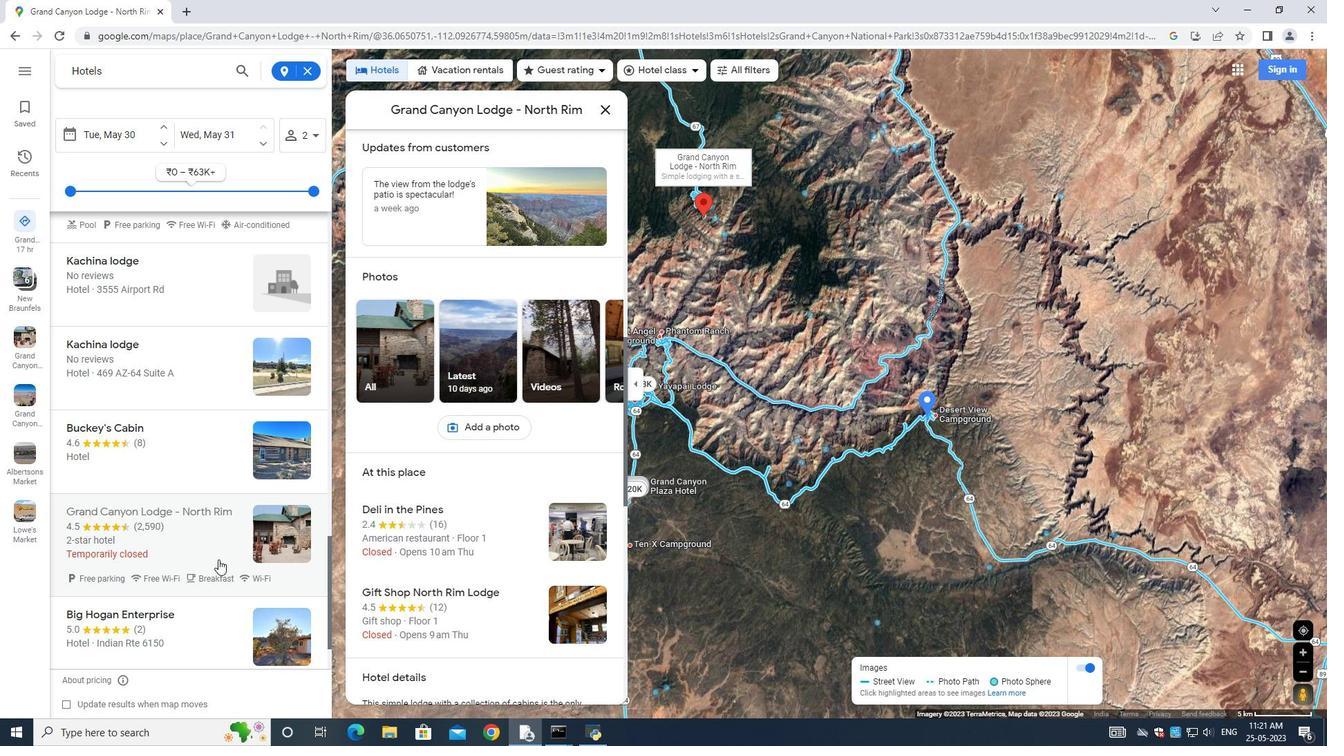 
Action: Mouse scrolled (218, 559) with delta (0, 0)
Screenshot: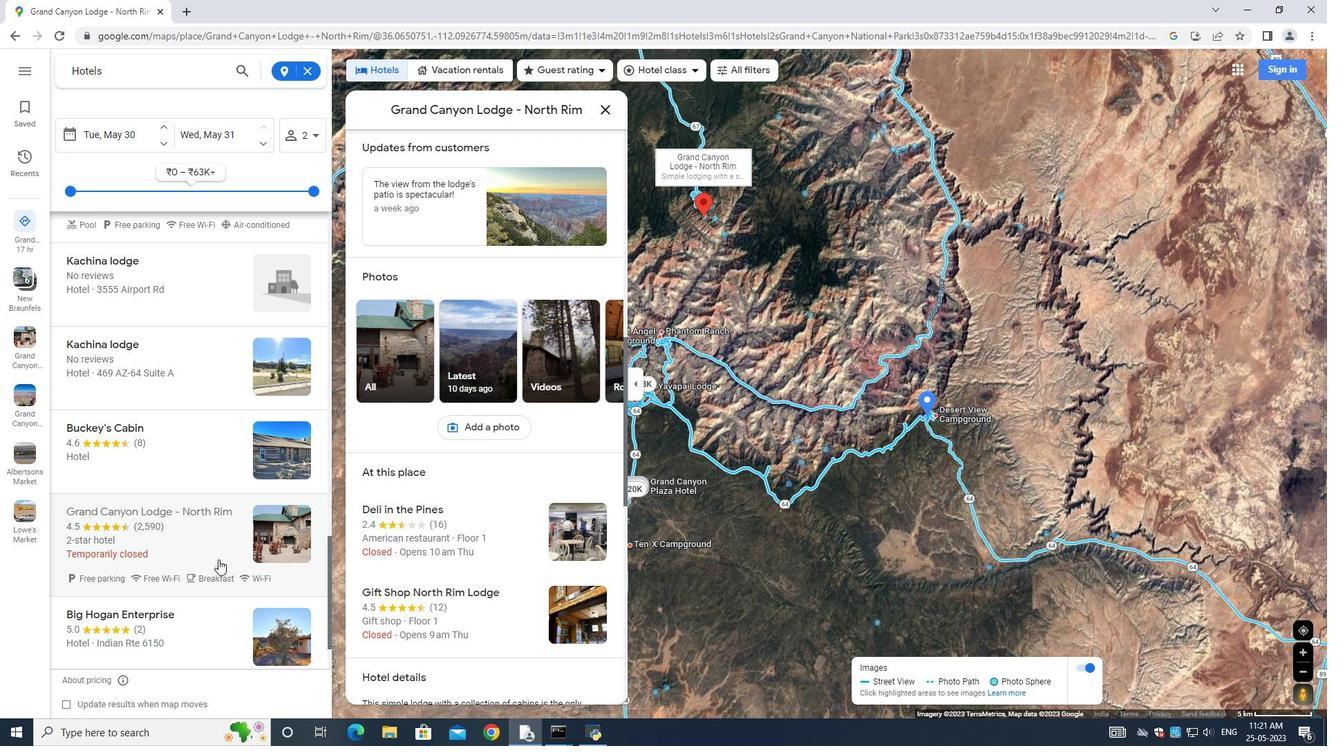 
Action: Mouse scrolled (218, 559) with delta (0, 0)
Screenshot: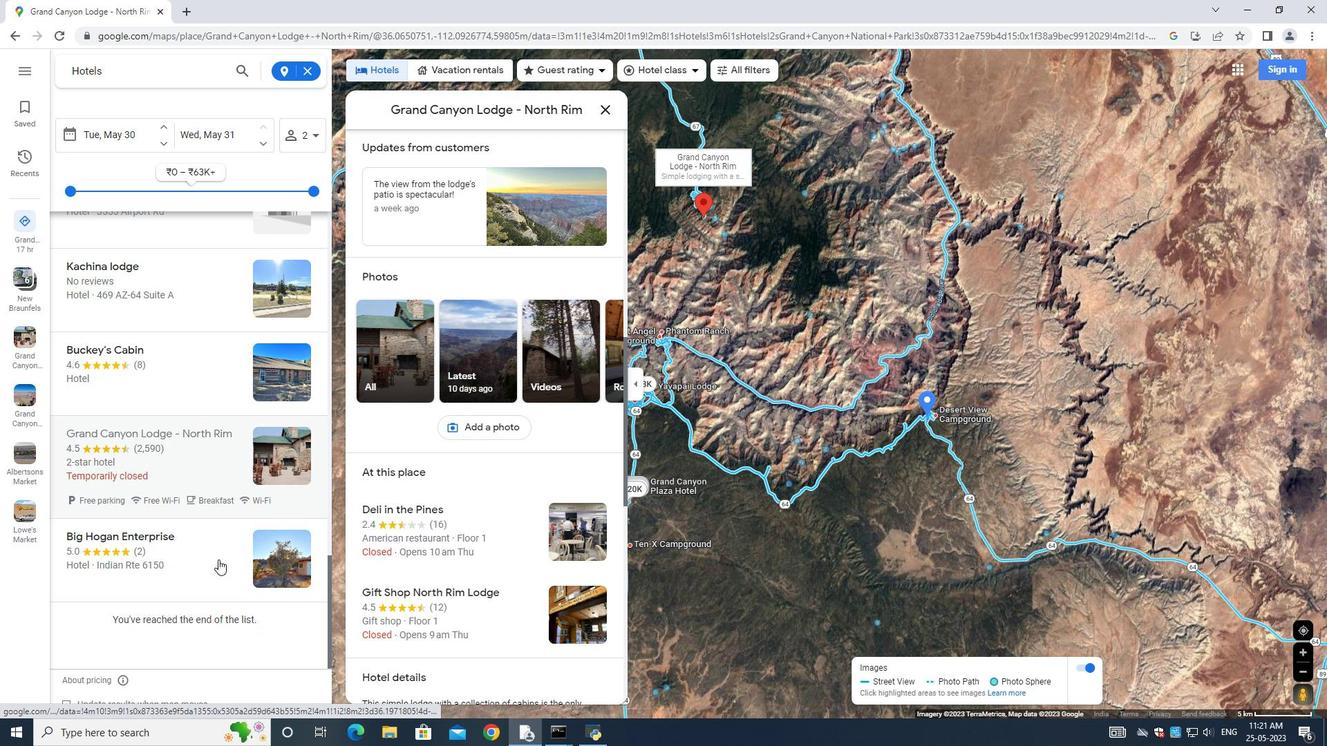 
Action: Mouse scrolled (218, 559) with delta (0, 0)
Screenshot: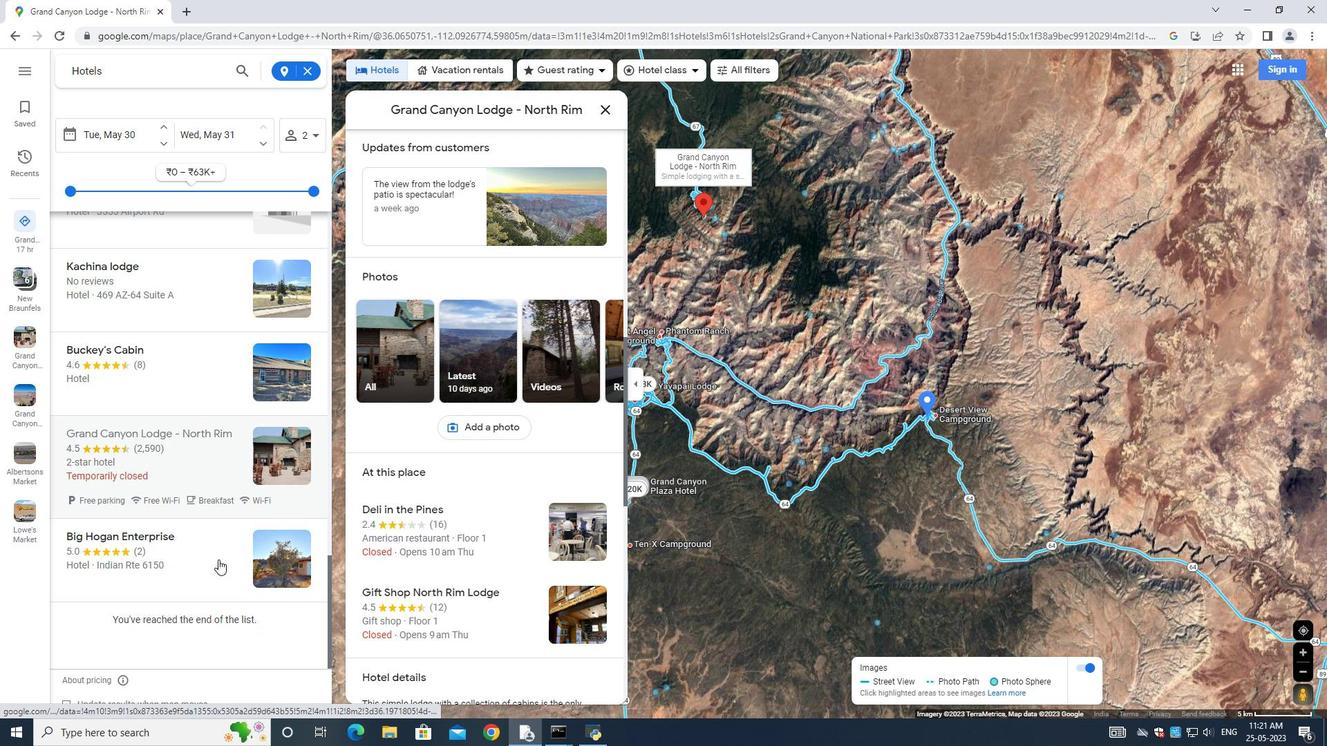 
Action: Mouse scrolled (218, 559) with delta (0, 0)
Screenshot: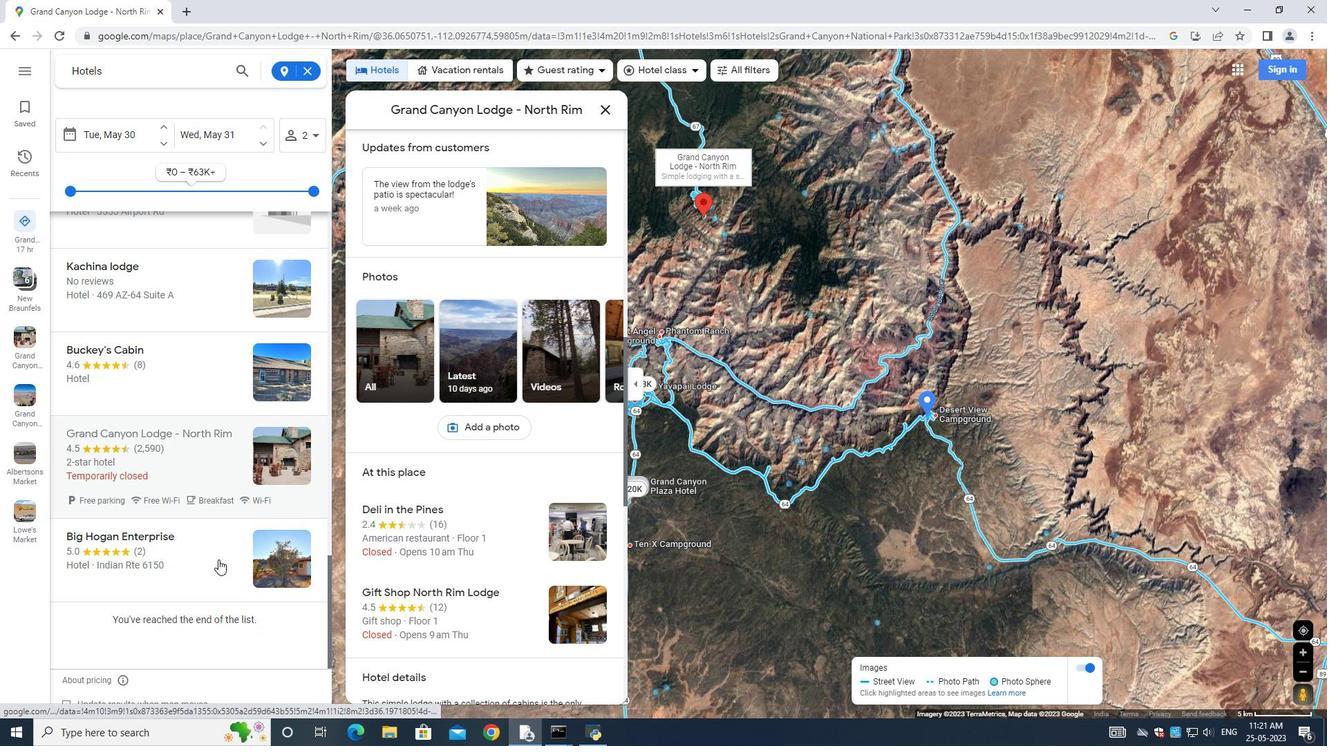 
Action: Mouse moved to (591, 407)
Screenshot: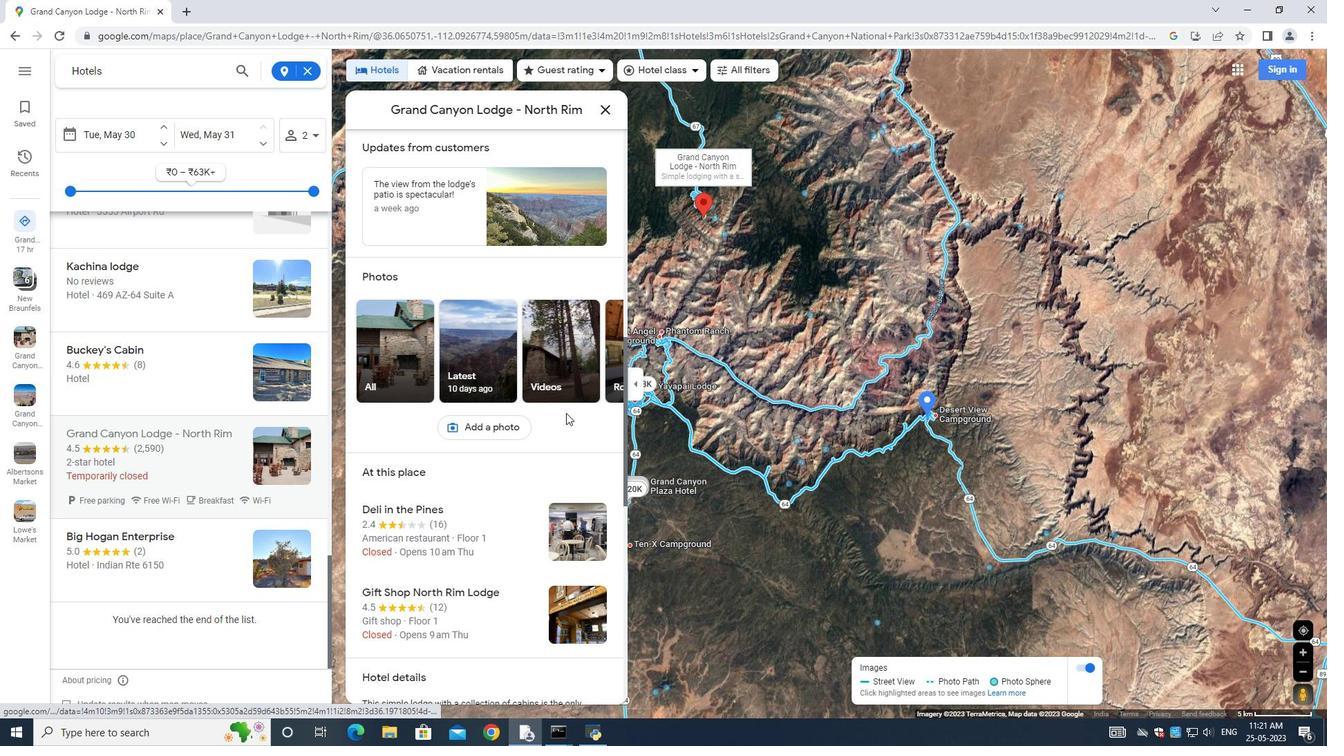 
Action: Mouse scrolled (591, 408) with delta (0, 0)
Screenshot: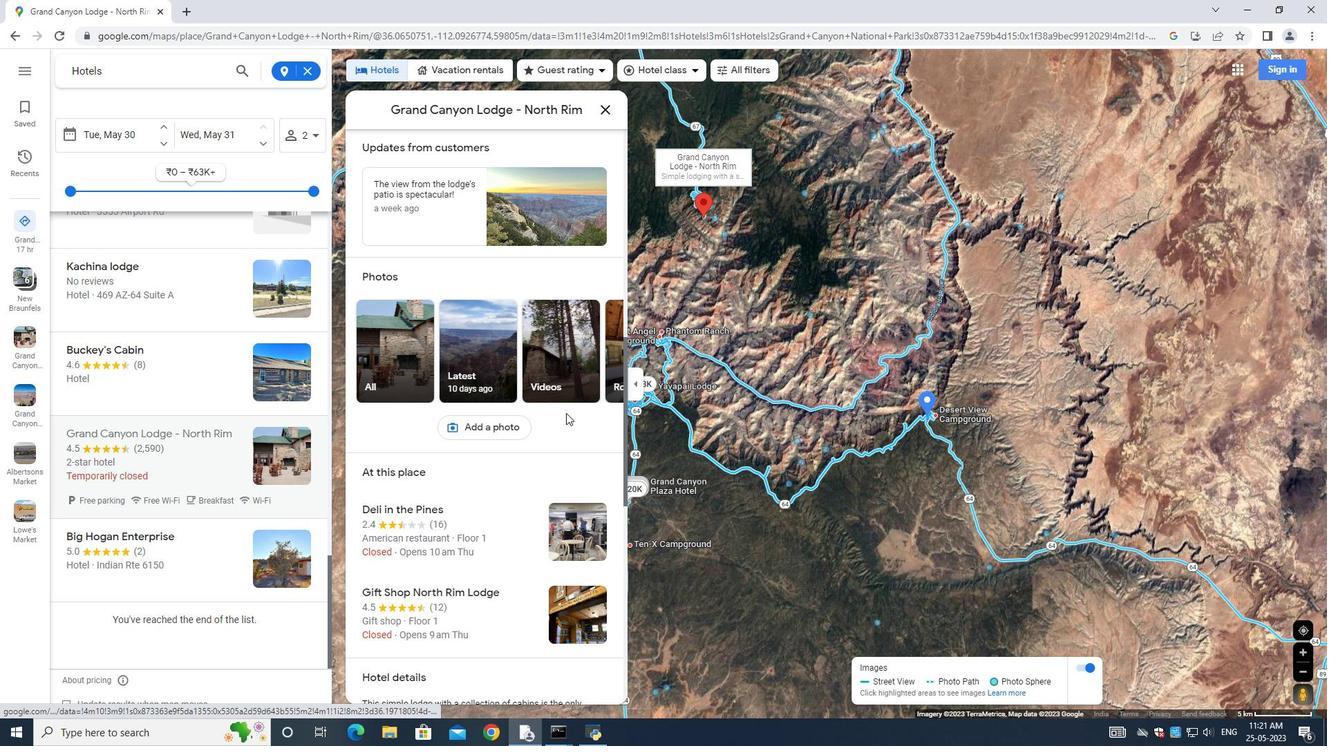 
Action: Mouse scrolled (591, 408) with delta (0, 0)
Screenshot: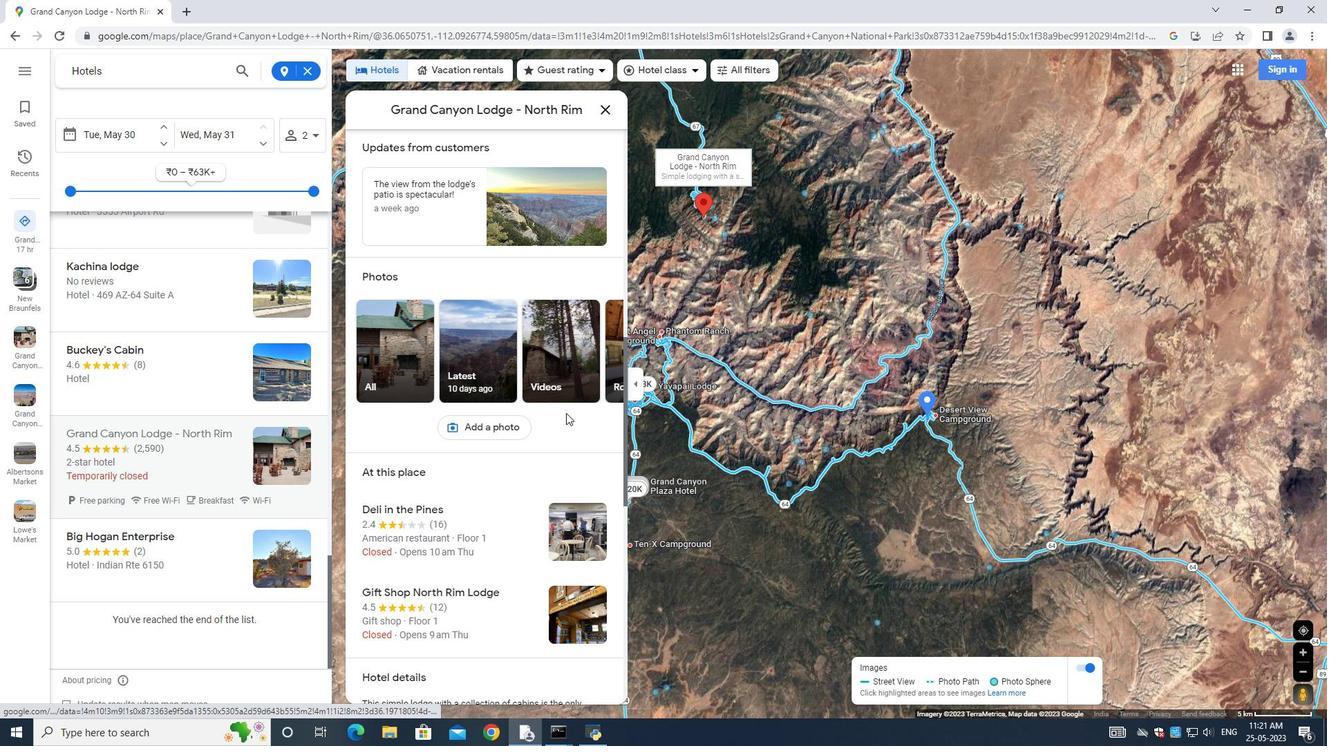 
Action: Mouse scrolled (591, 408) with delta (0, 0)
Screenshot: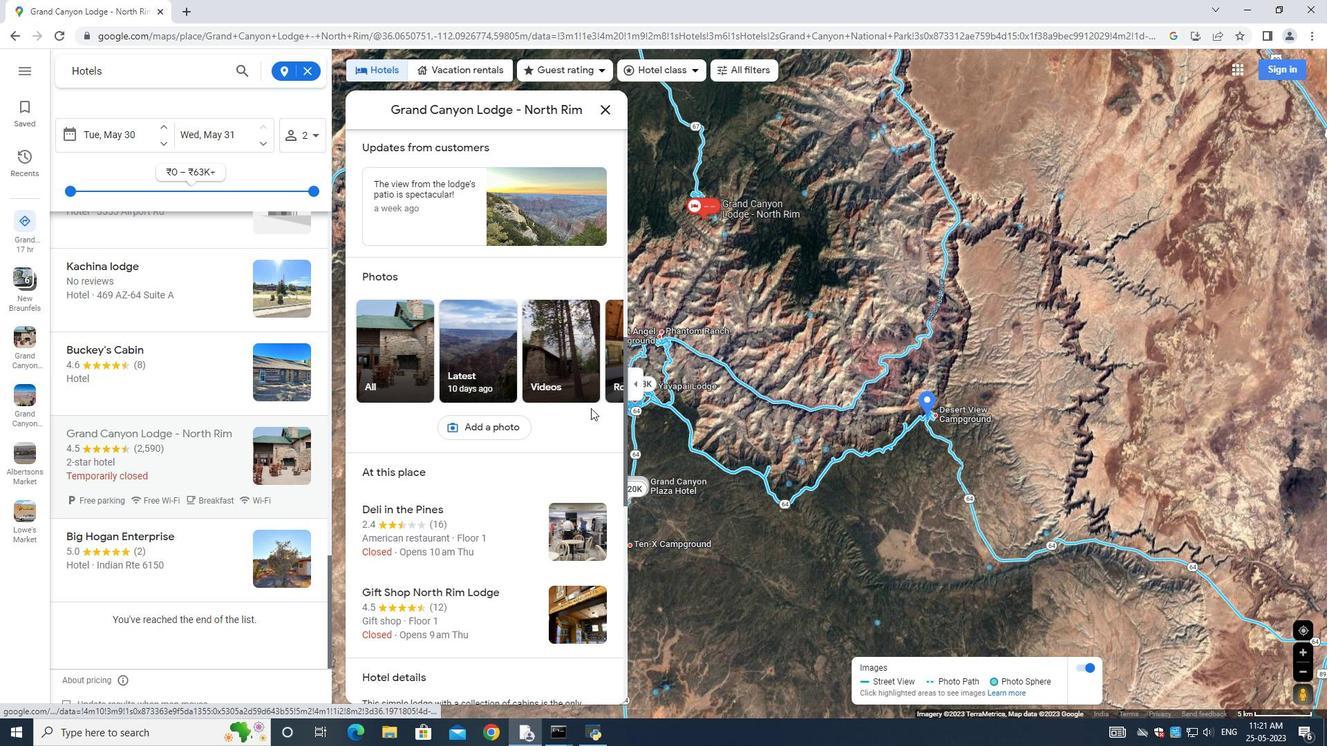 
Action: Mouse scrolled (591, 408) with delta (0, 0)
Screenshot: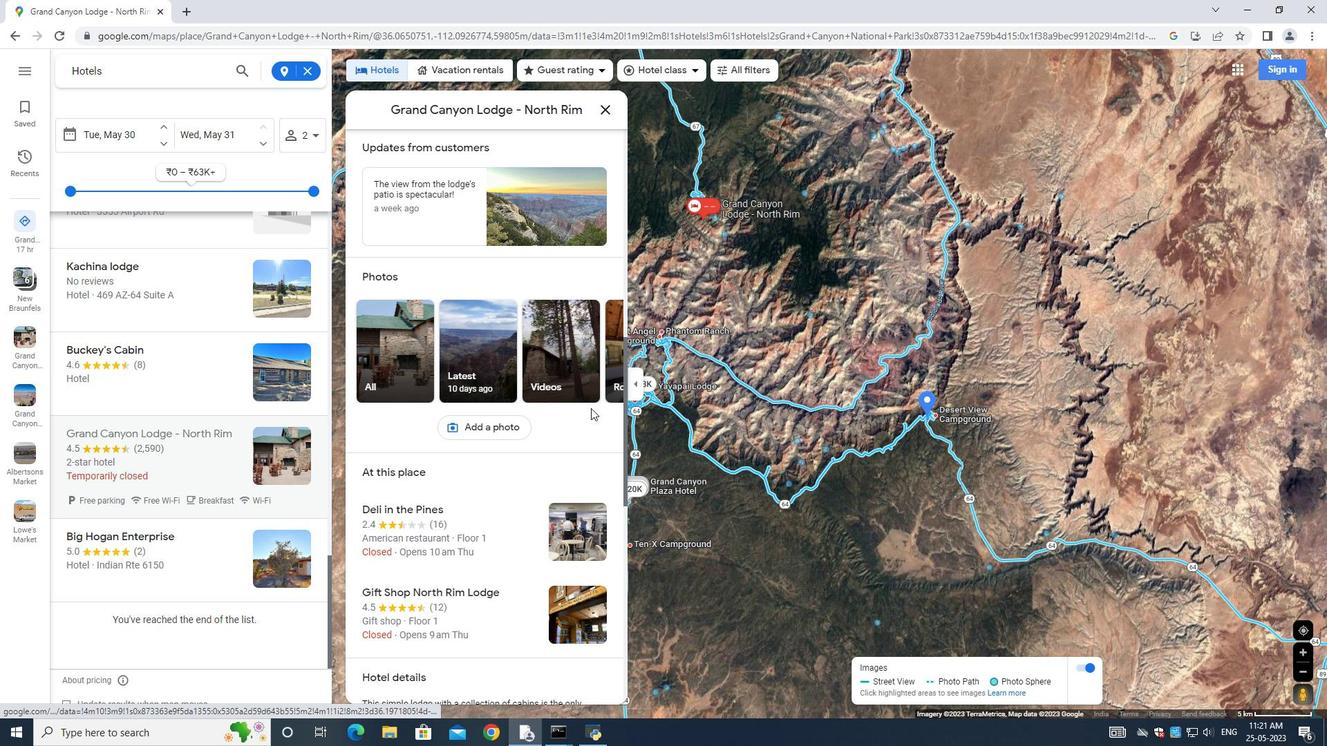 
Action: Mouse scrolled (591, 408) with delta (0, 0)
Screenshot: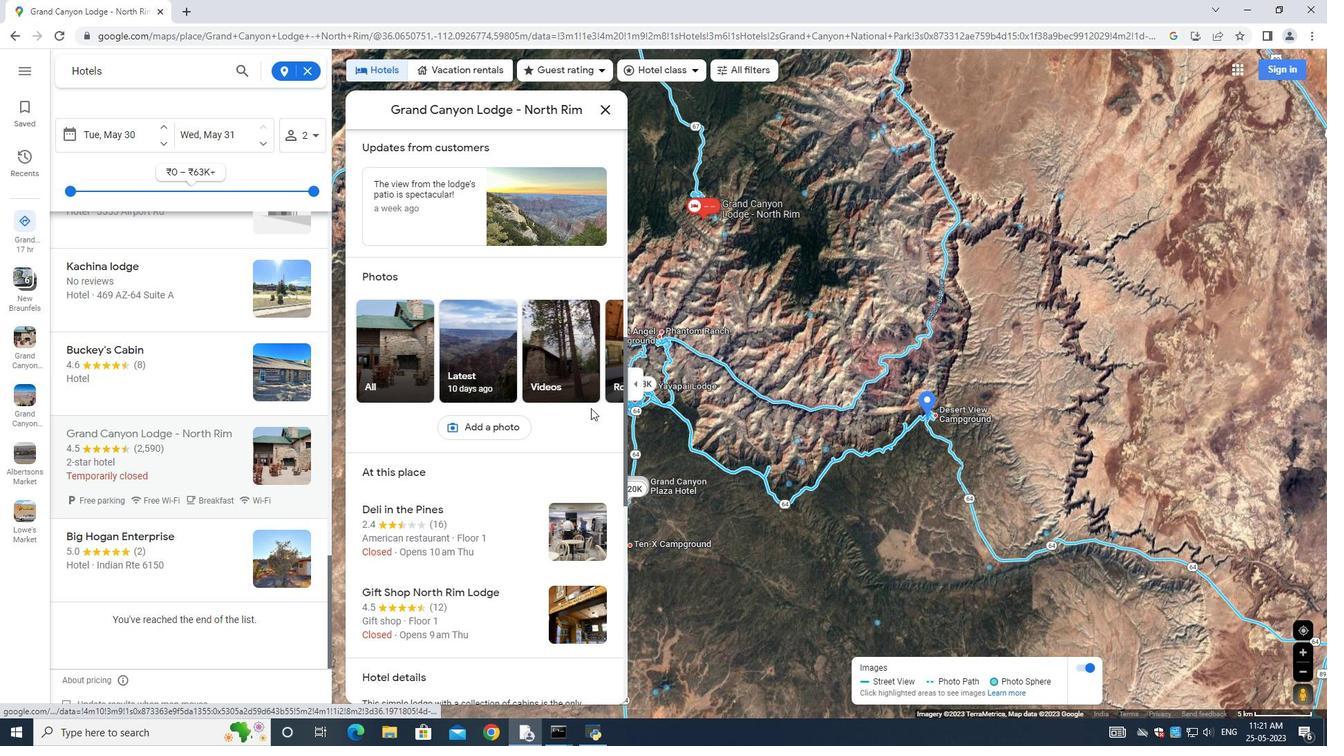 
Action: Mouse moved to (483, 443)
Screenshot: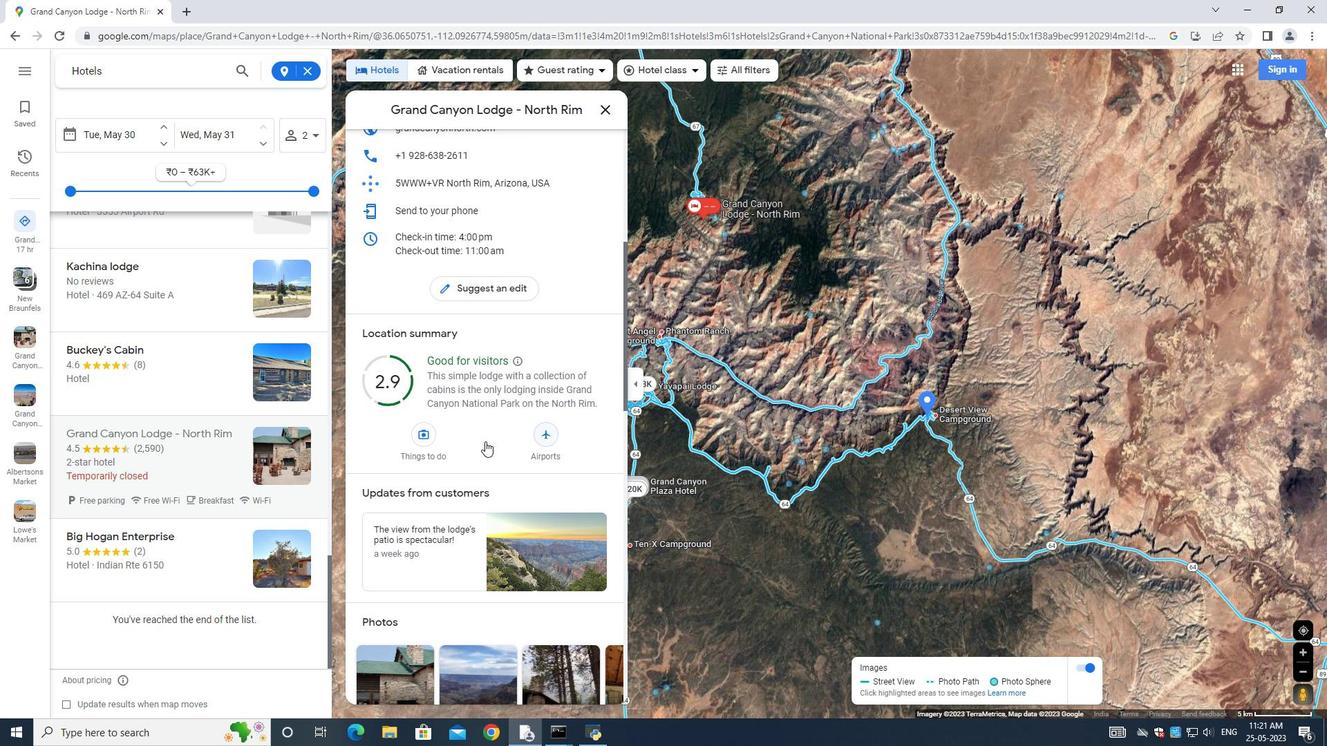 
Action: Mouse scrolled (483, 444) with delta (0, 0)
Screenshot: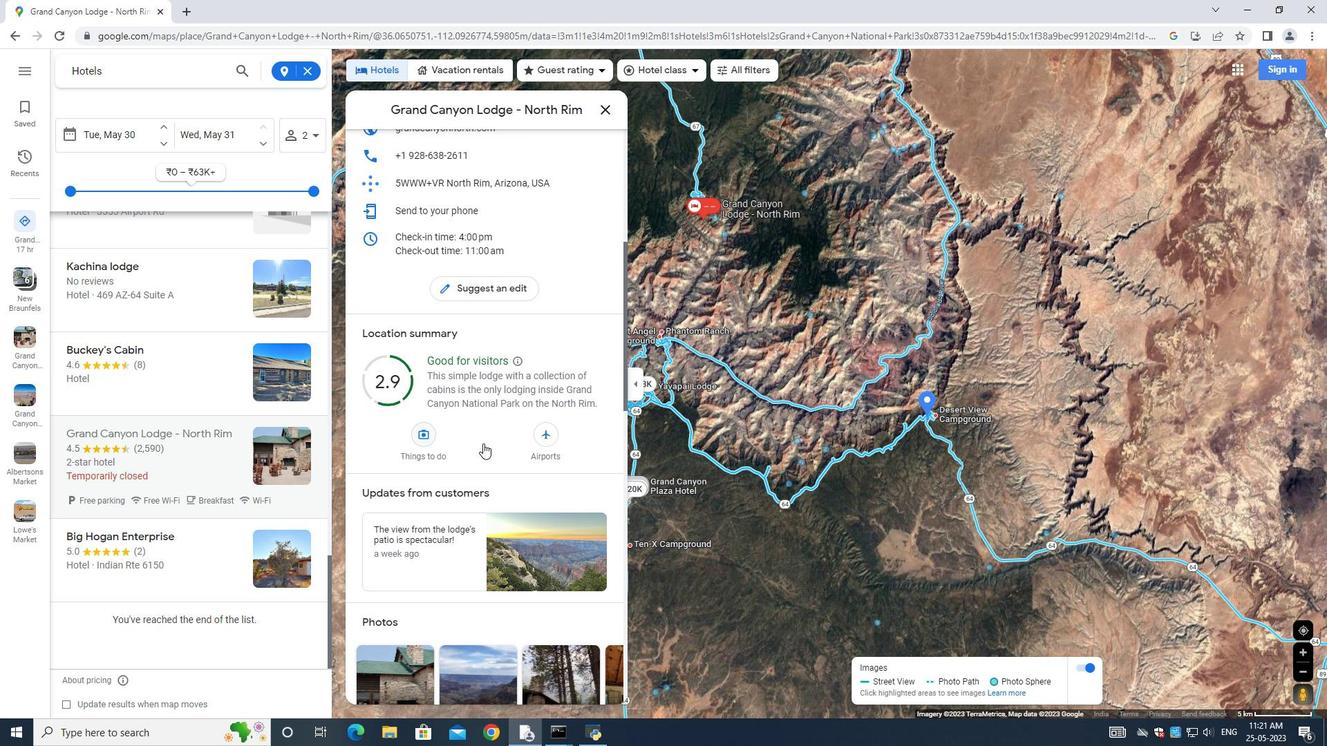 
Action: Mouse scrolled (483, 444) with delta (0, 0)
Screenshot: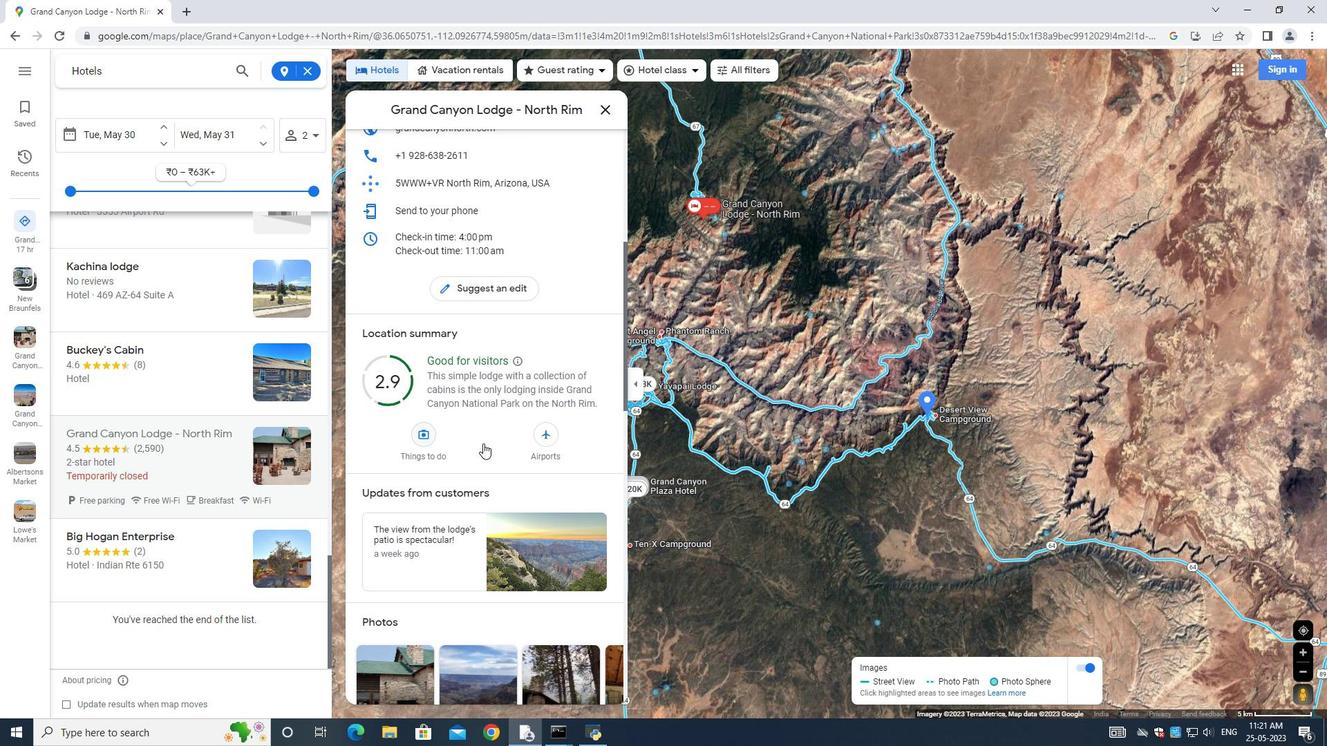 
Action: Mouse scrolled (483, 444) with delta (0, 0)
Screenshot: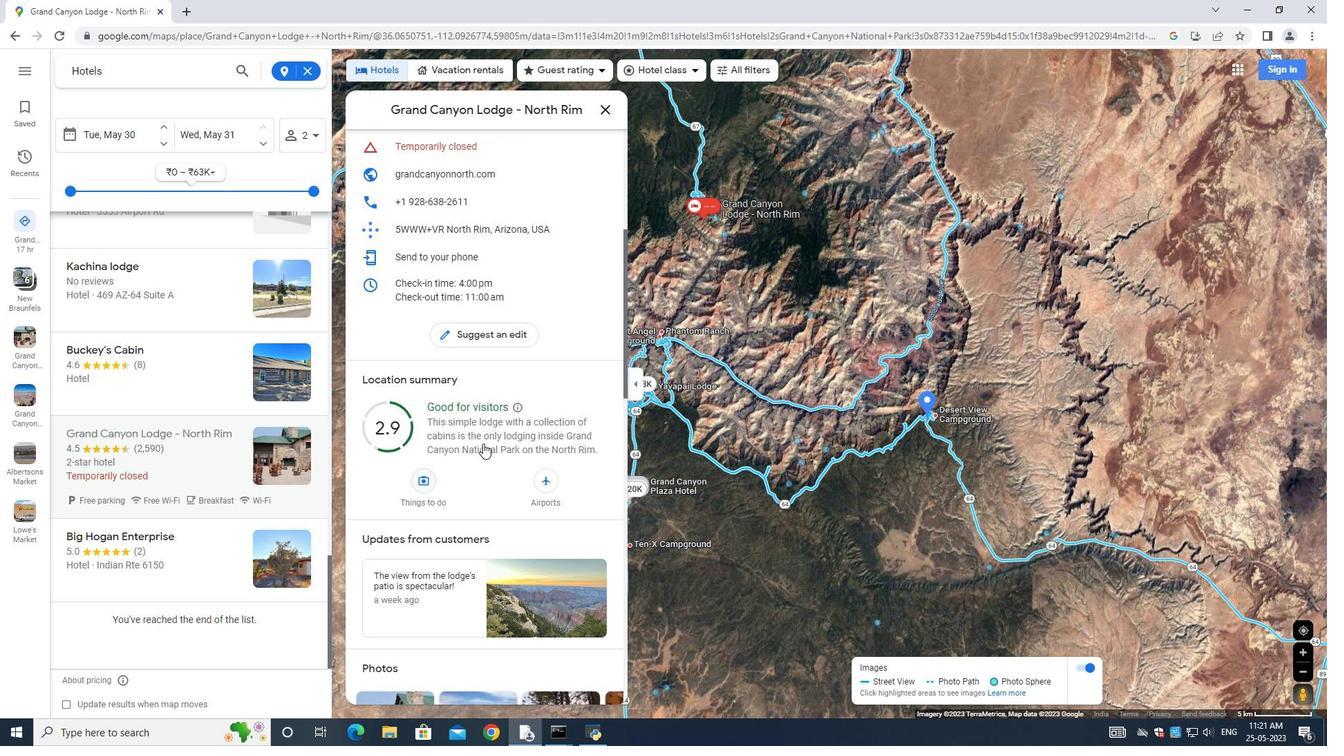 
Action: Mouse scrolled (483, 444) with delta (0, 0)
Screenshot: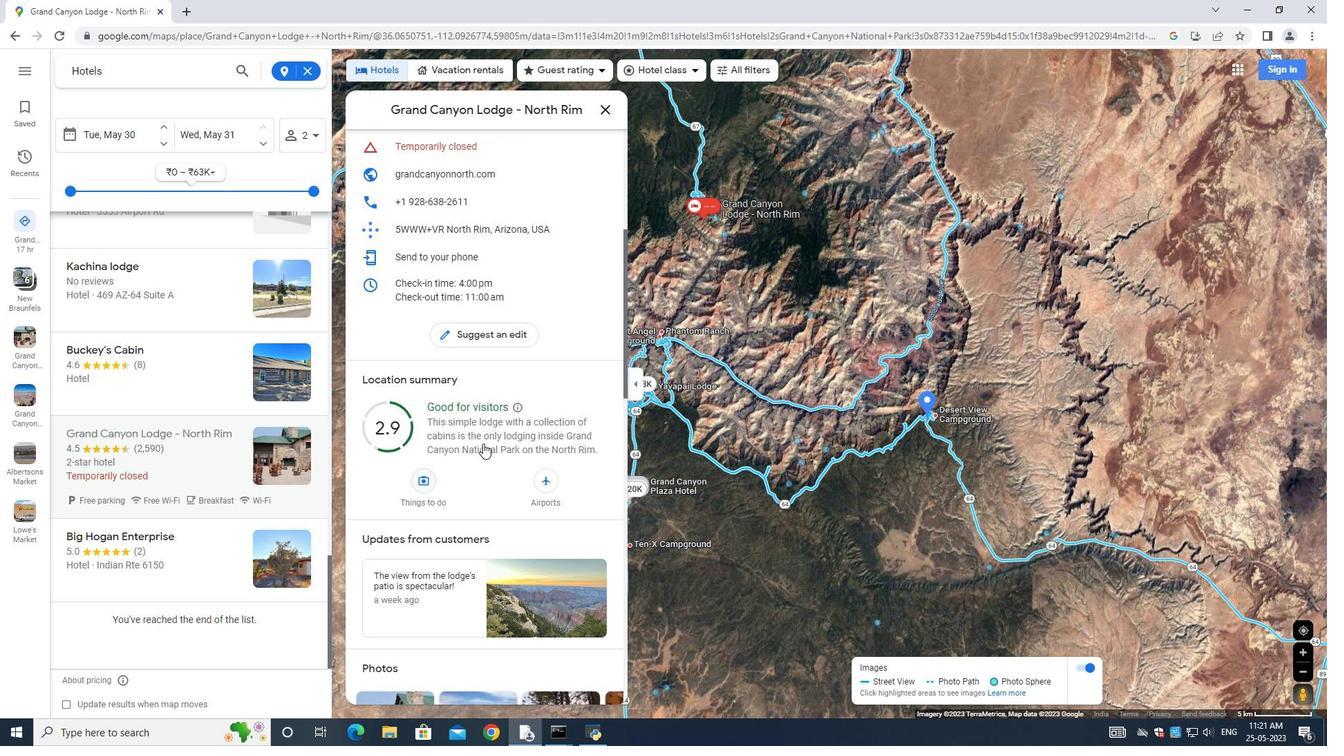 
Action: Mouse moved to (443, 255)
Screenshot: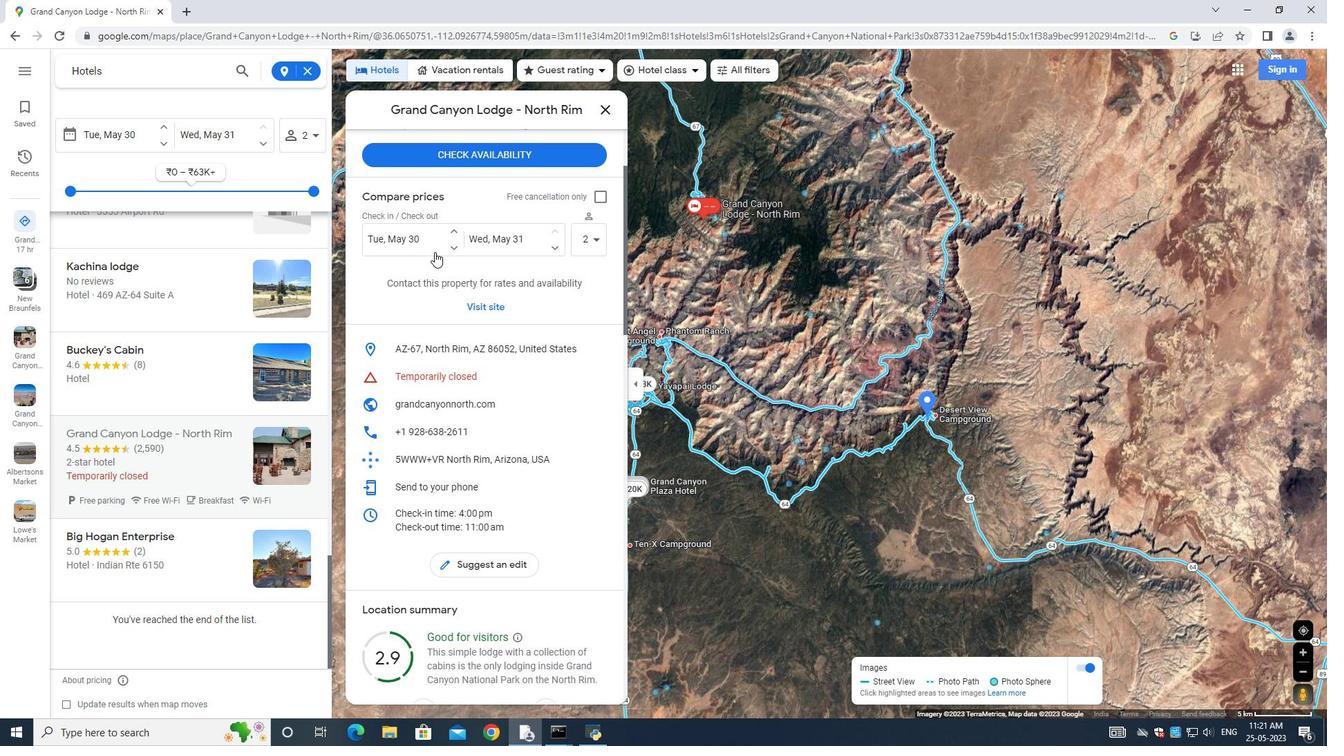 
Action: Mouse scrolled (443, 256) with delta (0, 0)
Screenshot: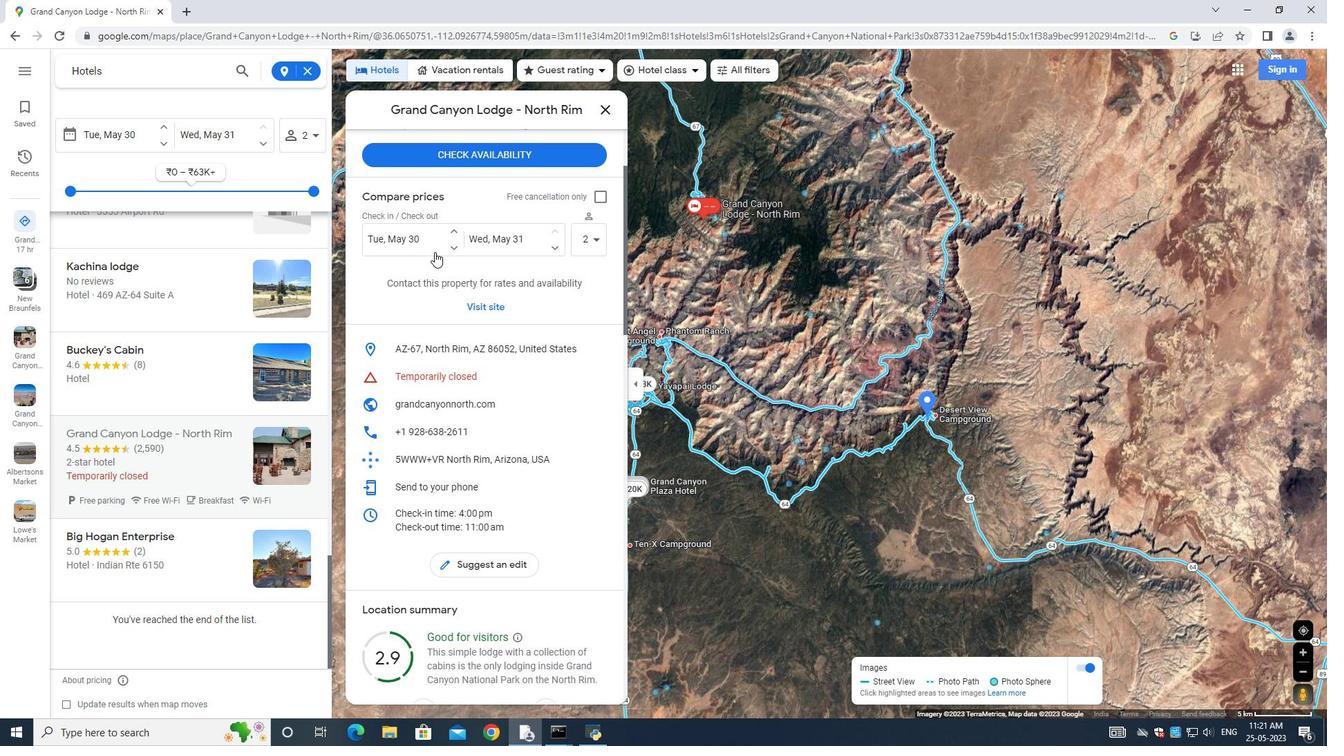 
Action: Mouse scrolled (443, 256) with delta (0, 0)
Screenshot: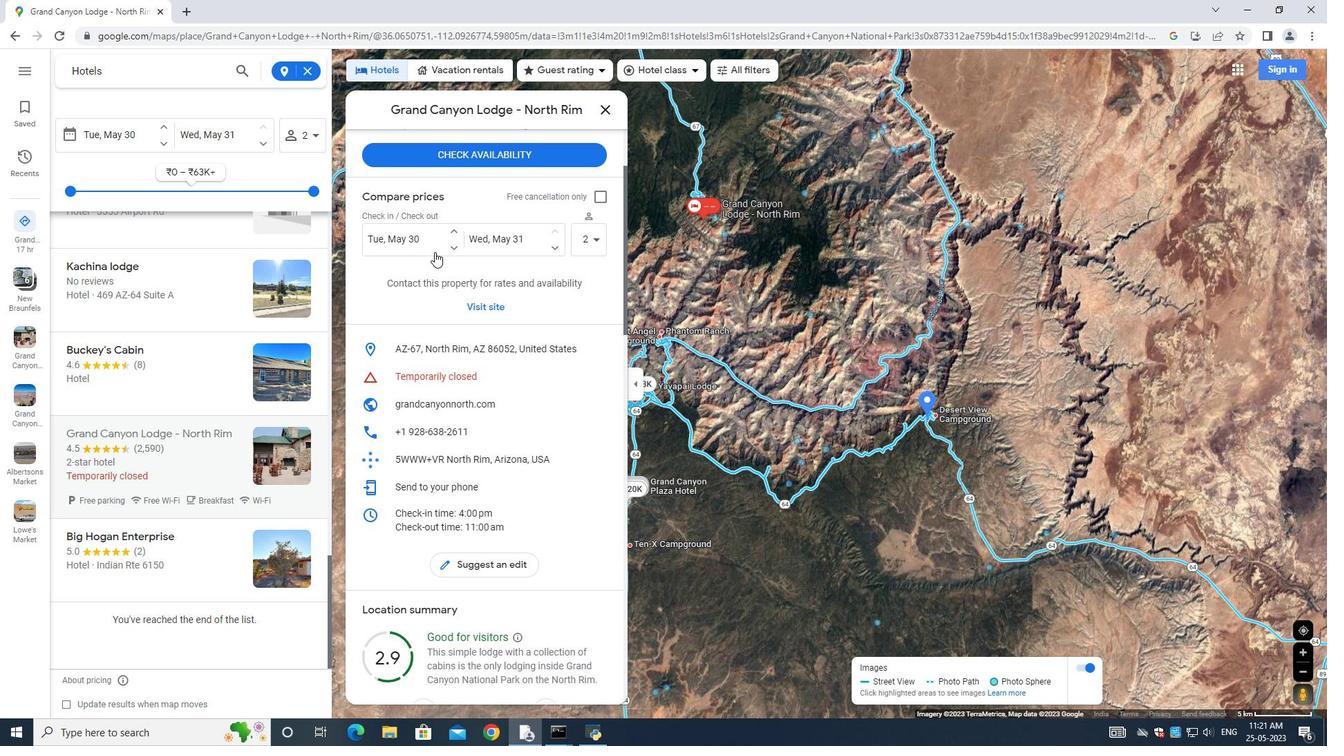 
Action: Mouse scrolled (443, 256) with delta (0, 0)
Screenshot: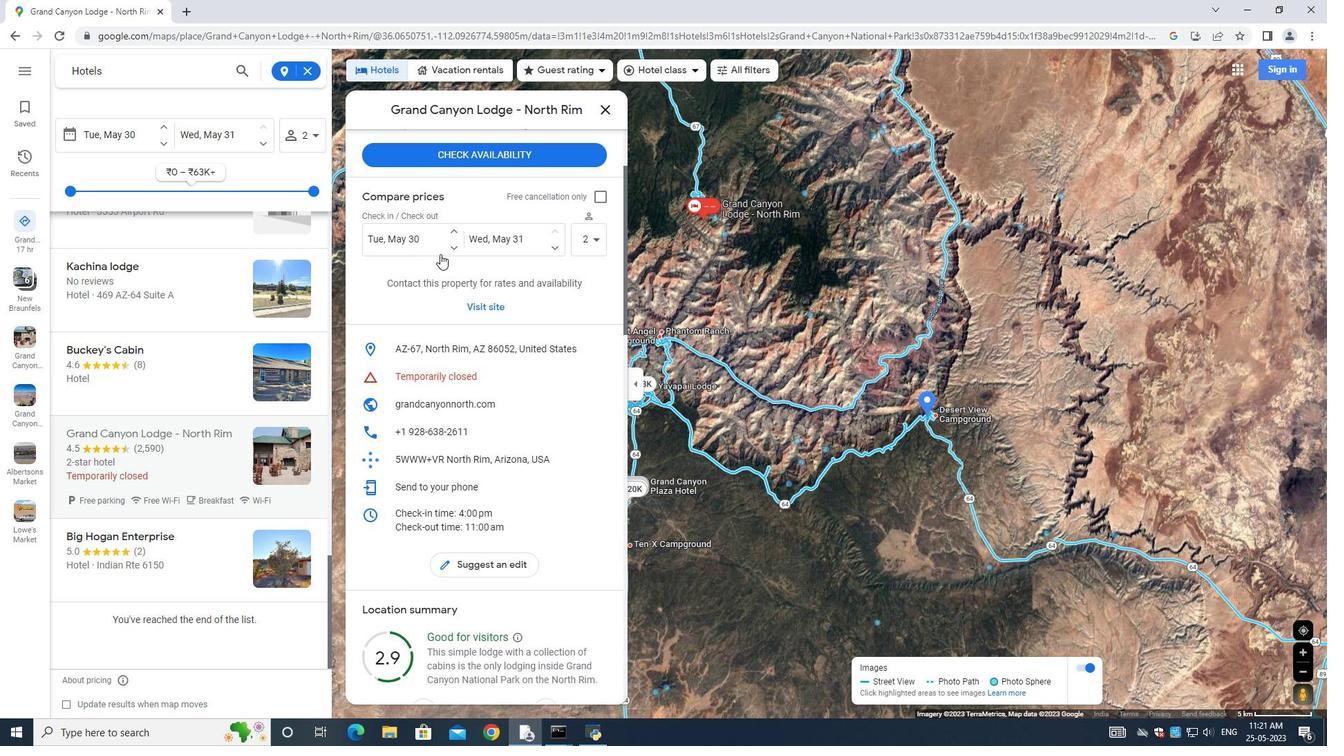 
Action: Mouse scrolled (443, 256) with delta (0, 0)
Screenshot: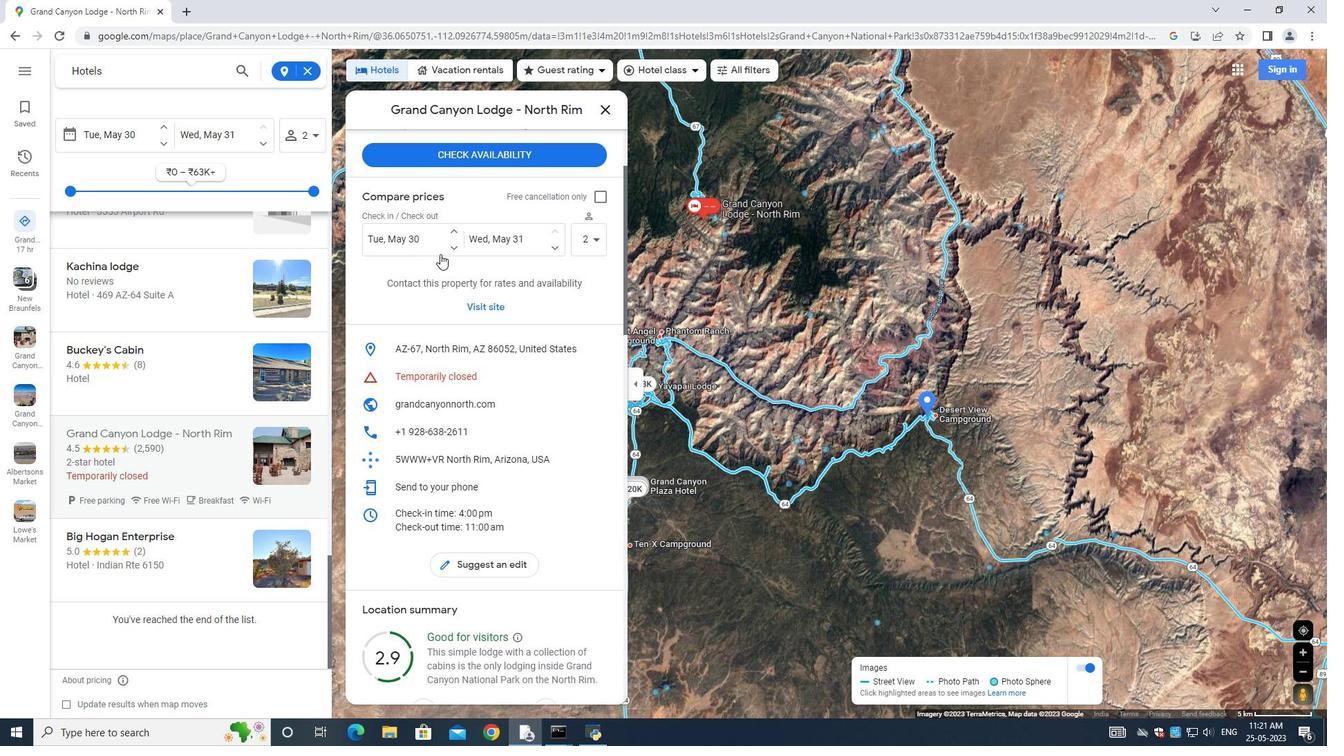 
Action: Mouse scrolled (443, 256) with delta (0, 0)
Screenshot: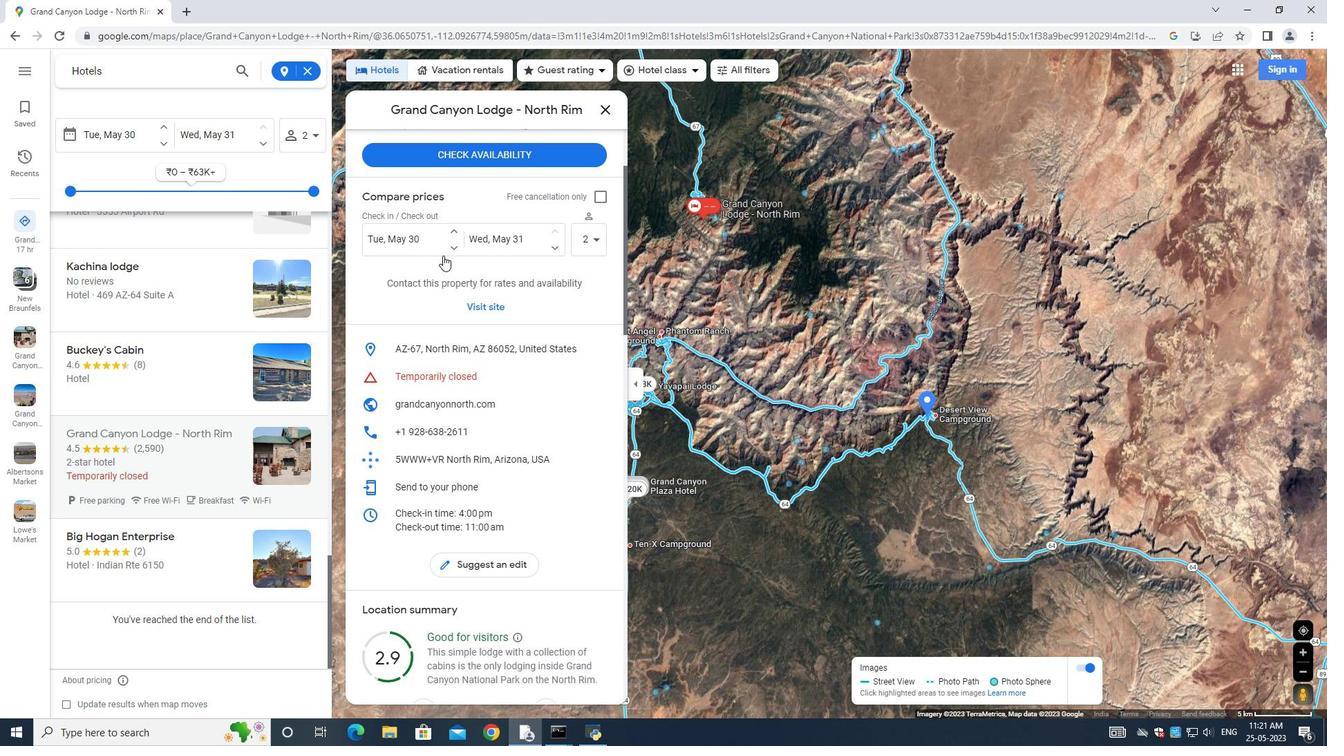 
Action: Mouse moved to (453, 344)
Screenshot: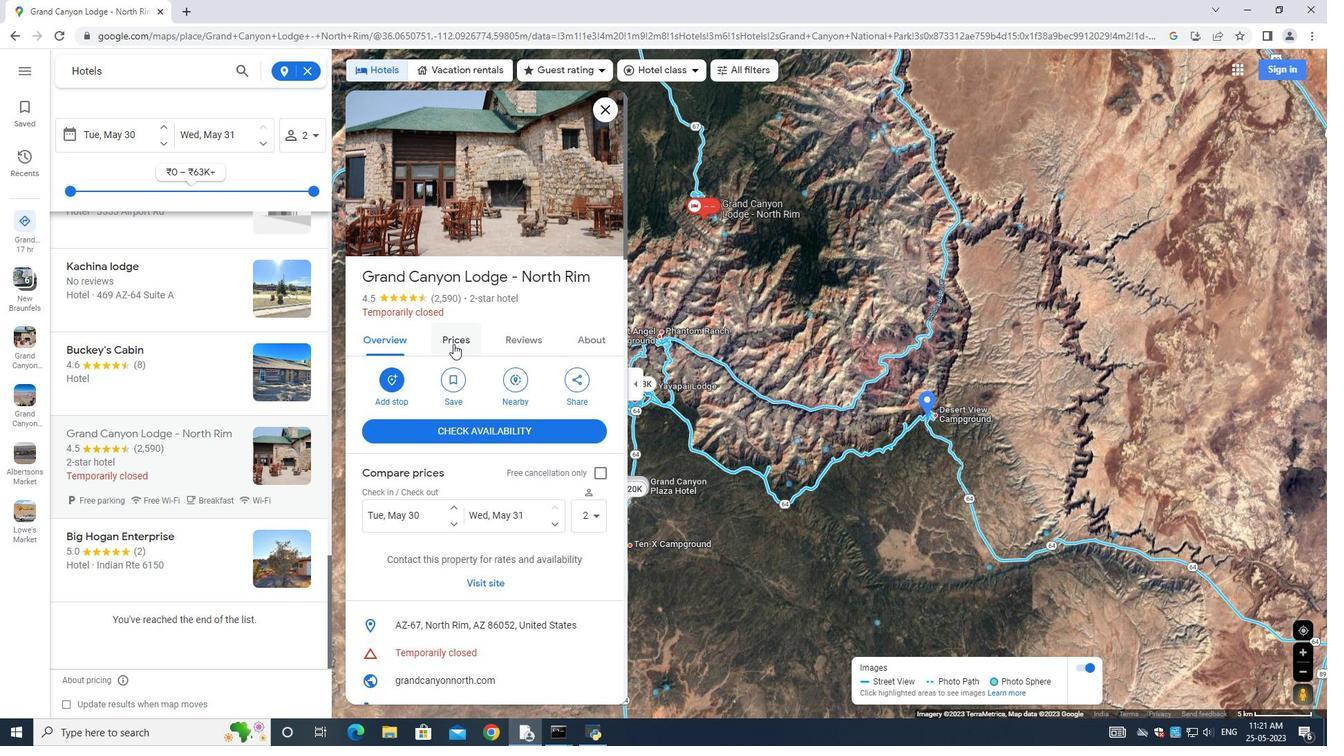 
Action: Mouse pressed left at (453, 344)
Screenshot: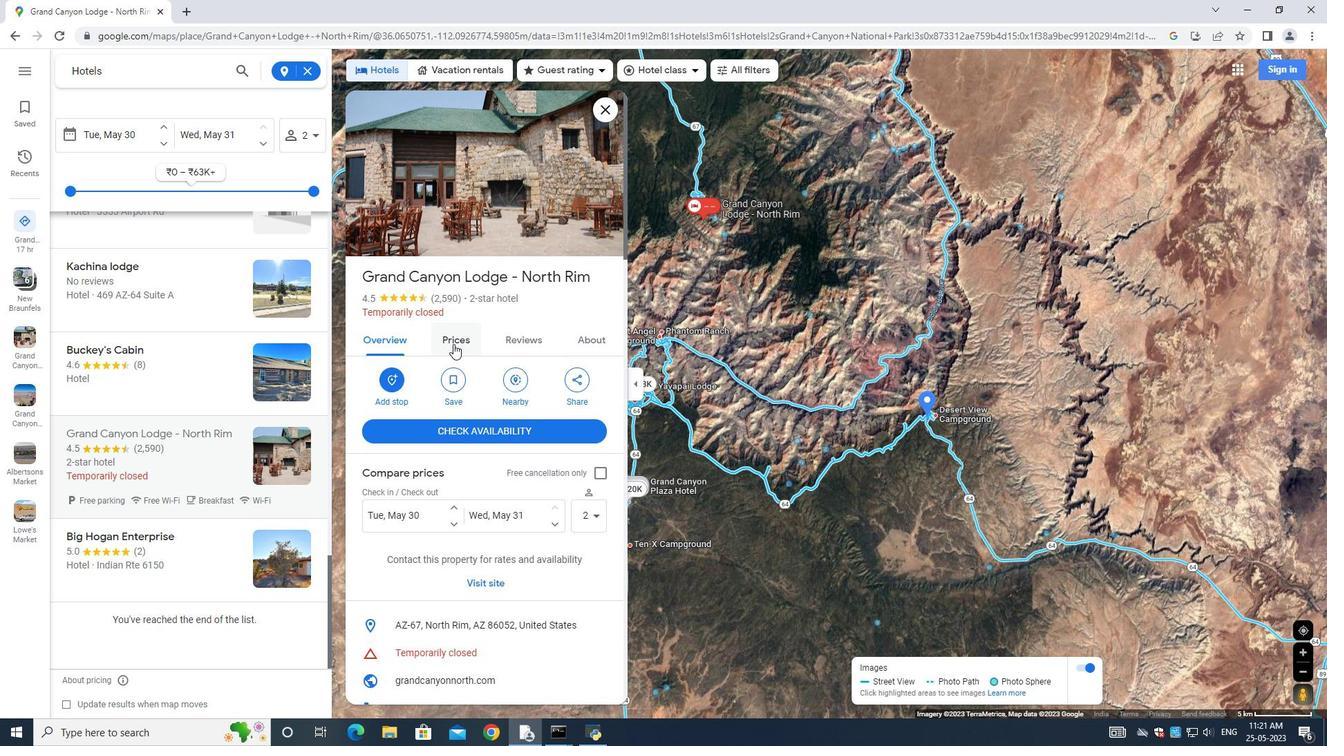 
Action: Mouse moved to (524, 147)
Screenshot: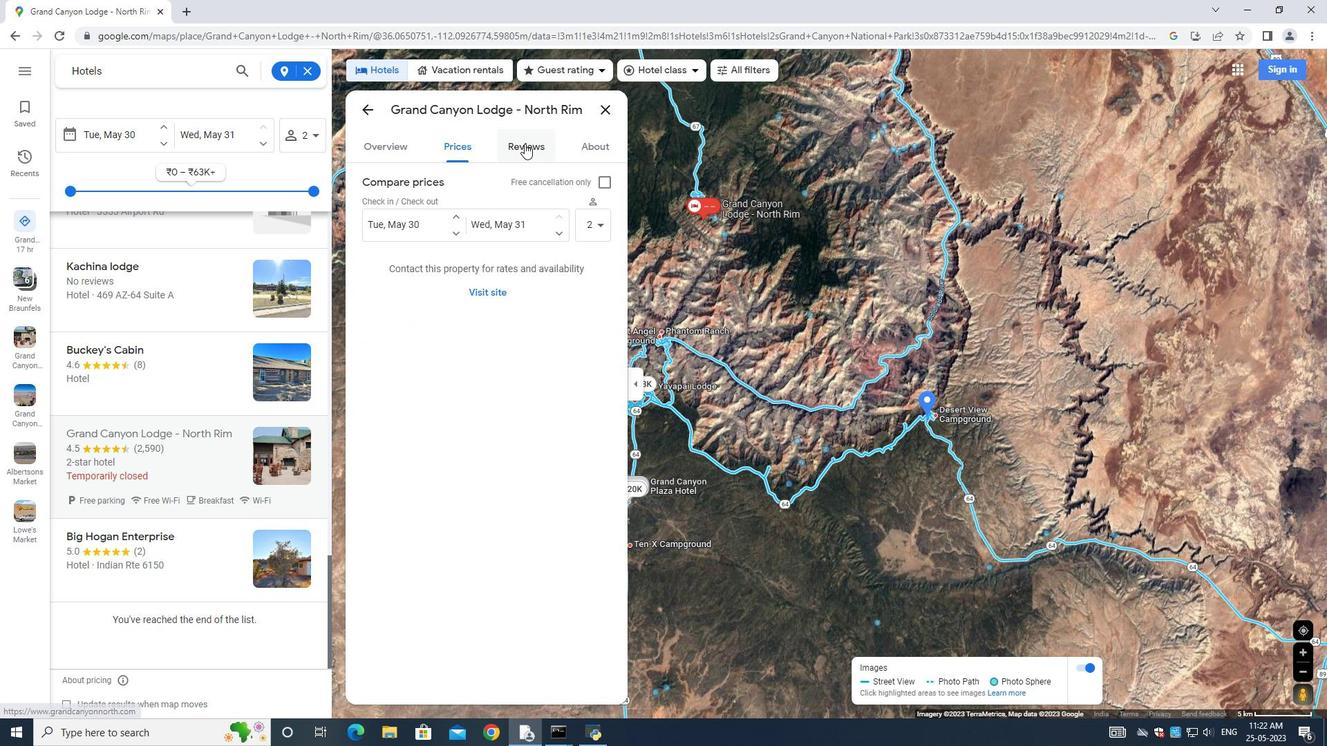 
Action: Mouse pressed left at (524, 147)
Screenshot: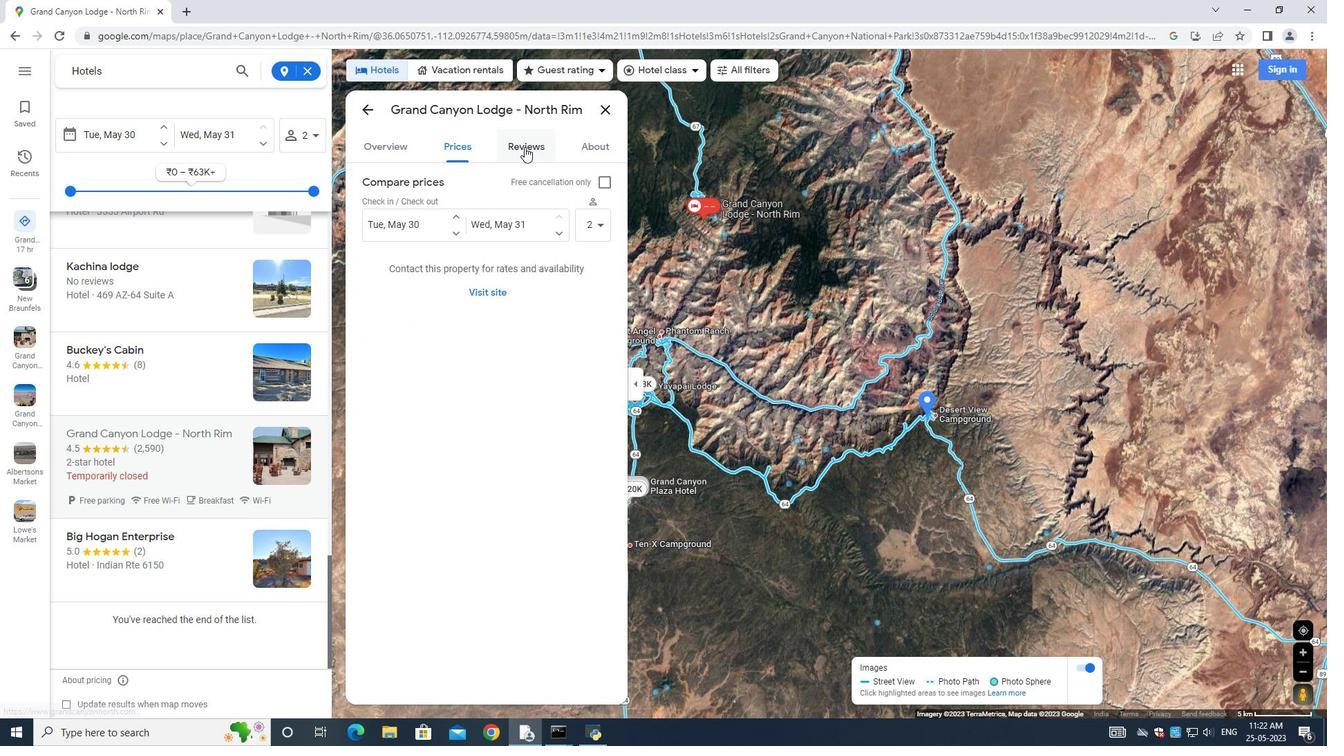 
Action: Mouse moved to (457, 422)
Screenshot: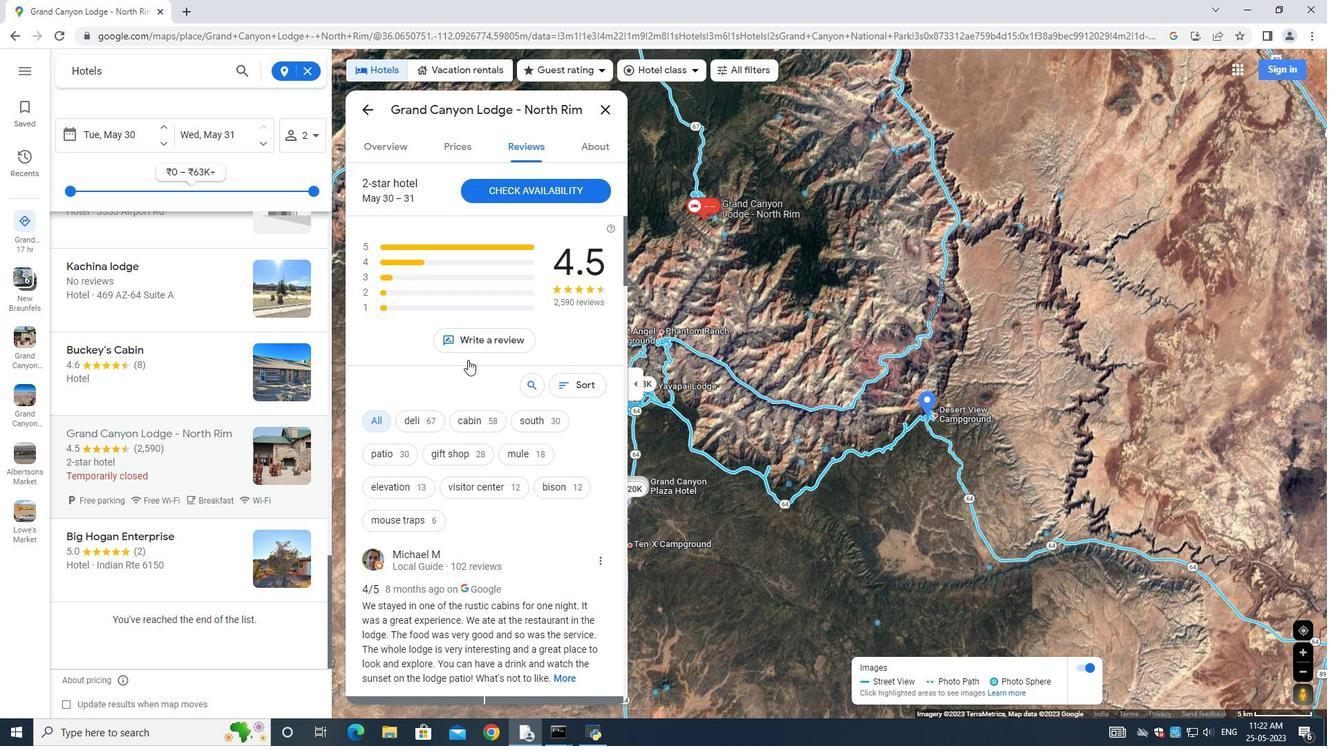 
Action: Mouse scrolled (457, 421) with delta (0, 0)
Screenshot: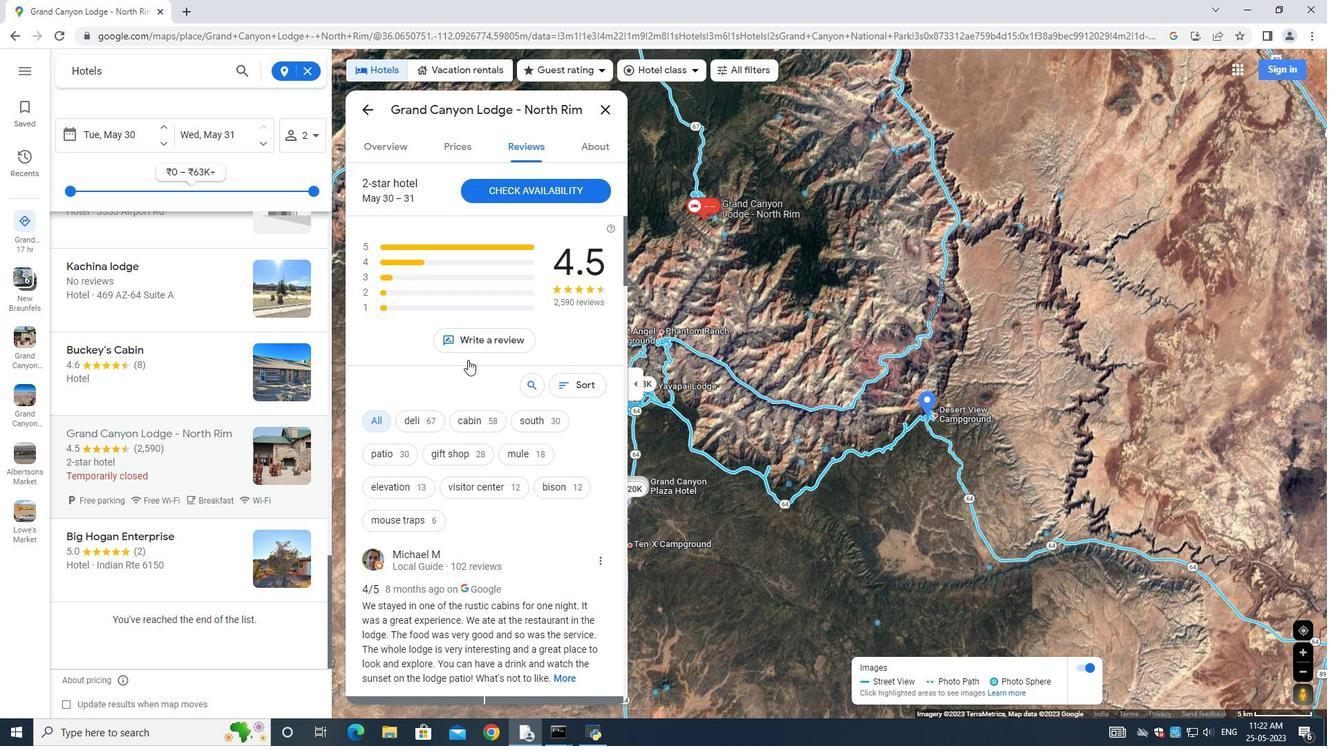 
Action: Mouse moved to (457, 425)
Screenshot: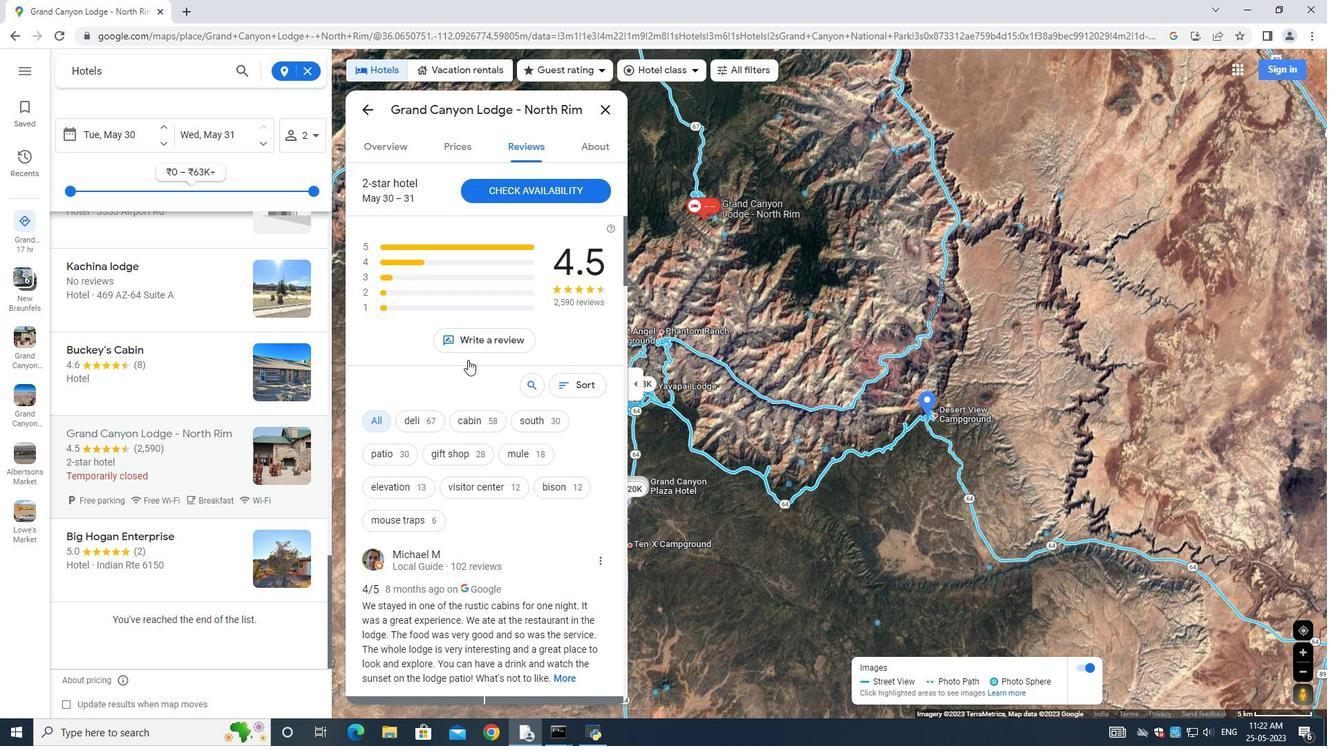 
Action: Mouse scrolled (457, 424) with delta (0, 0)
Screenshot: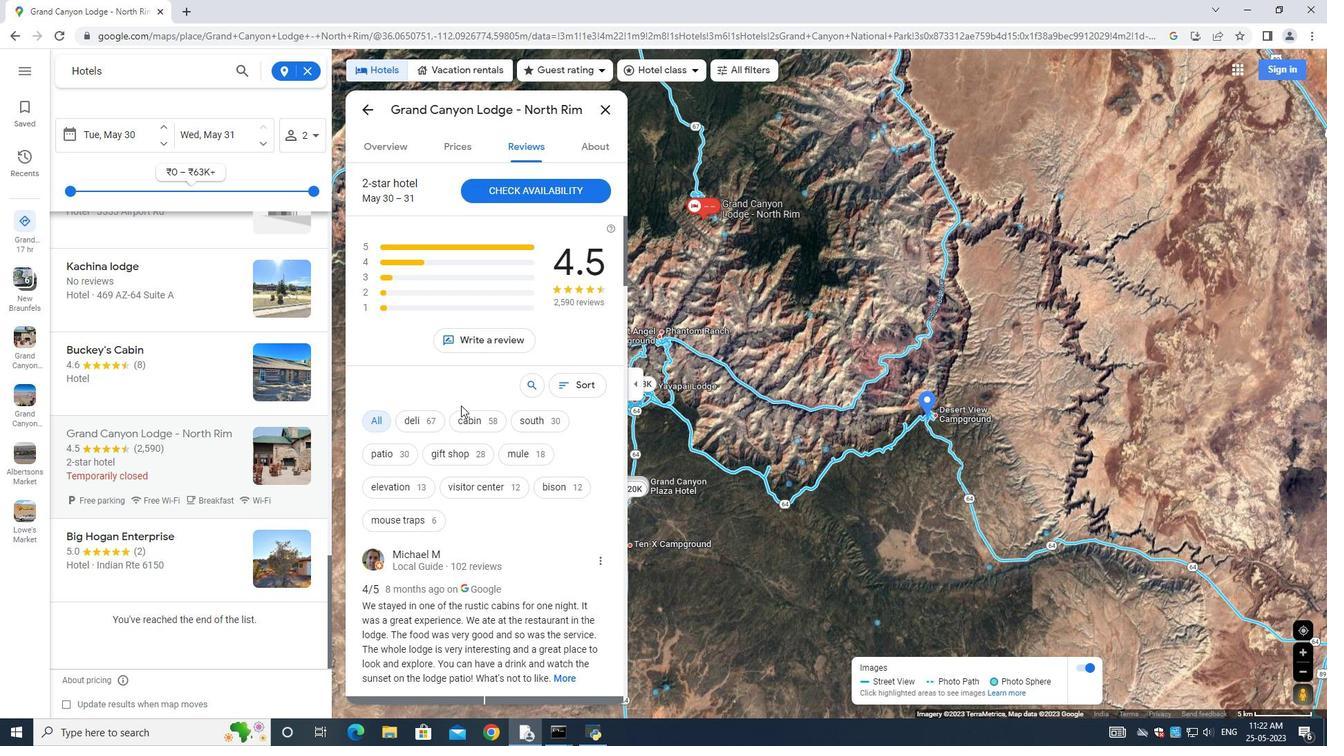 
Action: Mouse moved to (457, 425)
Screenshot: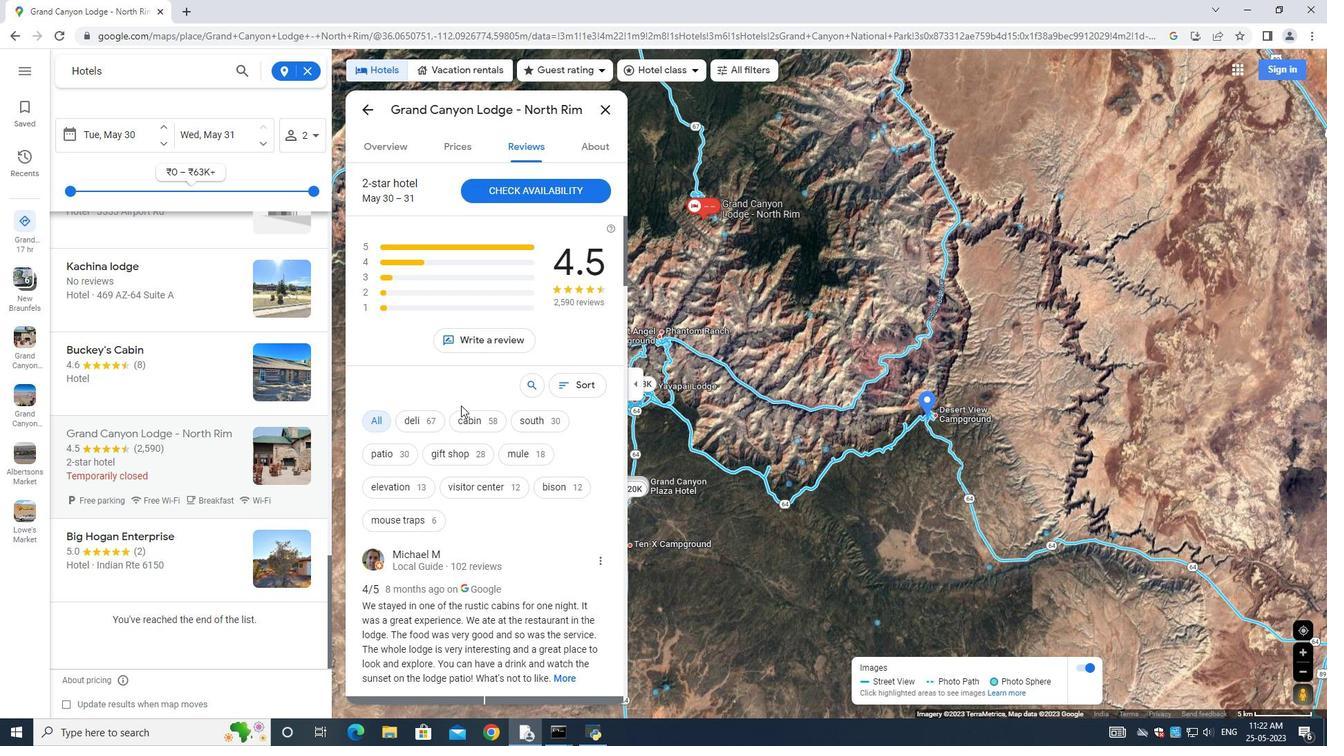 
Action: Mouse scrolled (457, 424) with delta (0, 0)
Screenshot: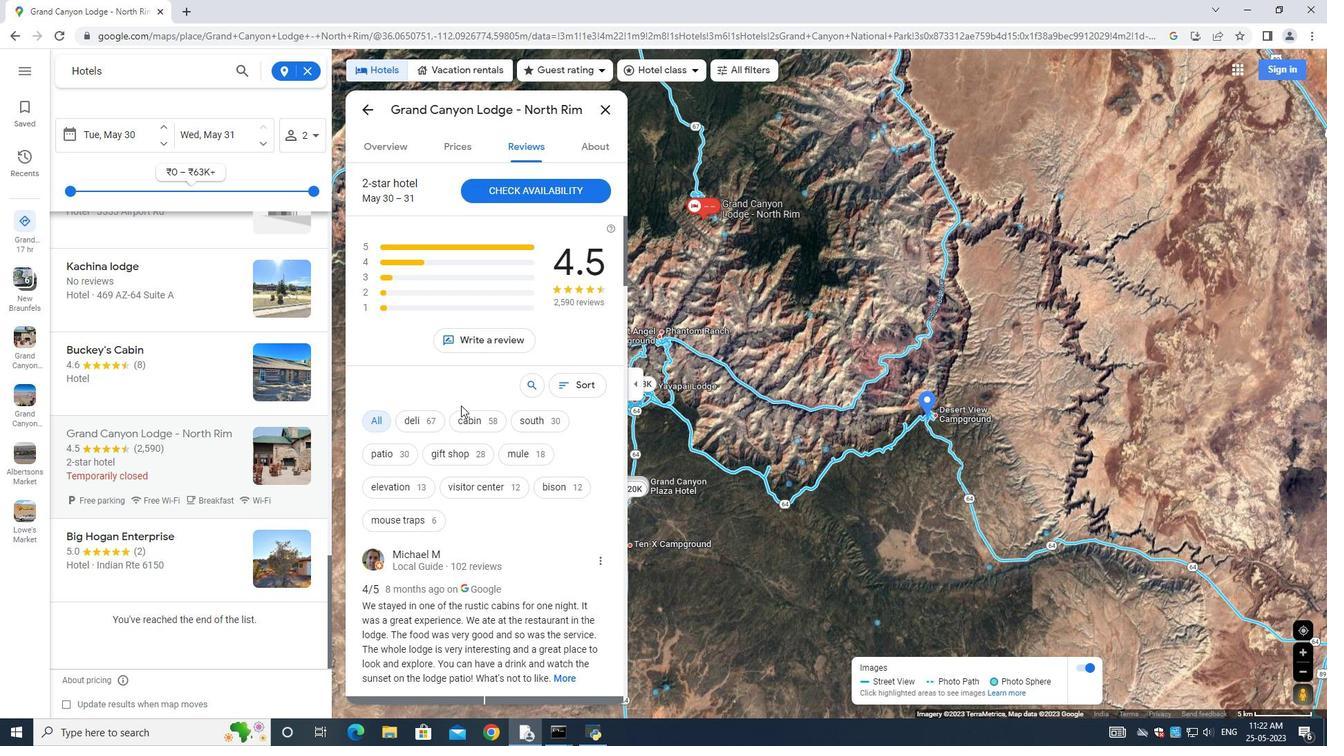 
Action: Mouse moved to (457, 425)
Screenshot: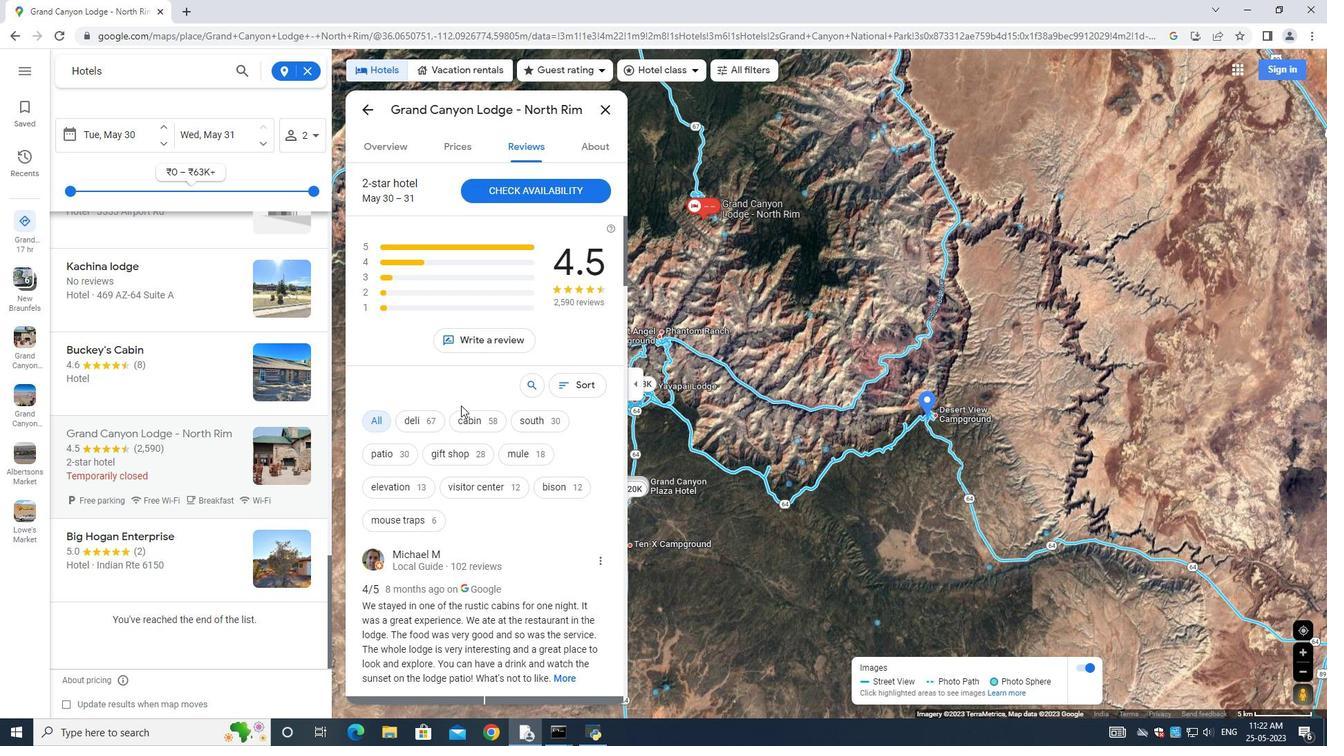 
Action: Mouse scrolled (457, 425) with delta (0, 0)
Screenshot: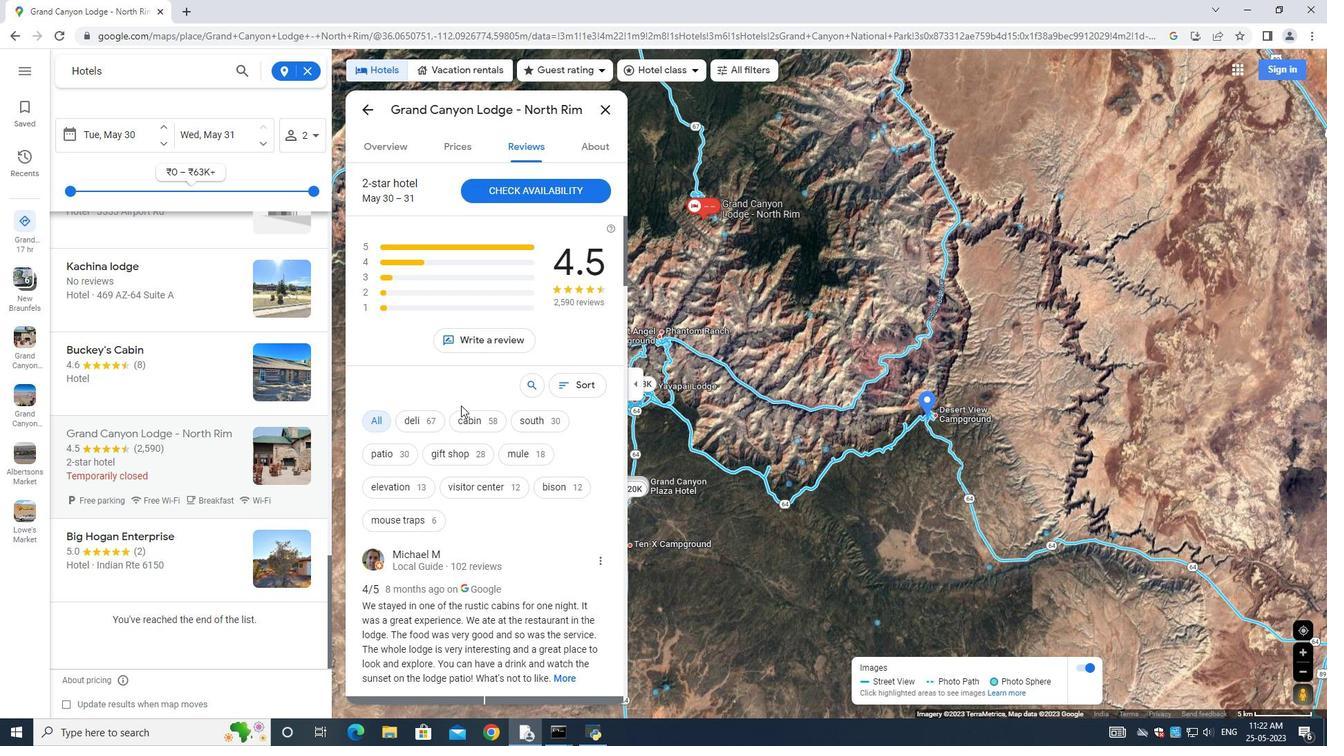 
Action: Mouse scrolled (457, 425) with delta (0, 0)
Screenshot: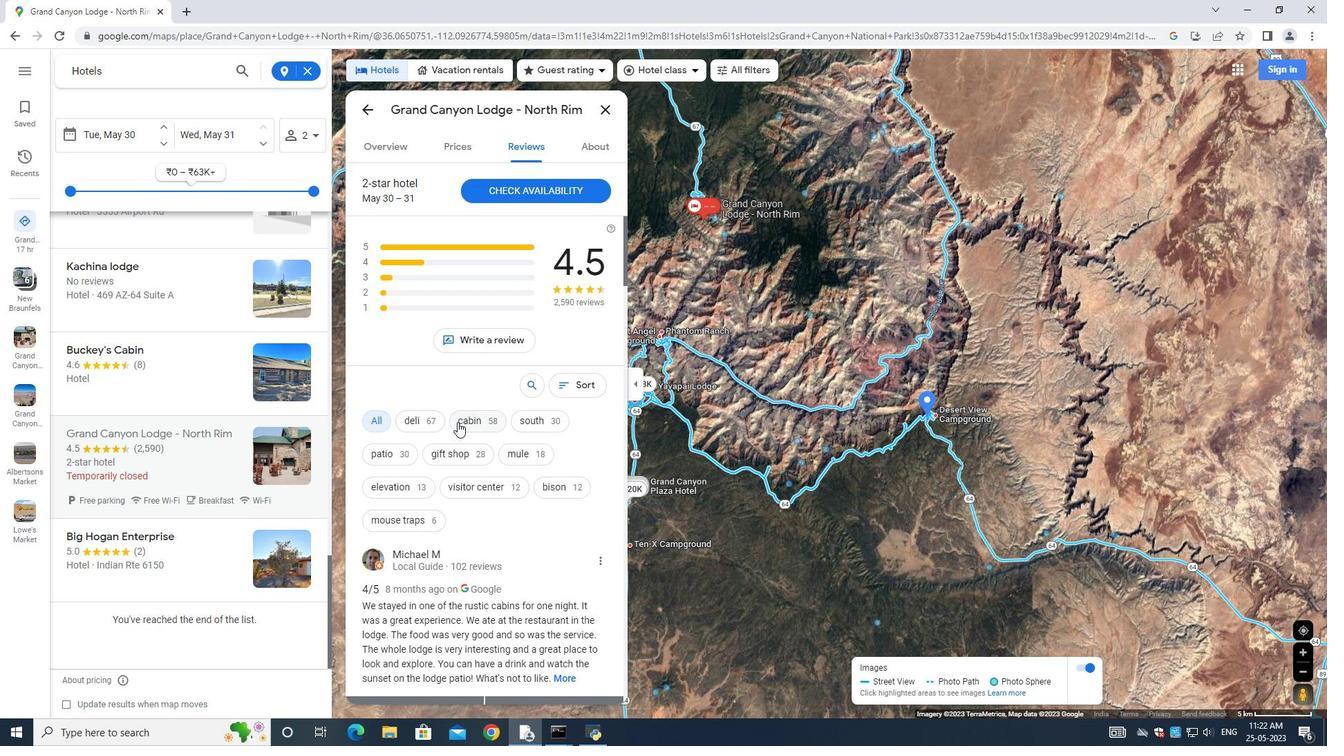 
Action: Mouse moved to (464, 419)
Screenshot: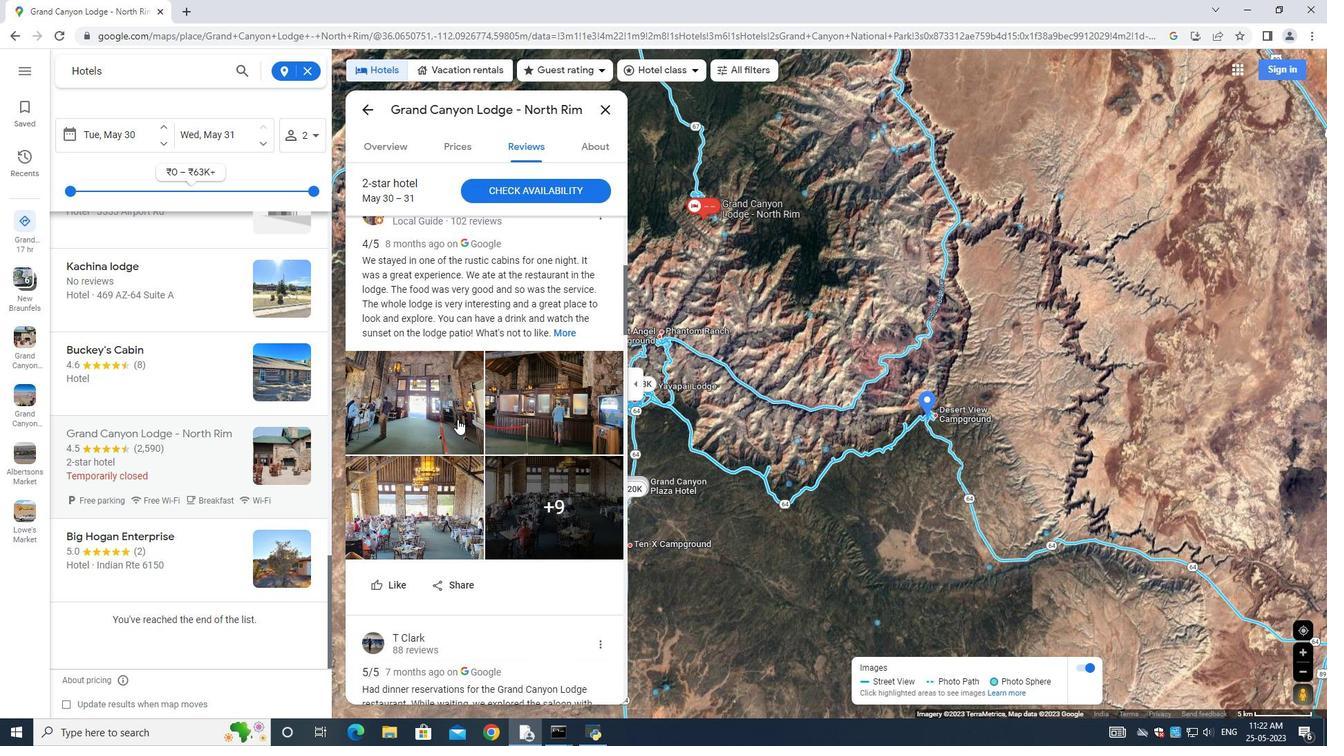 
Action: Mouse scrolled (464, 418) with delta (0, 0)
Screenshot: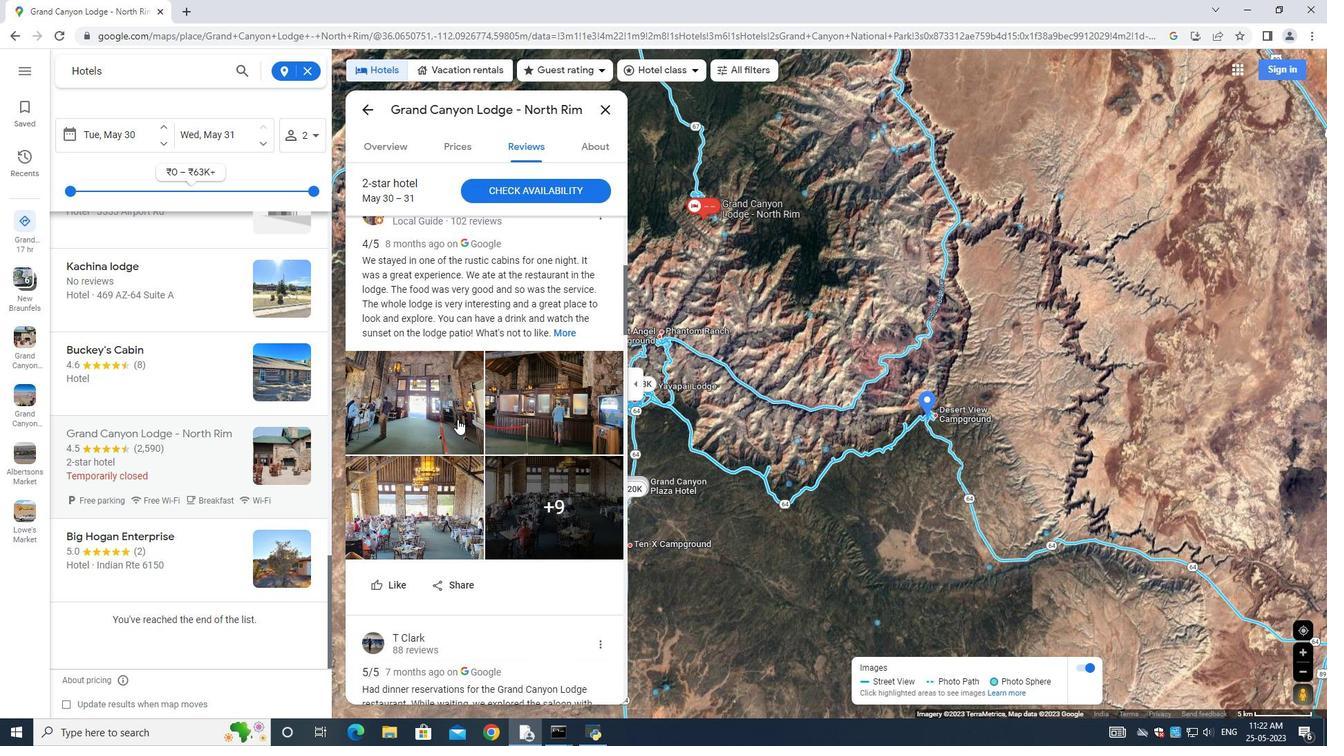 
Action: Mouse moved to (465, 421)
Screenshot: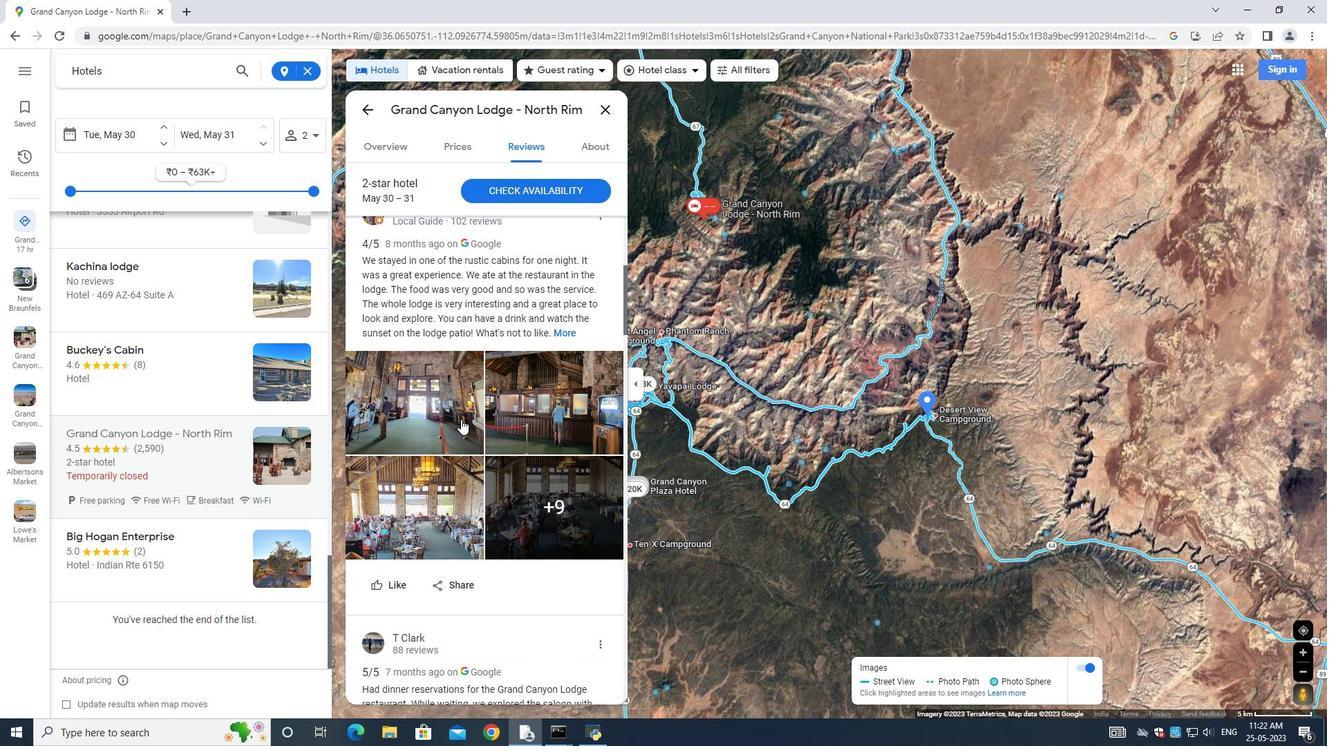 
Action: Mouse scrolled (465, 420) with delta (0, 0)
Screenshot: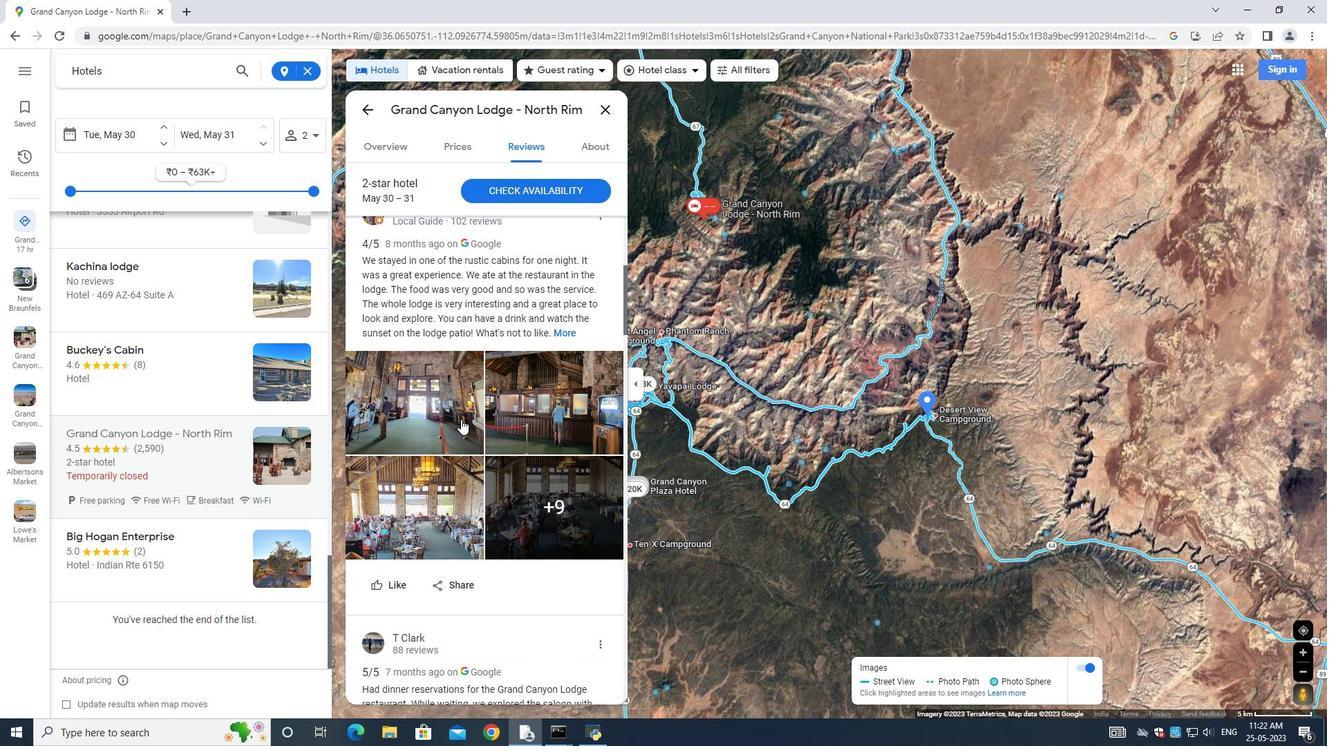 
Action: Mouse moved to (465, 421)
Screenshot: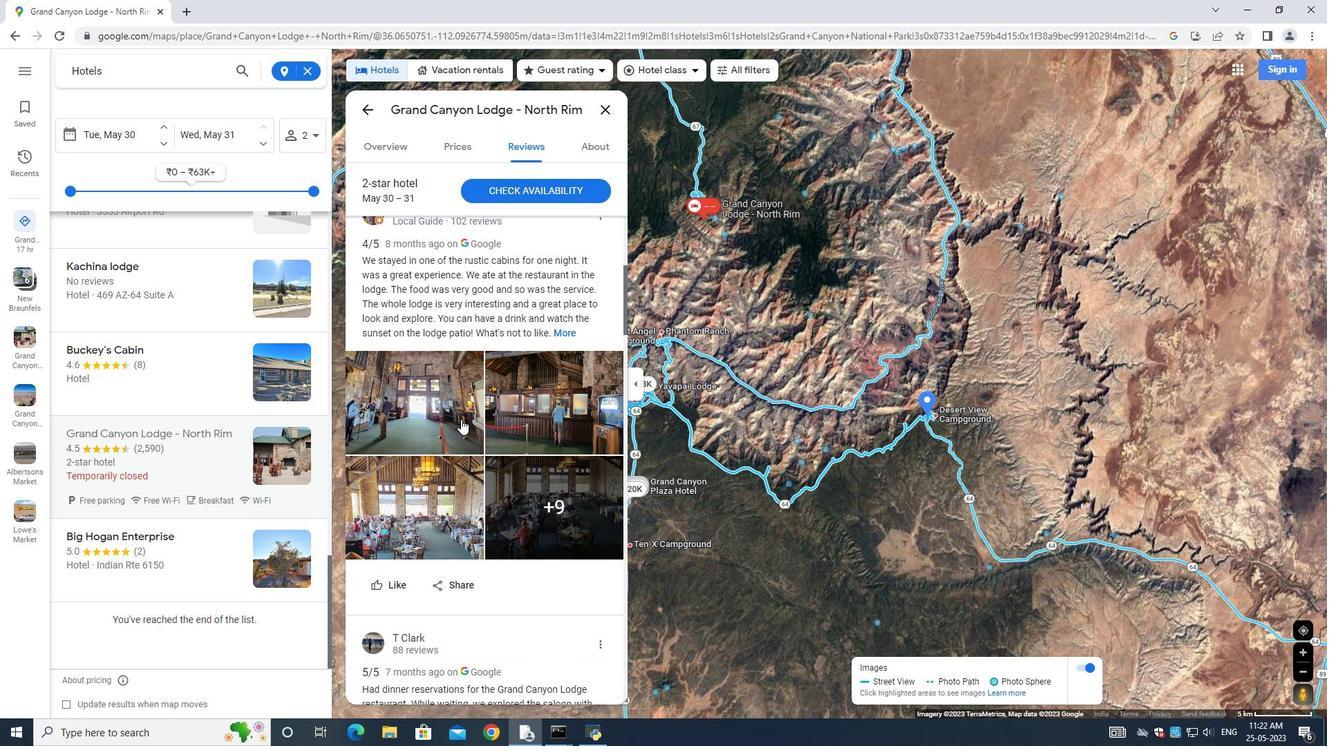
Action: Mouse scrolled (465, 421) with delta (0, 0)
Screenshot: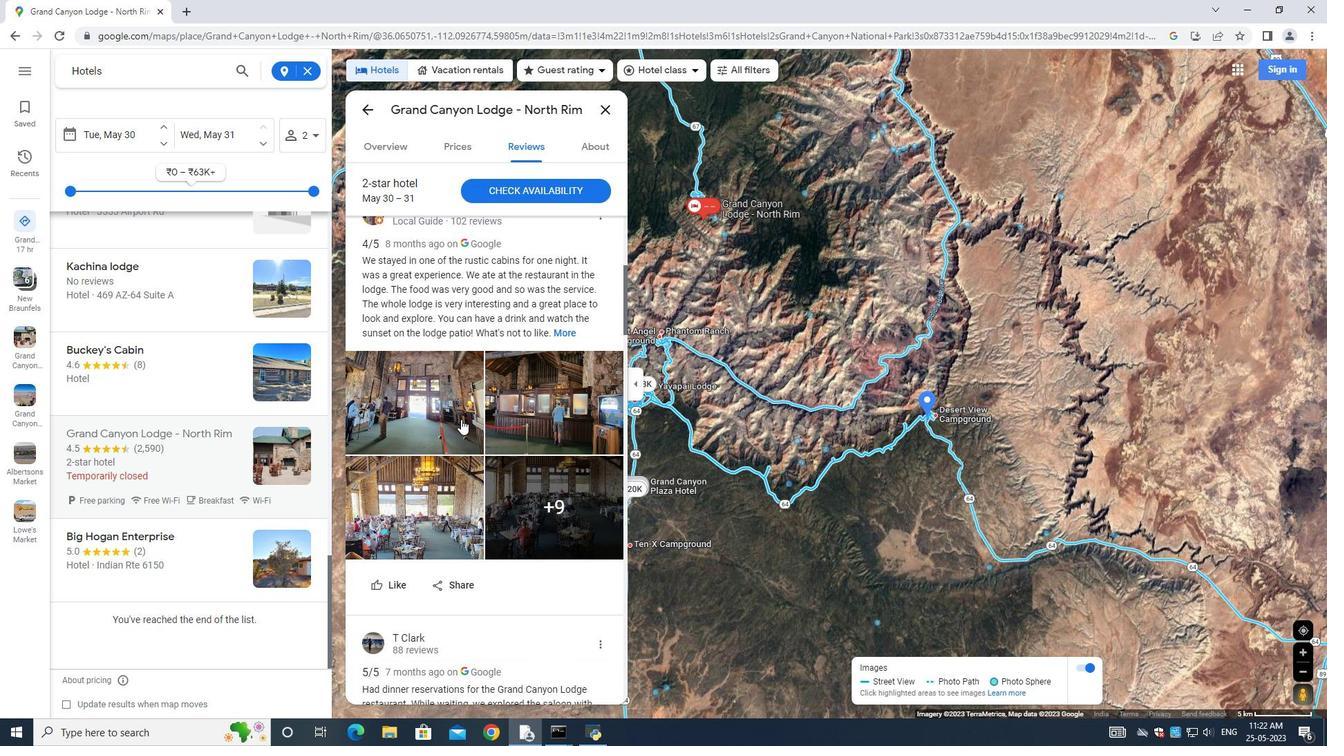 
Action: Mouse scrolled (465, 421) with delta (0, 0)
Screenshot: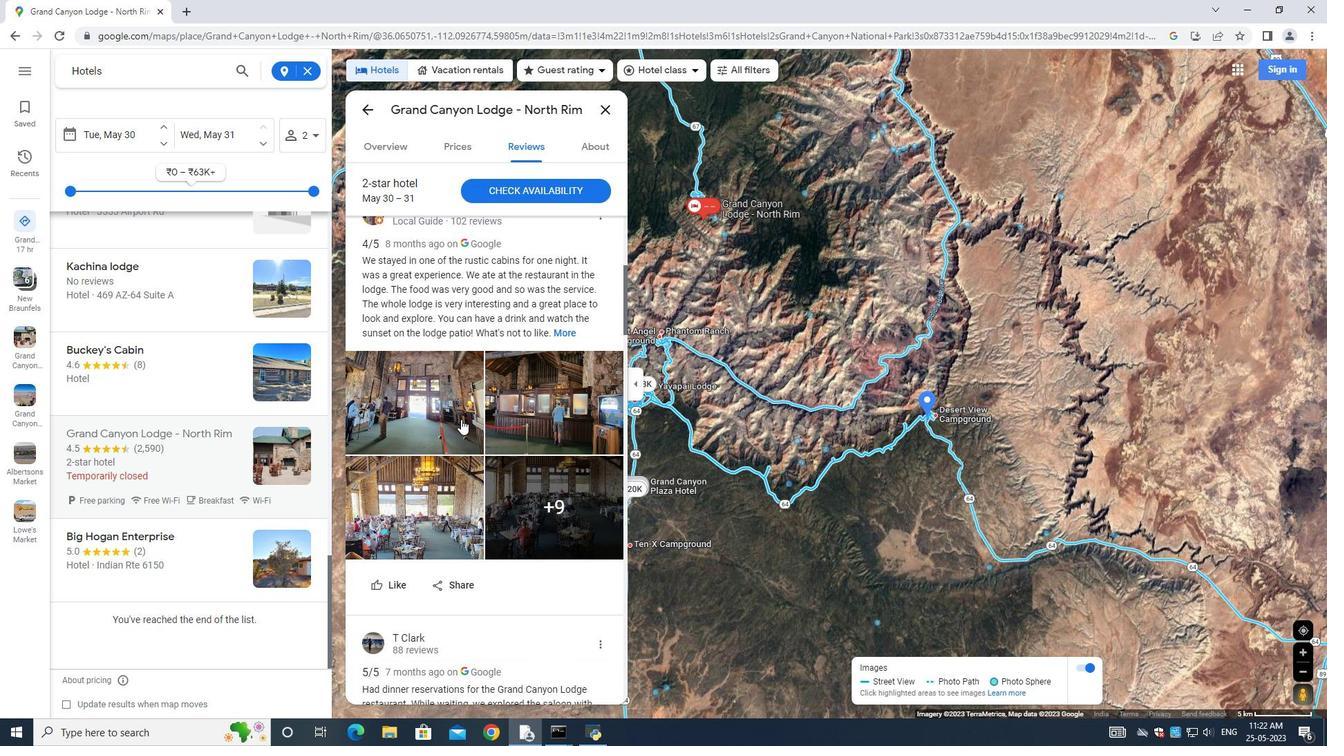 
Action: Mouse scrolled (465, 421) with delta (0, 0)
Screenshot: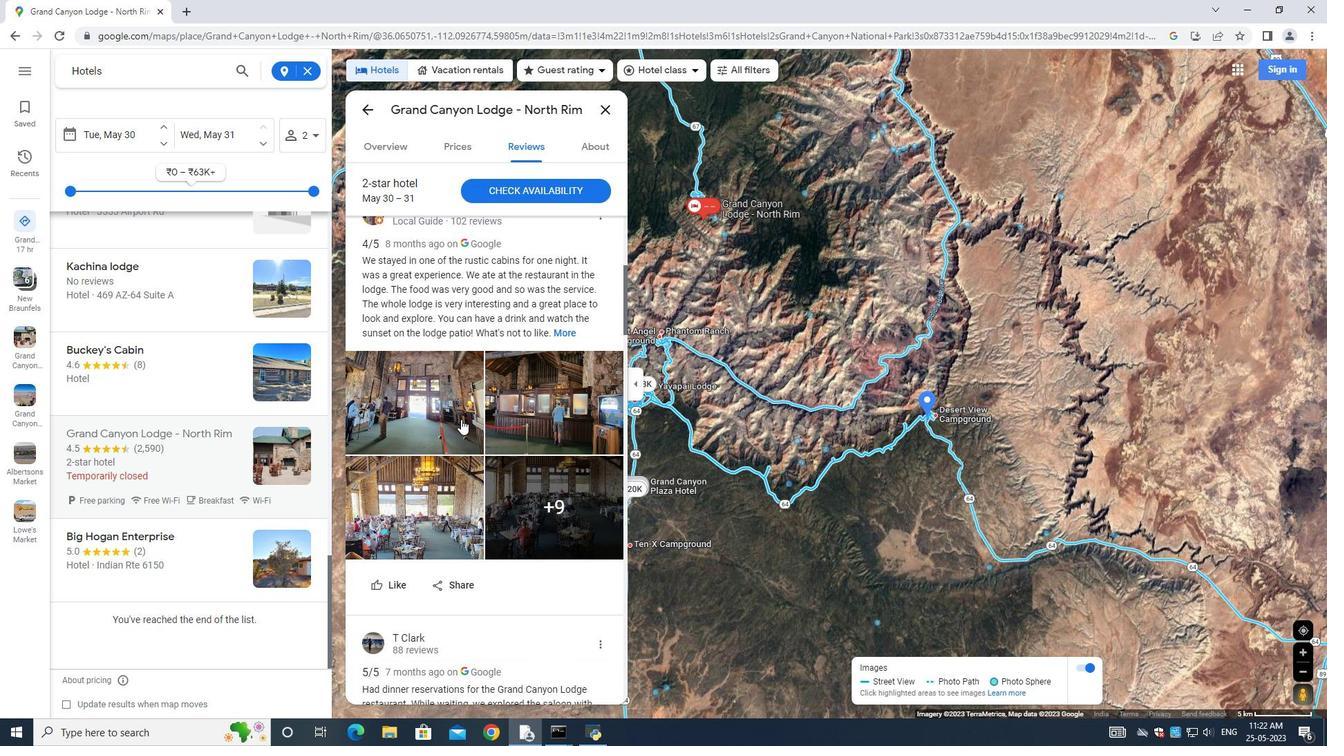 
Action: Mouse scrolled (465, 421) with delta (0, 0)
Screenshot: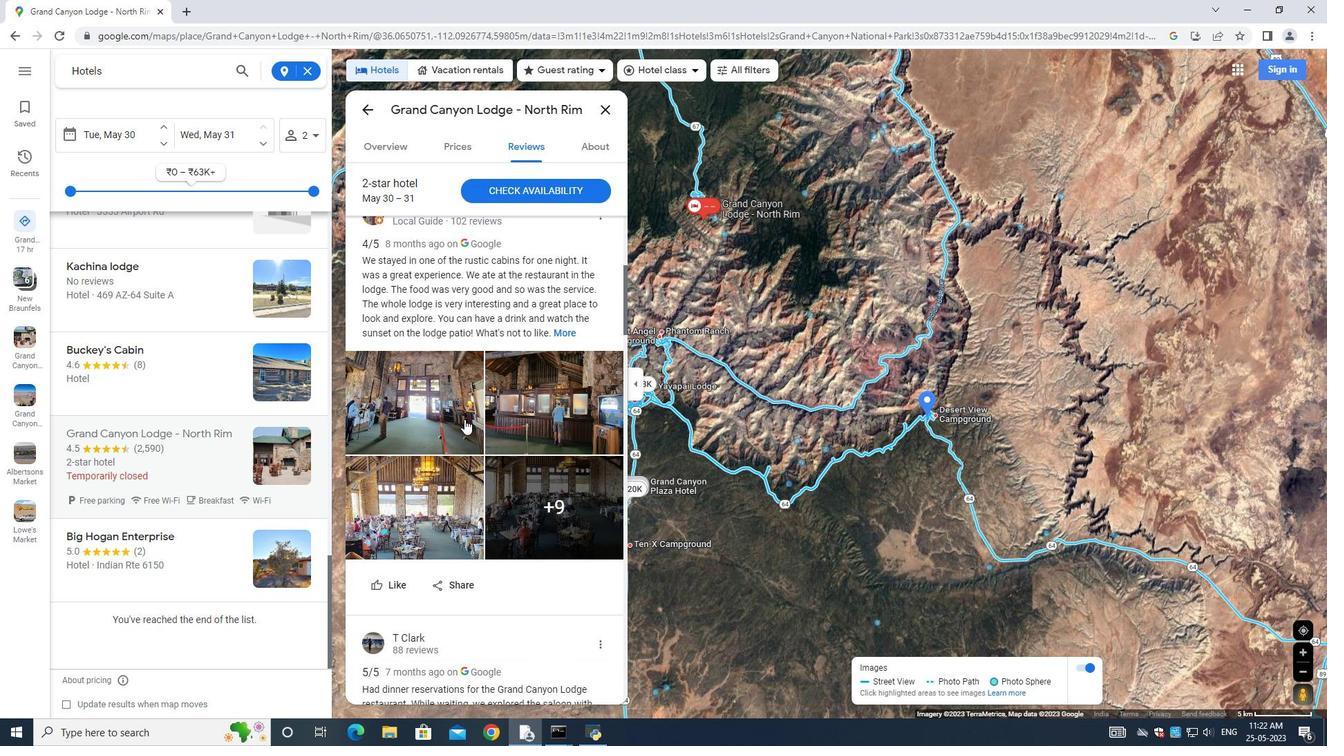 
Action: Mouse scrolled (465, 421) with delta (0, 0)
Screenshot: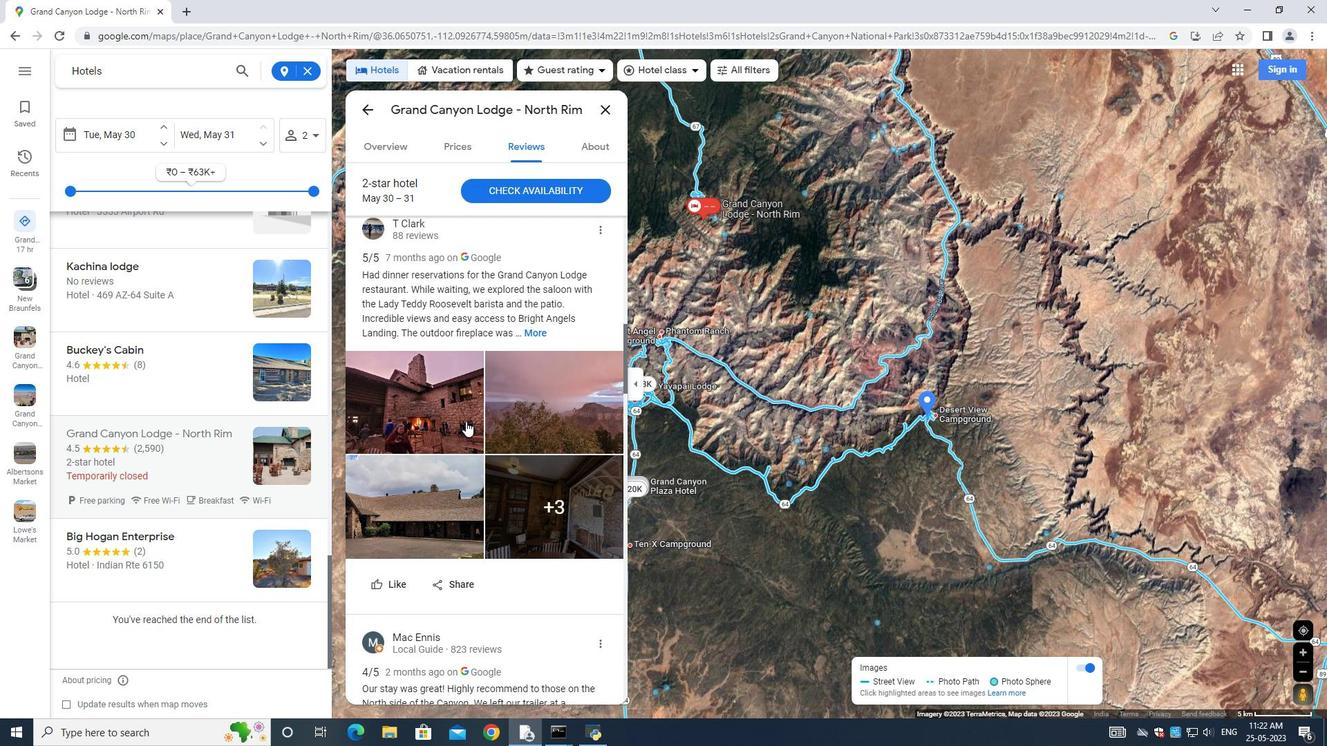 
Action: Mouse scrolled (465, 421) with delta (0, 0)
Screenshot: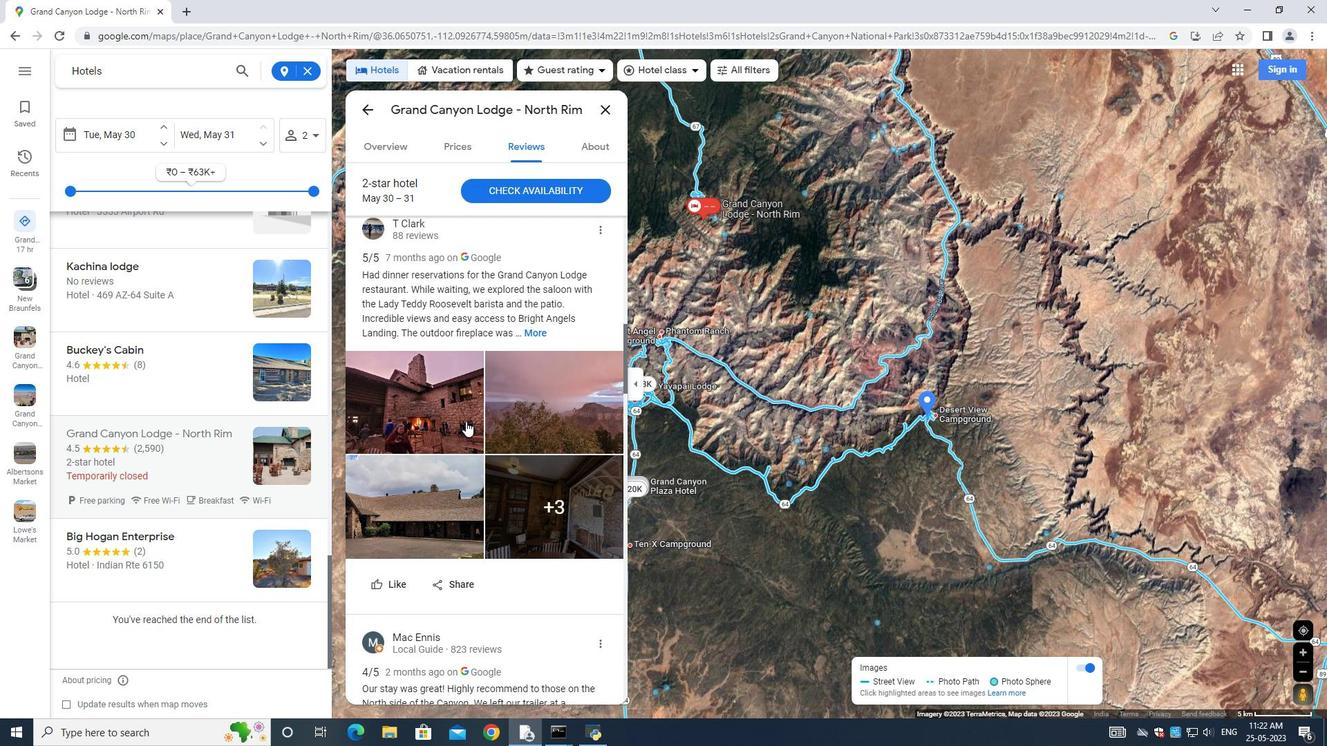 
Action: Mouse scrolled (465, 421) with delta (0, 0)
Screenshot: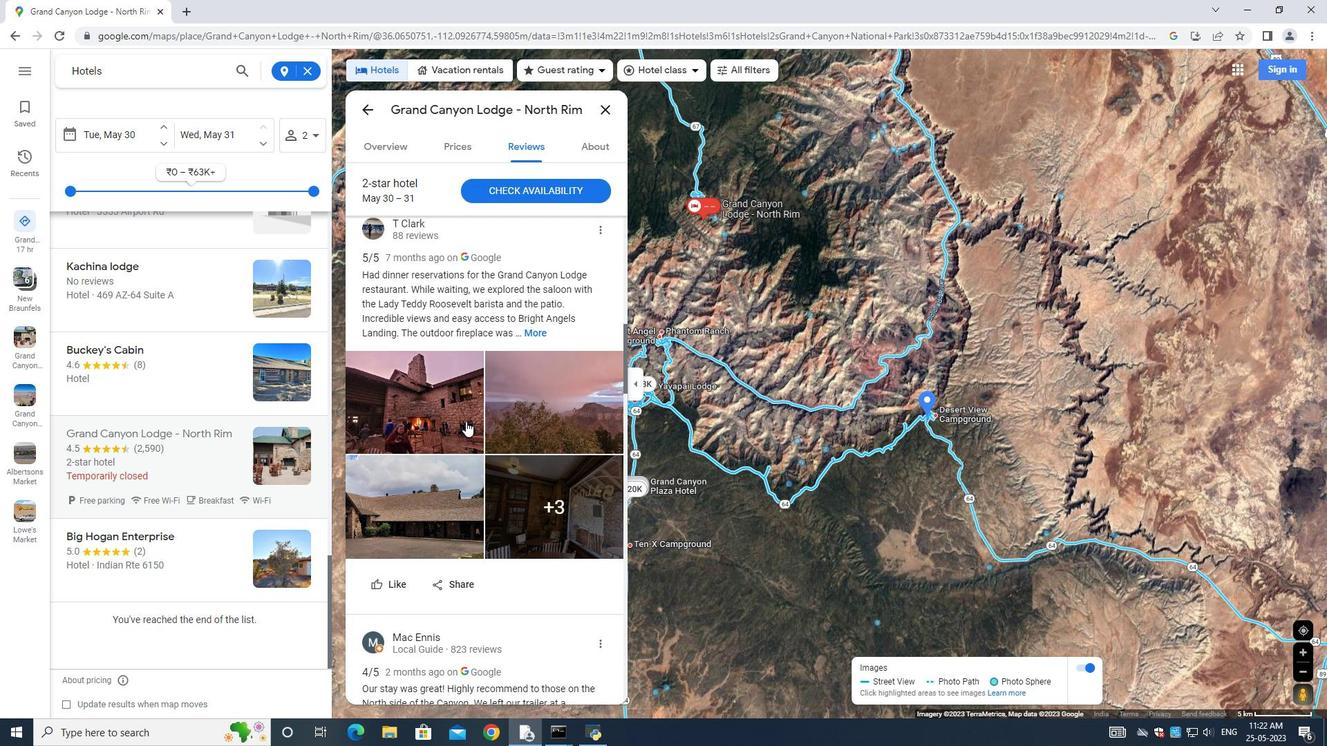
Action: Mouse scrolled (465, 421) with delta (0, 0)
Screenshot: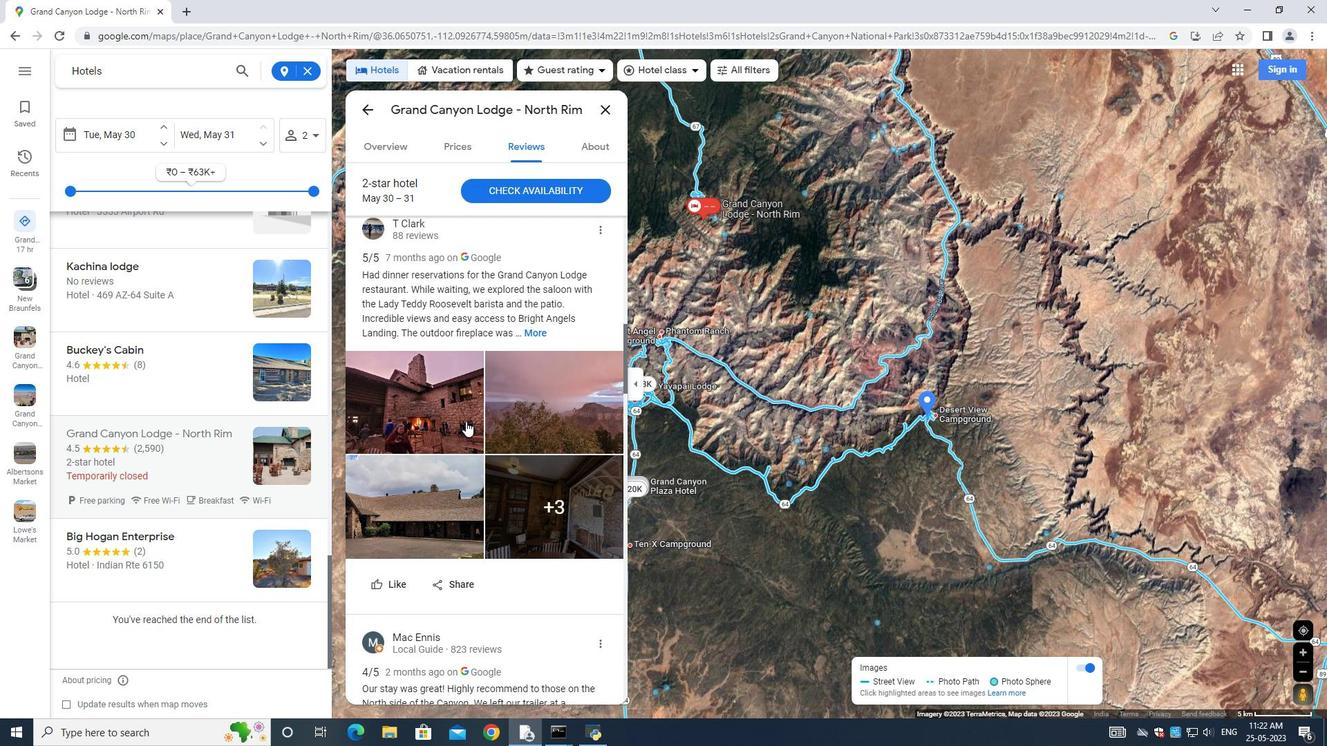 
Action: Mouse scrolled (465, 421) with delta (0, 0)
Screenshot: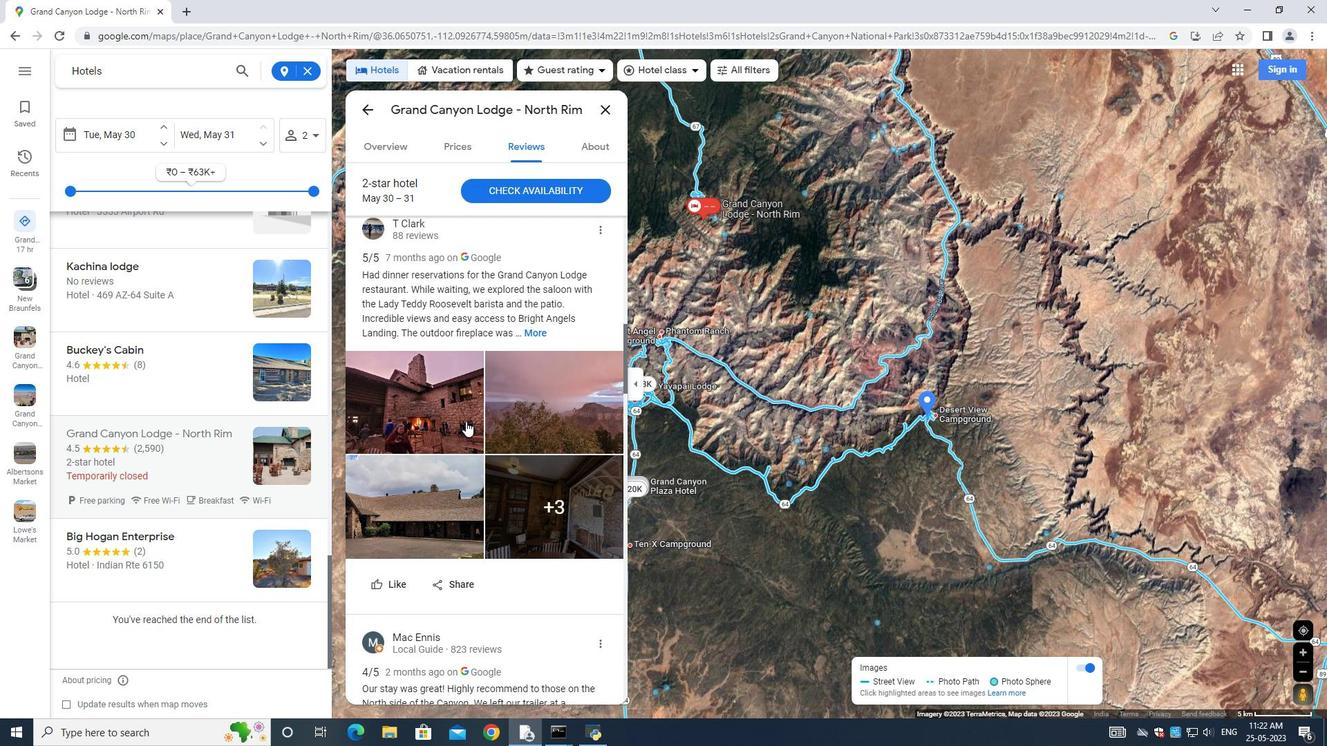 
Action: Mouse scrolled (465, 421) with delta (0, 0)
Screenshot: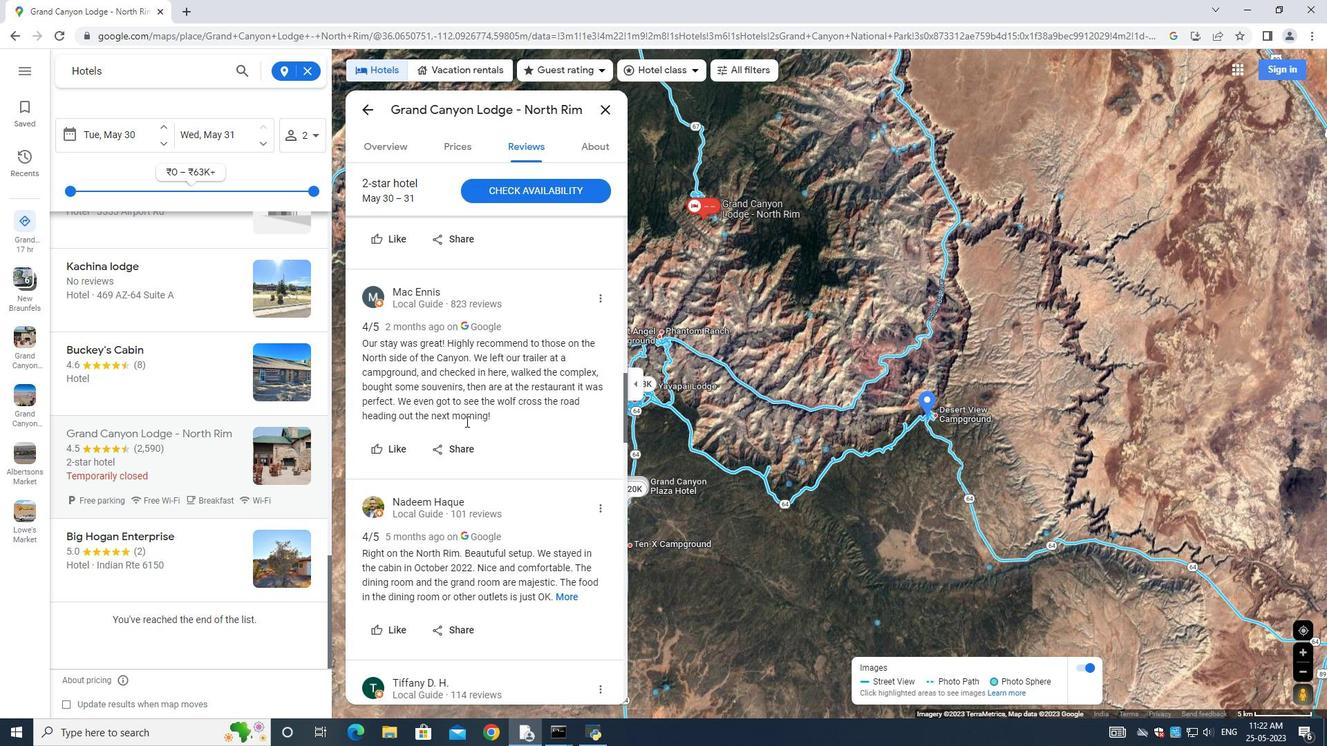 
Action: Mouse scrolled (465, 421) with delta (0, 0)
Screenshot: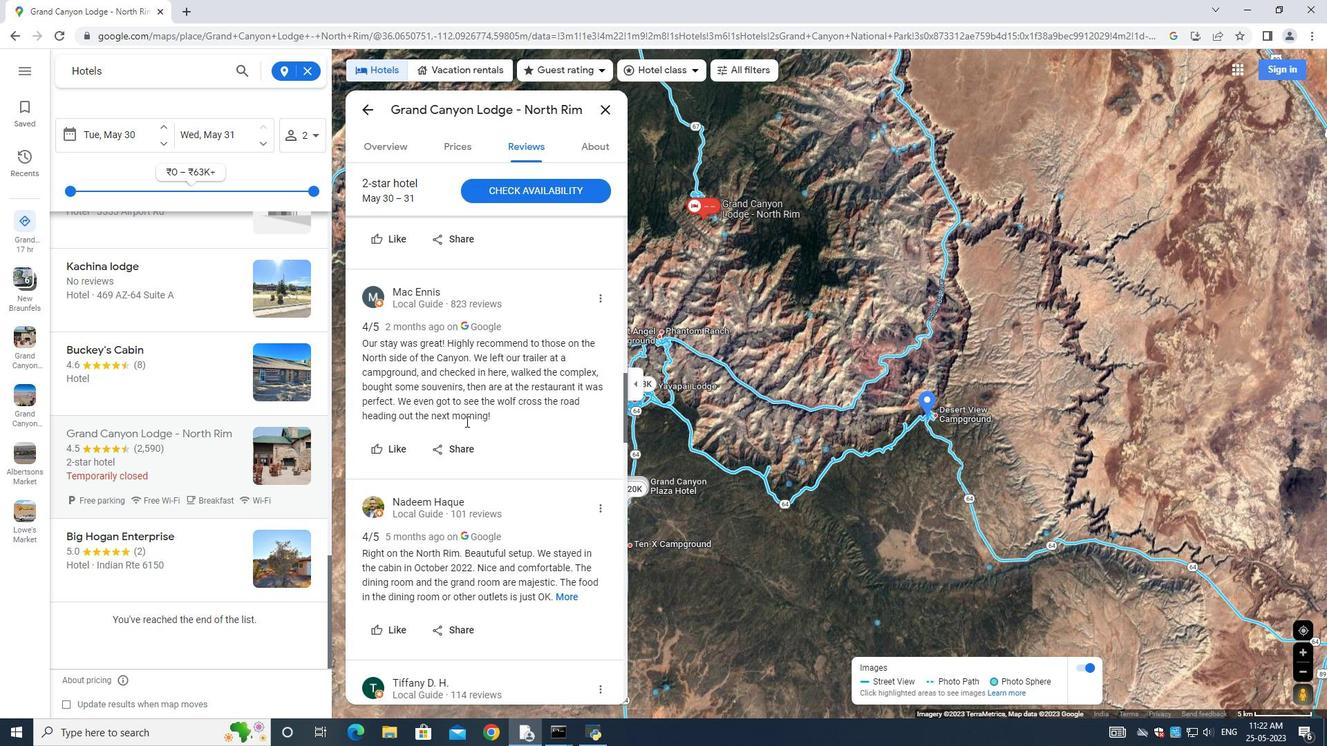 
Action: Mouse scrolled (465, 421) with delta (0, 0)
Screenshot: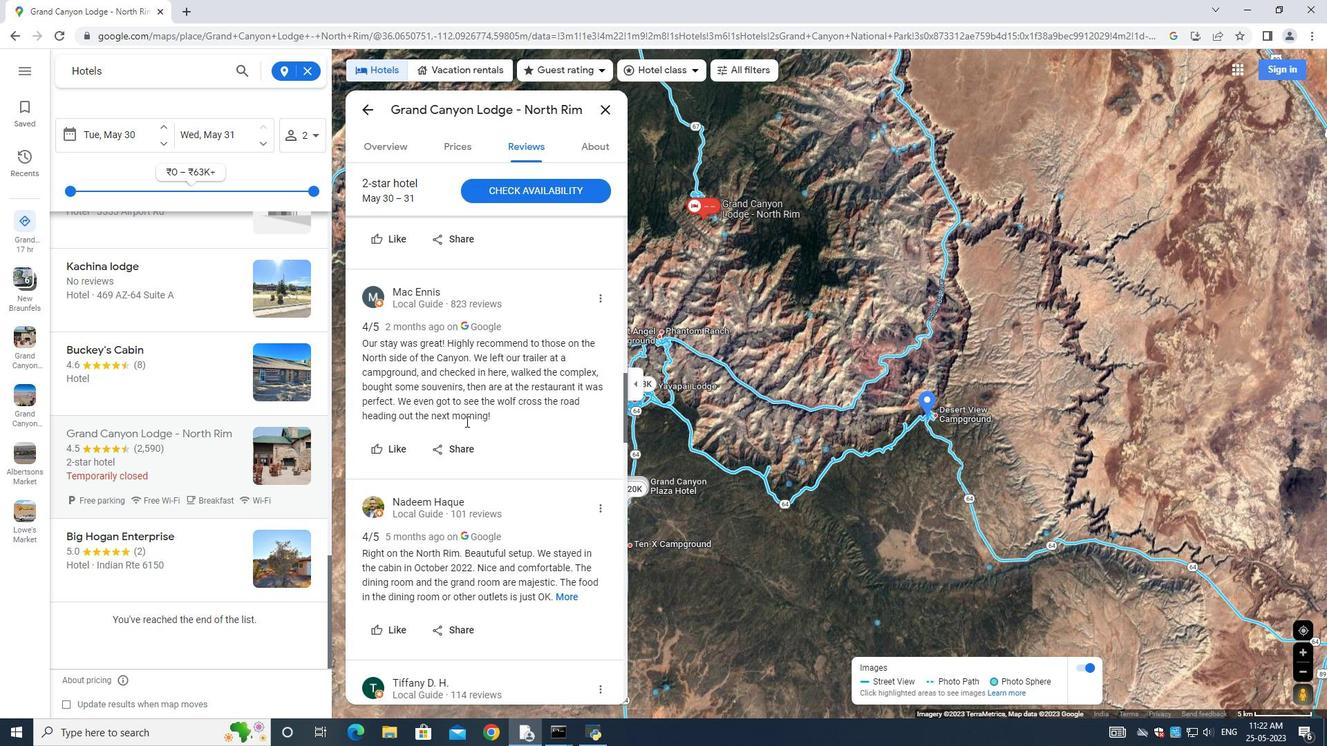 
Action: Mouse scrolled (465, 421) with delta (0, 0)
Screenshot: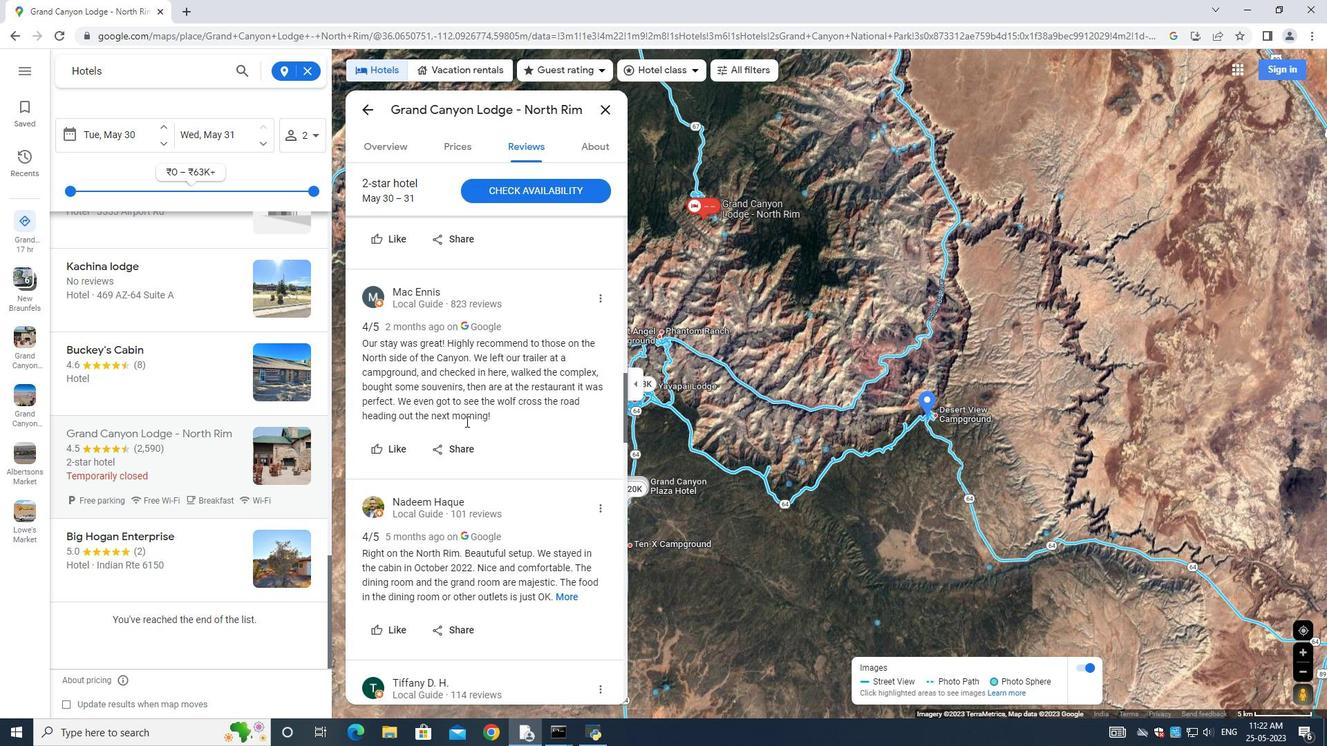 
Action: Mouse moved to (465, 421)
Screenshot: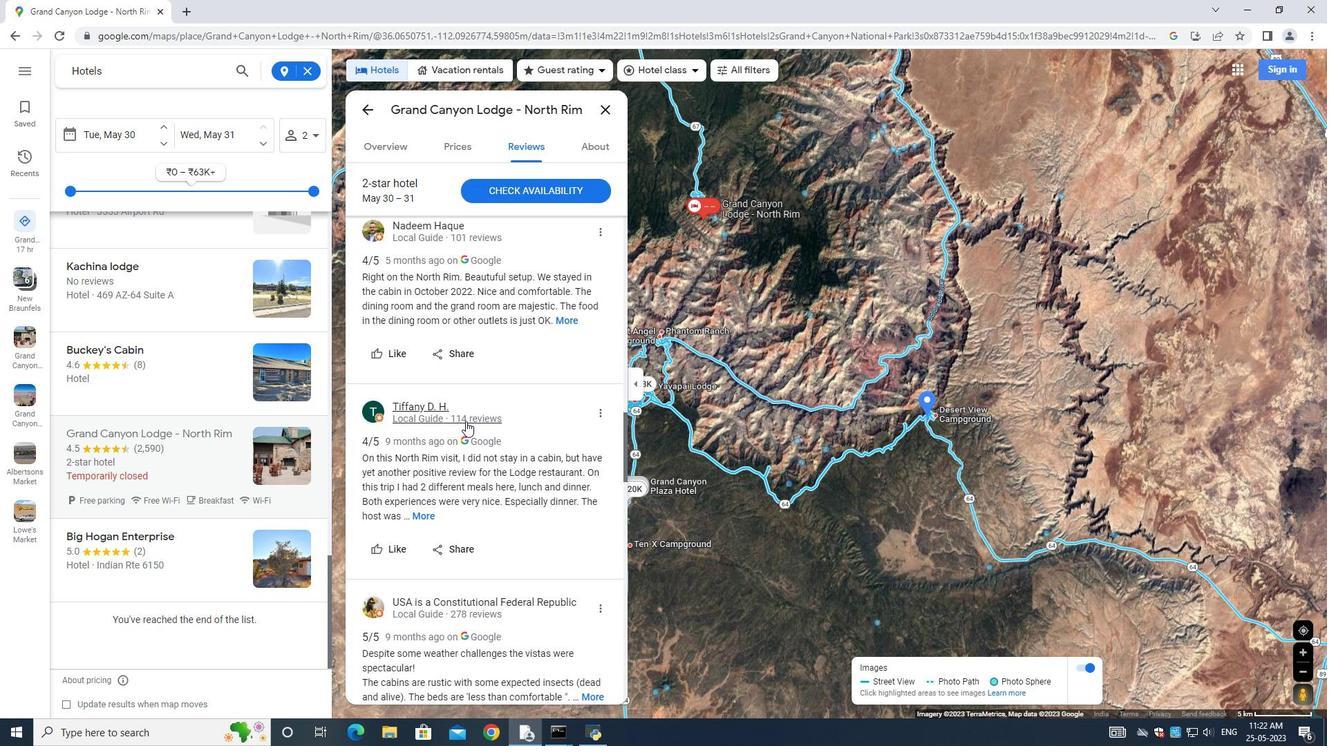
Action: Mouse scrolled (465, 420) with delta (0, 0)
Screenshot: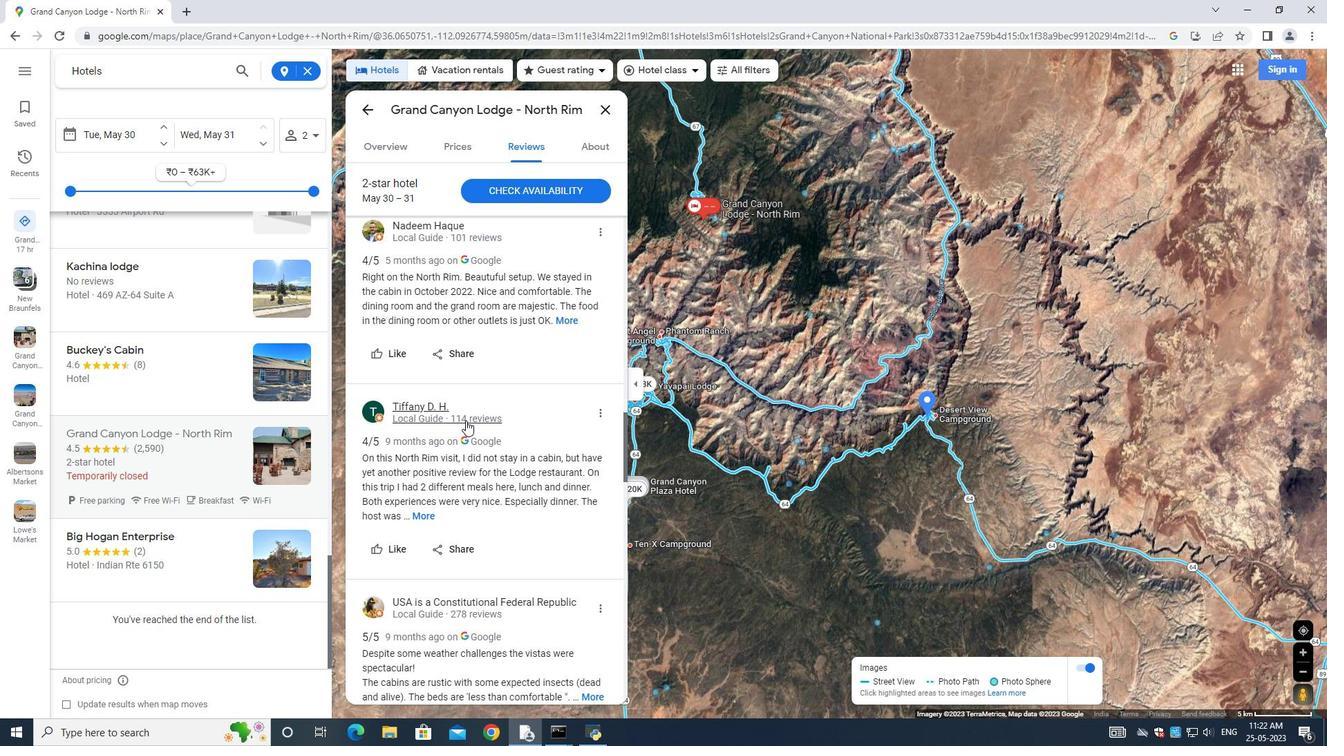 
Action: Mouse scrolled (465, 420) with delta (0, 0)
Screenshot: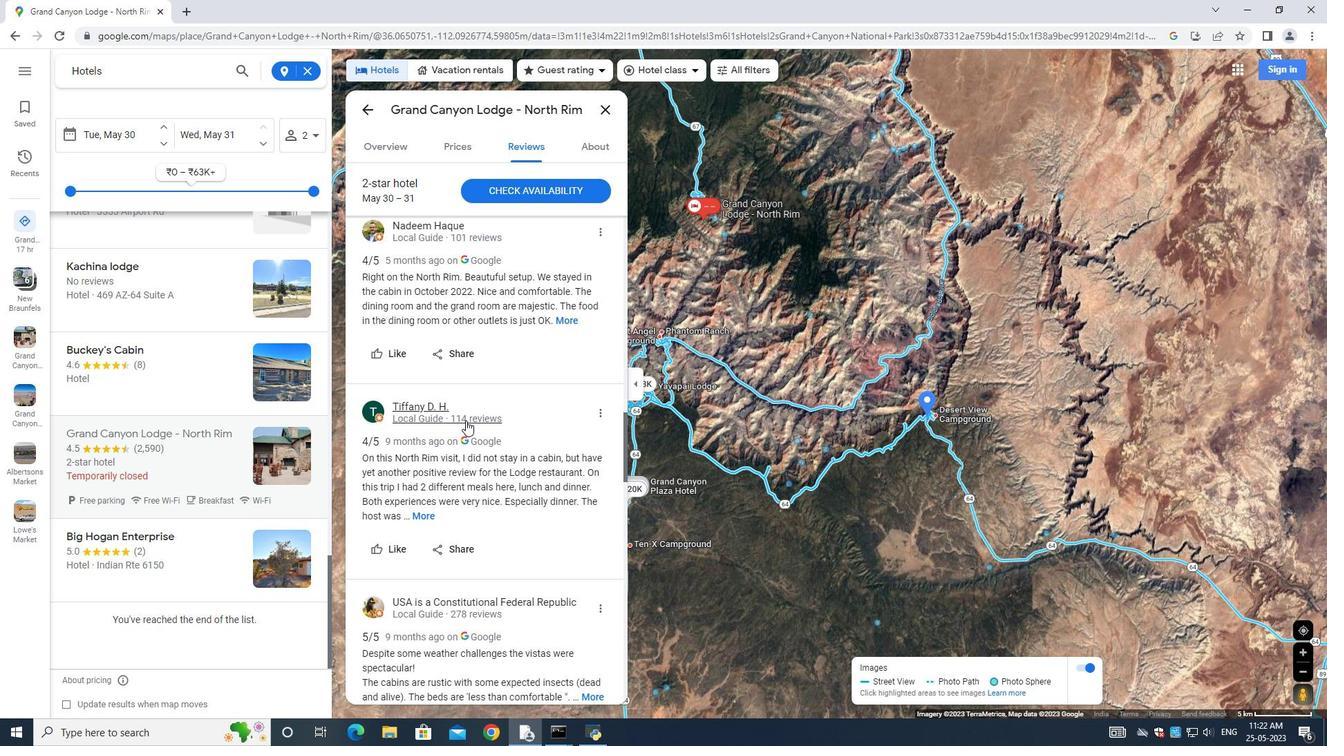 
Action: Mouse scrolled (465, 420) with delta (0, 0)
Screenshot: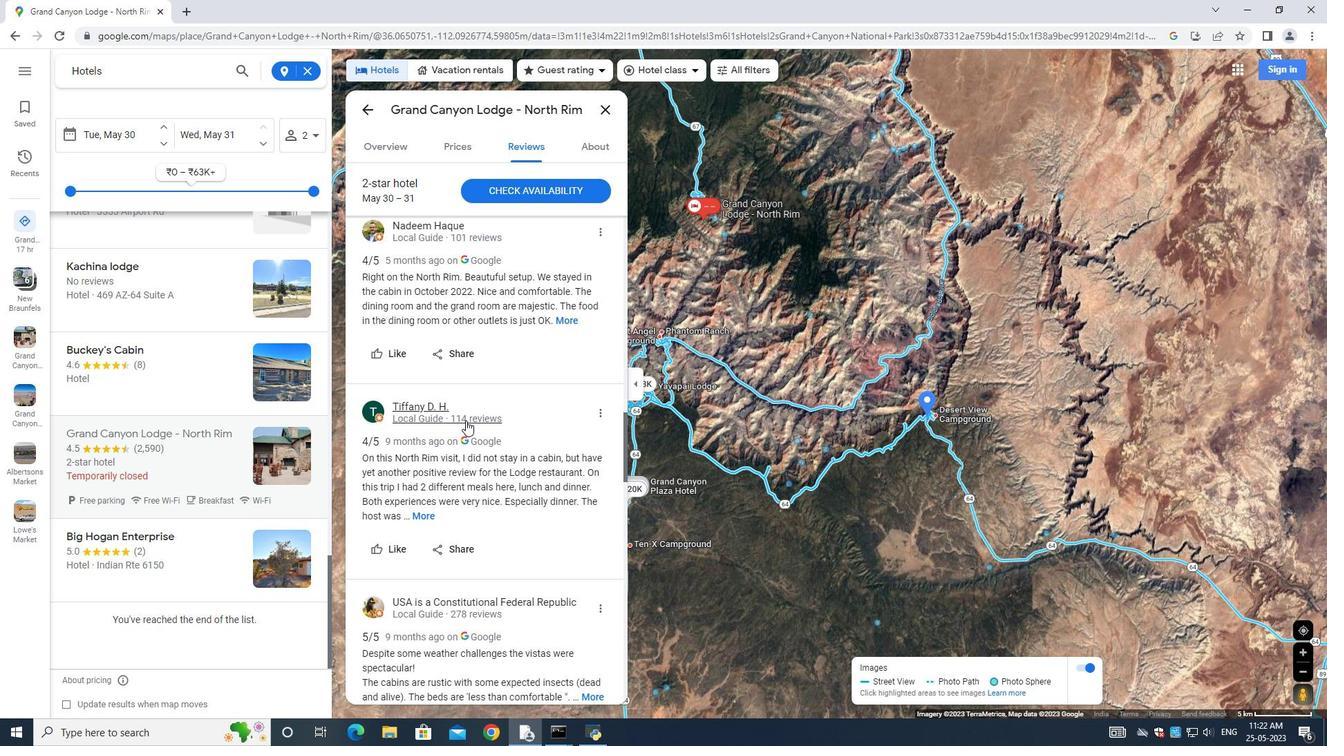 
Action: Mouse scrolled (465, 420) with delta (0, 0)
Screenshot: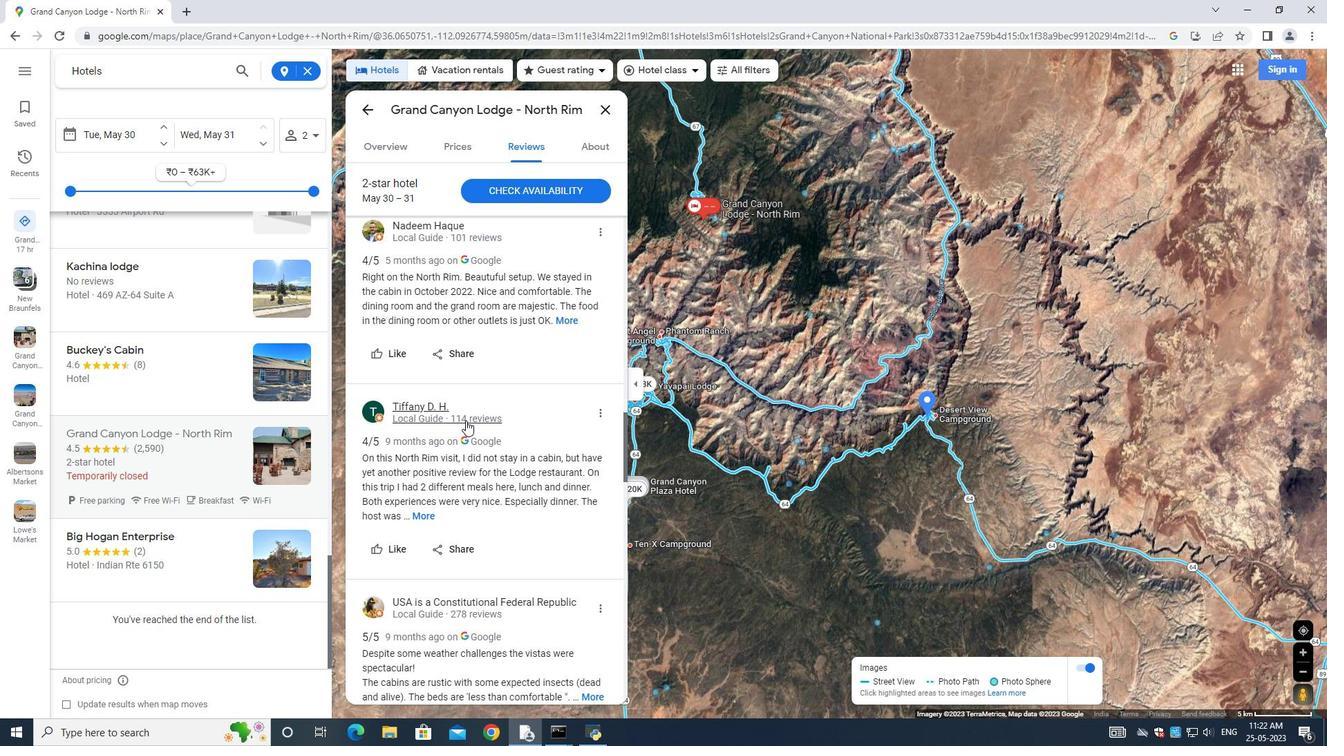 
Action: Mouse scrolled (465, 420) with delta (0, 0)
Screenshot: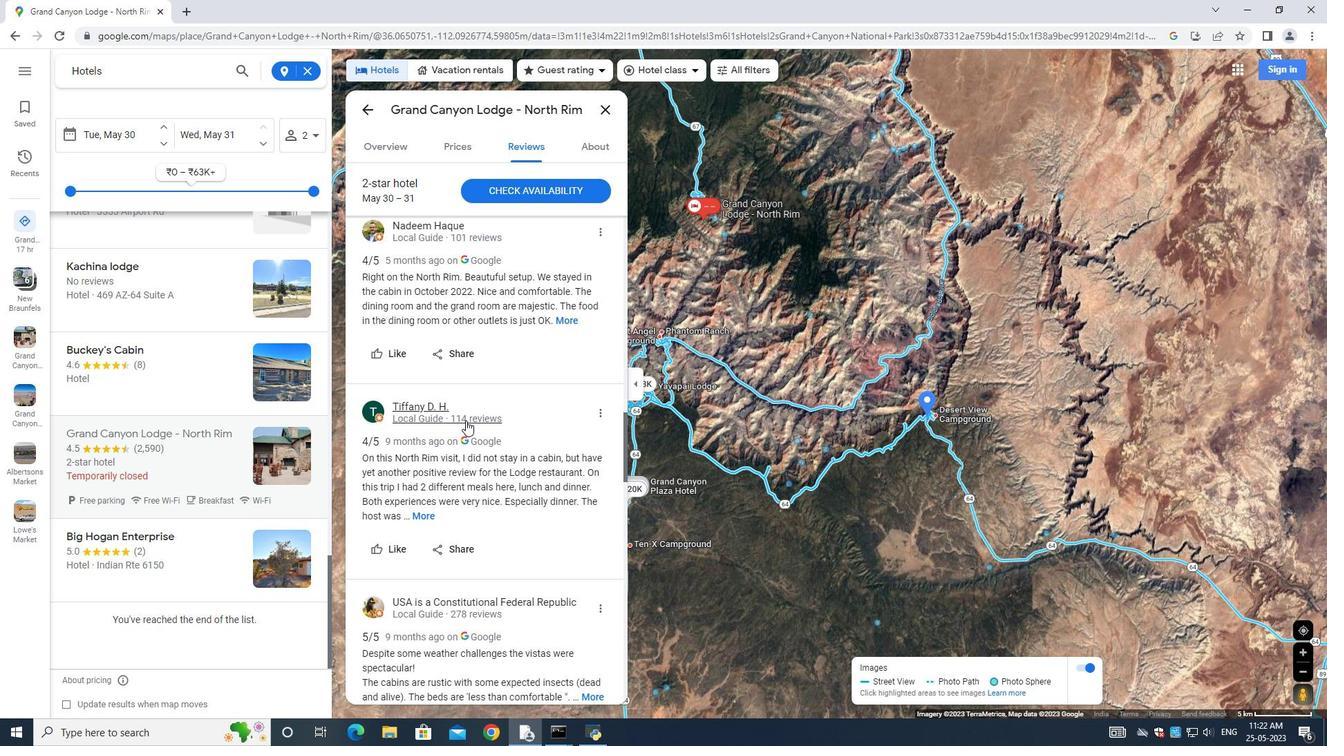 
Action: Mouse moved to (448, 438)
Screenshot: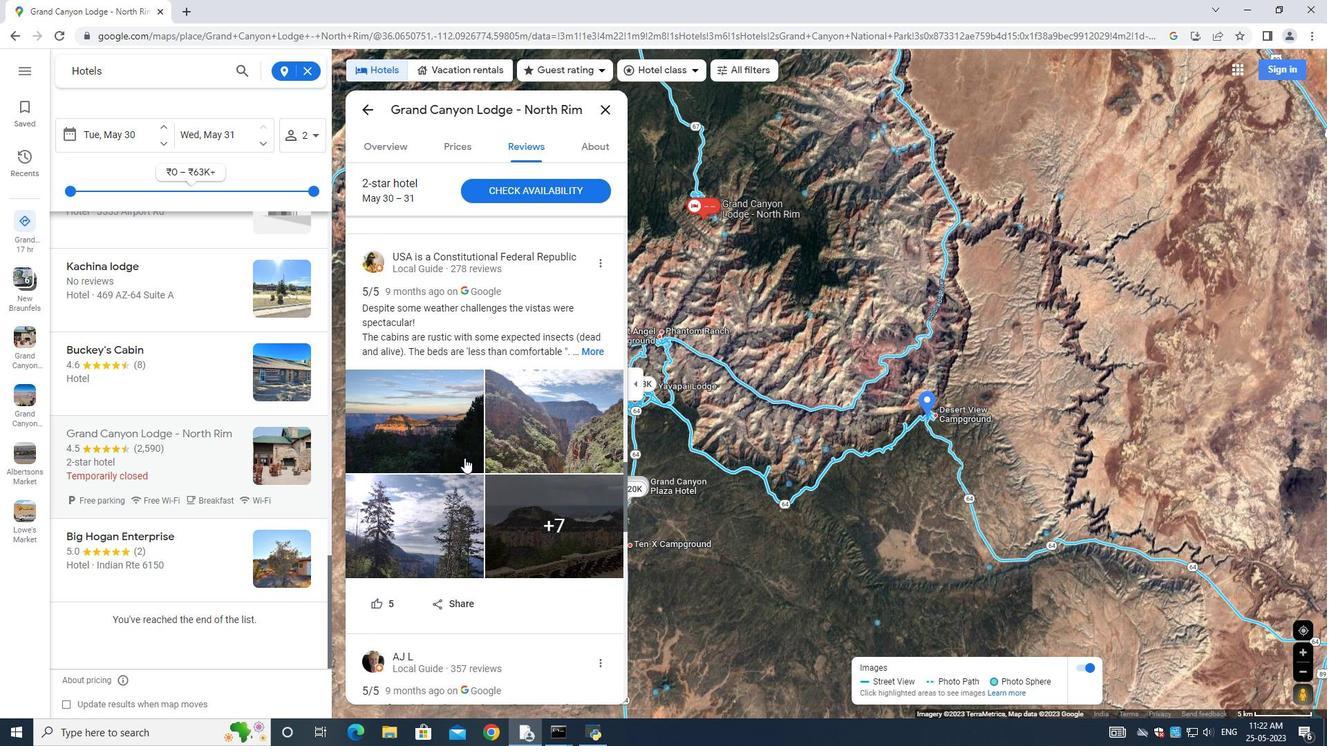 
Action: Mouse pressed left at (448, 438)
Screenshot: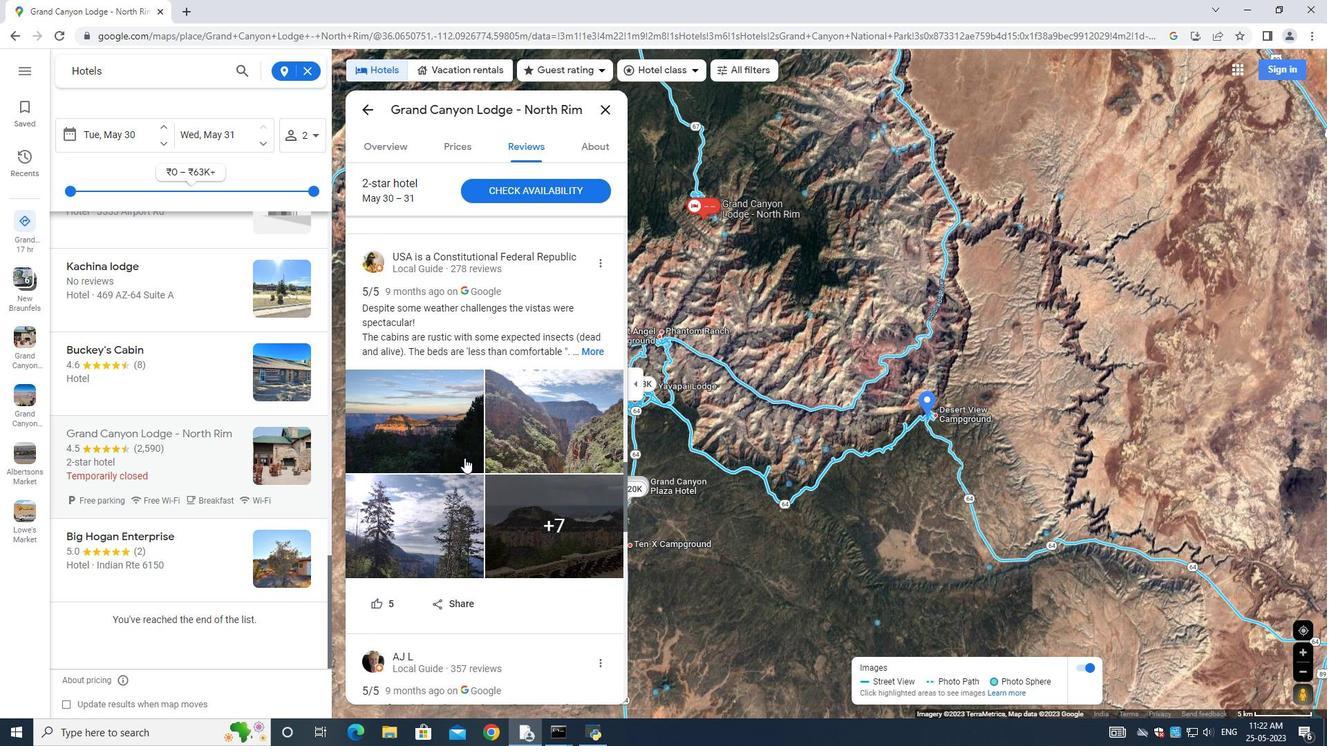 
Action: Mouse moved to (989, 425)
Screenshot: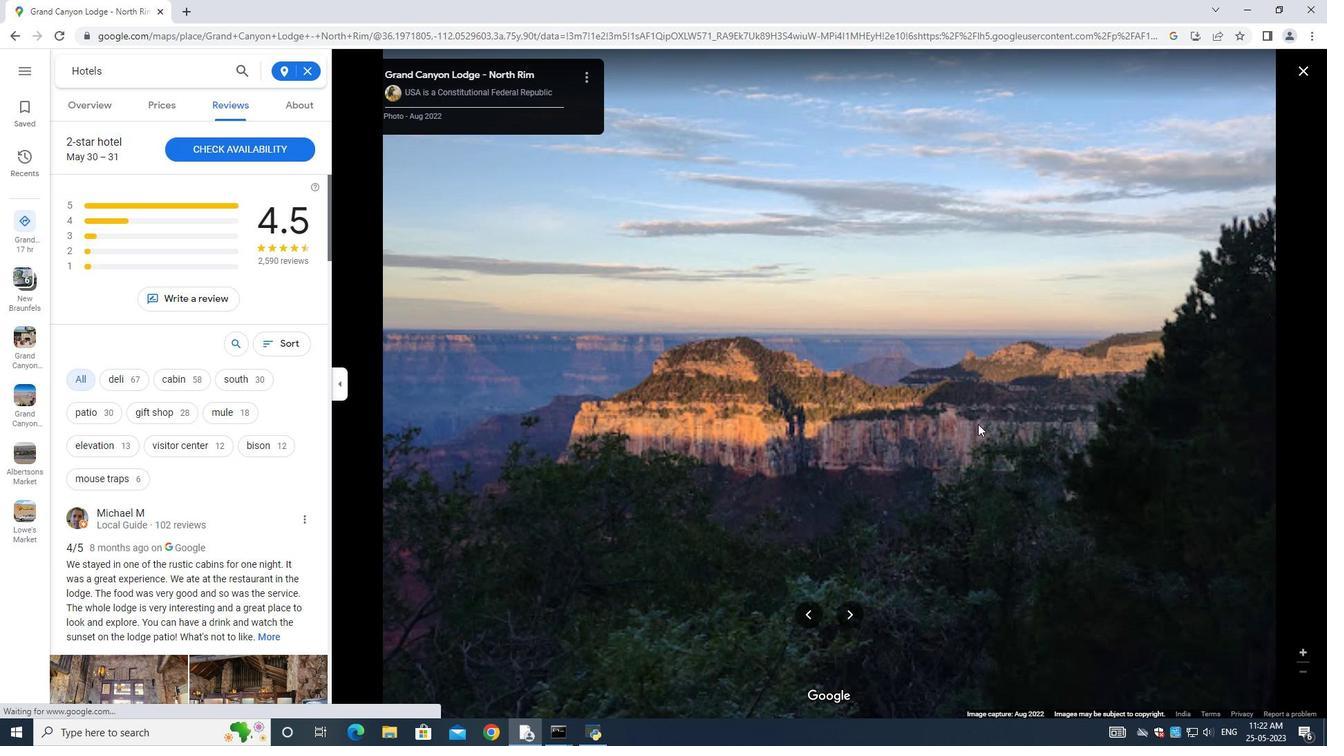 
Action: Mouse pressed left at (989, 425)
Screenshot: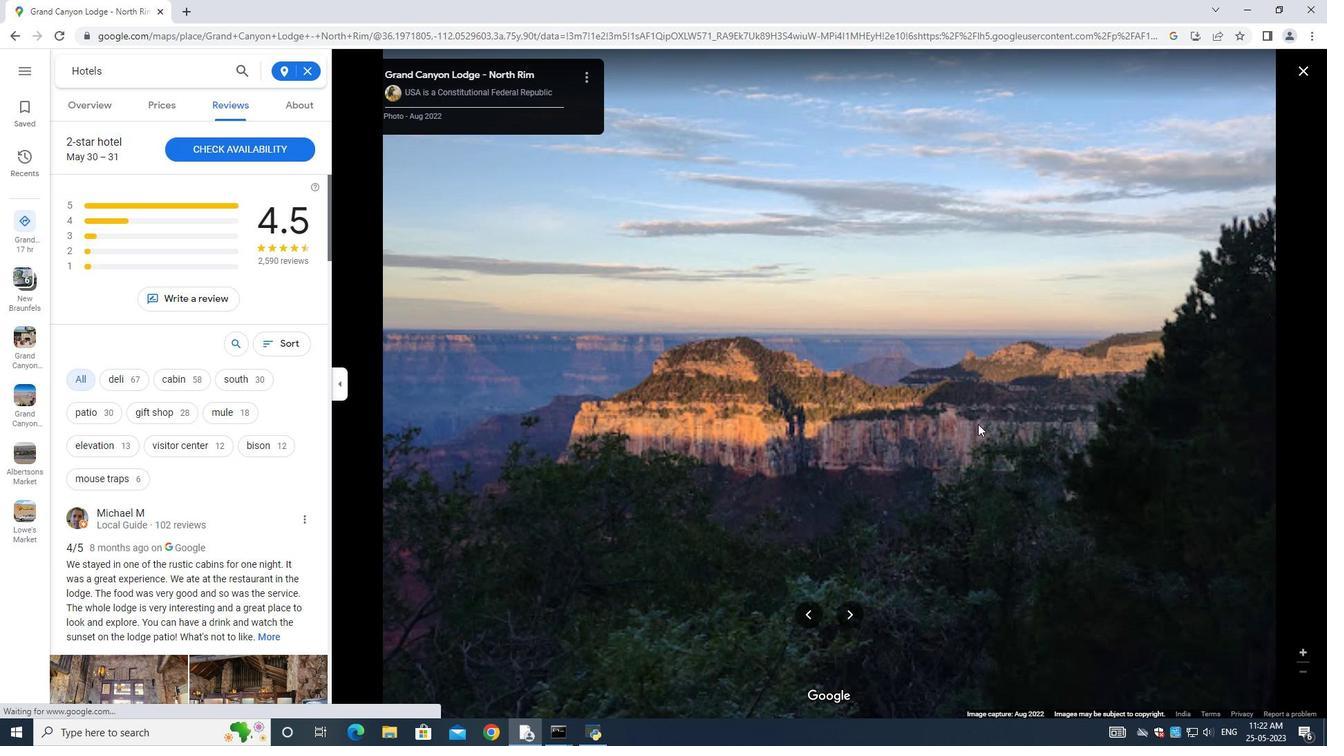 
Action: Mouse moved to (851, 615)
Screenshot: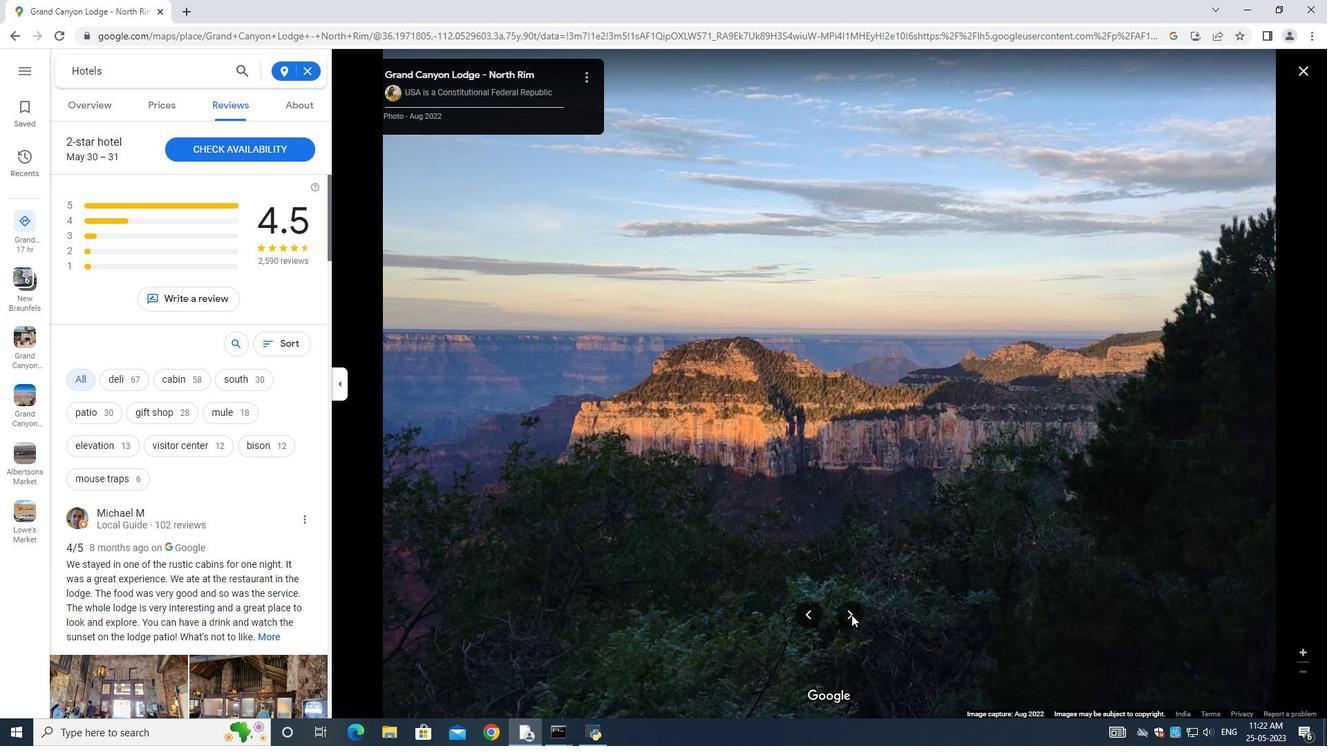 
Action: Mouse pressed left at (851, 615)
Screenshot: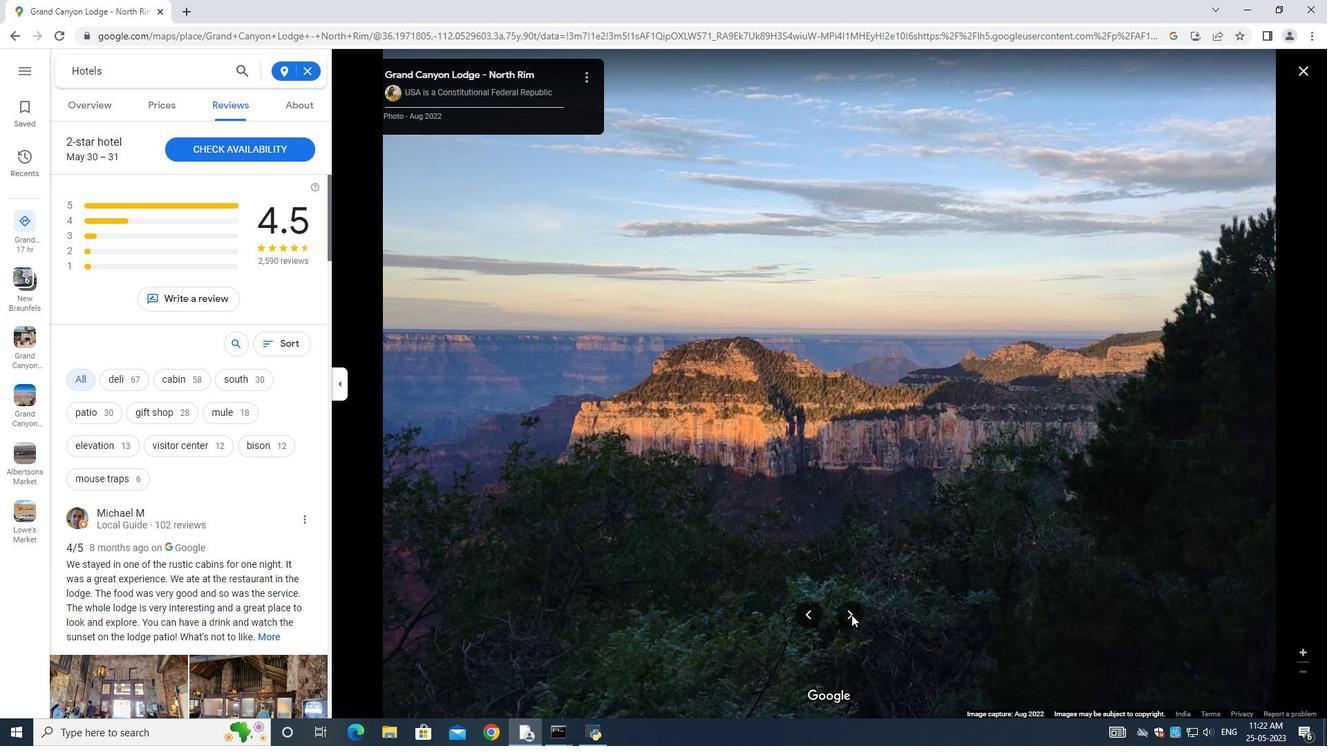 
Action: Mouse moved to (851, 615)
Screenshot: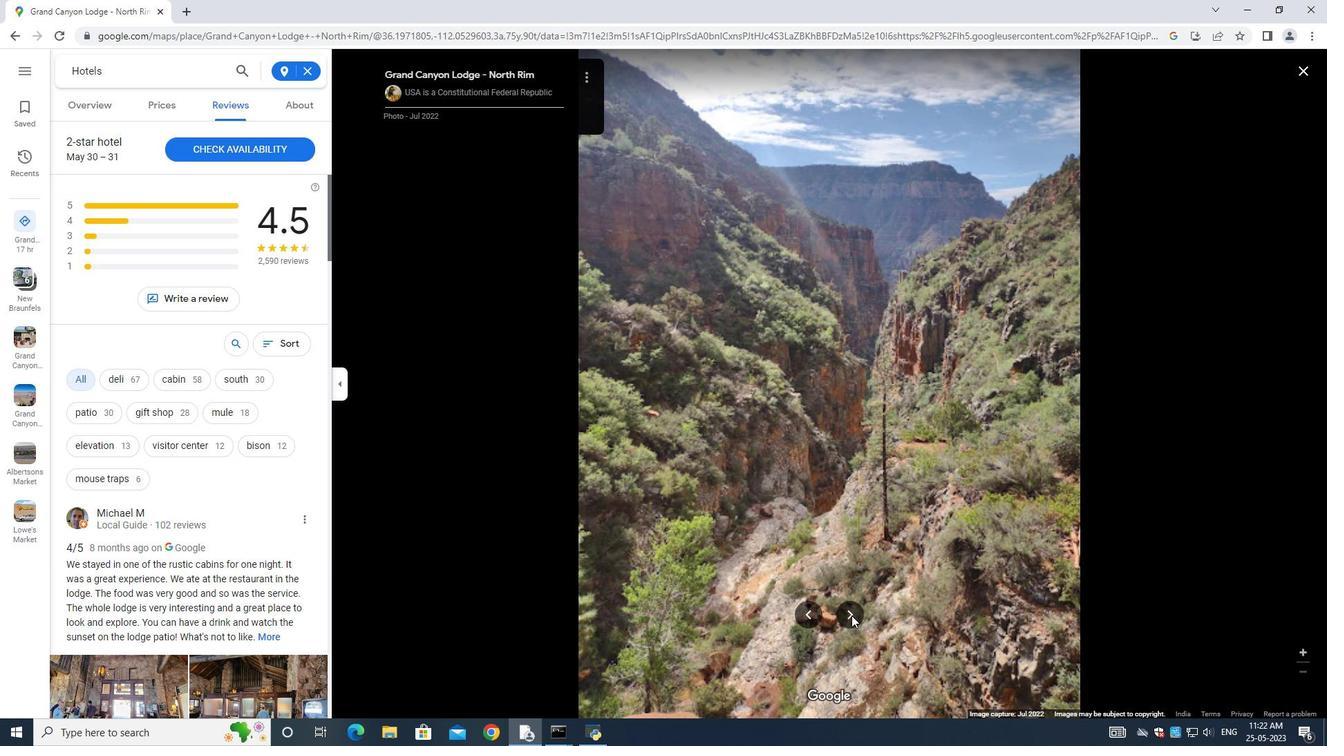 
Action: Mouse pressed left at (851, 615)
Screenshot: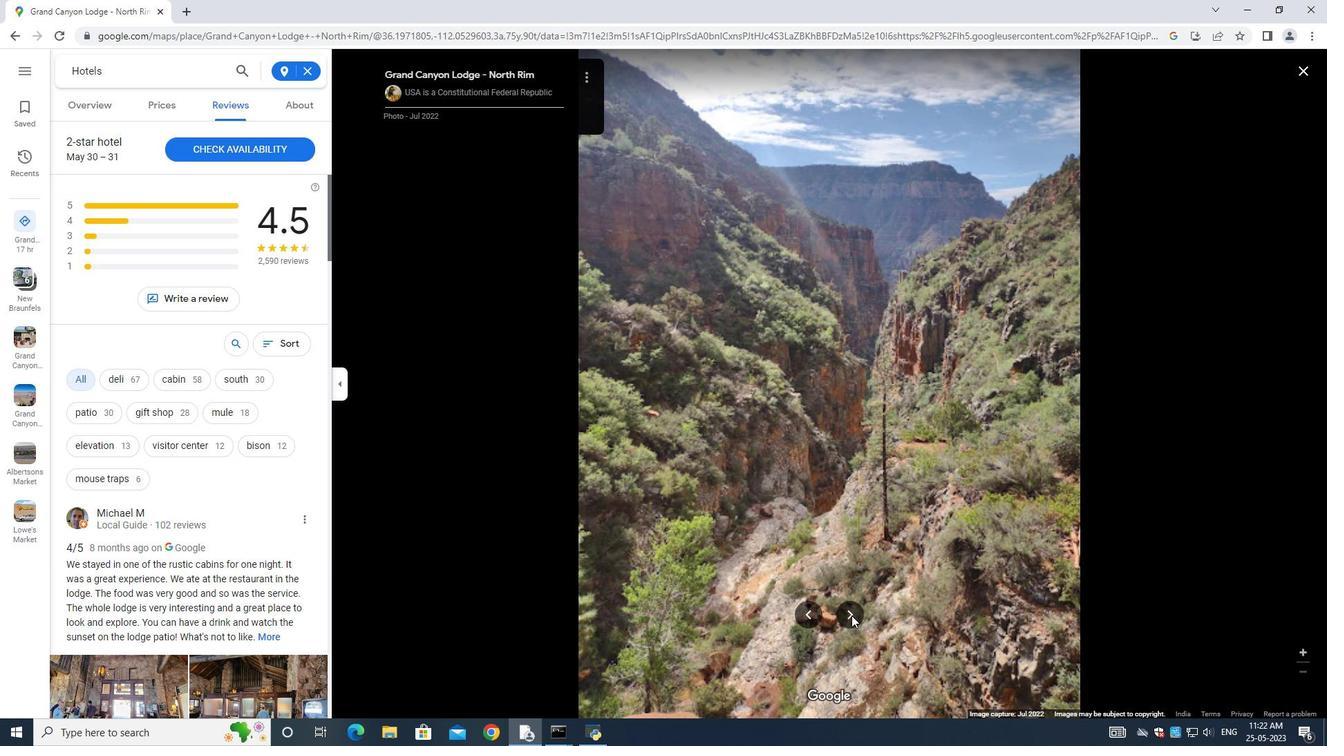 
Action: Mouse pressed left at (851, 615)
Screenshot: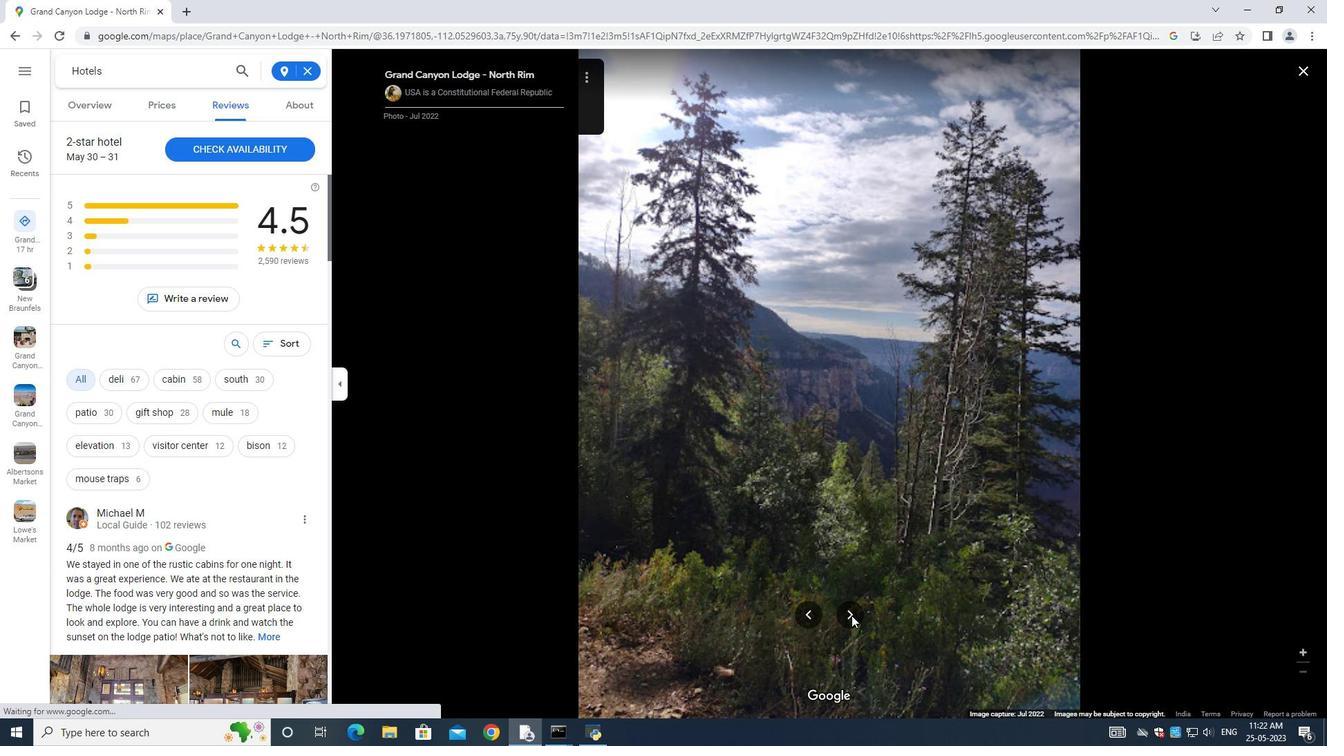 
Action: Mouse moved to (1302, 62)
Screenshot: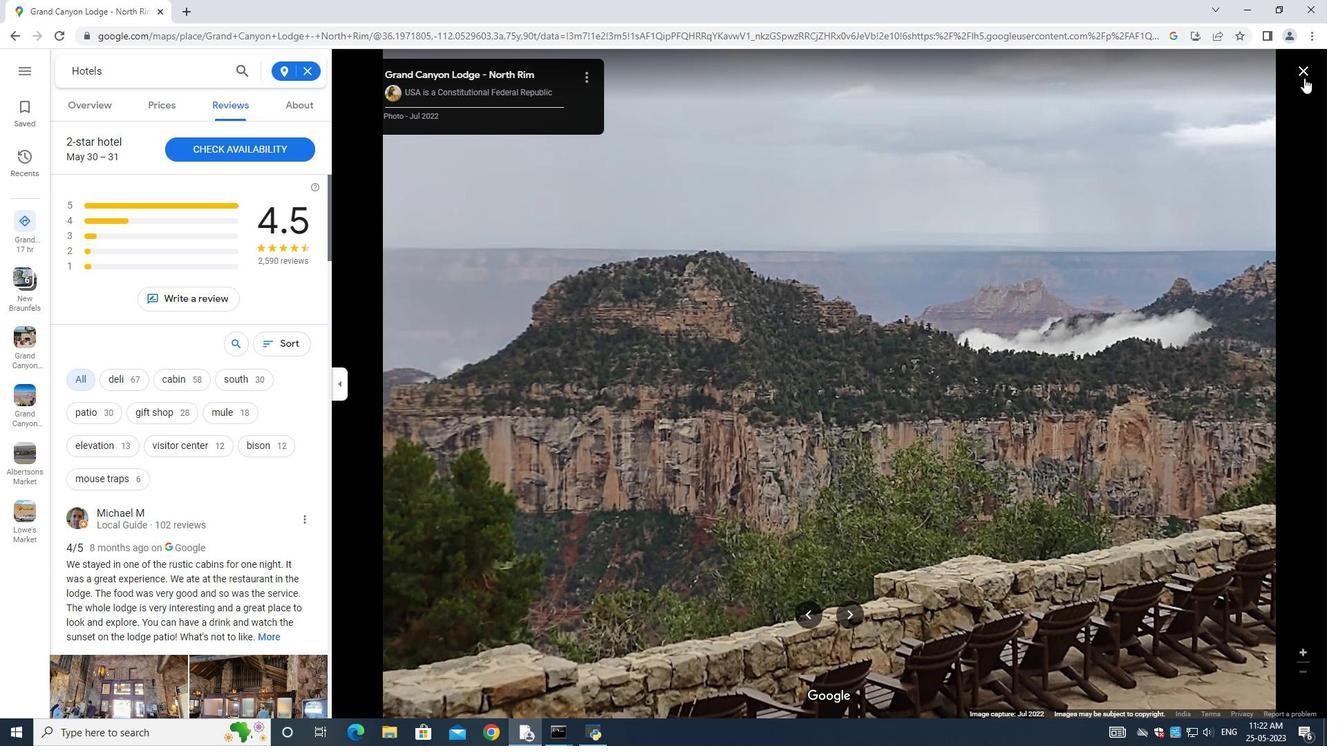 
Action: Mouse pressed left at (1302, 62)
Screenshot: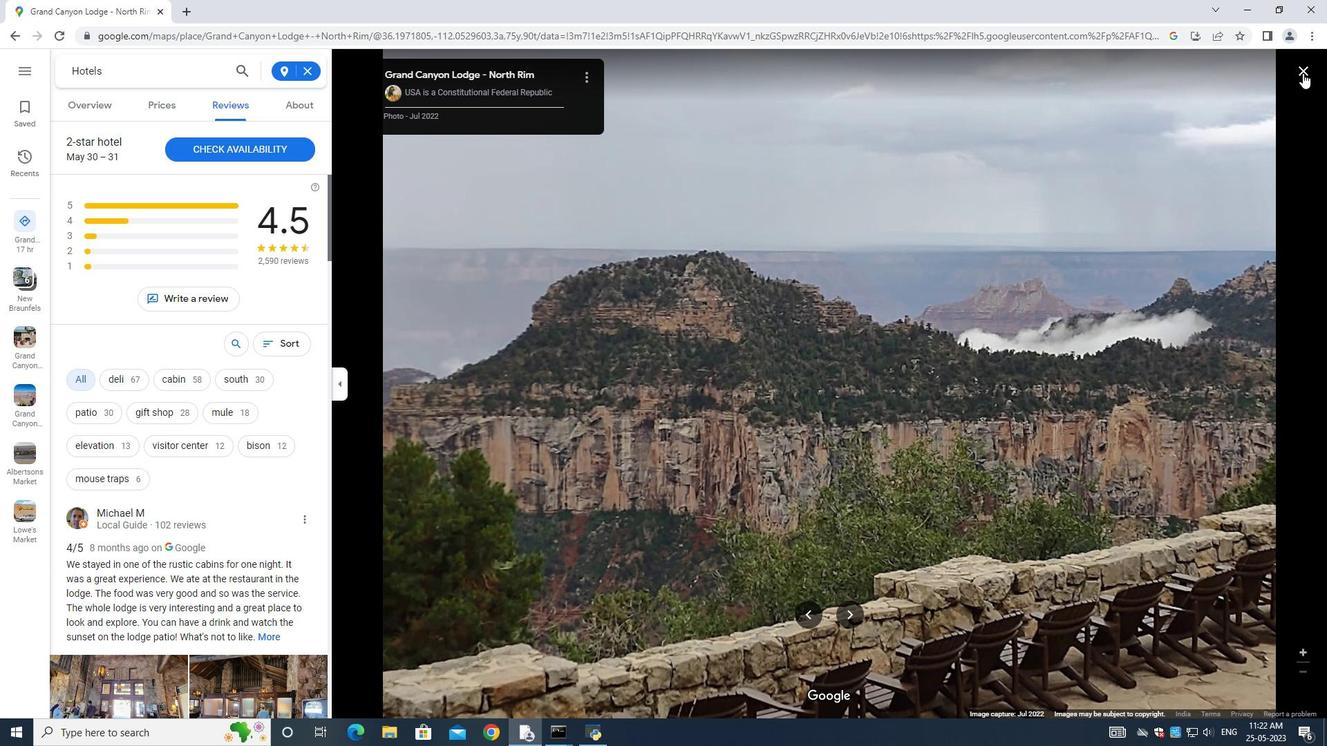 
Action: Mouse moved to (566, 257)
Screenshot: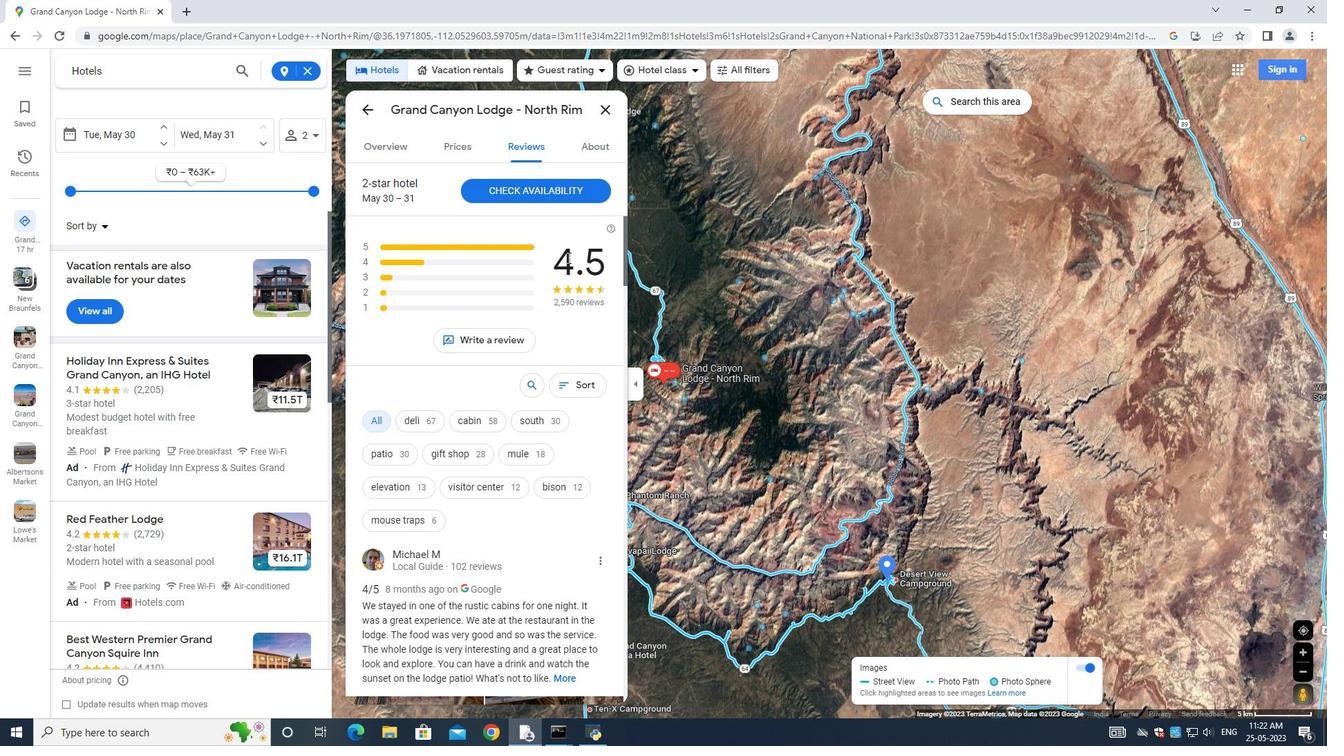 
Action: Mouse scrolled (566, 257) with delta (0, 0)
Screenshot: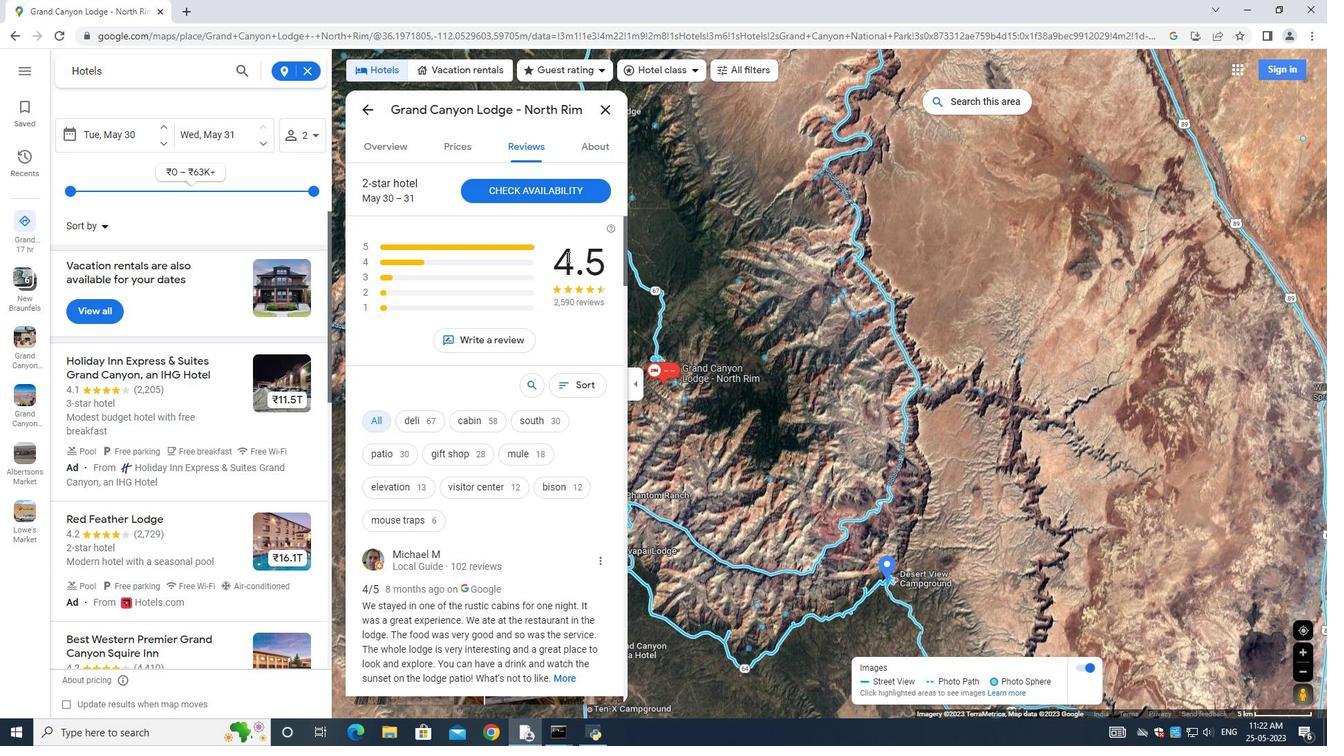 
Action: Mouse scrolled (566, 257) with delta (0, 0)
Screenshot: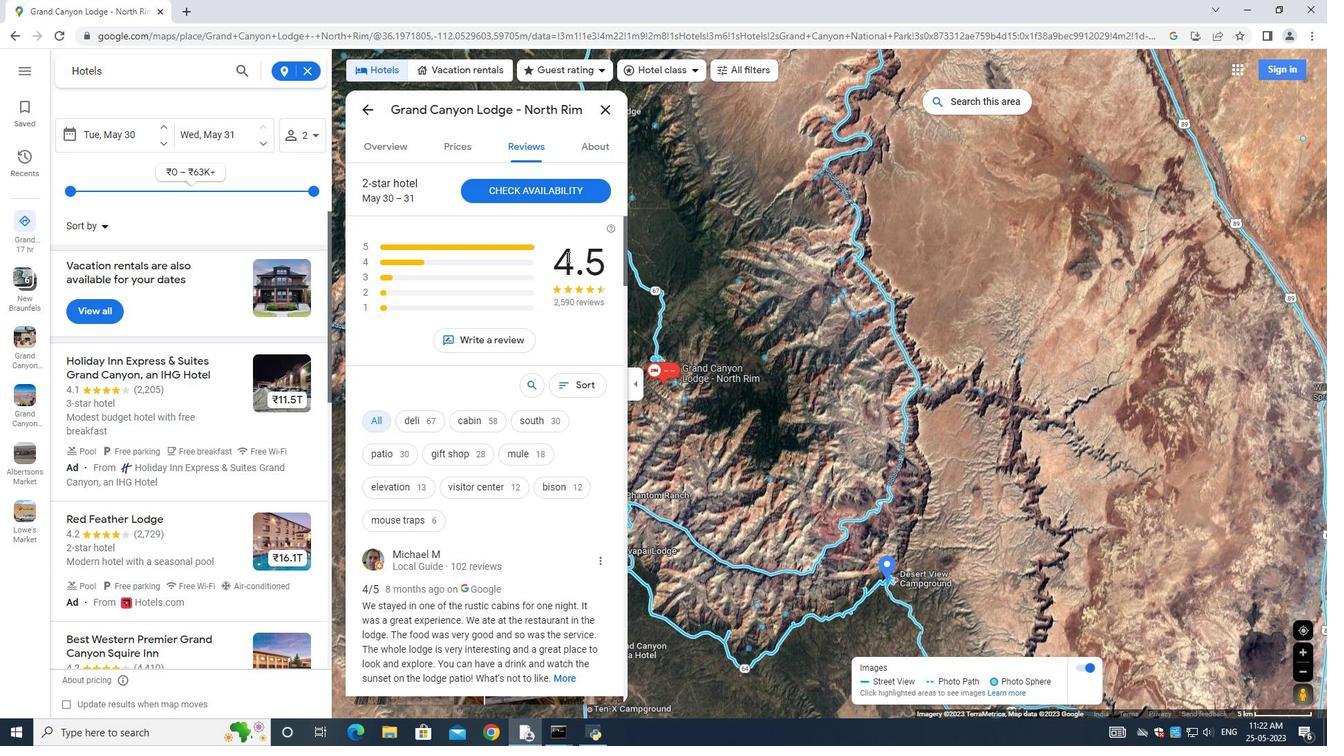 
Action: Mouse scrolled (566, 257) with delta (0, 0)
Screenshot: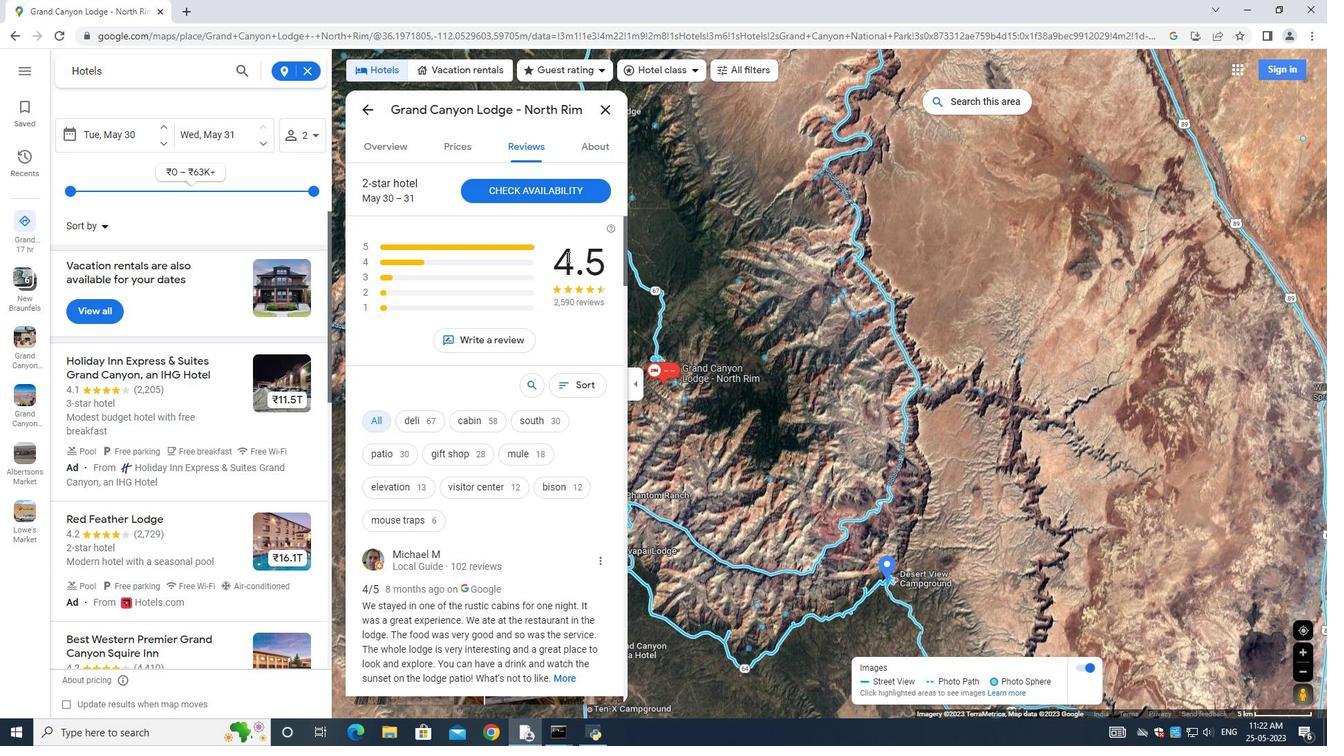 
Action: Mouse scrolled (566, 257) with delta (0, 0)
Screenshot: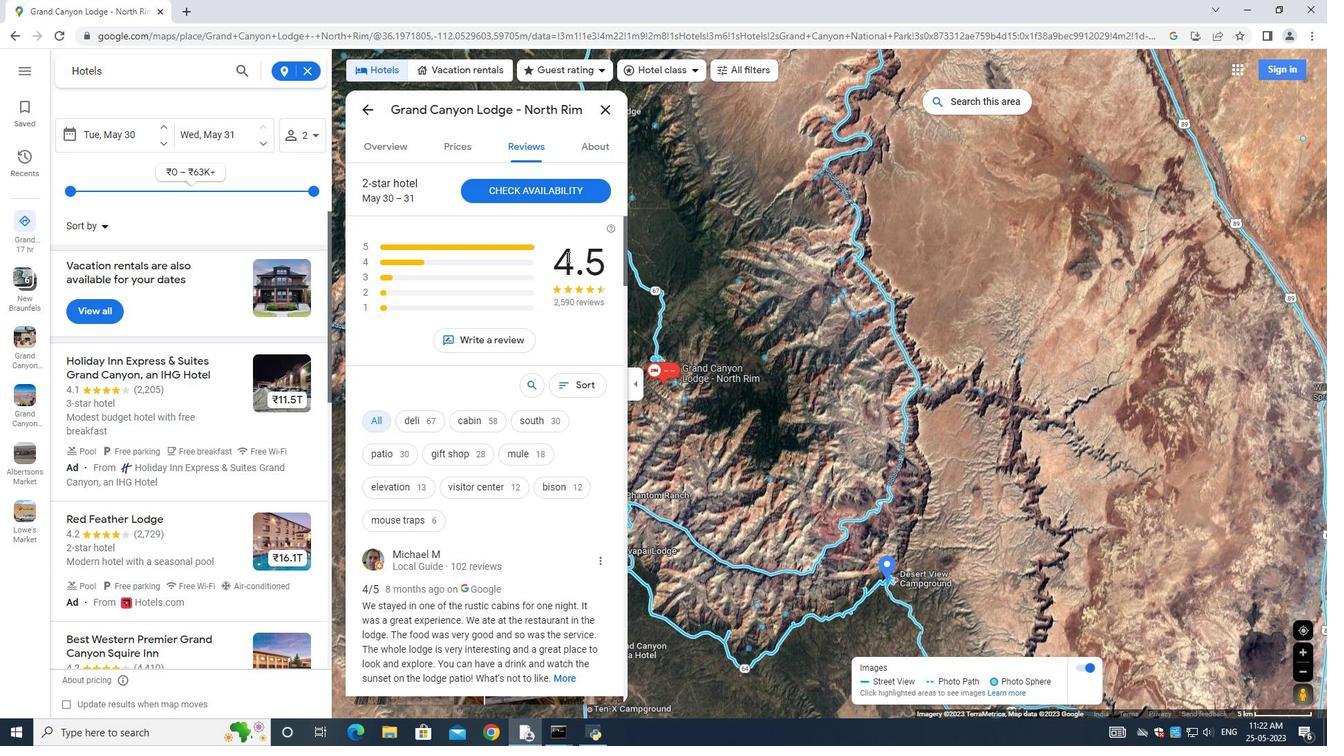 
Action: Mouse moved to (588, 148)
Screenshot: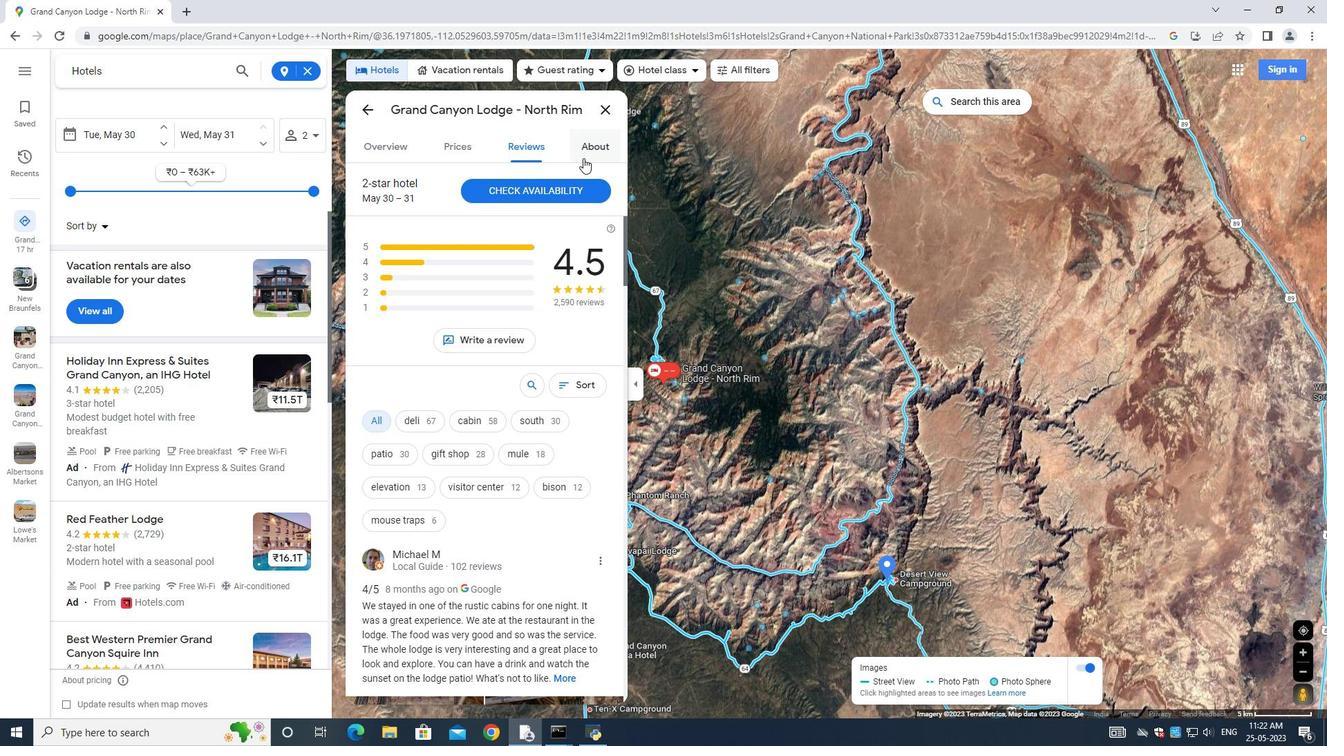 
Action: Mouse pressed left at (588, 148)
Screenshot: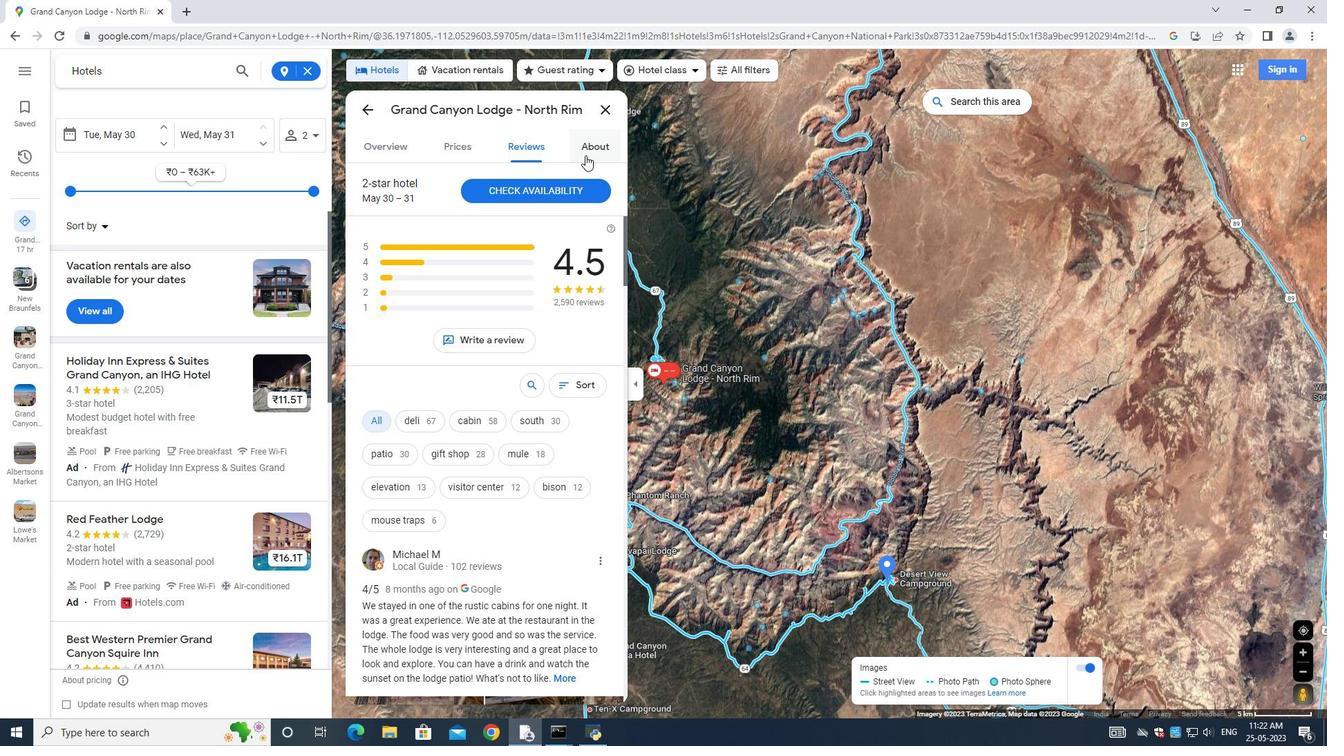
Action: Mouse moved to (374, 141)
Screenshot: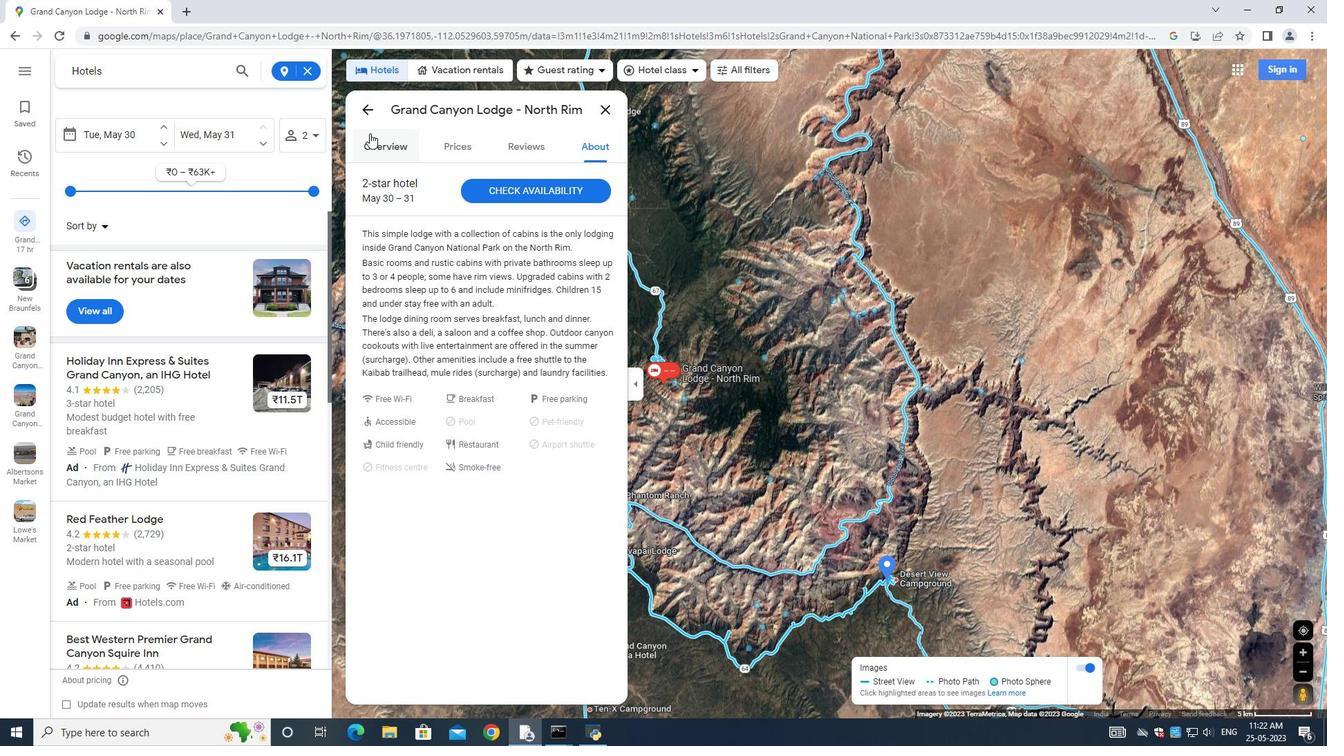 
Action: Mouse pressed left at (374, 141)
Screenshot: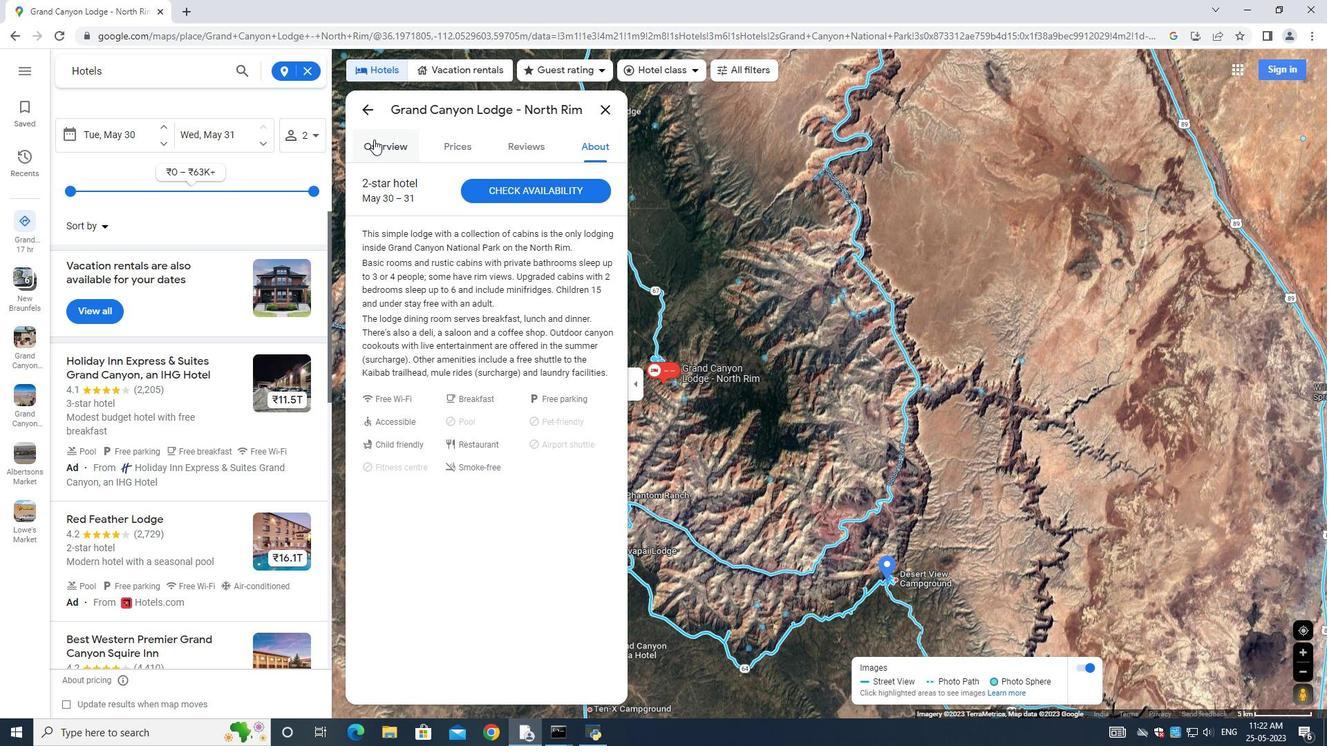 
Action: Mouse moved to (464, 478)
Screenshot: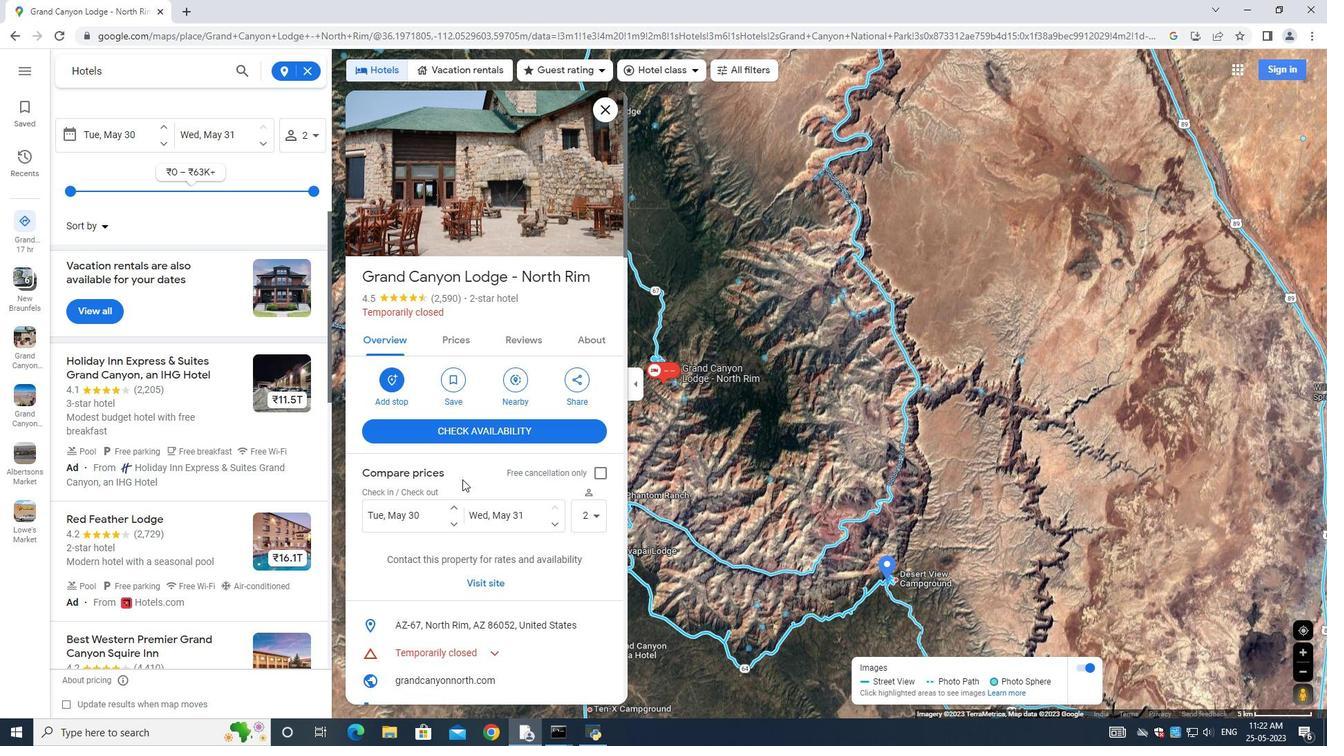 
Action: Mouse scrolled (464, 477) with delta (0, 0)
Screenshot: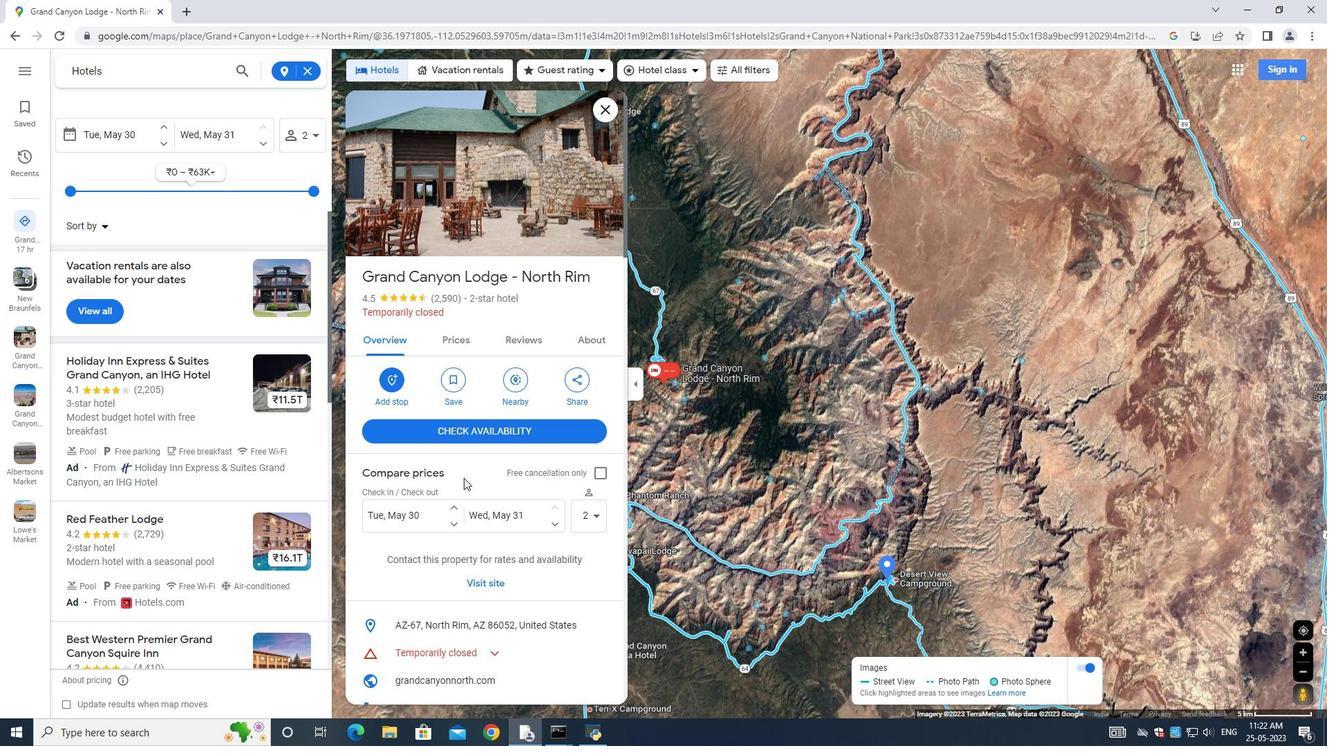 
Action: Mouse scrolled (464, 477) with delta (0, 0)
Screenshot: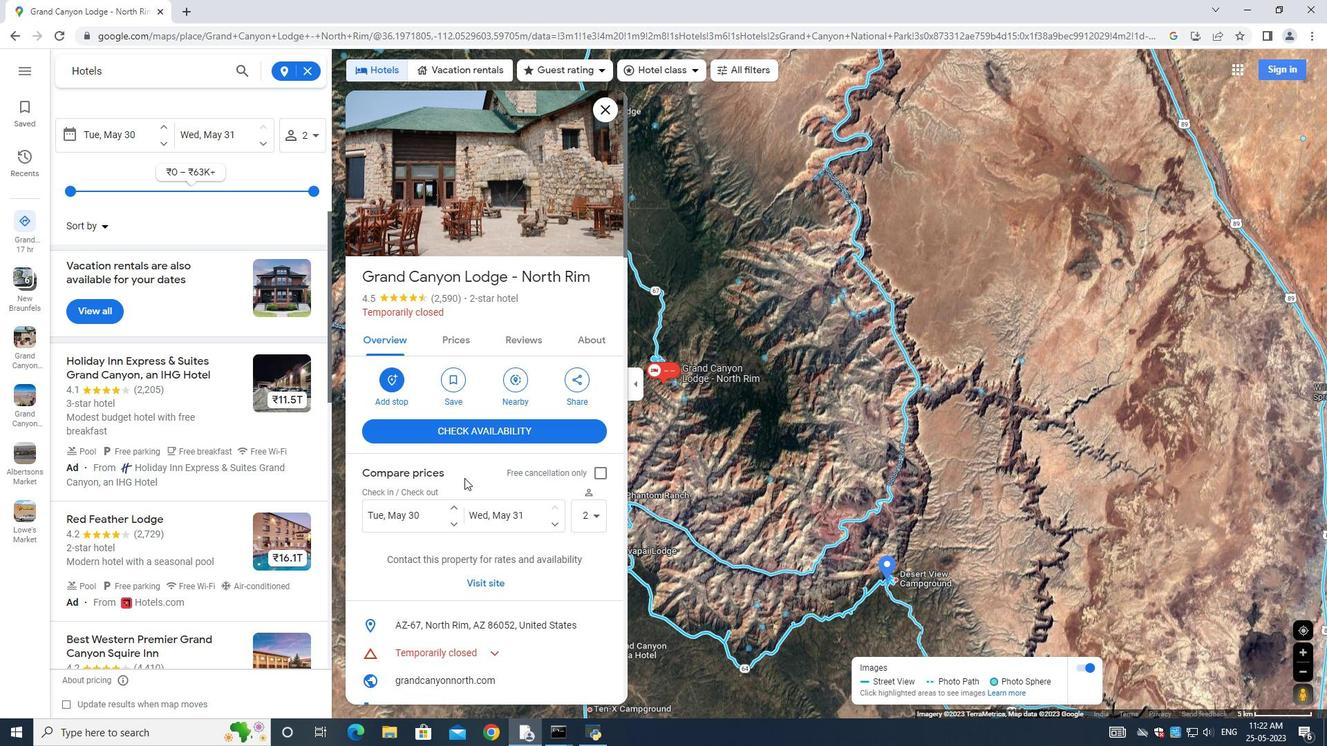 
Action: Mouse scrolled (464, 477) with delta (0, 0)
Screenshot: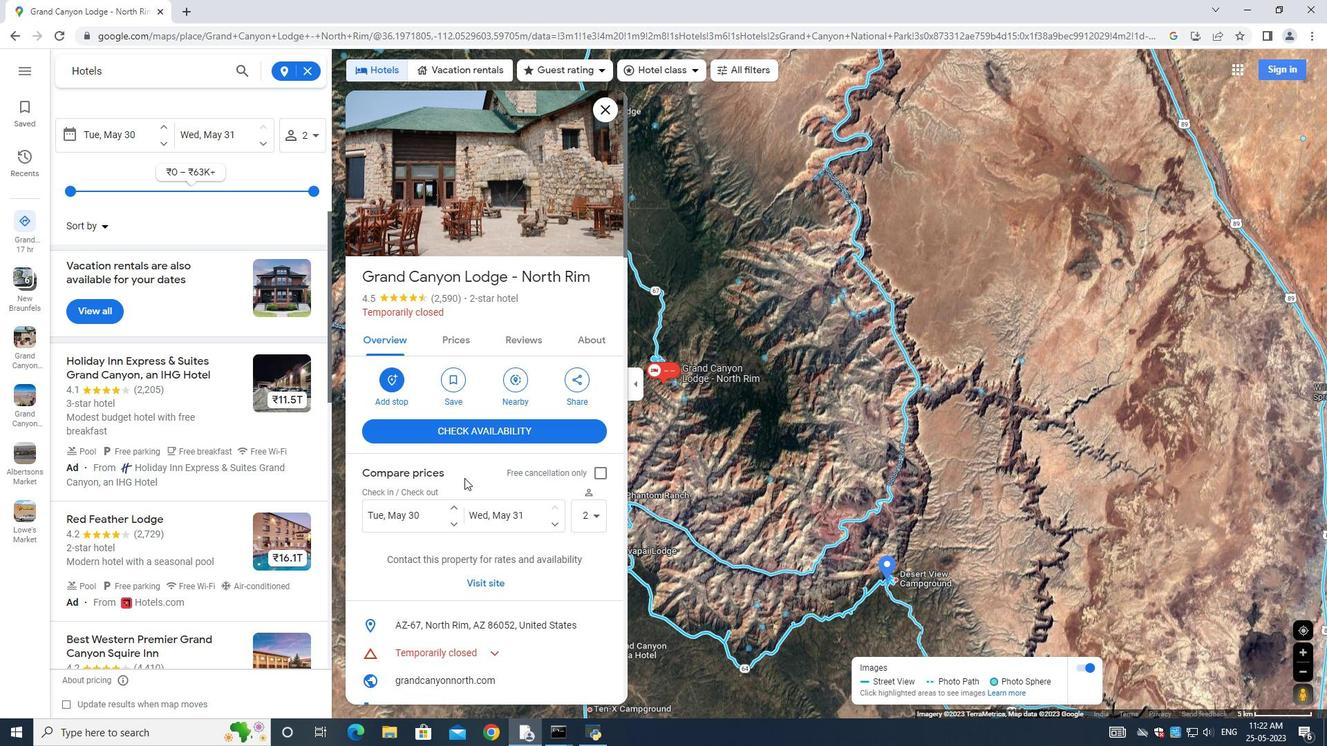 
Action: Mouse scrolled (464, 477) with delta (0, 0)
Screenshot: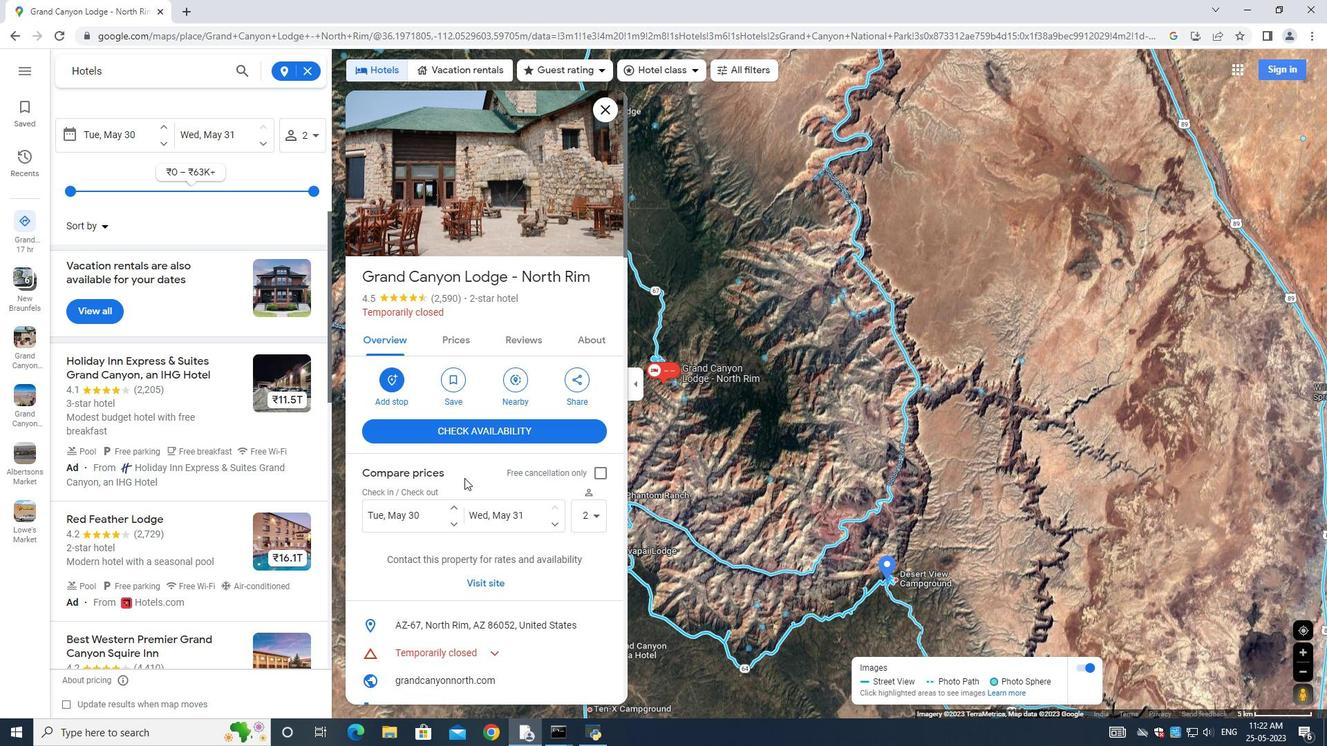 
Action: Mouse scrolled (464, 477) with delta (0, 0)
Screenshot: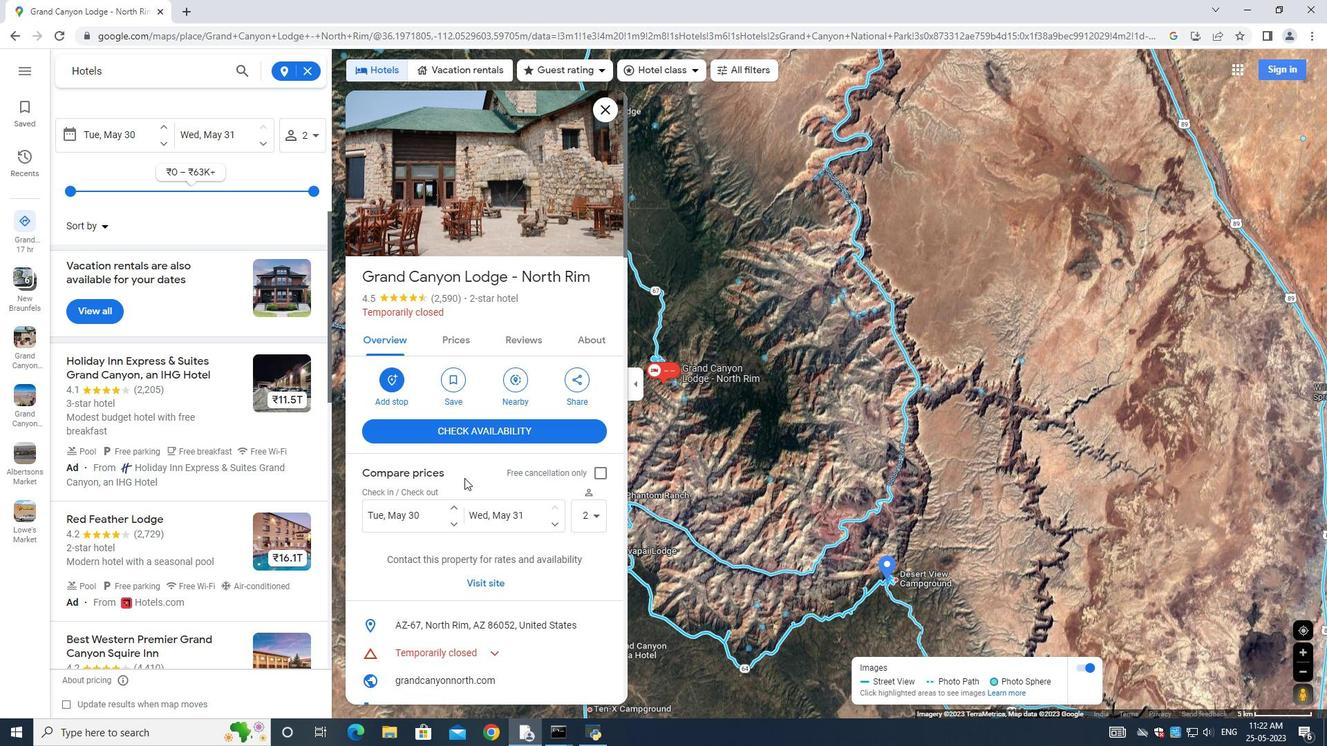 
Action: Mouse moved to (492, 306)
Screenshot: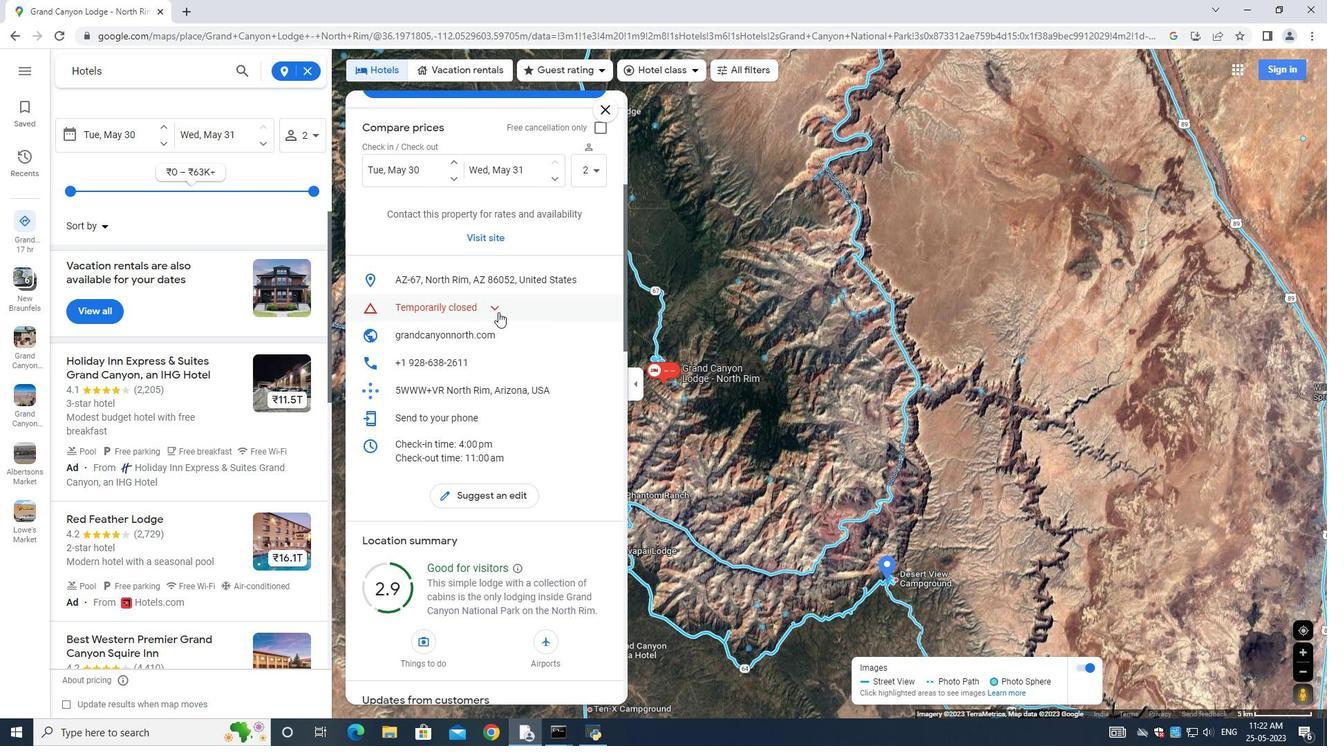 
Action: Mouse pressed left at (492, 306)
Screenshot: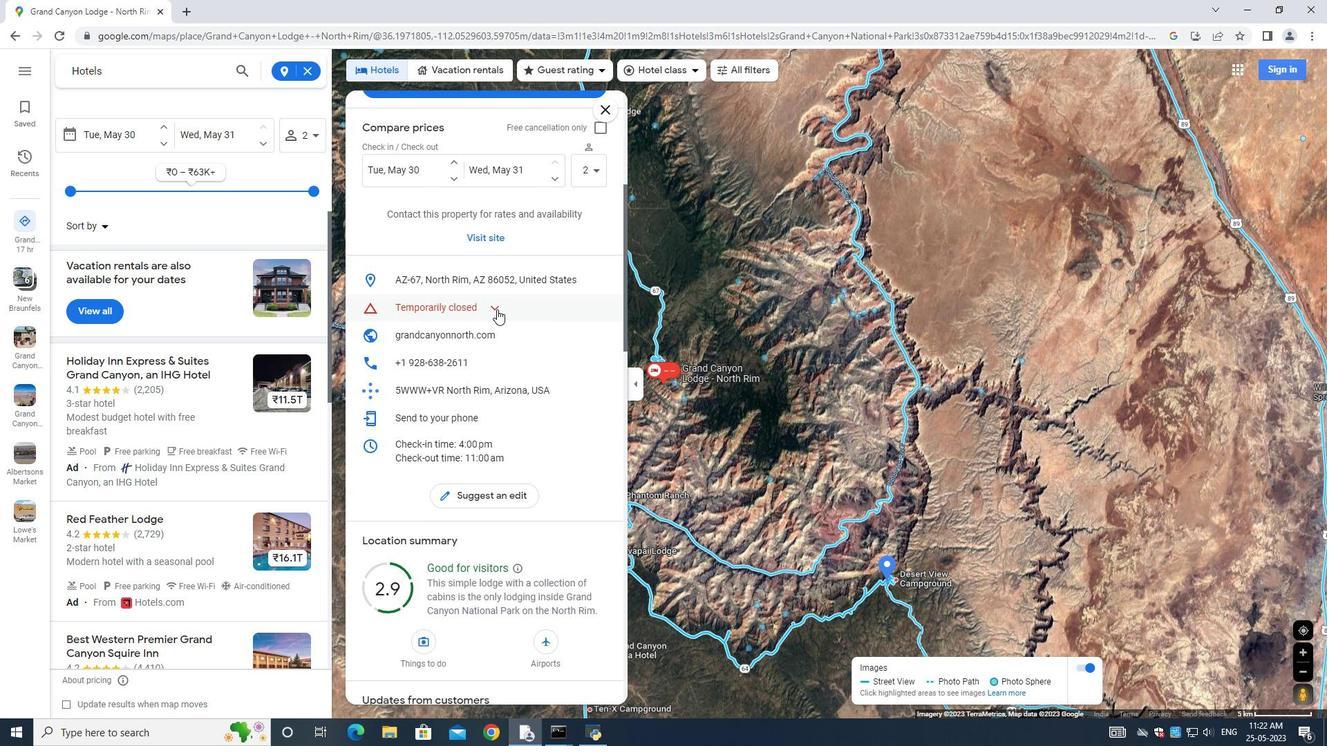 
Action: Mouse moved to (243, 461)
Screenshot: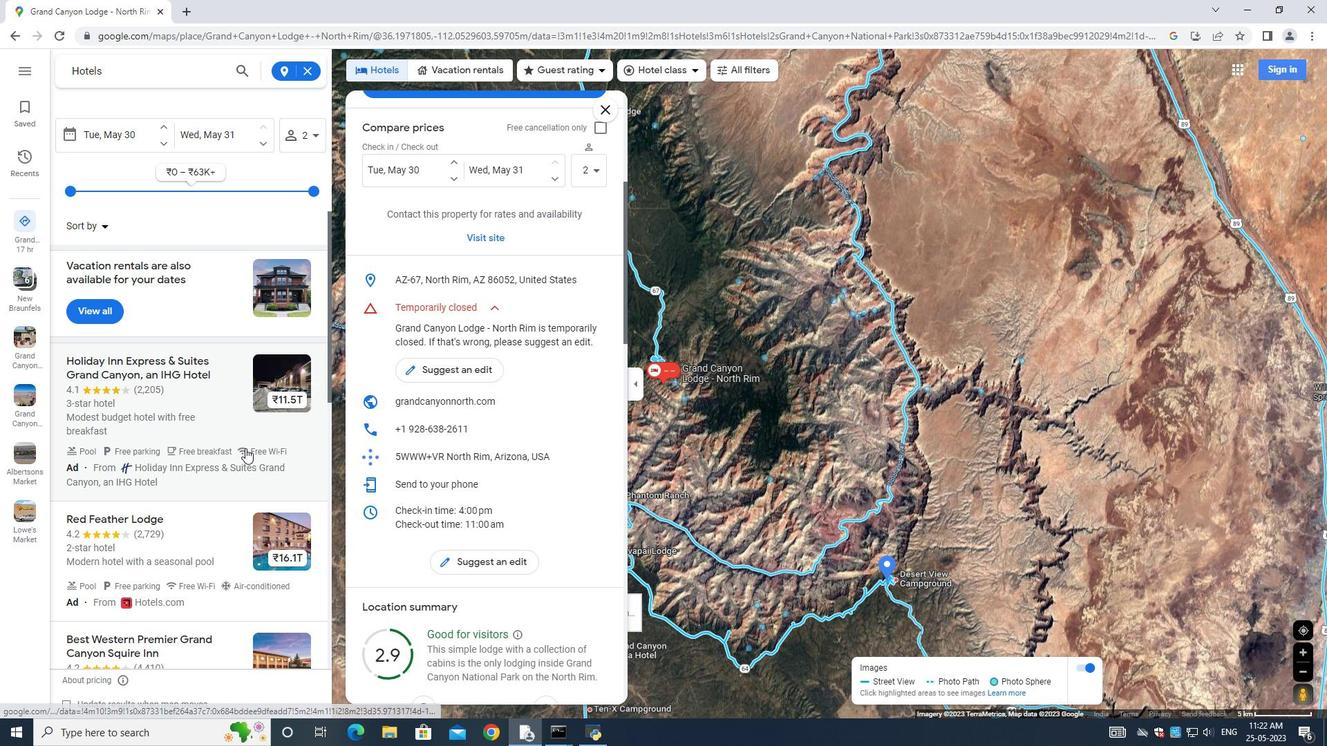 
Action: Mouse scrolled (244, 453) with delta (0, 0)
Screenshot: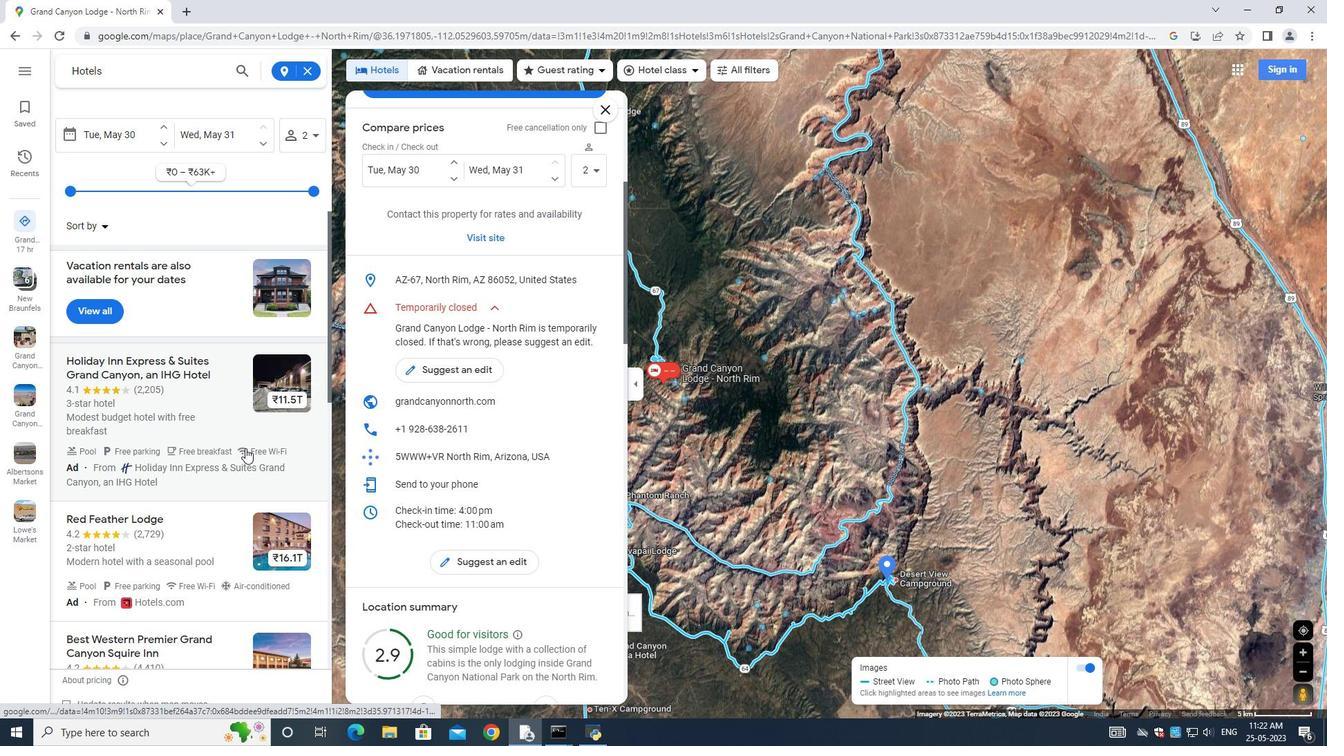 
Action: Mouse moved to (242, 461)
Screenshot: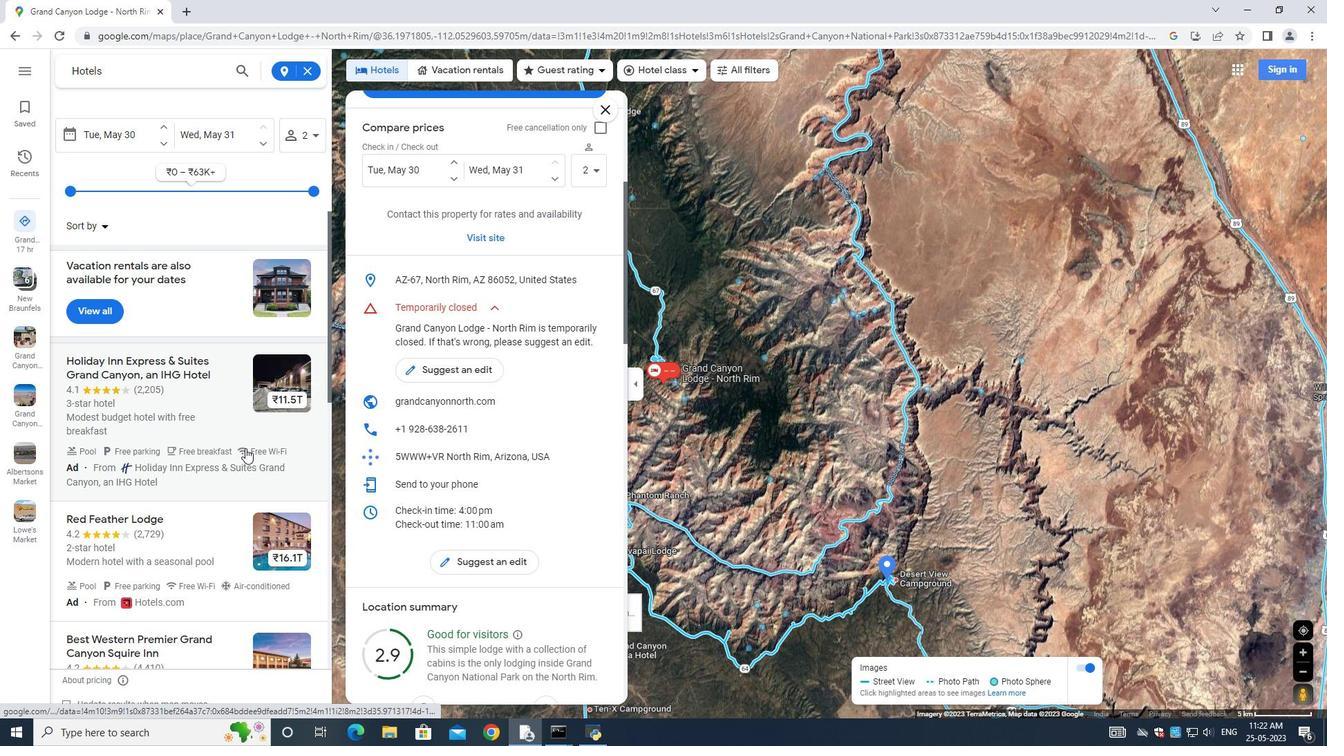 
Action: Mouse scrolled (244, 459) with delta (0, 0)
Screenshot: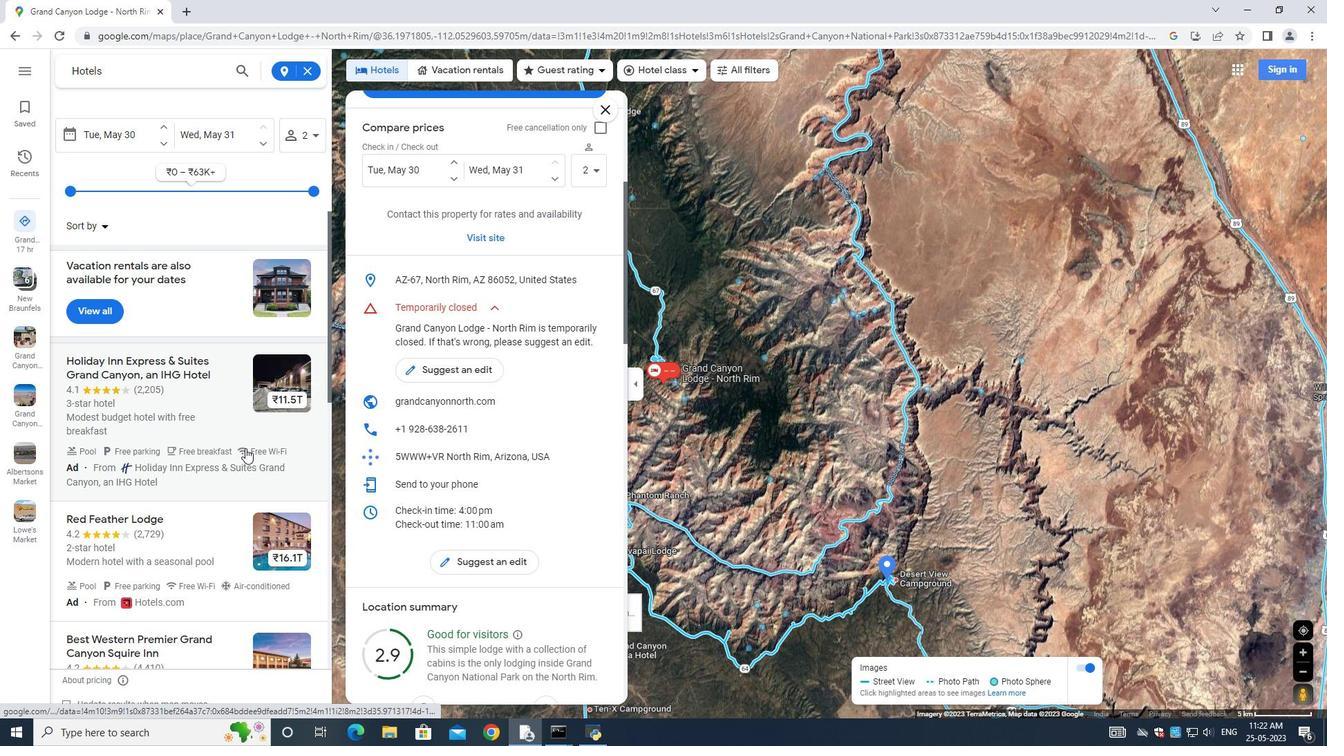 
Action: Mouse moved to (242, 462)
Screenshot: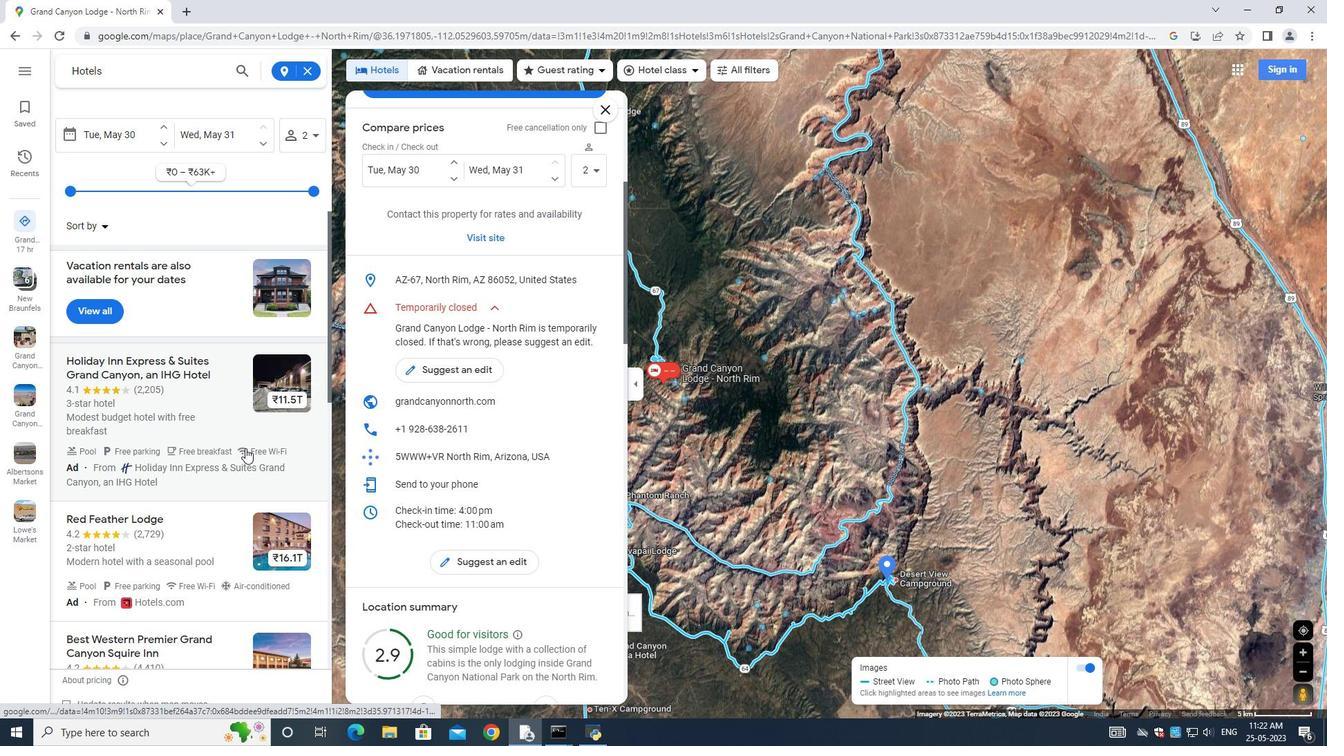 
Action: Mouse scrolled (243, 461) with delta (0, 0)
Screenshot: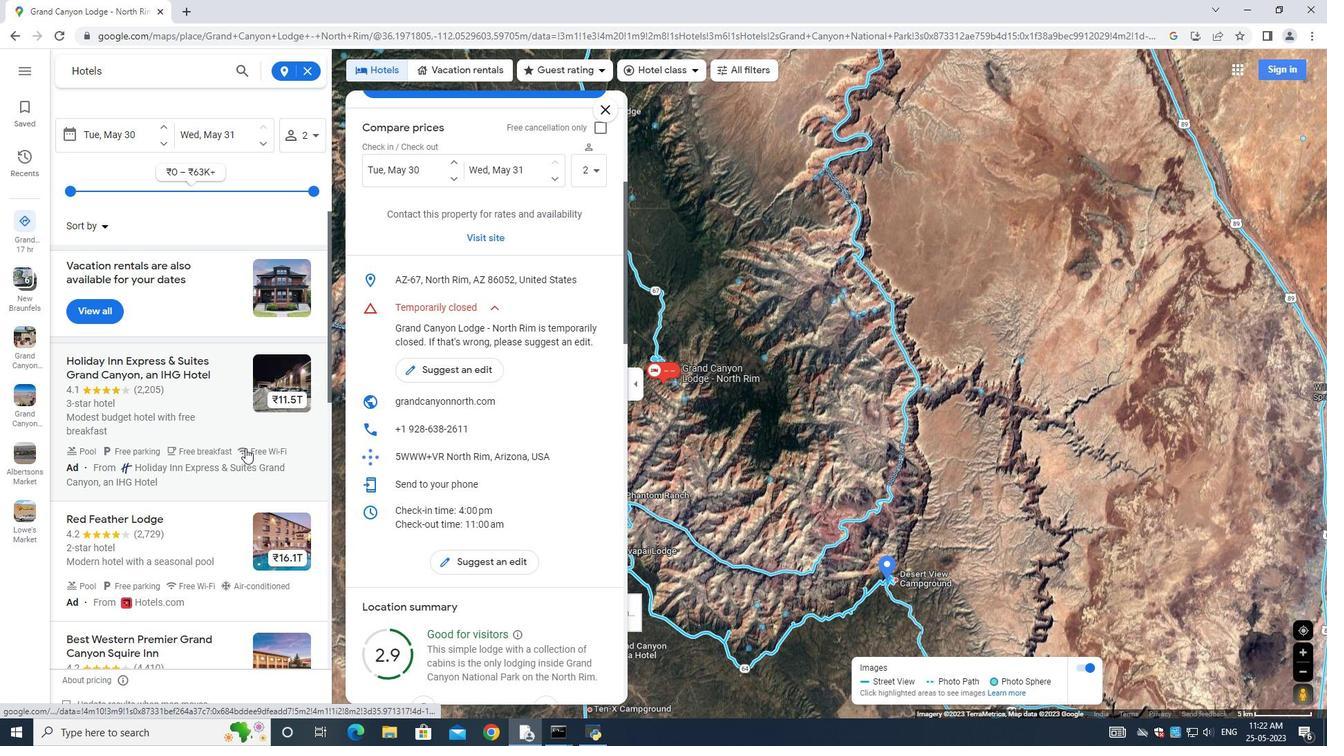 
Action: Mouse moved to (242, 462)
Screenshot: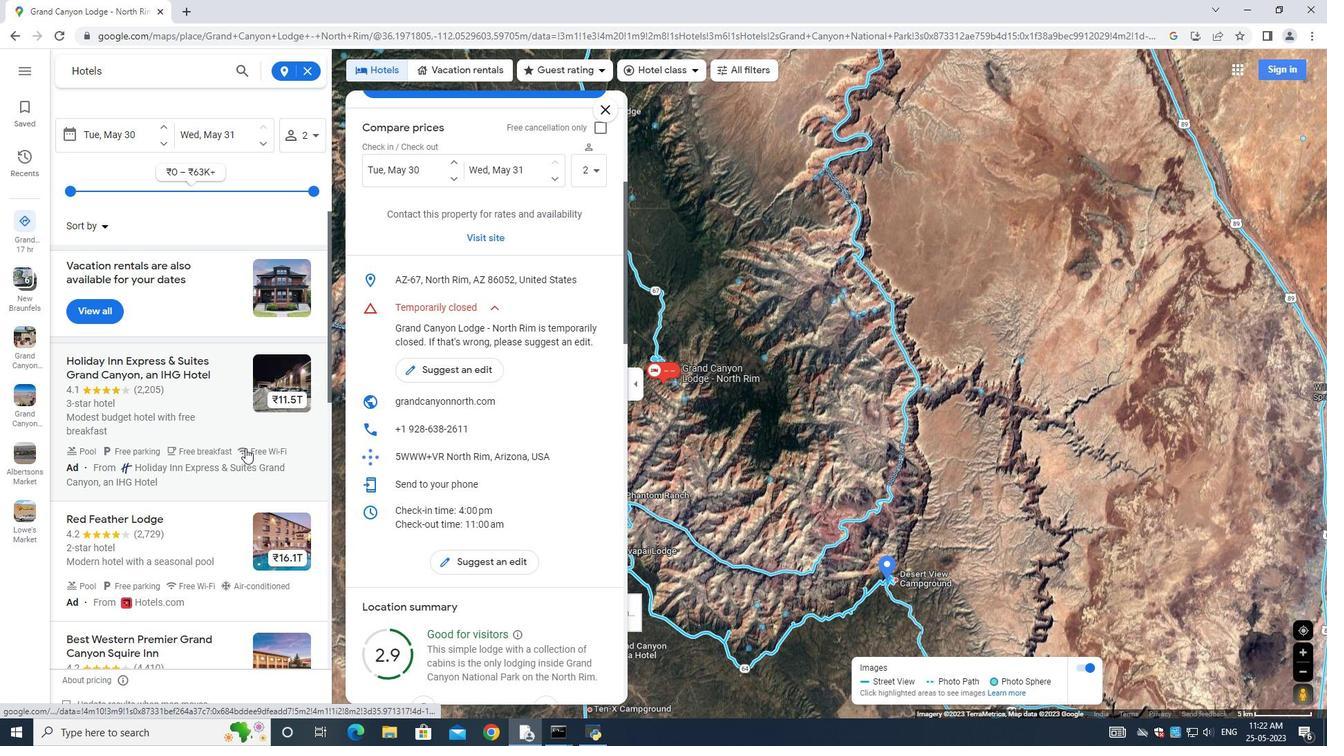 
Action: Mouse scrolled (242, 461) with delta (0, 0)
Screenshot: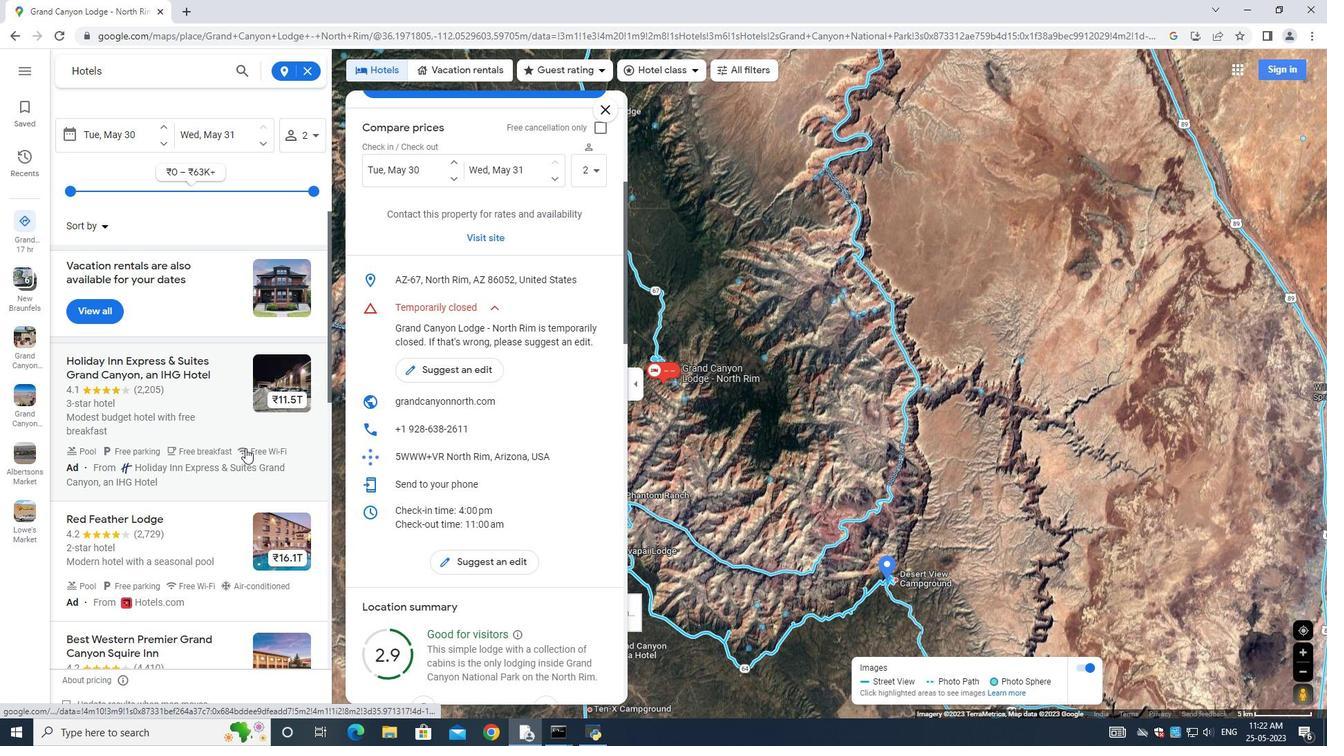
Action: Mouse moved to (242, 462)
Screenshot: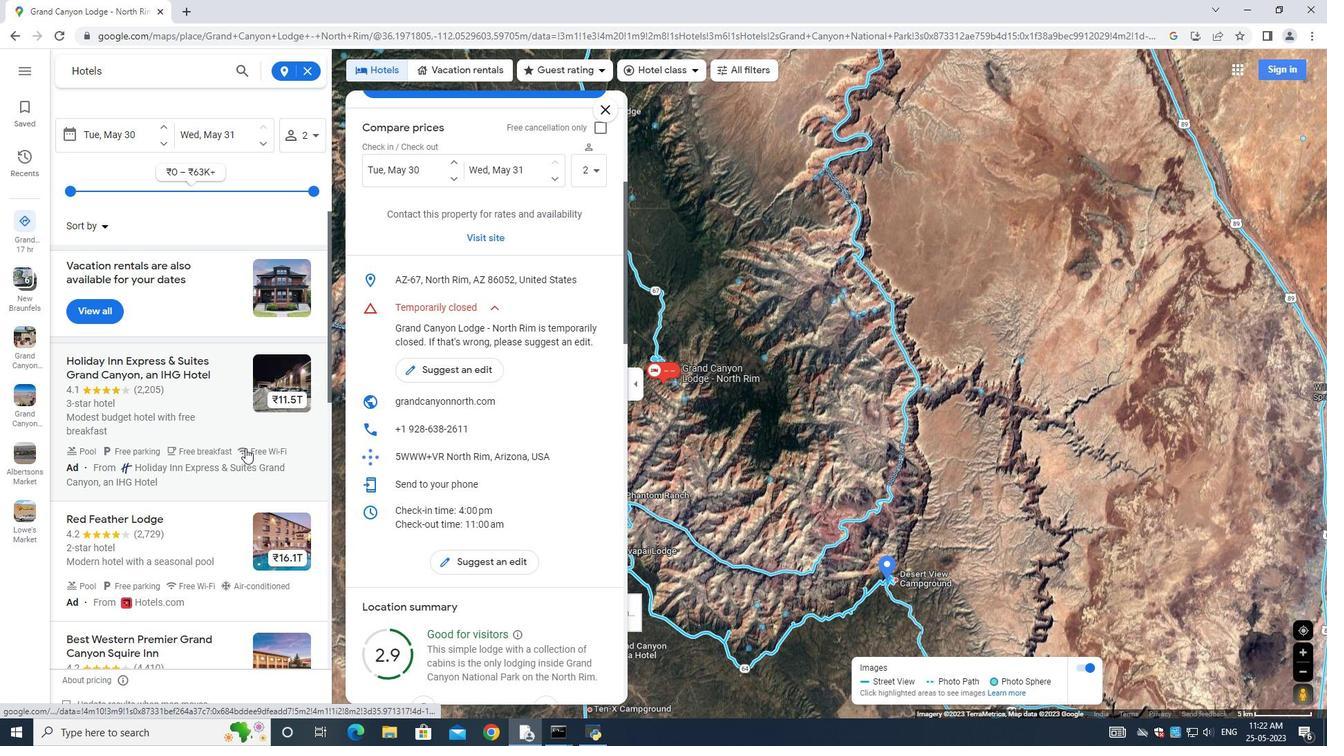 
Action: Mouse scrolled (242, 461) with delta (0, 0)
Screenshot: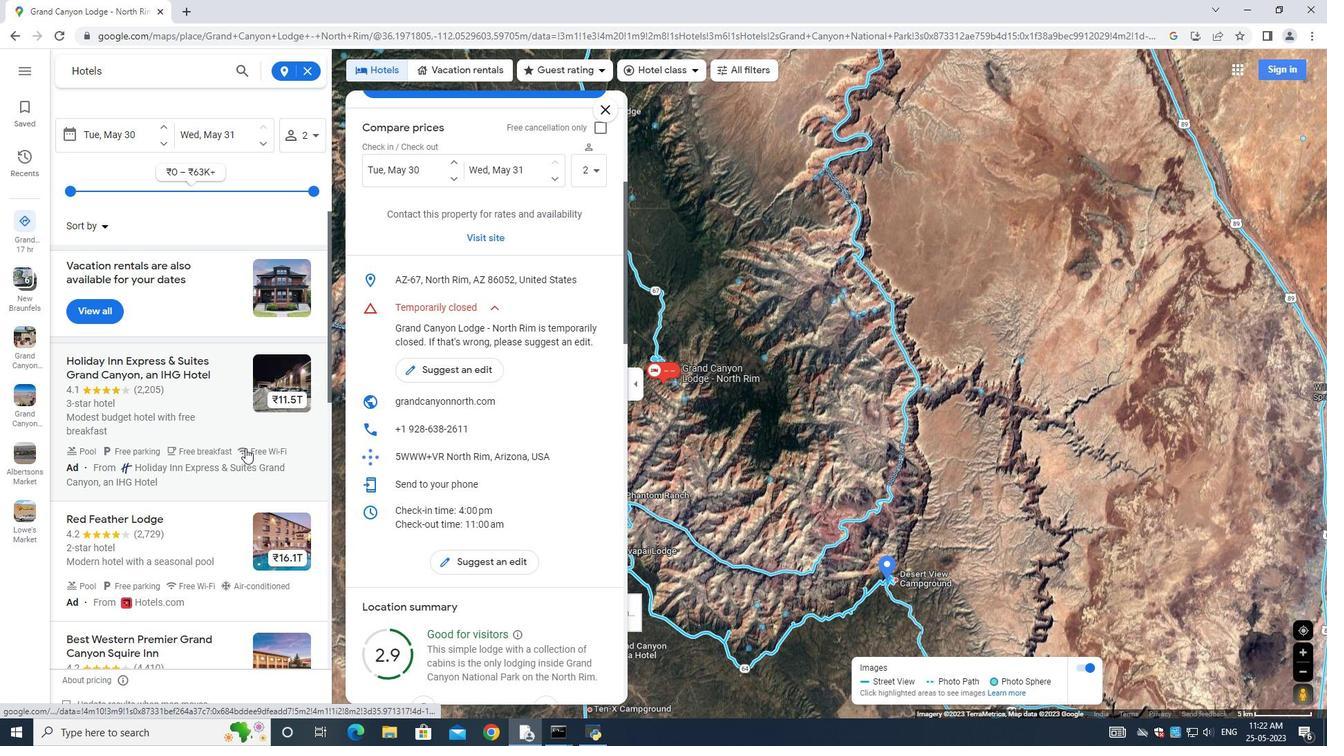 
Action: Mouse scrolled (242, 461) with delta (0, 0)
Screenshot: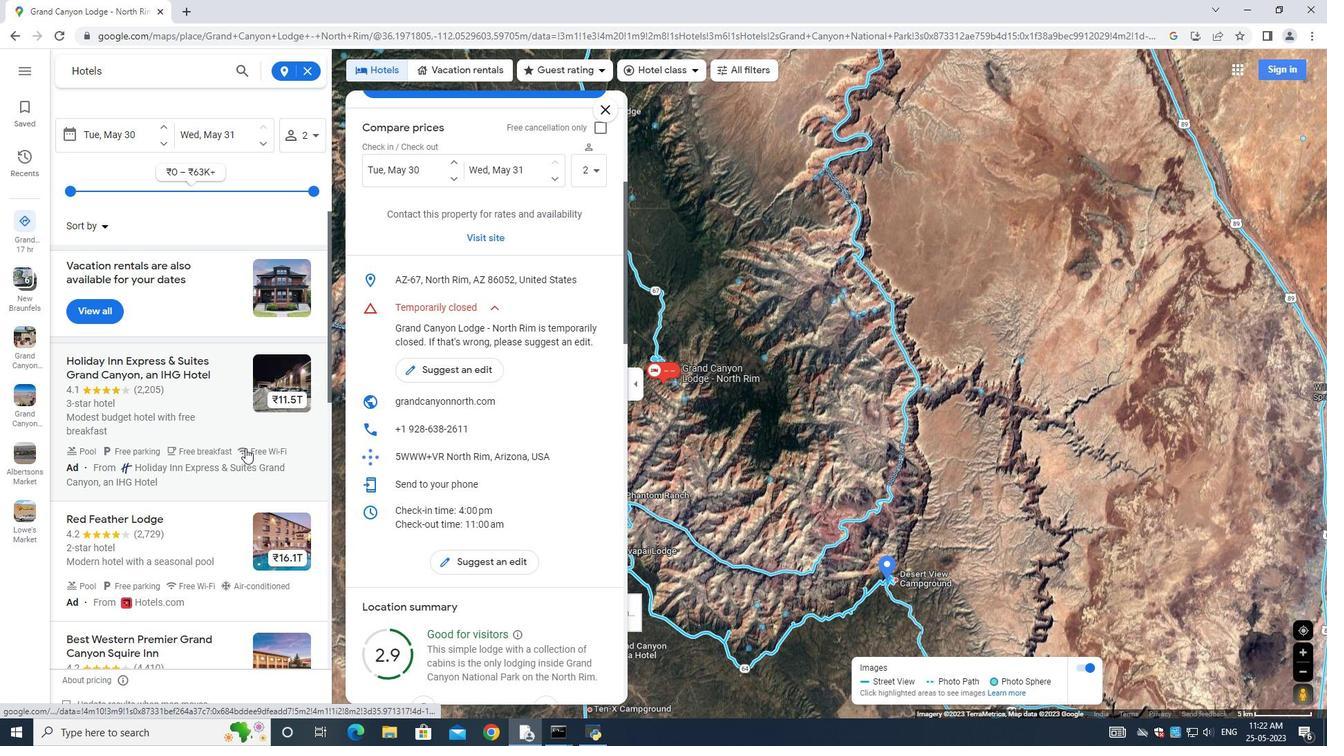
Action: Mouse scrolled (242, 461) with delta (0, 0)
Screenshot: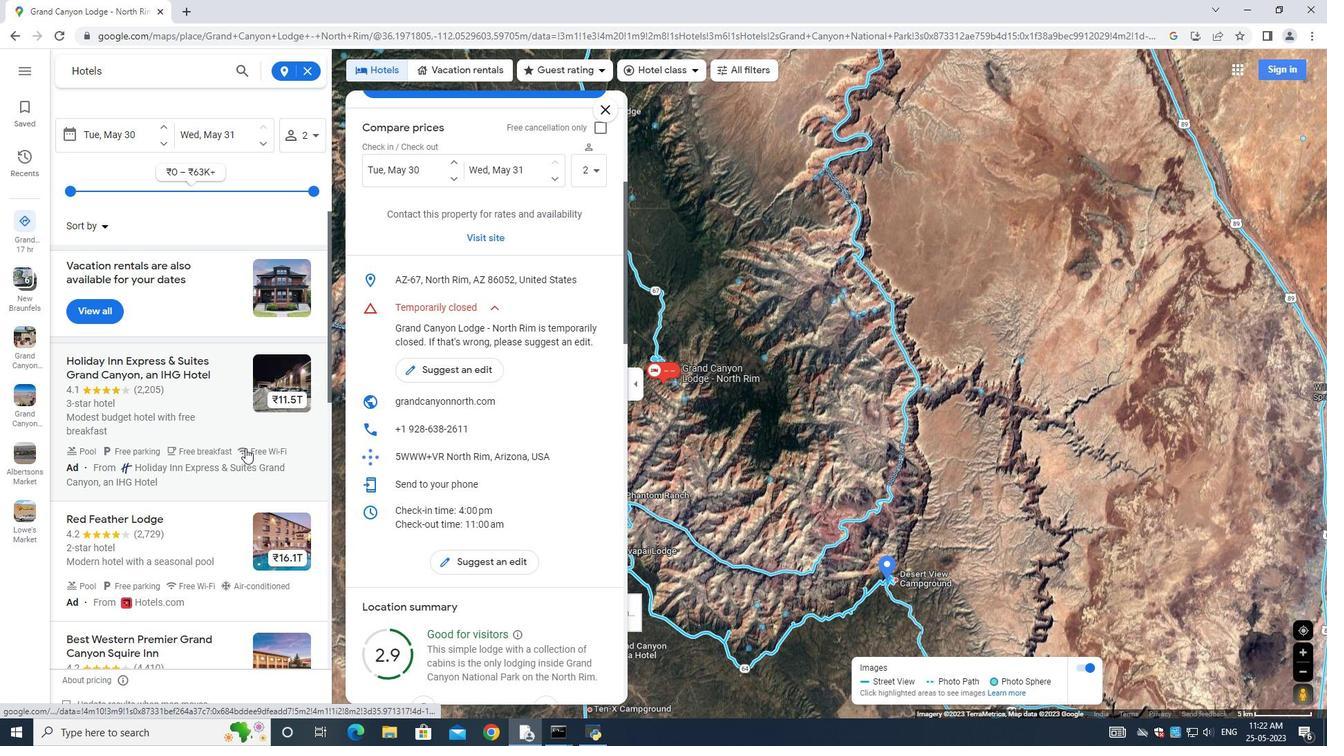 
Action: Mouse moved to (244, 462)
Screenshot: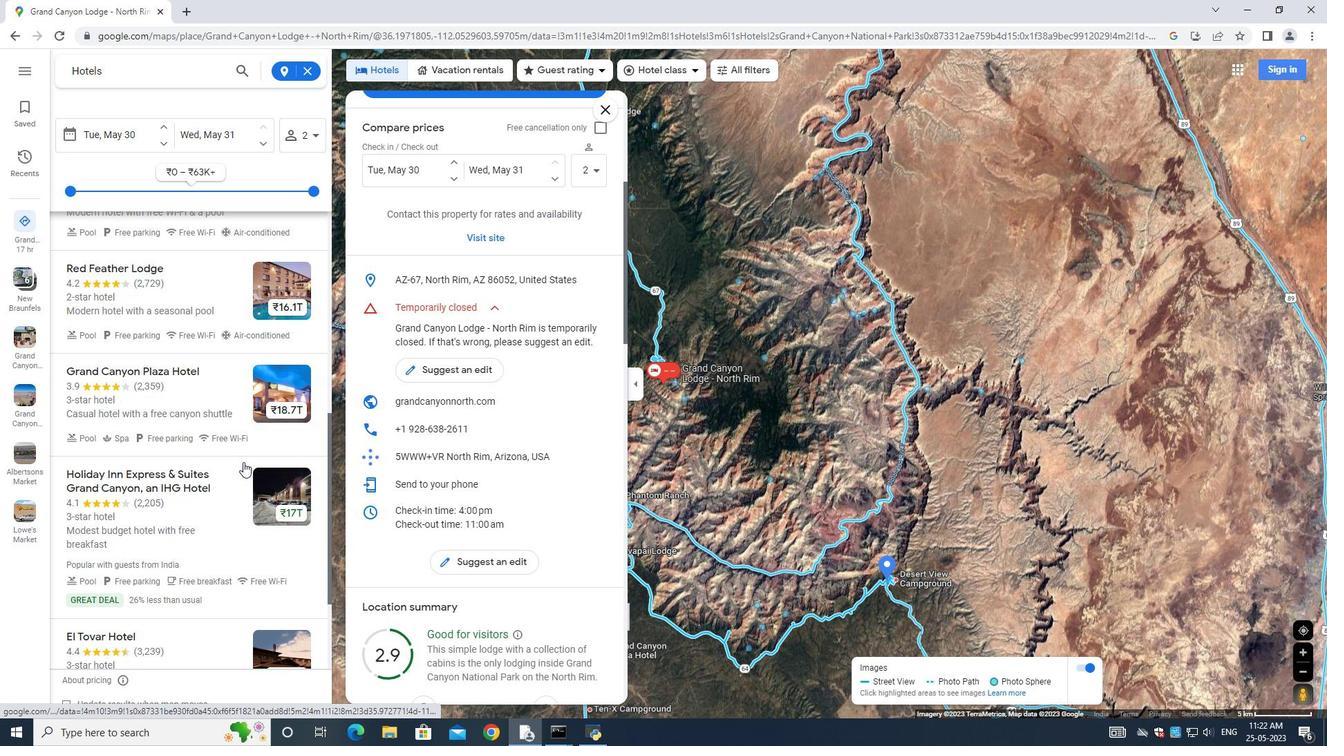 
Action: Mouse scrolled (244, 461) with delta (0, 0)
Screenshot: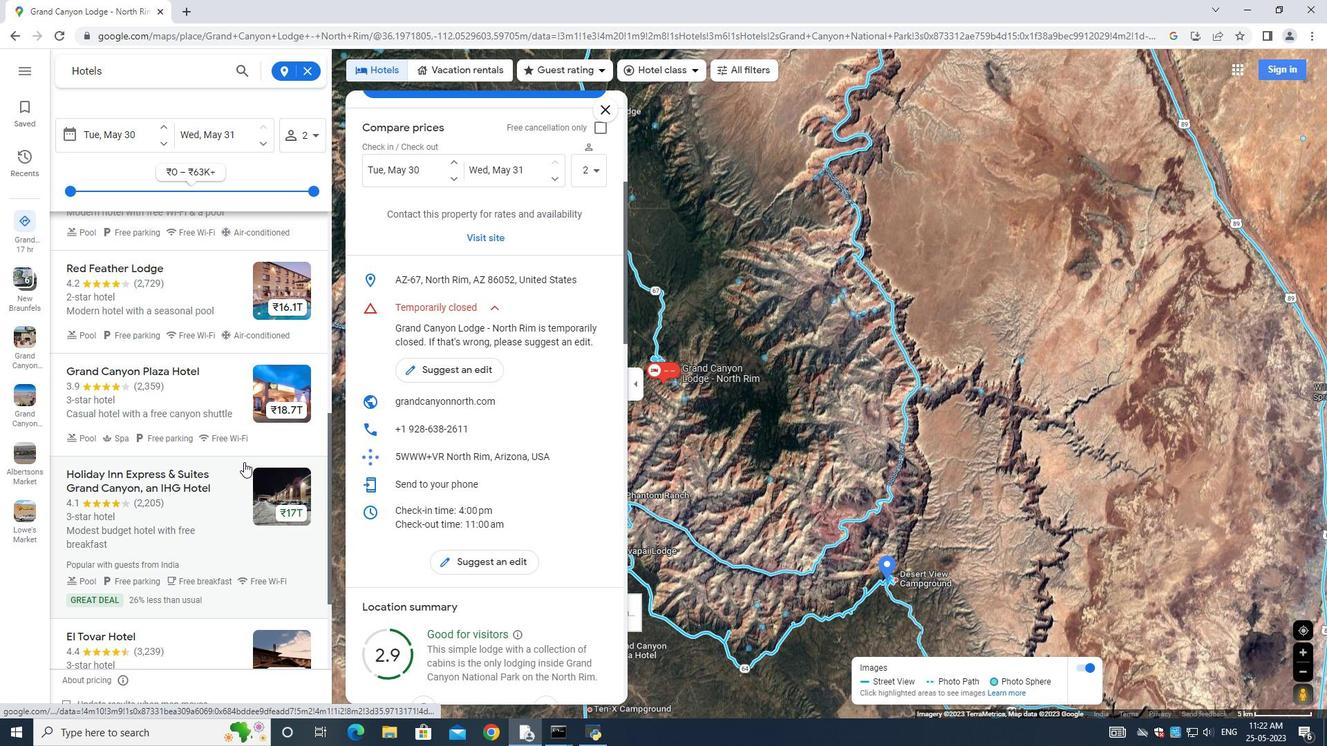 
Action: Mouse scrolled (244, 461) with delta (0, 0)
Screenshot: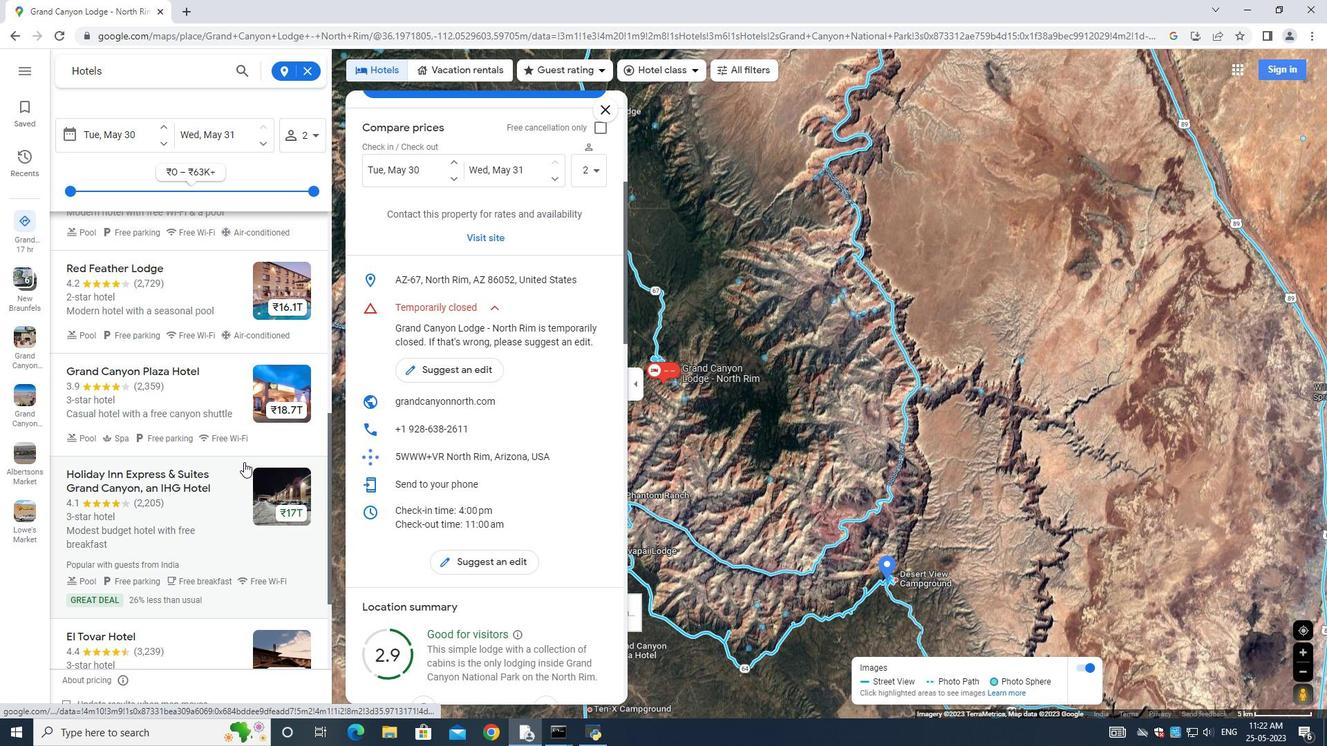 
Action: Mouse scrolled (244, 461) with delta (0, 0)
Screenshot: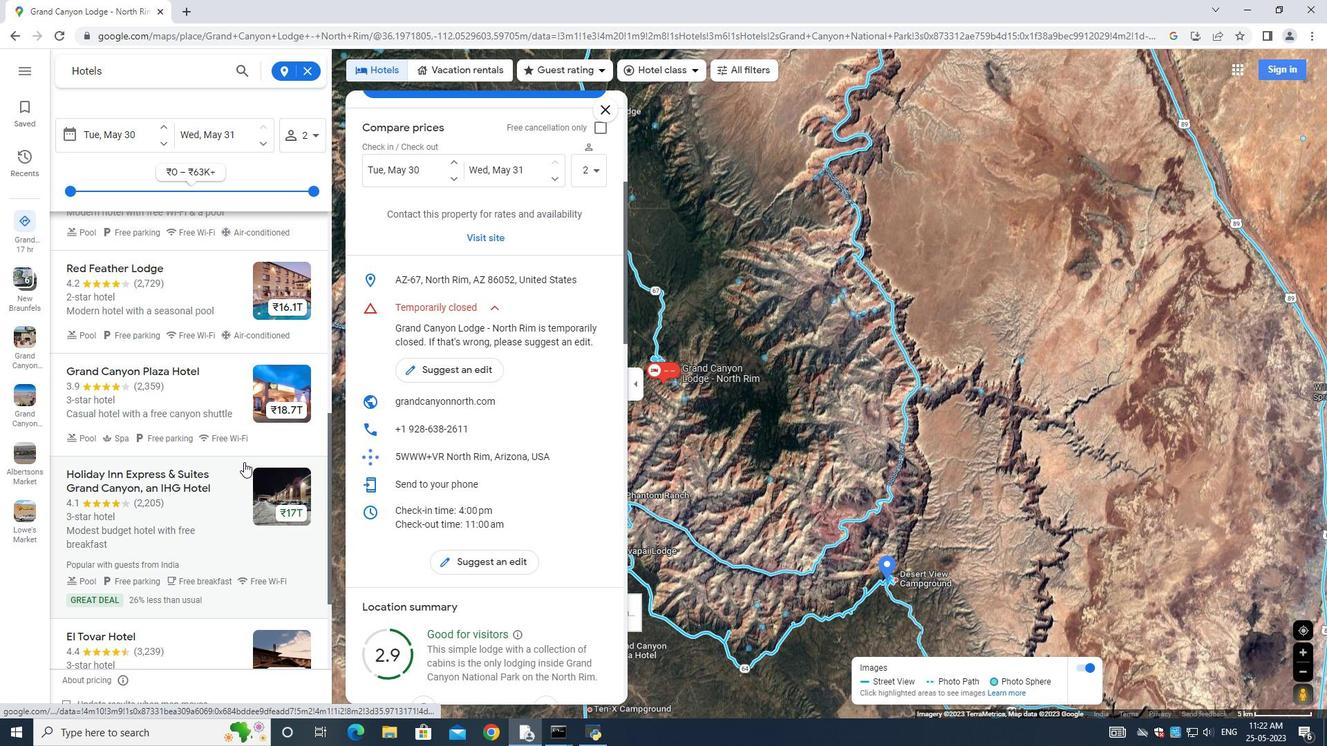 
Action: Mouse scrolled (244, 461) with delta (0, 0)
Screenshot: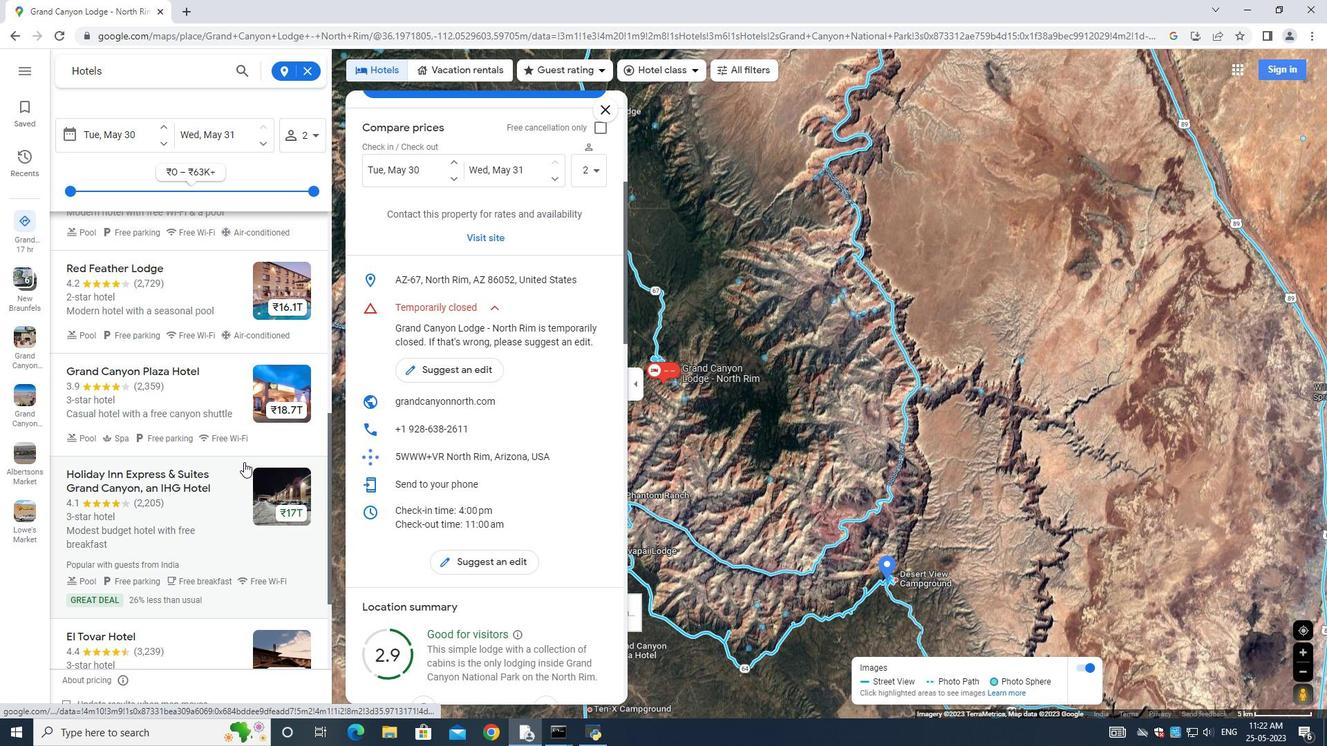
Action: Mouse scrolled (244, 461) with delta (0, 0)
Screenshot: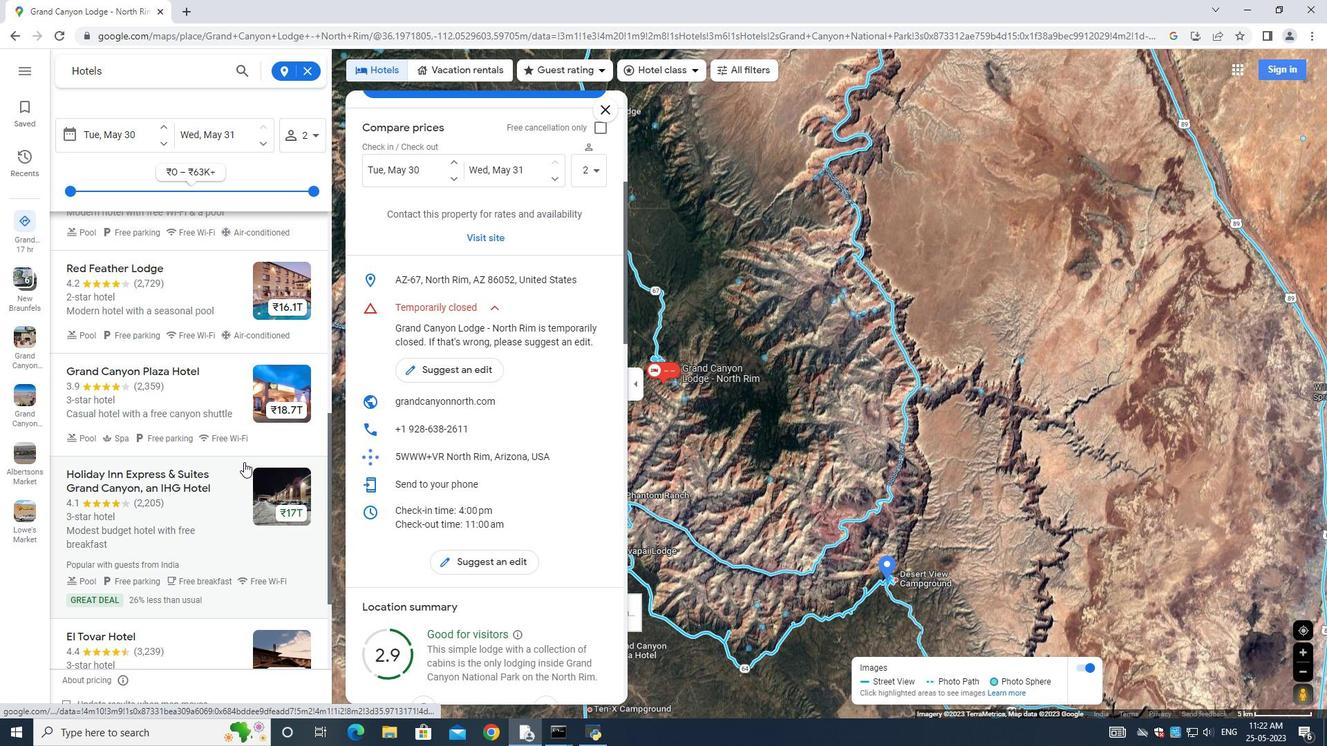 
Action: Mouse scrolled (244, 461) with delta (0, 0)
Screenshot: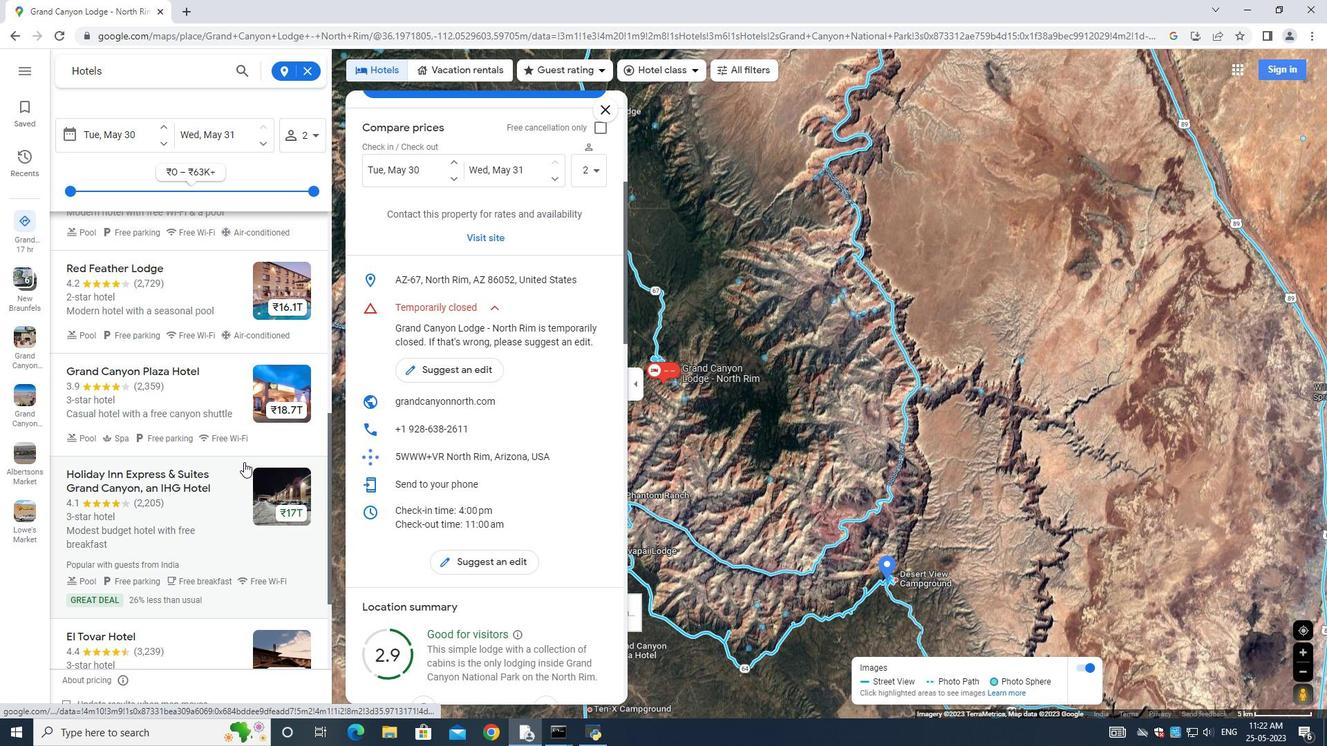 
Action: Mouse scrolled (244, 461) with delta (0, 0)
Screenshot: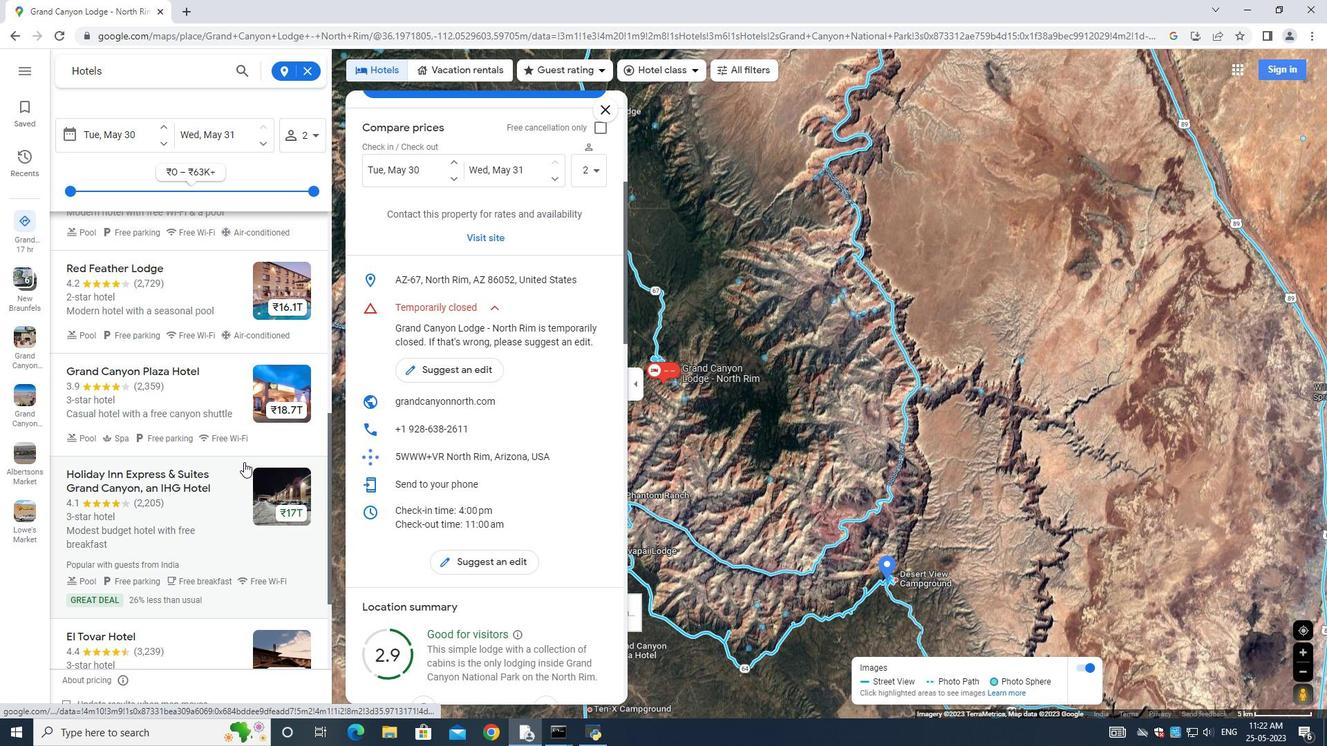 
Action: Mouse scrolled (244, 461) with delta (0, 0)
Screenshot: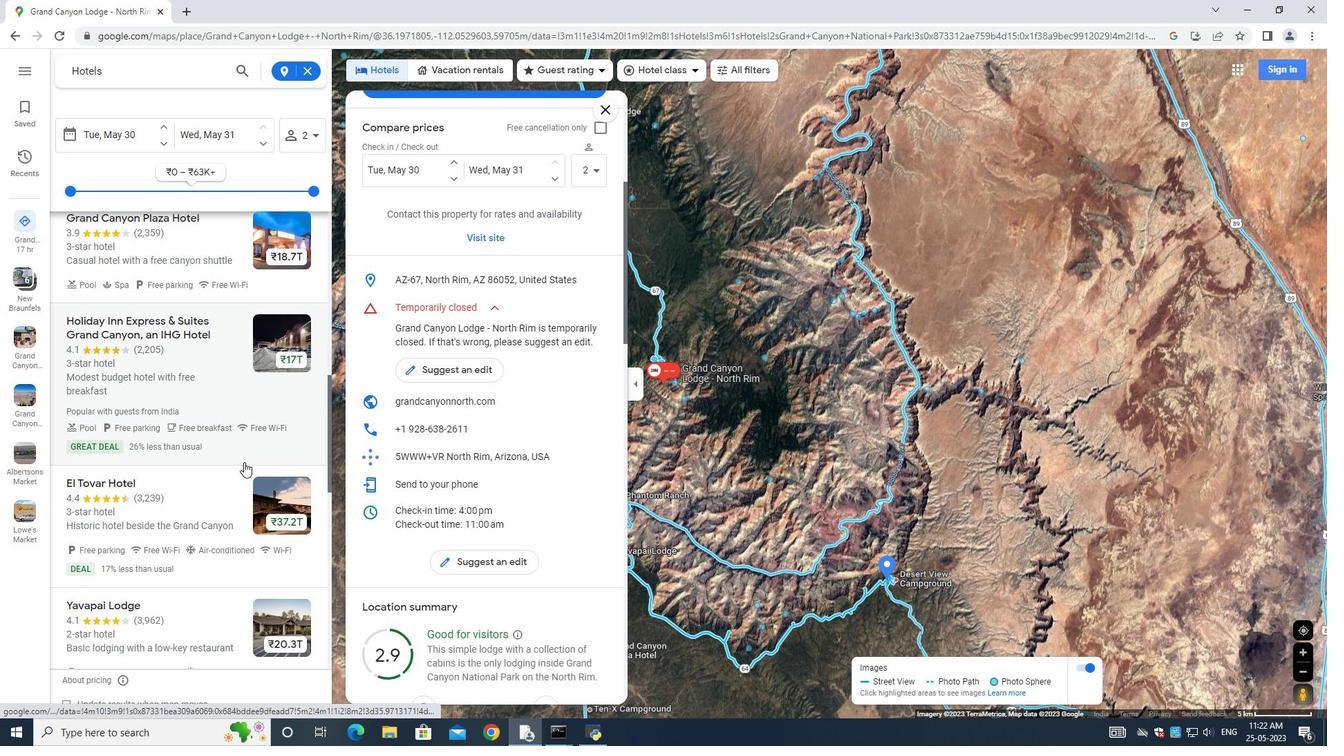 
Action: Mouse scrolled (244, 461) with delta (0, 0)
Screenshot: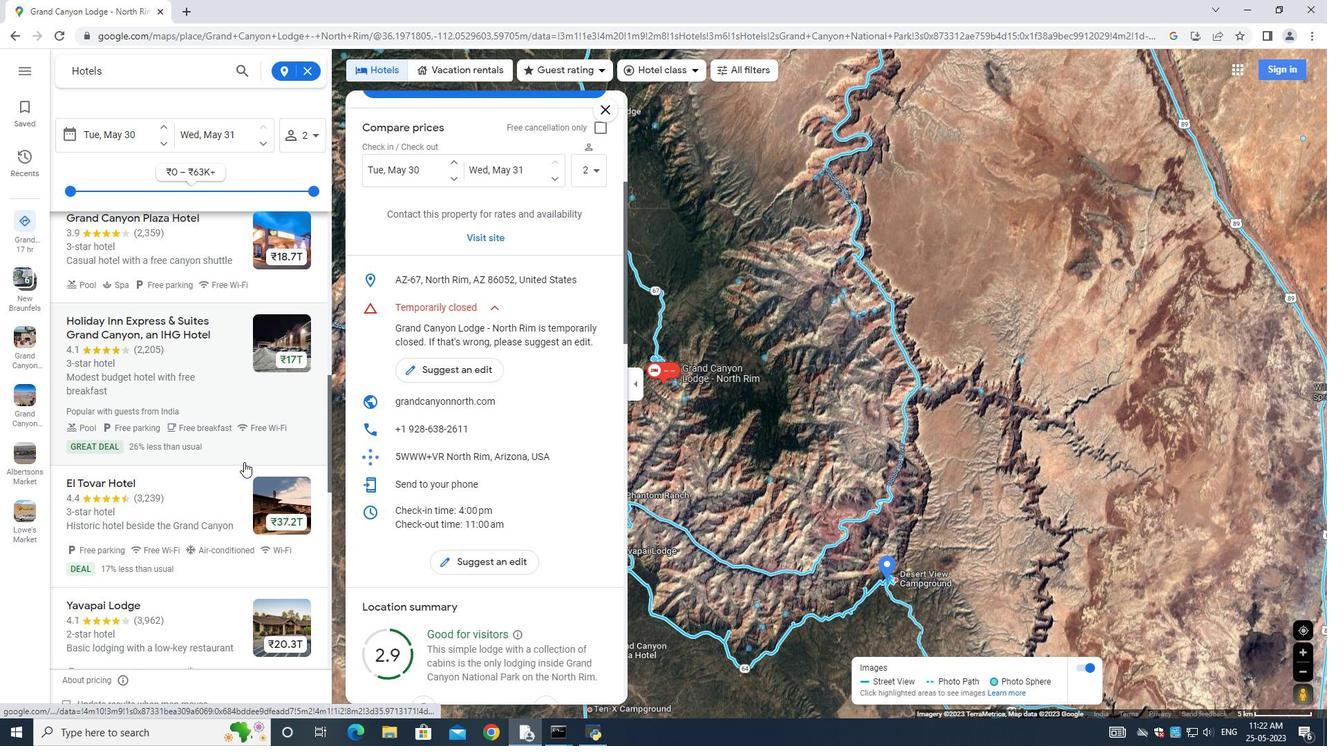 
Action: Mouse scrolled (244, 461) with delta (0, 0)
Screenshot: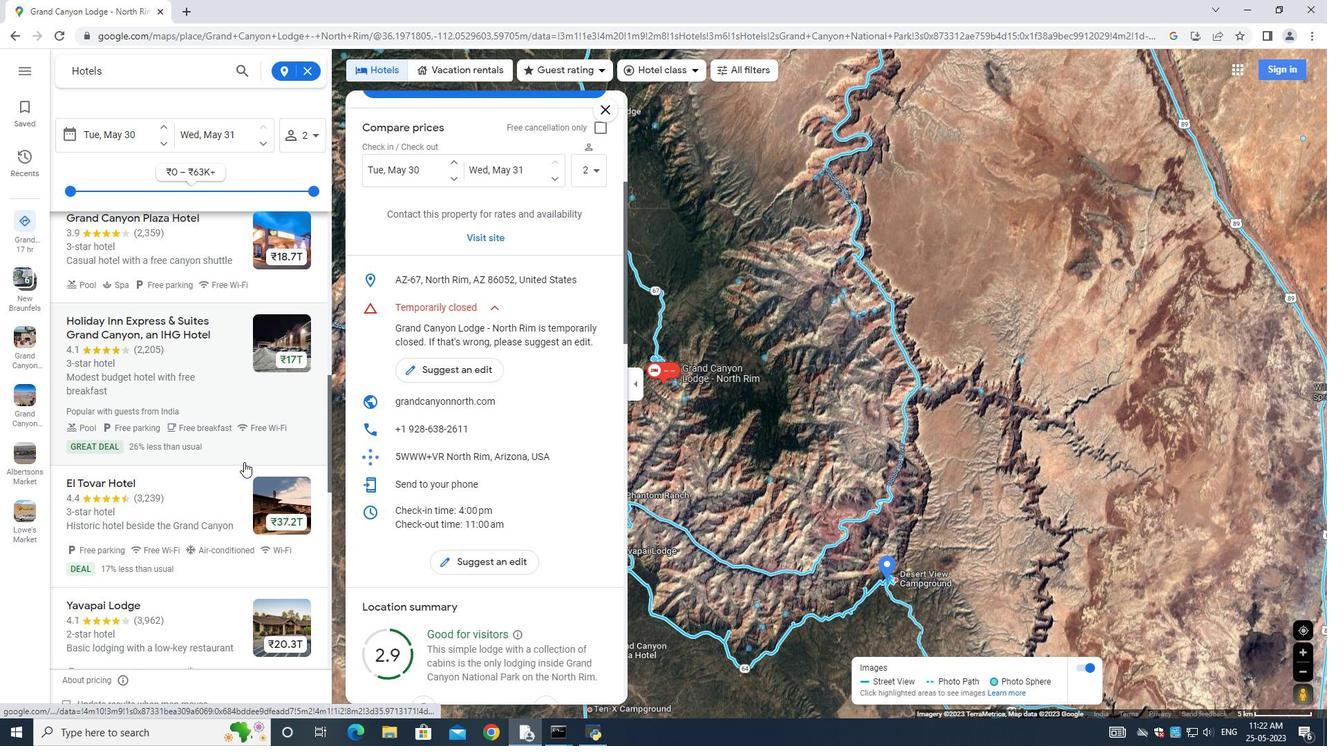 
Action: Mouse scrolled (244, 461) with delta (0, 0)
Screenshot: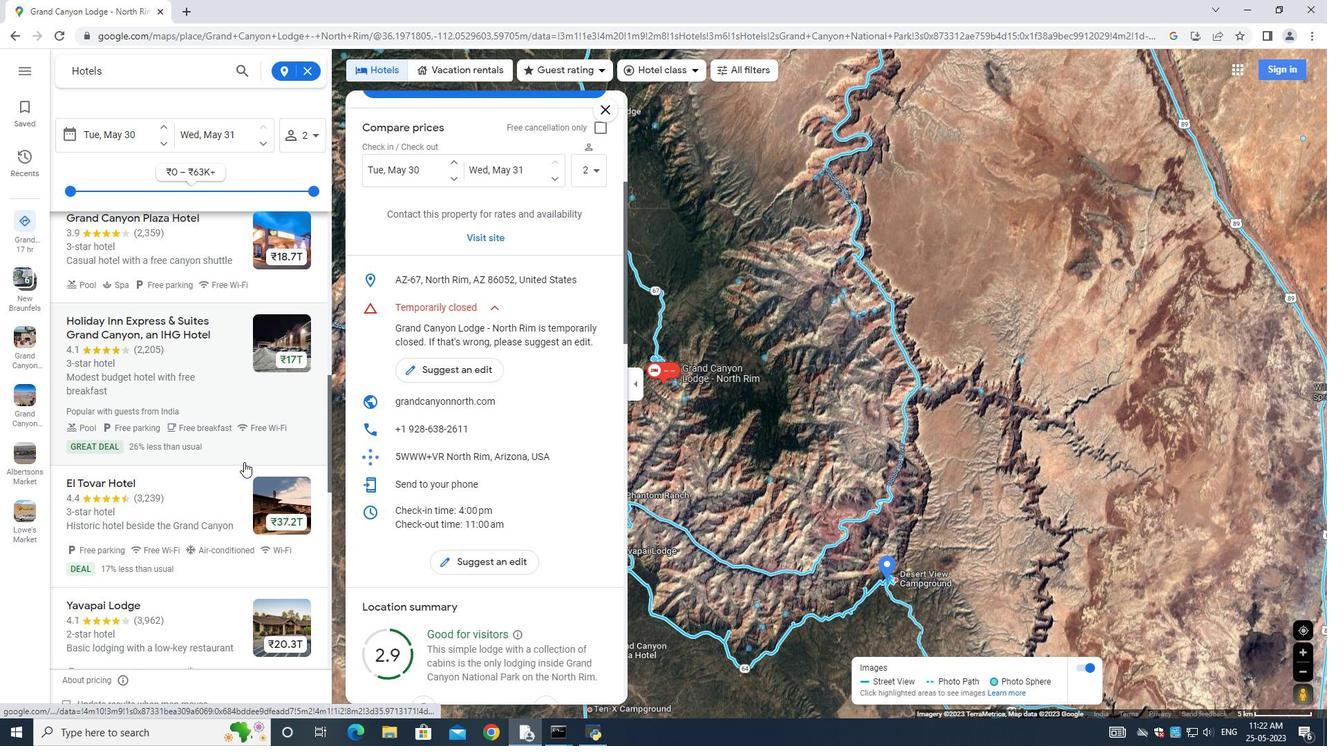 
Action: Mouse scrolled (244, 461) with delta (0, 0)
Screenshot: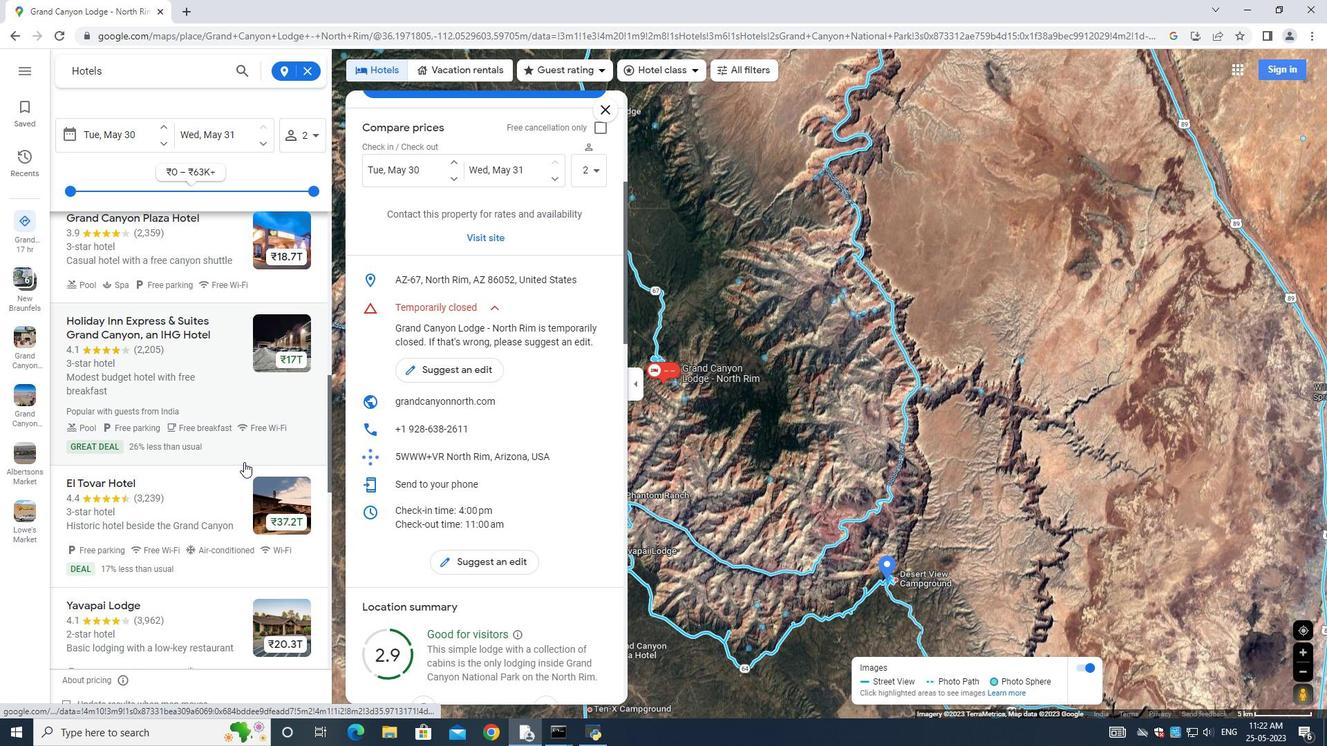 
Action: Mouse scrolled (244, 461) with delta (0, 0)
Screenshot: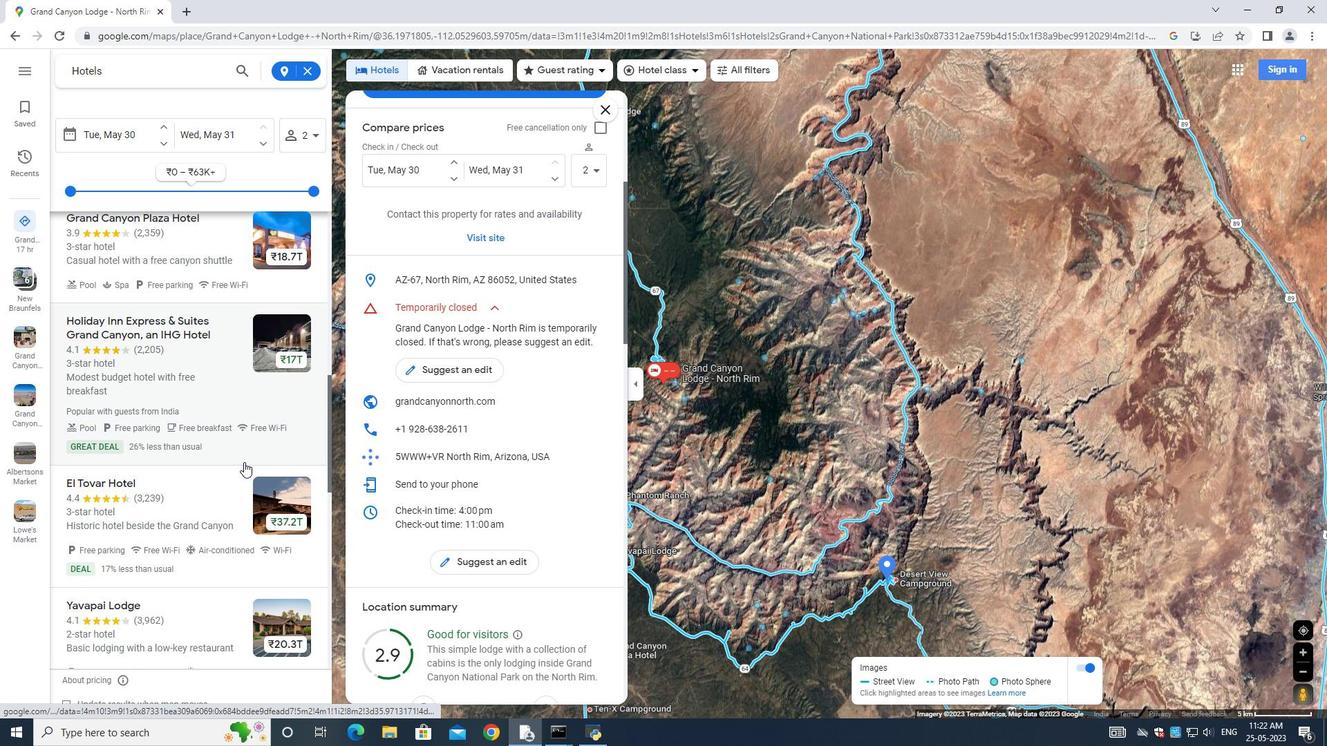 
Action: Mouse scrolled (244, 461) with delta (0, 0)
Screenshot: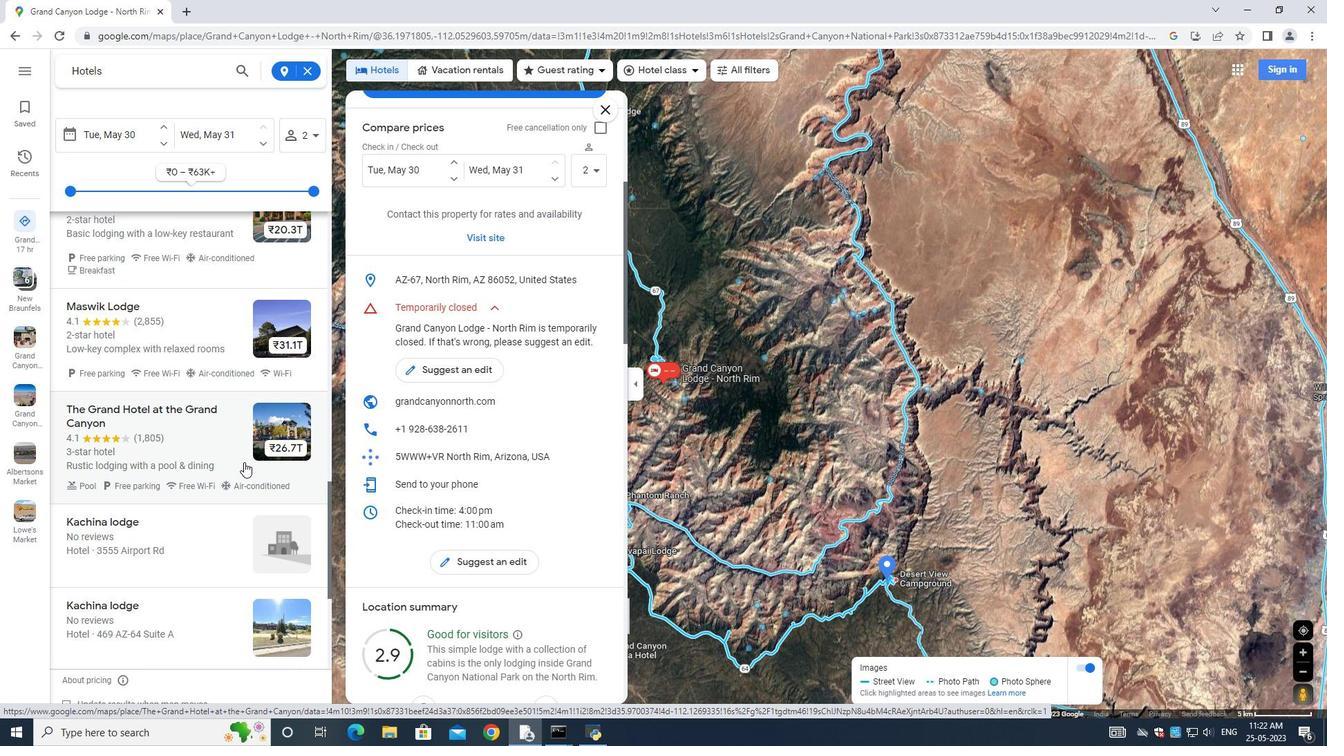 
Action: Mouse scrolled (244, 461) with delta (0, 0)
Screenshot: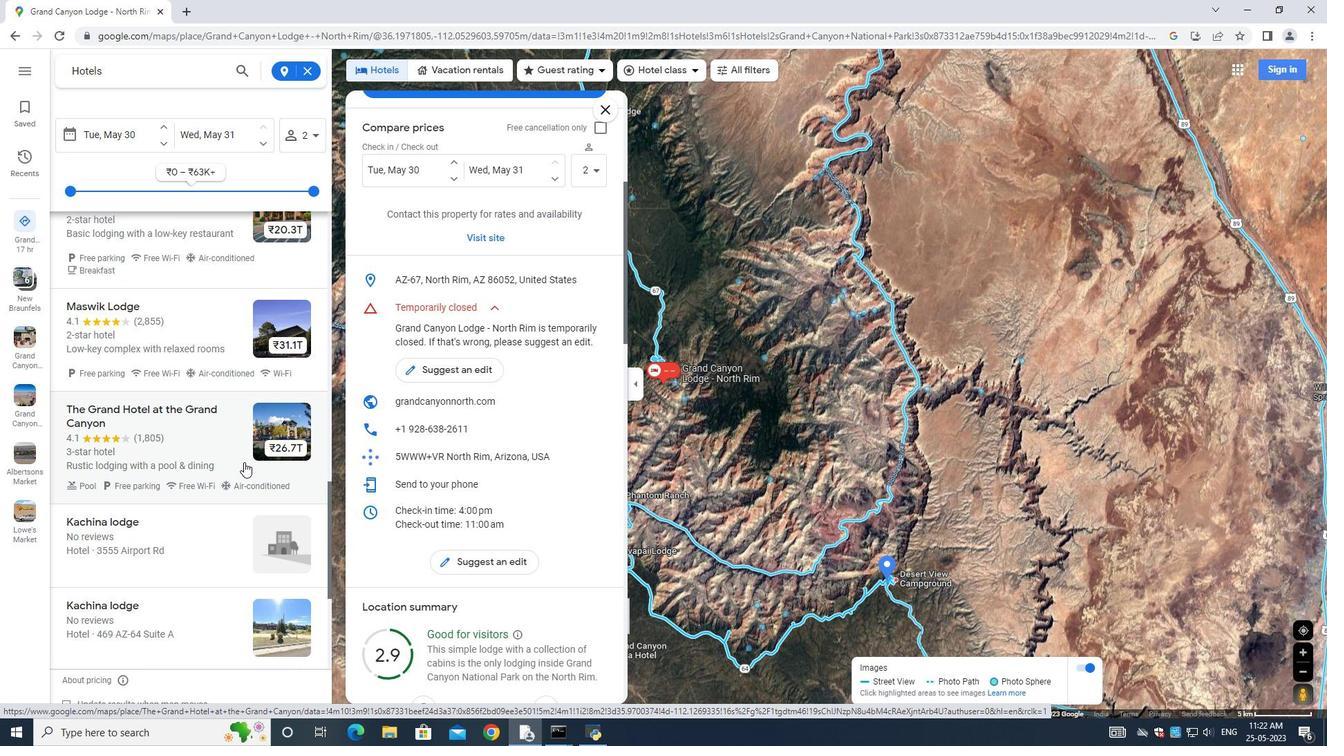 
Action: Mouse scrolled (244, 461) with delta (0, 0)
